 Task: Add a timeline in the project ArtisanTech for the epic 'Business process automation (BPA)' from 2023/02/16 to 2024/11/24. Add a timeline in the project ArtisanTech for the epic 'Enterprise content management (ECM) system development' from 2023/06/08 to 2024/07/15. Add a timeline in the project ArtisanTech for the epic 'Agile methodology adoption' from 2023/03/28 to 2024/12/03
Action: Mouse moved to (251, 69)
Screenshot: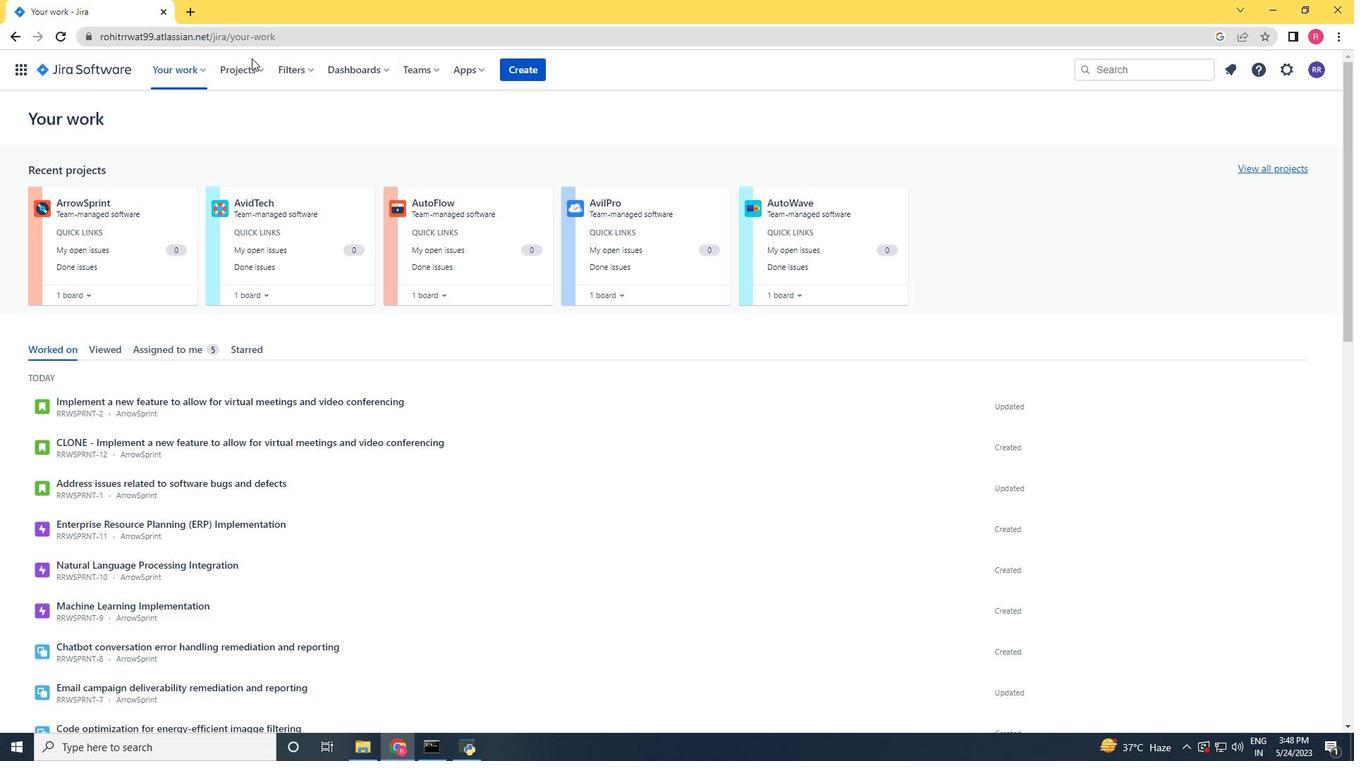 
Action: Mouse pressed left at (251, 69)
Screenshot: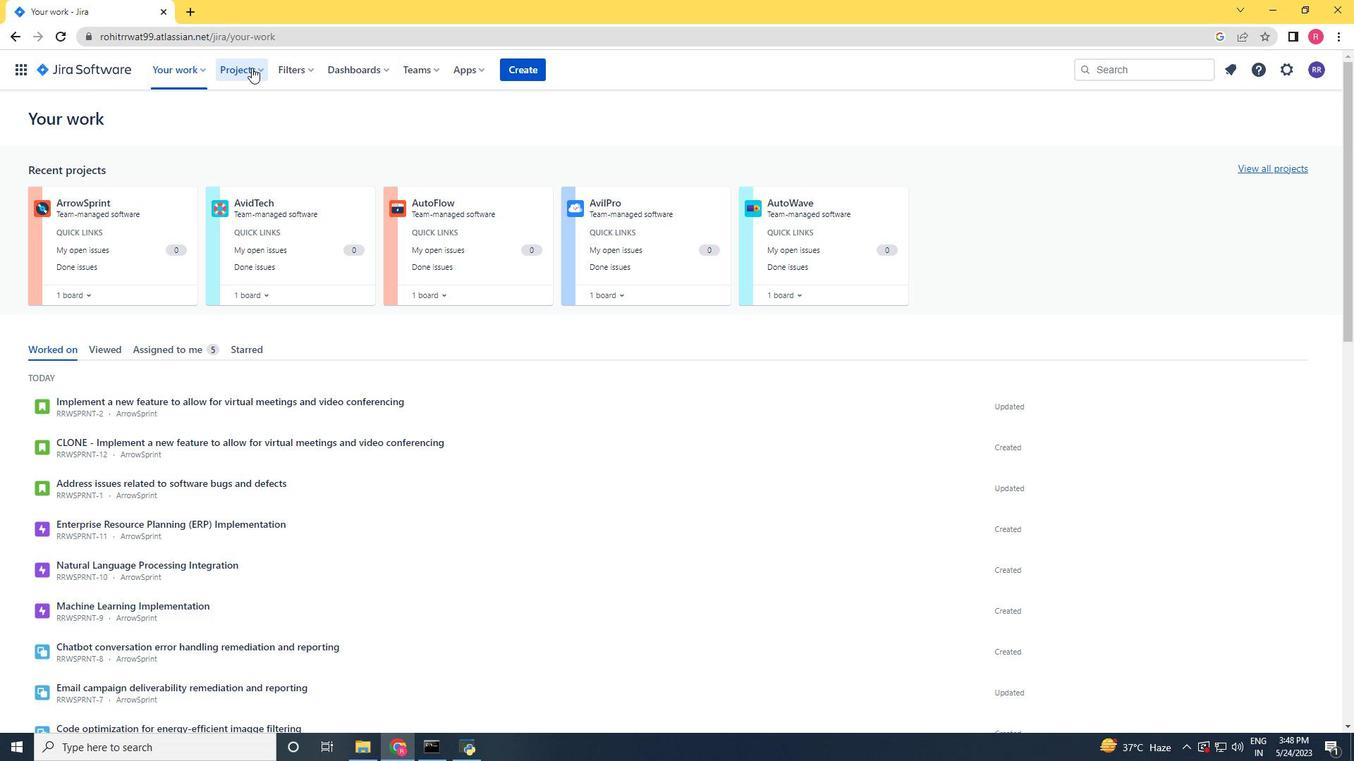 
Action: Mouse moved to (257, 126)
Screenshot: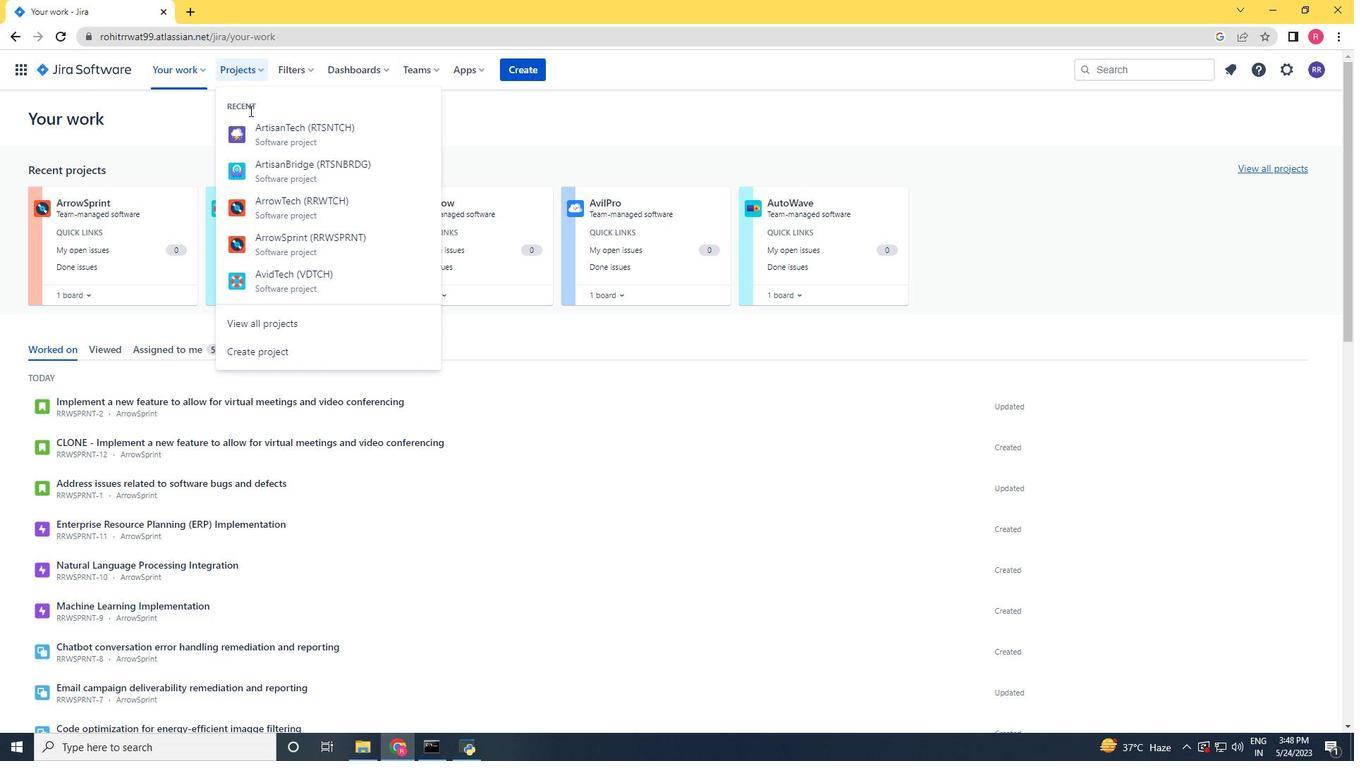 
Action: Mouse pressed left at (257, 126)
Screenshot: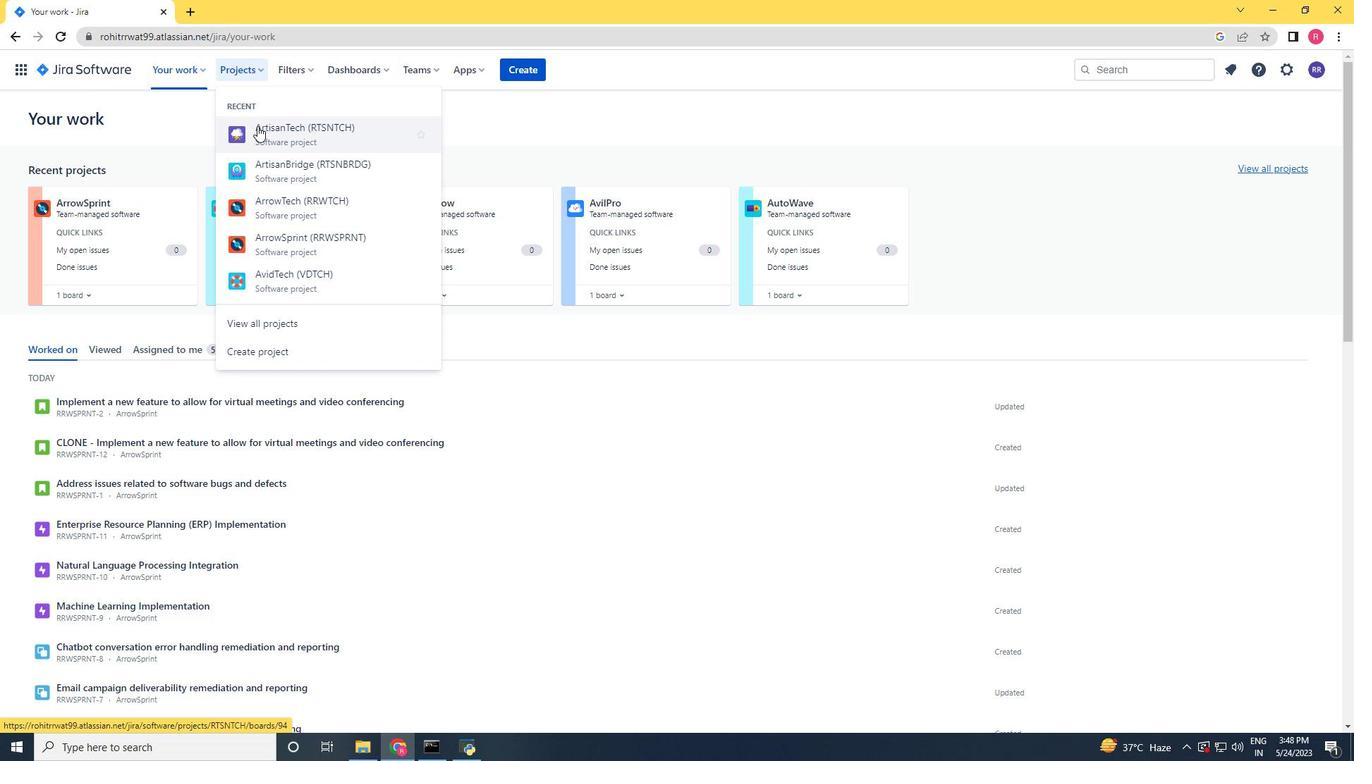 
Action: Mouse moved to (113, 213)
Screenshot: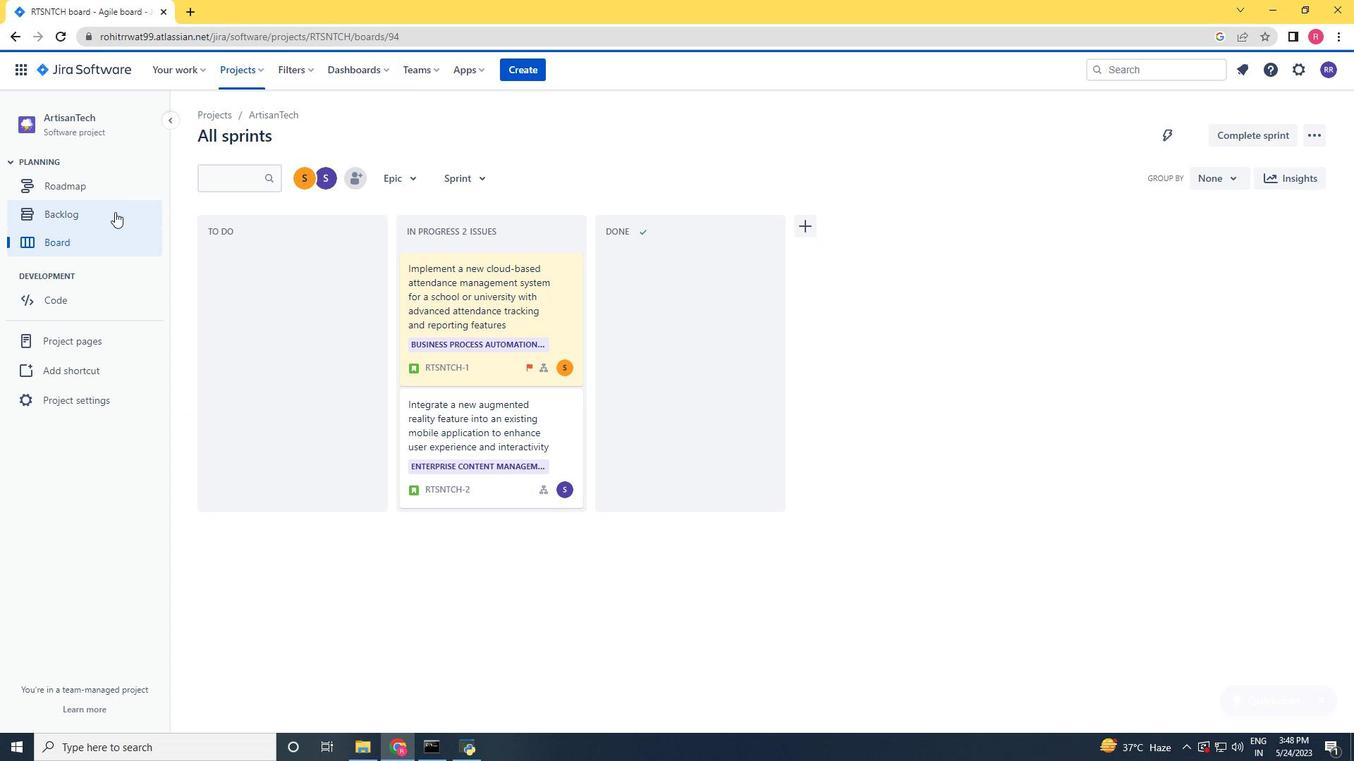 
Action: Mouse pressed left at (113, 213)
Screenshot: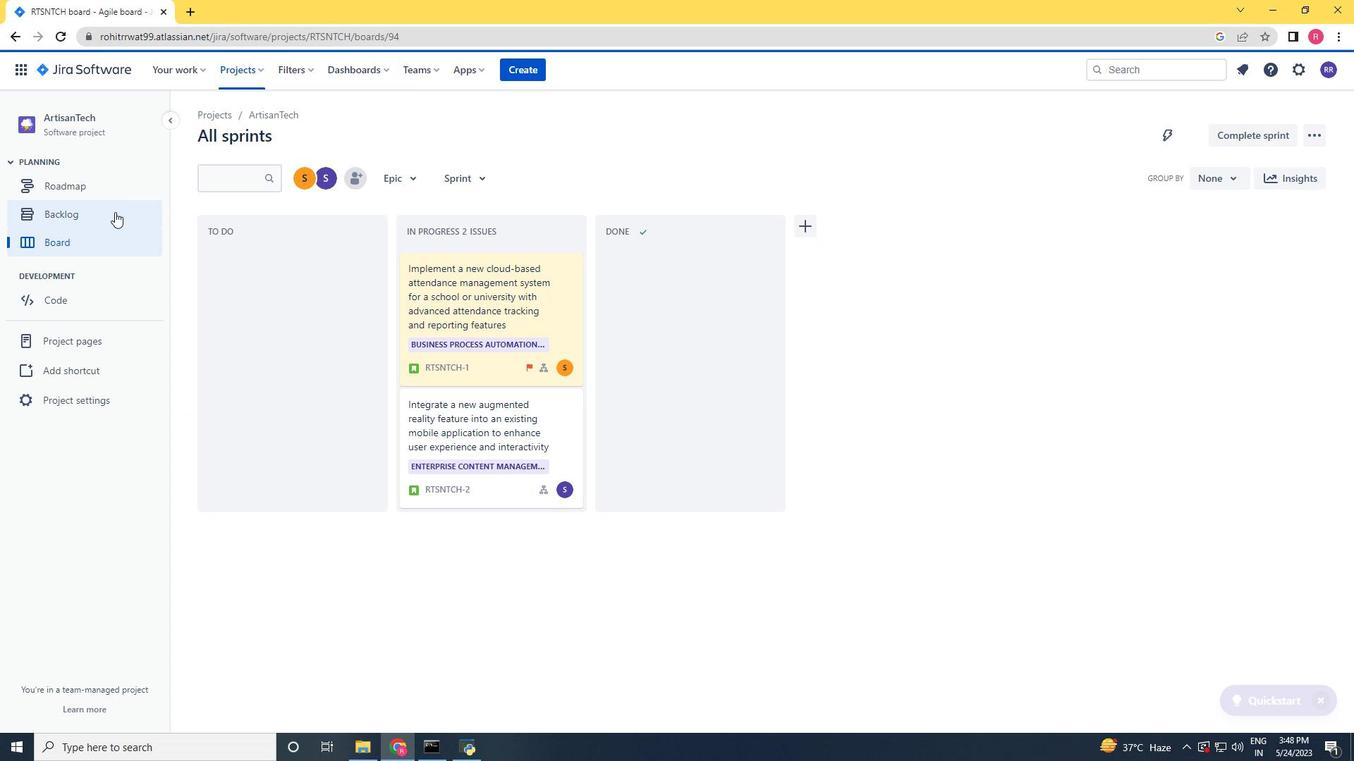 
Action: Mouse moved to (212, 284)
Screenshot: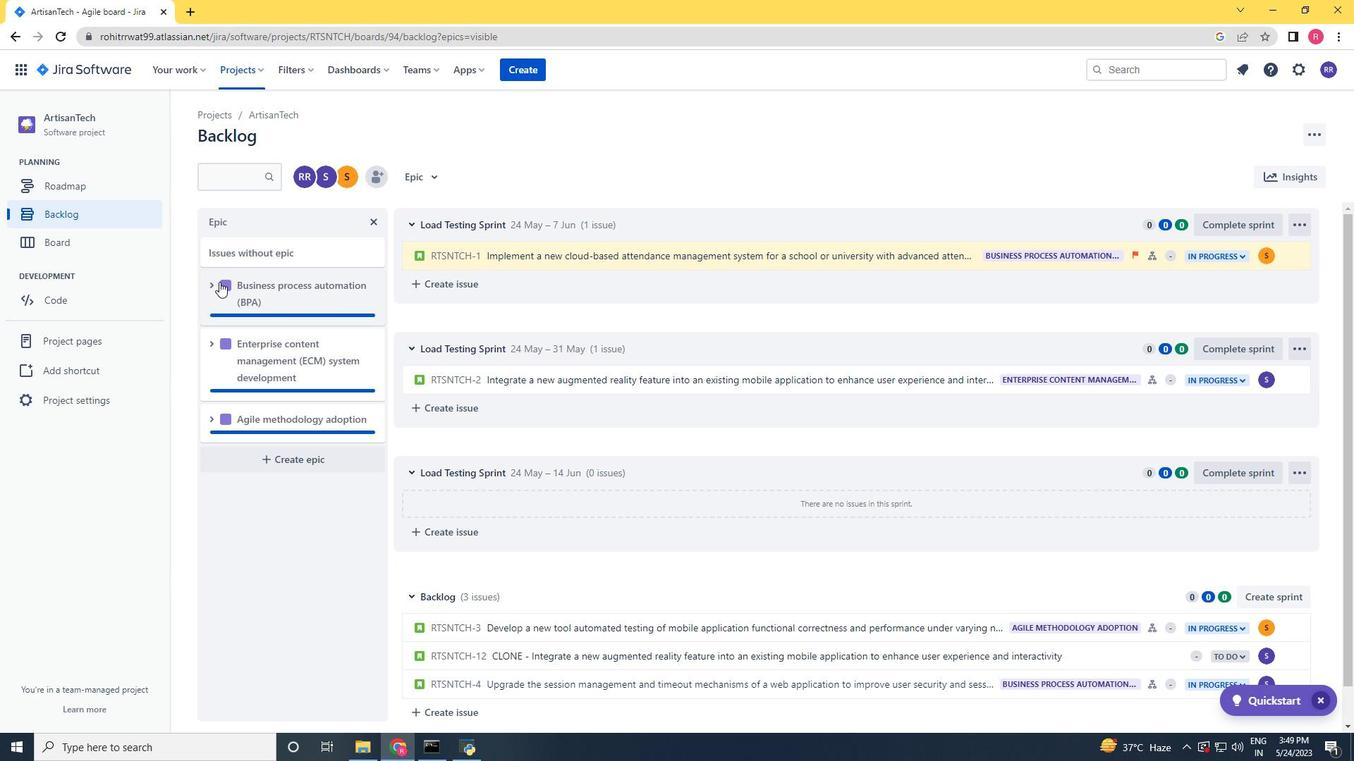 
Action: Mouse pressed left at (212, 284)
Screenshot: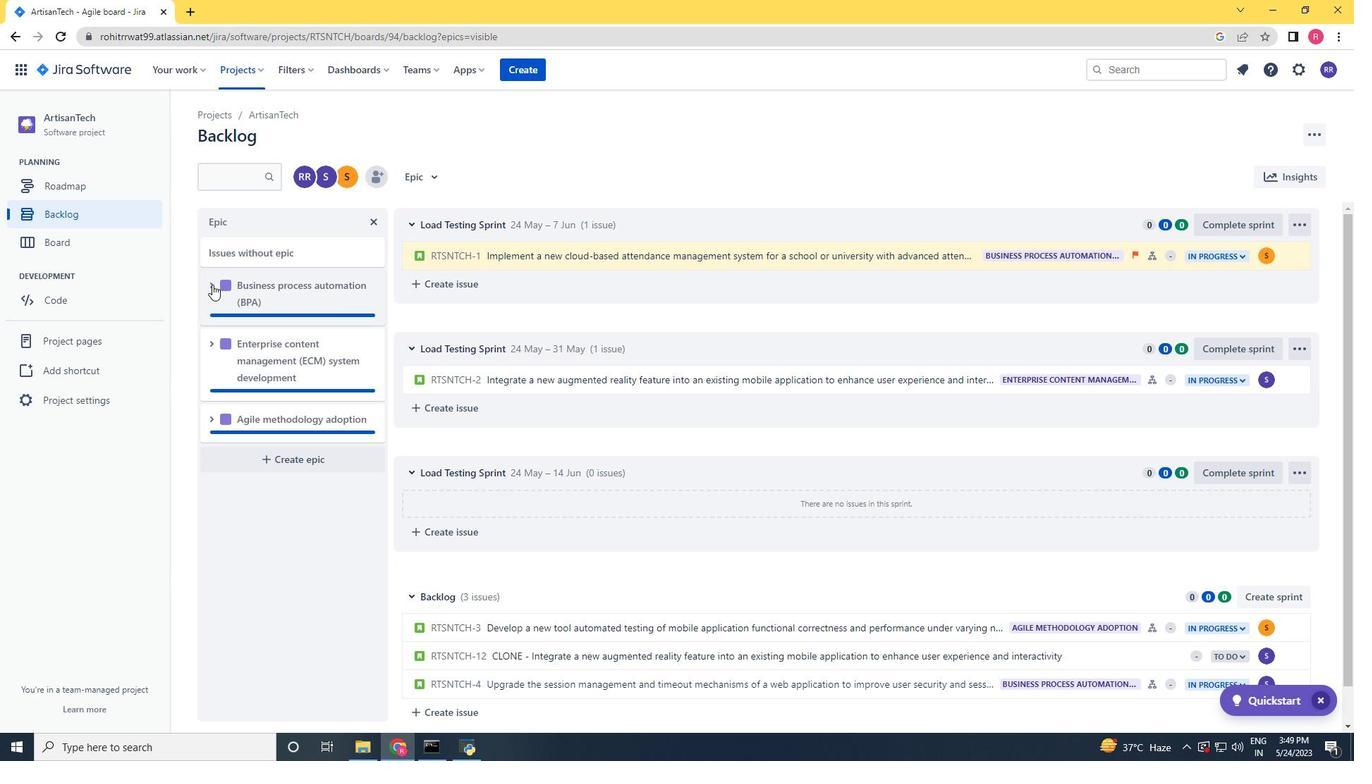 
Action: Mouse moved to (275, 397)
Screenshot: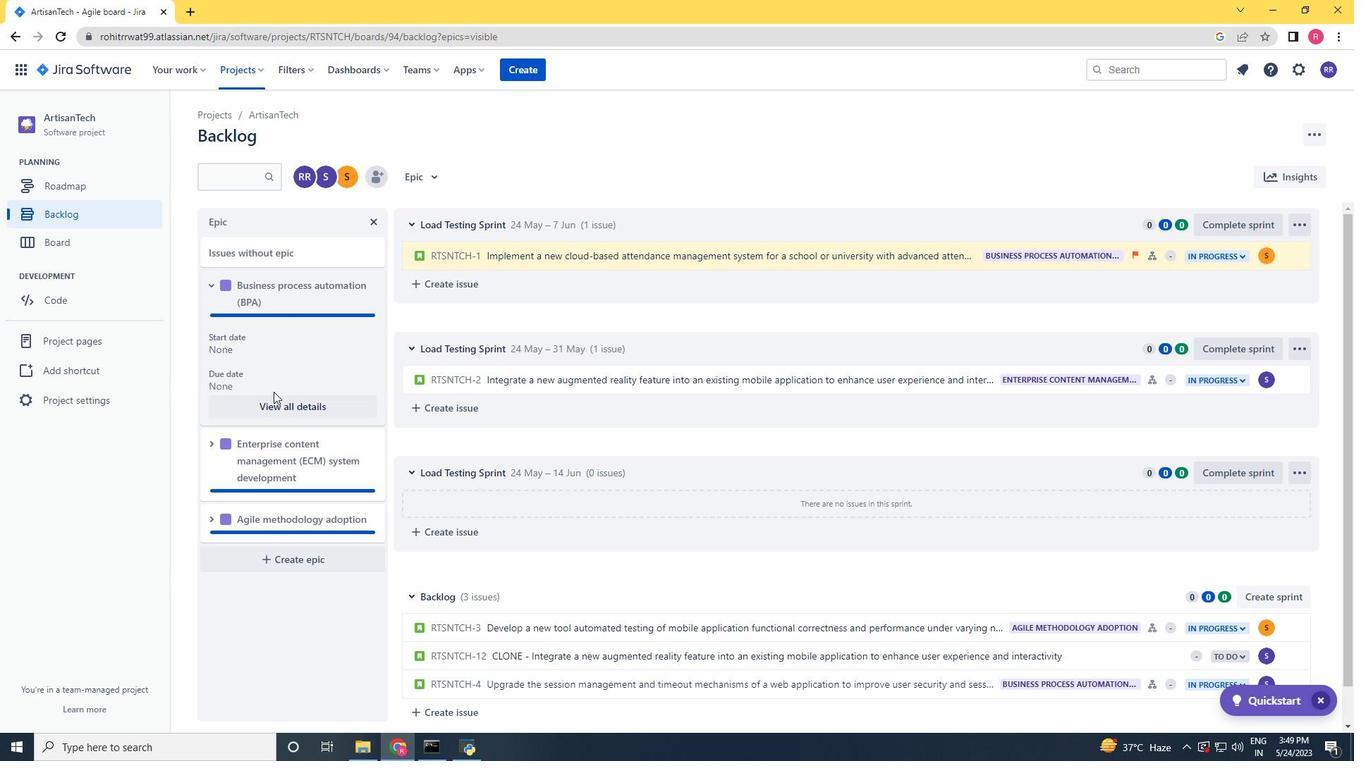 
Action: Mouse pressed left at (275, 397)
Screenshot: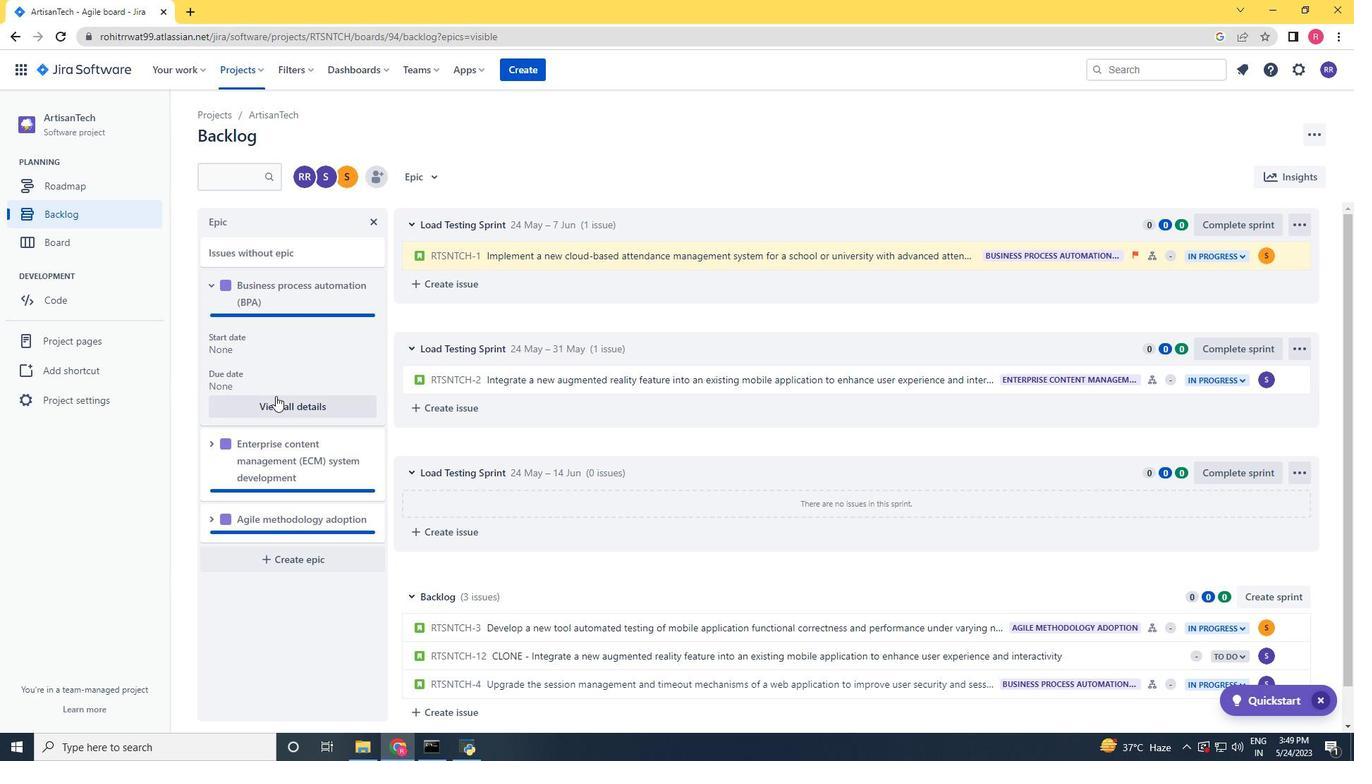 
Action: Mouse moved to (1227, 628)
Screenshot: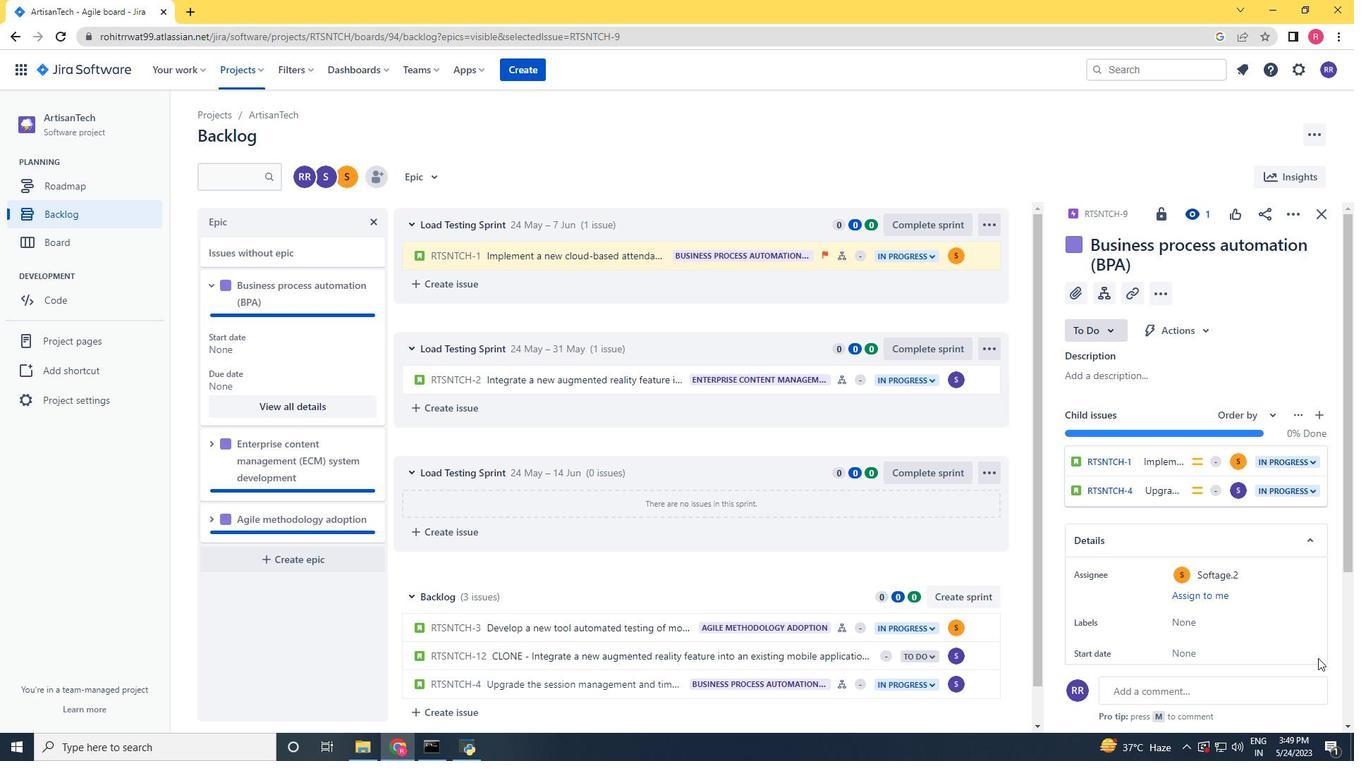 
Action: Mouse scrolled (1227, 627) with delta (0, 0)
Screenshot: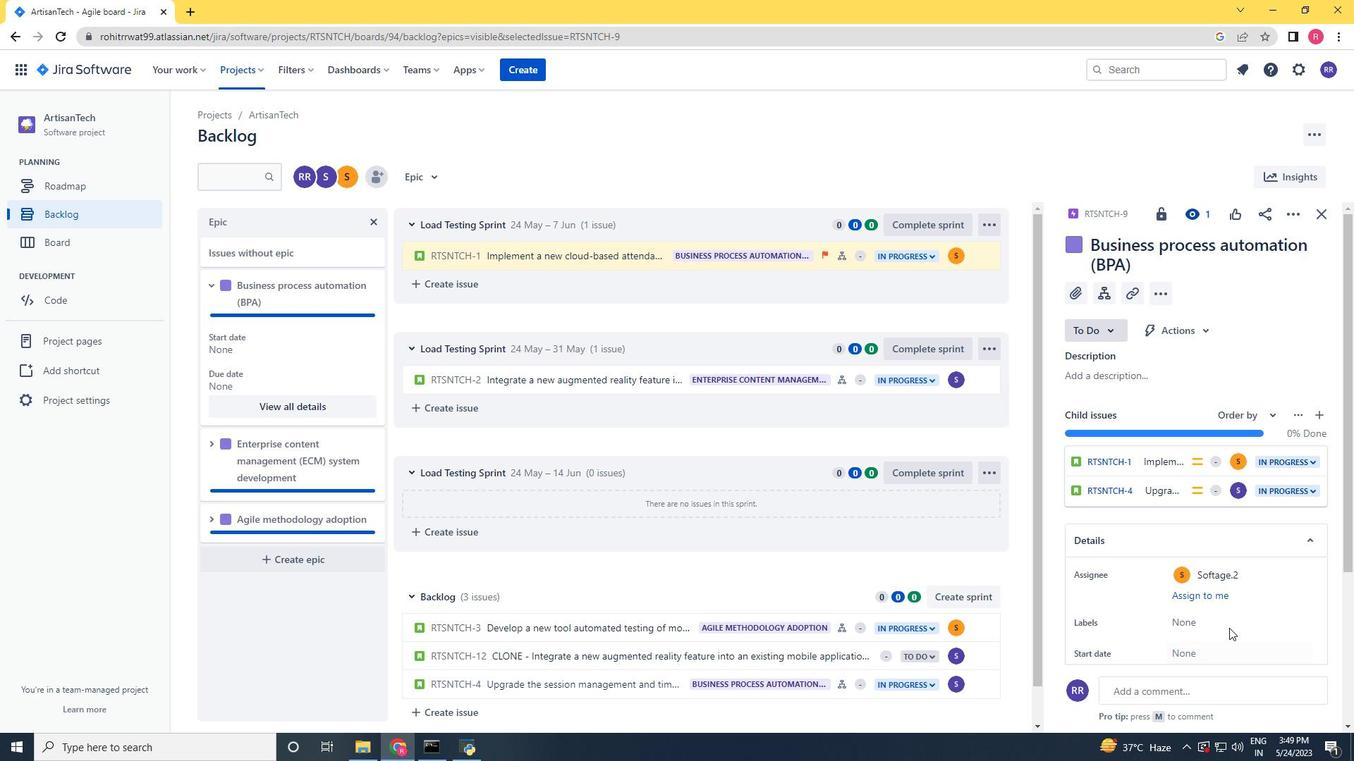 
Action: Mouse scrolled (1227, 627) with delta (0, 0)
Screenshot: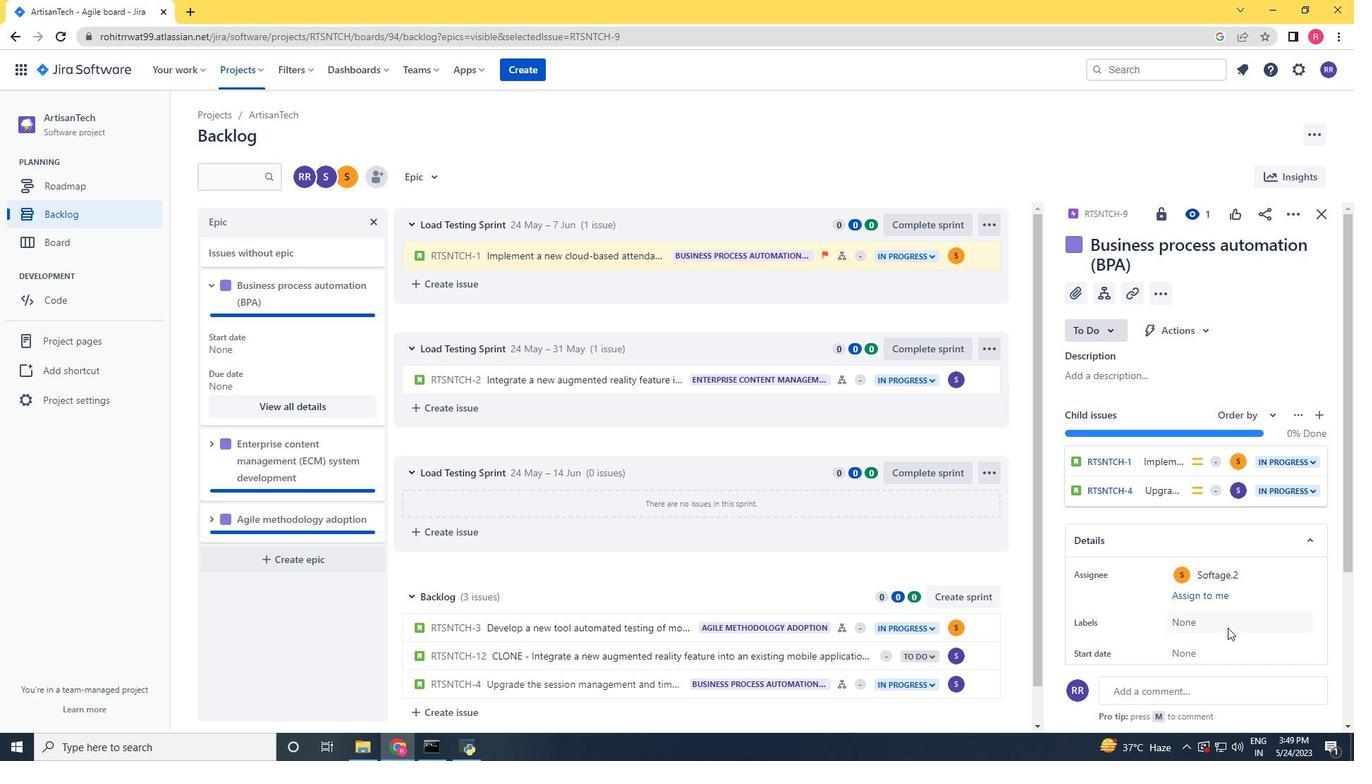 
Action: Mouse moved to (1189, 505)
Screenshot: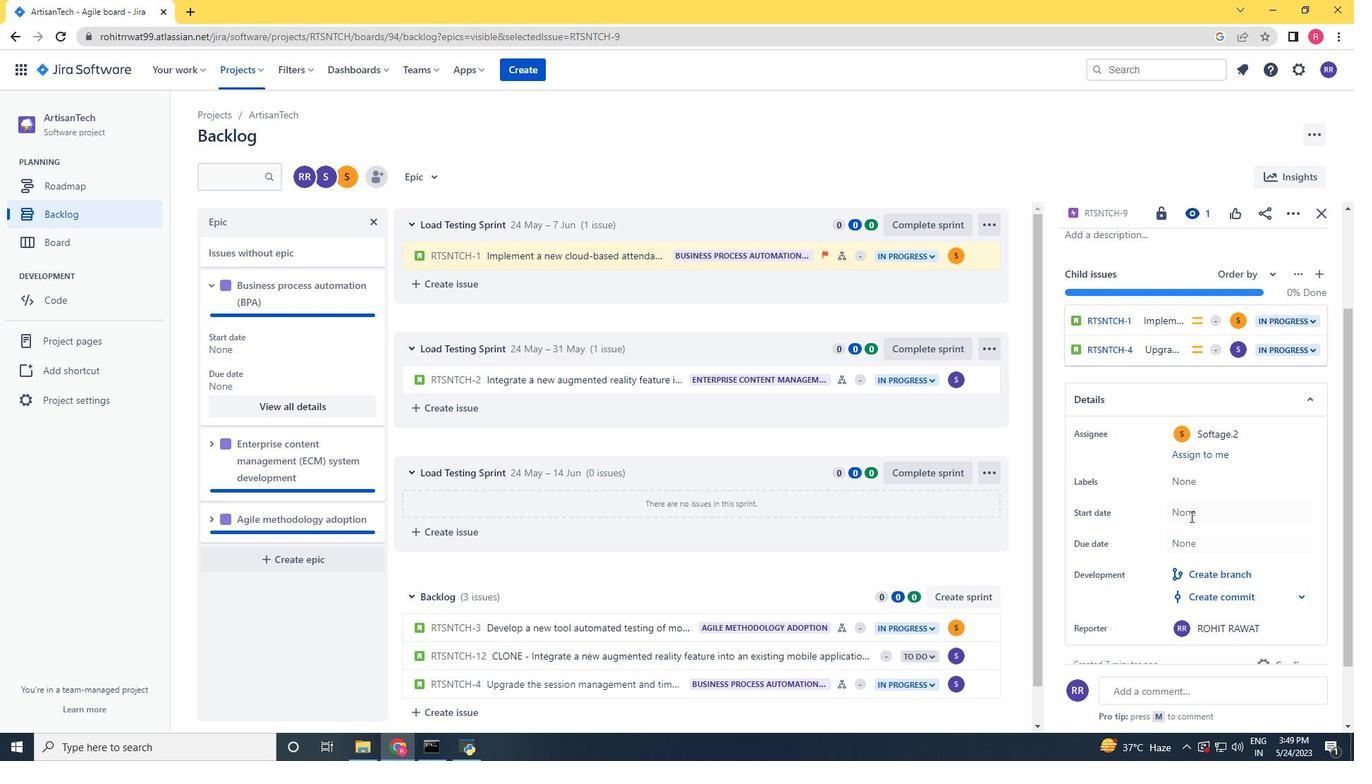 
Action: Mouse pressed left at (1189, 505)
Screenshot: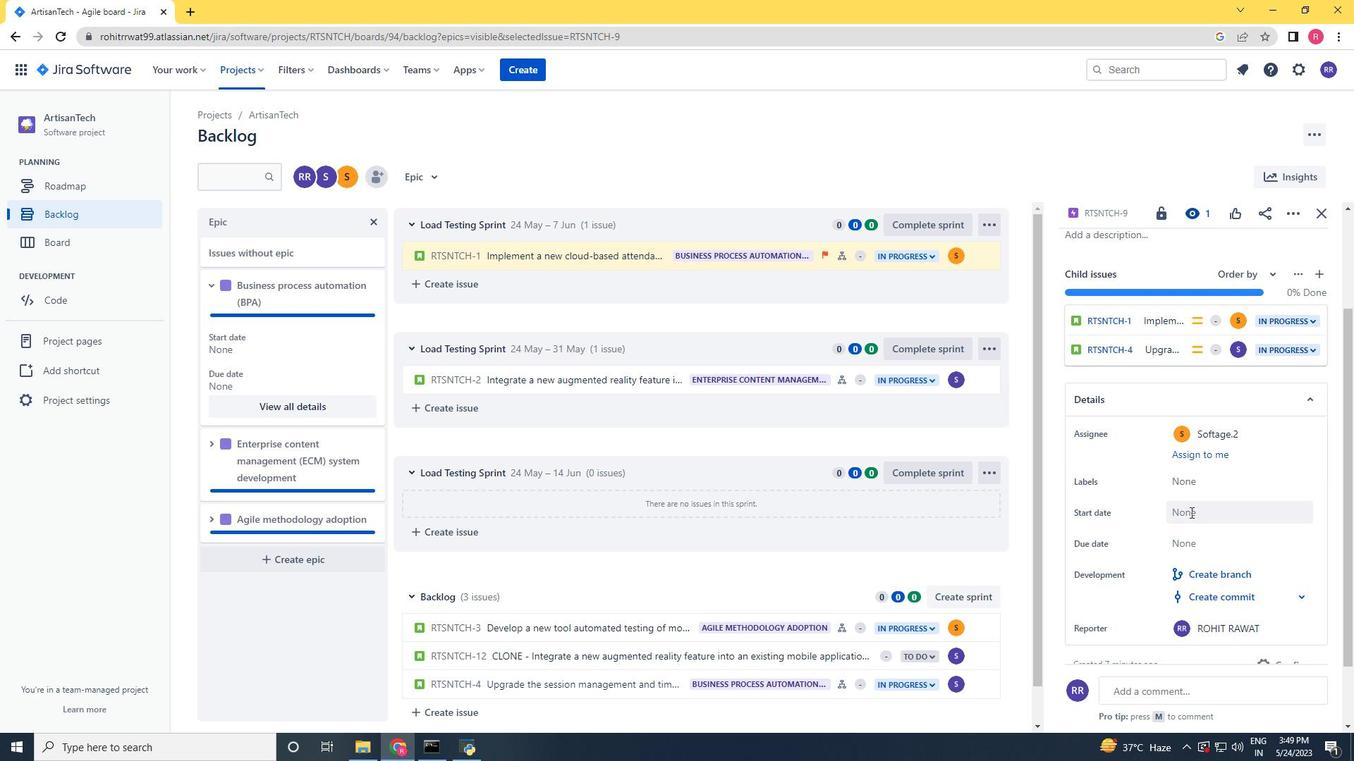 
Action: Mouse moved to (1136, 315)
Screenshot: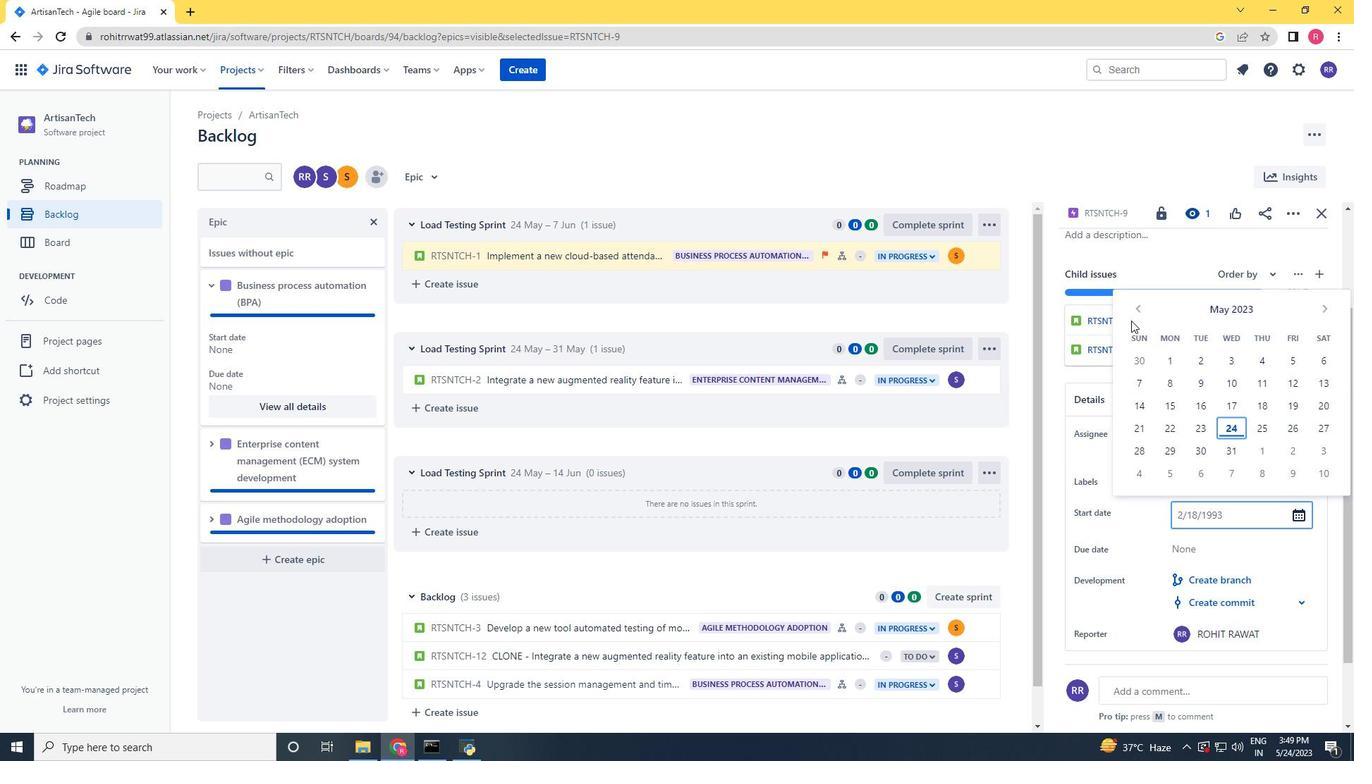 
Action: Mouse pressed left at (1136, 315)
Screenshot: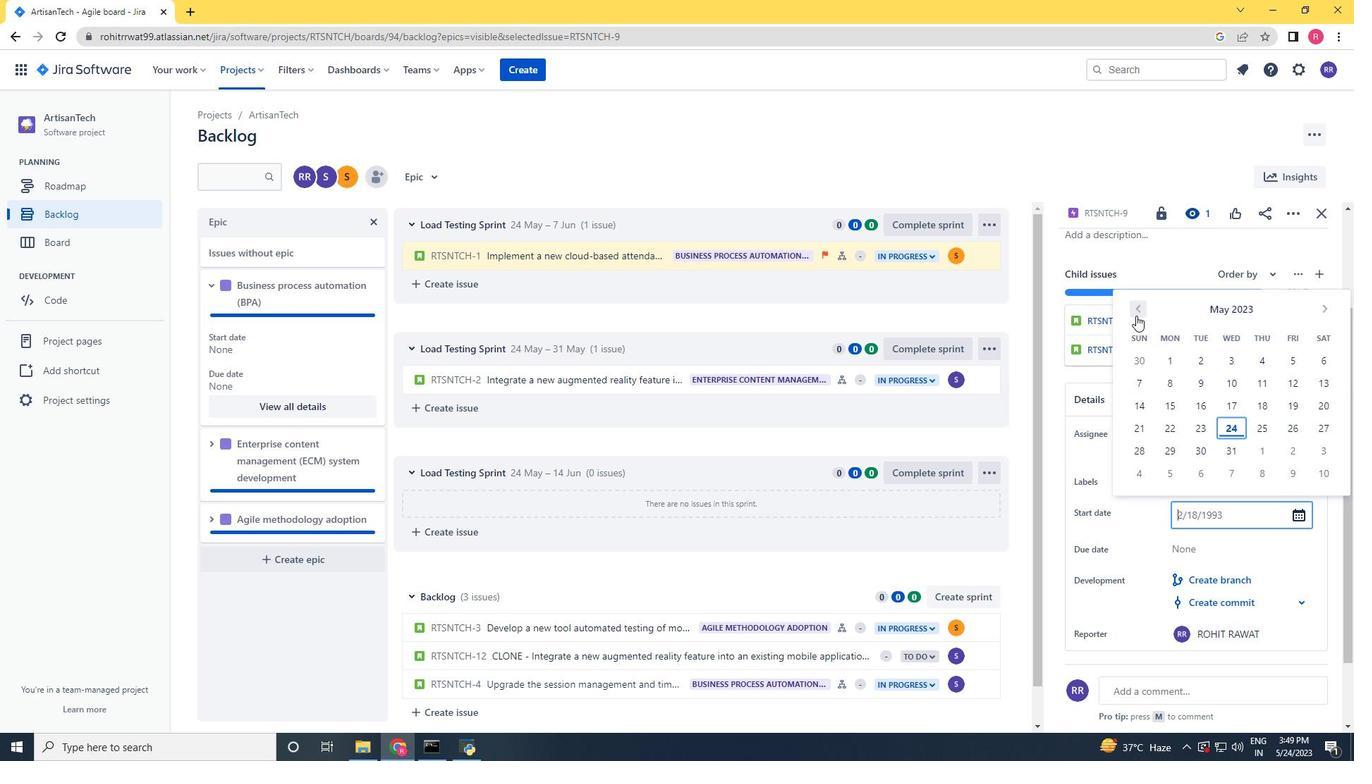 
Action: Mouse pressed left at (1136, 315)
Screenshot: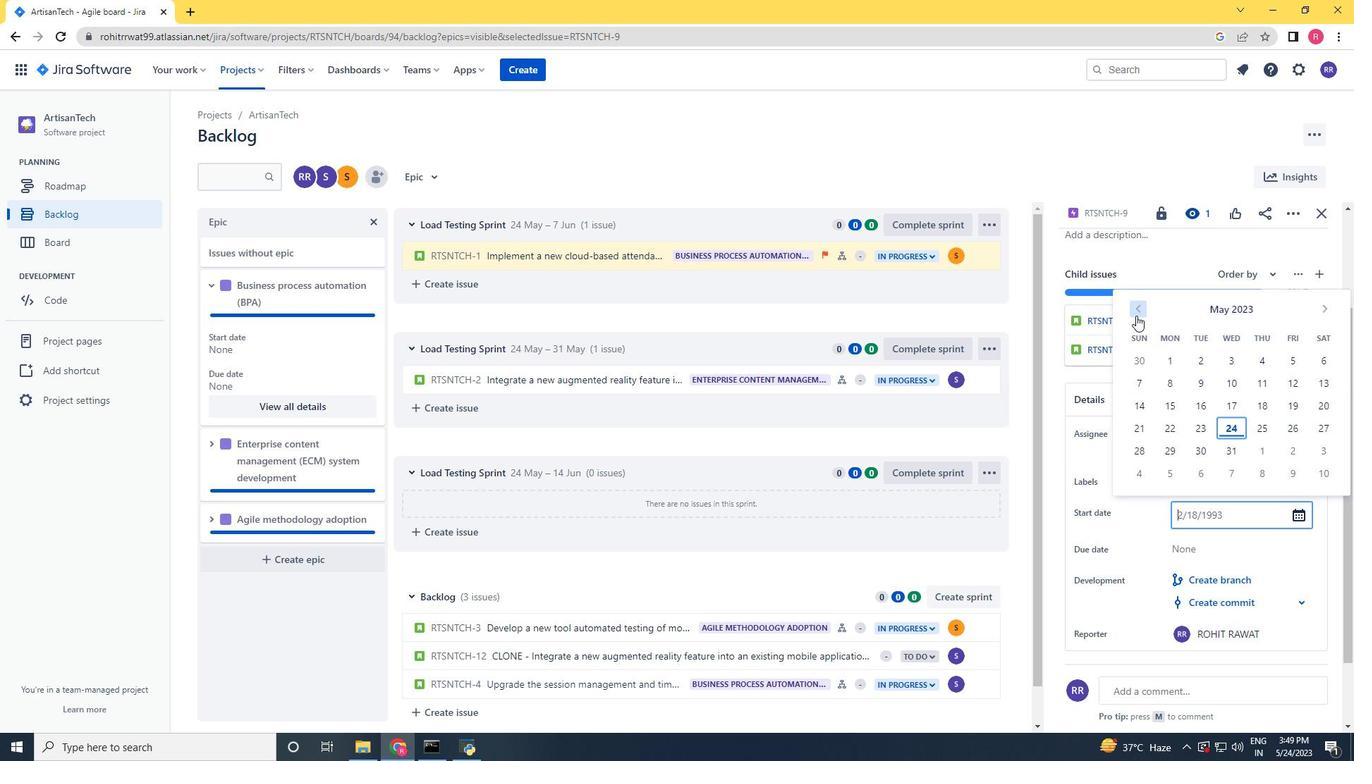
Action: Mouse pressed left at (1136, 315)
Screenshot: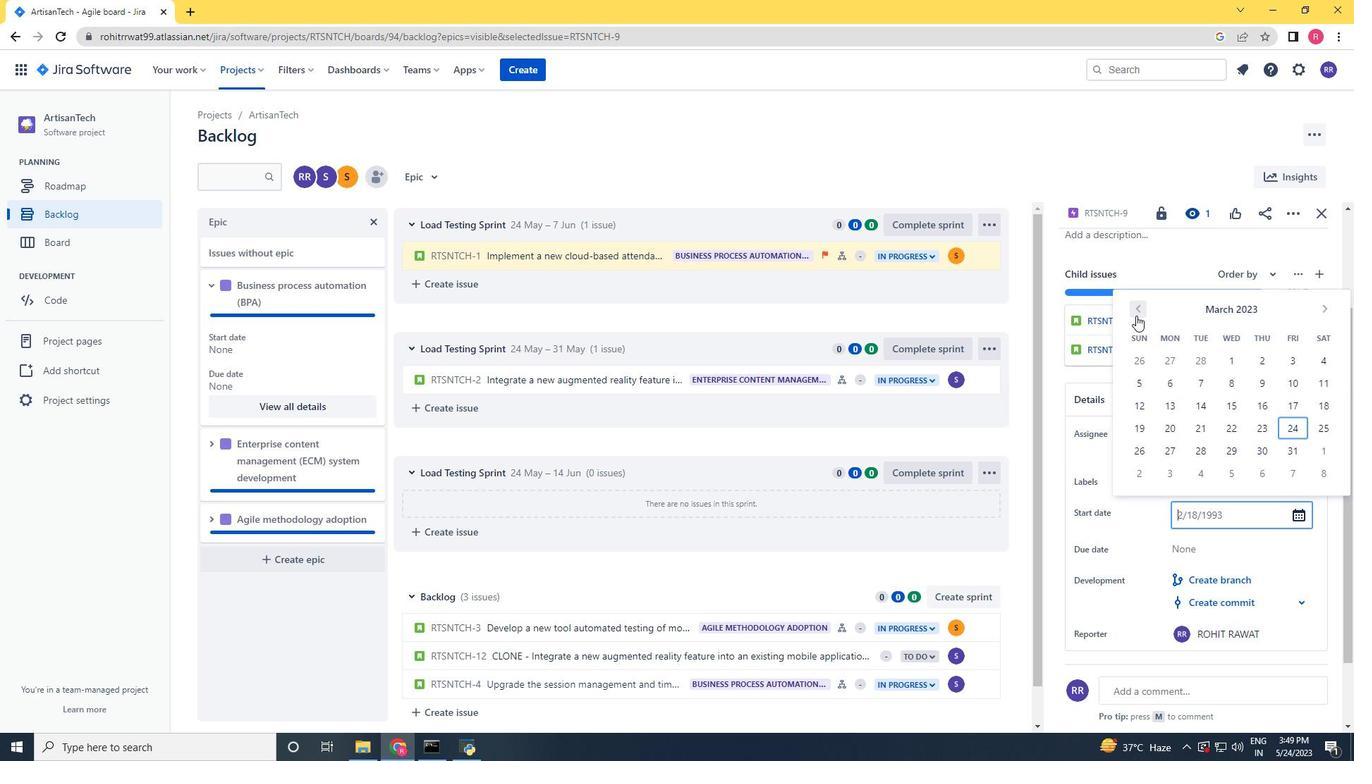 
Action: Mouse moved to (1268, 403)
Screenshot: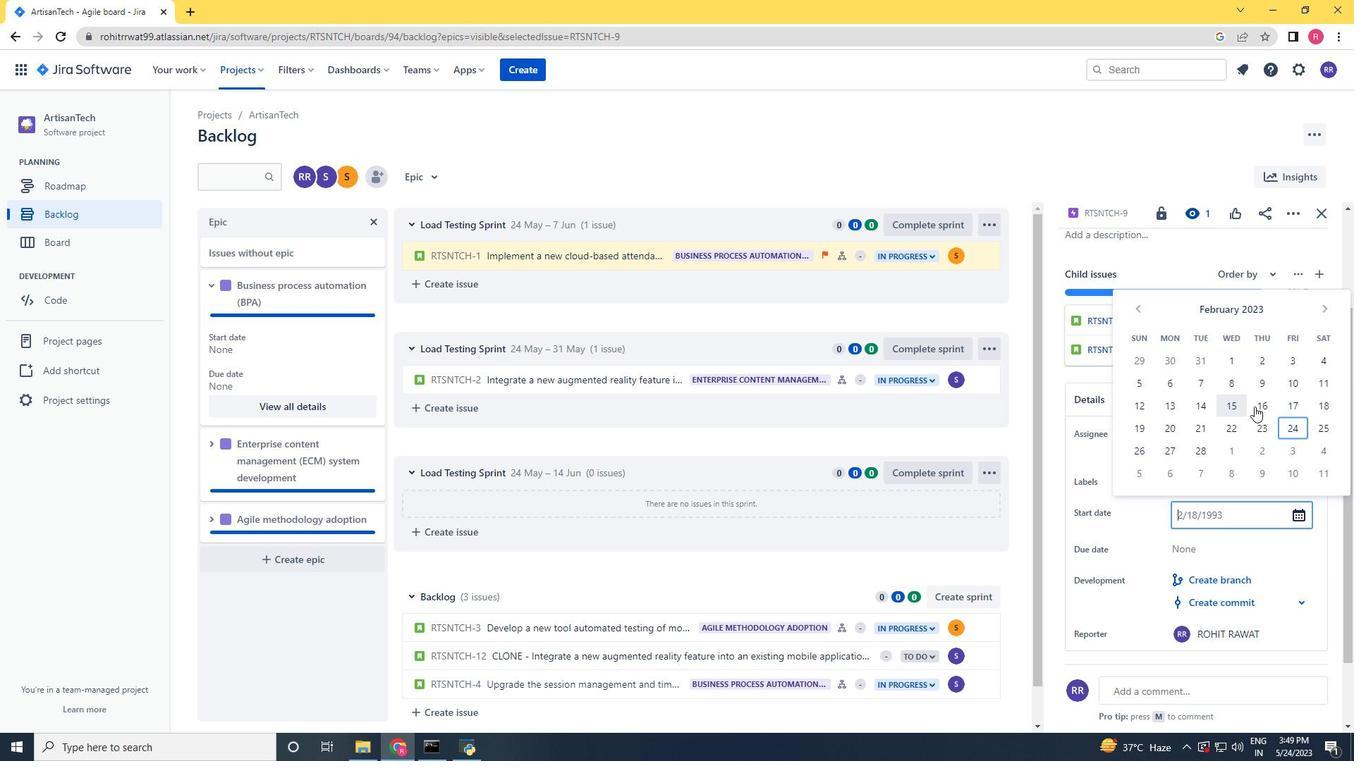 
Action: Mouse pressed left at (1268, 403)
Screenshot: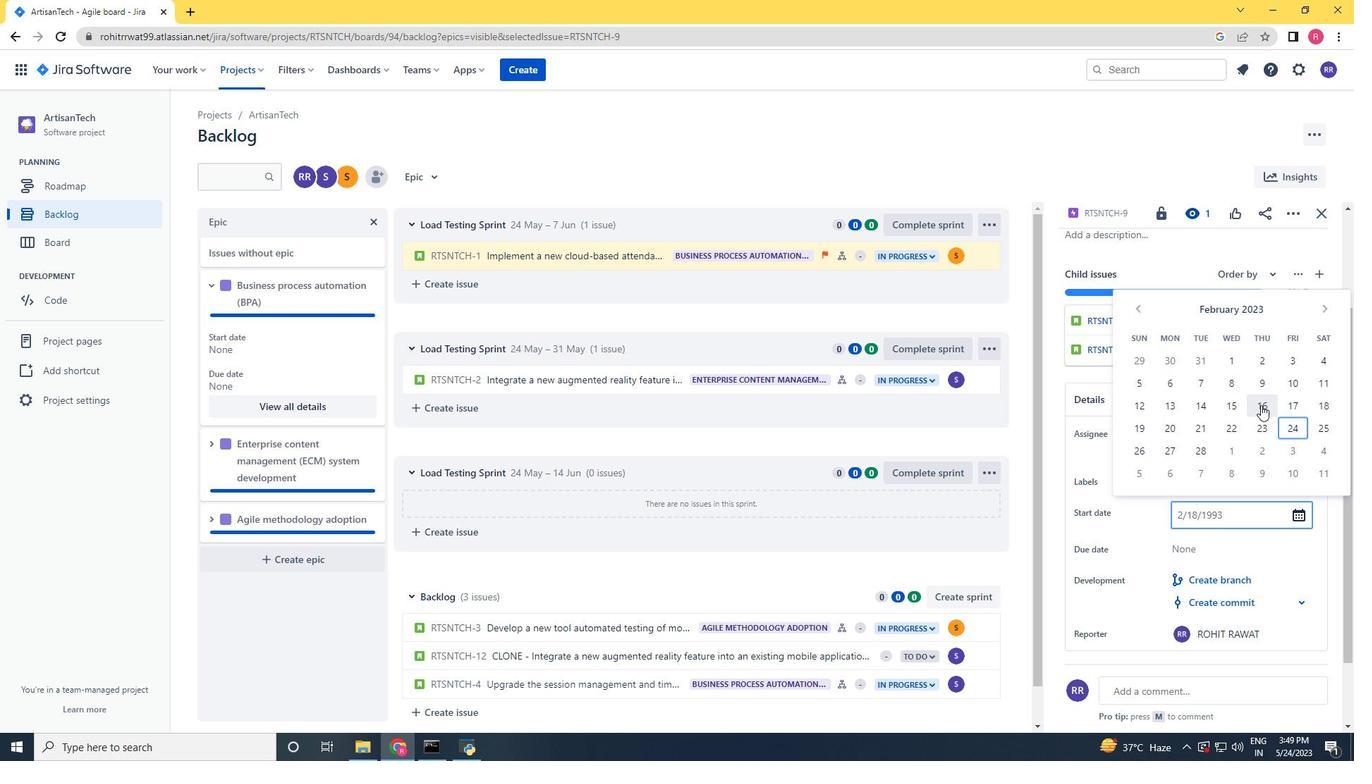 
Action: Mouse moved to (1206, 549)
Screenshot: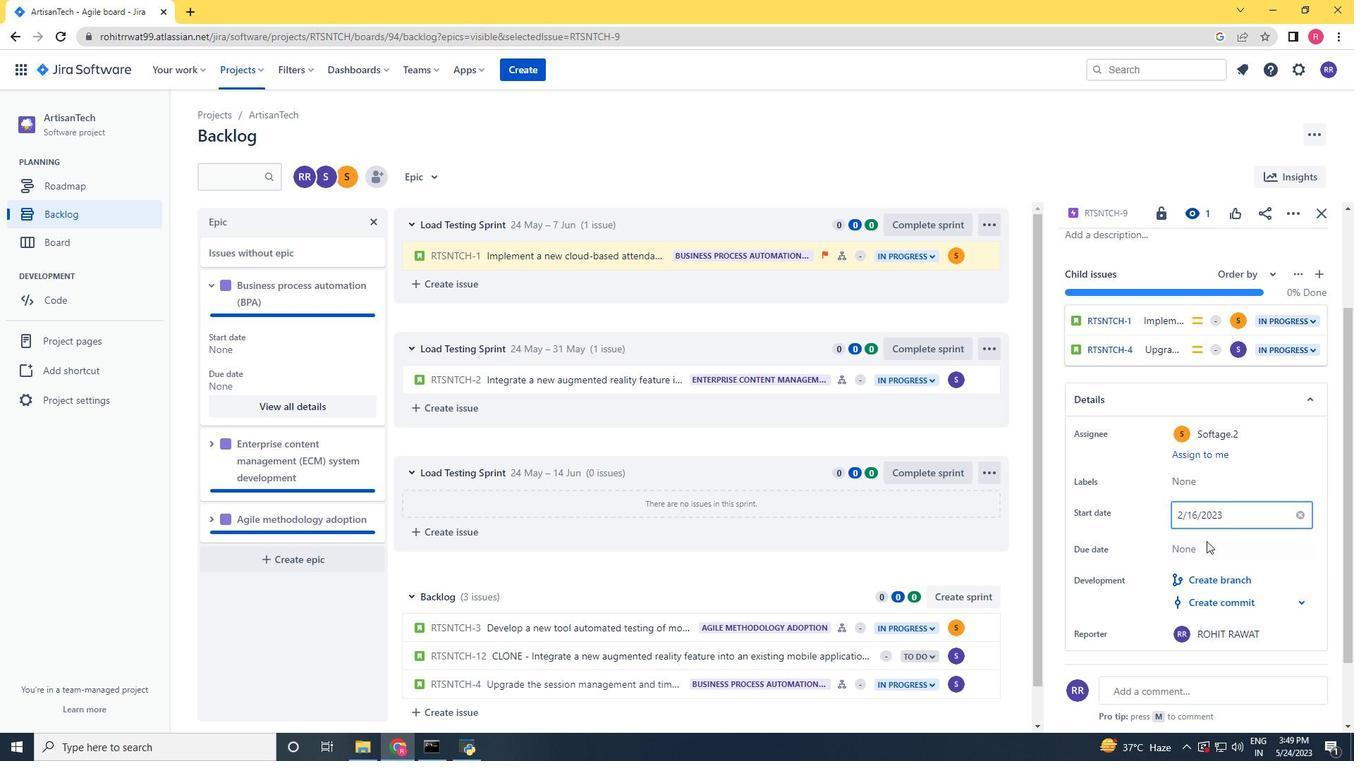 
Action: Mouse pressed left at (1206, 549)
Screenshot: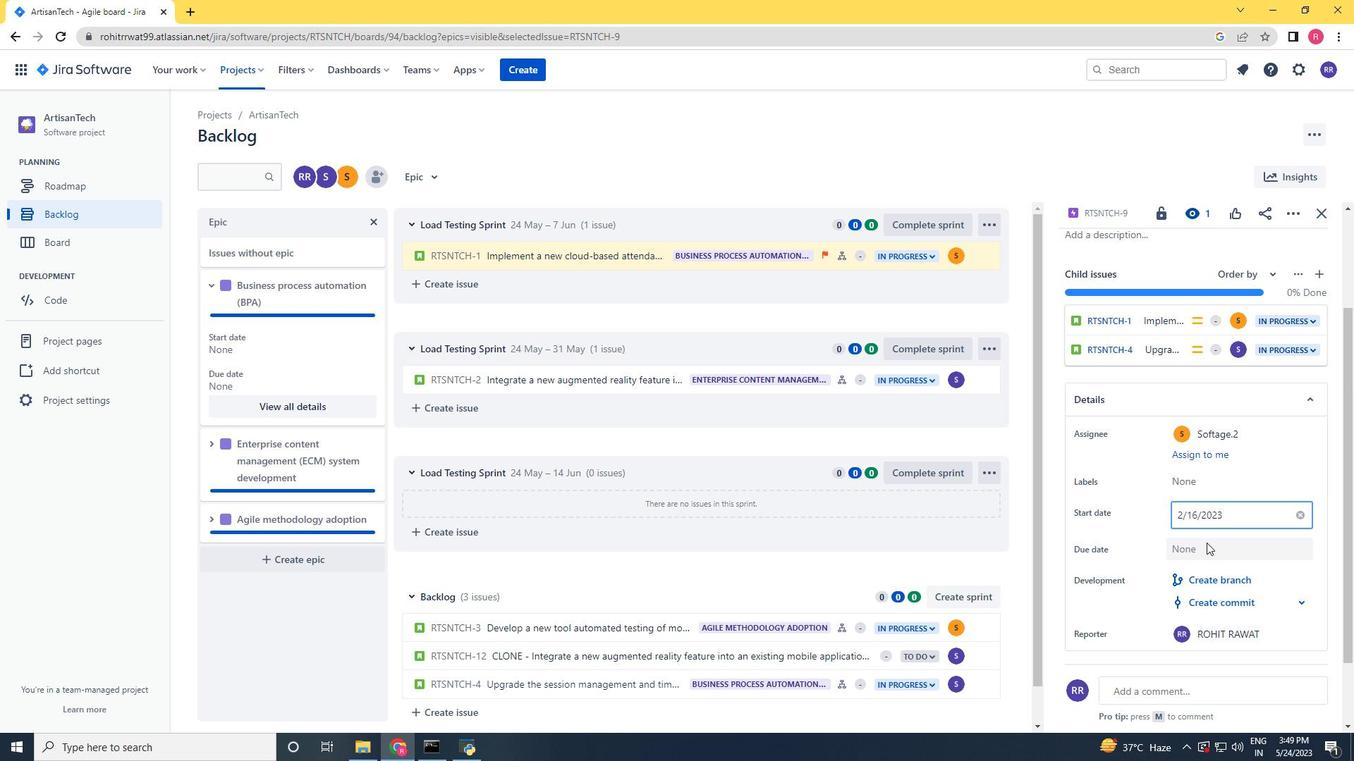 
Action: Mouse moved to (1326, 351)
Screenshot: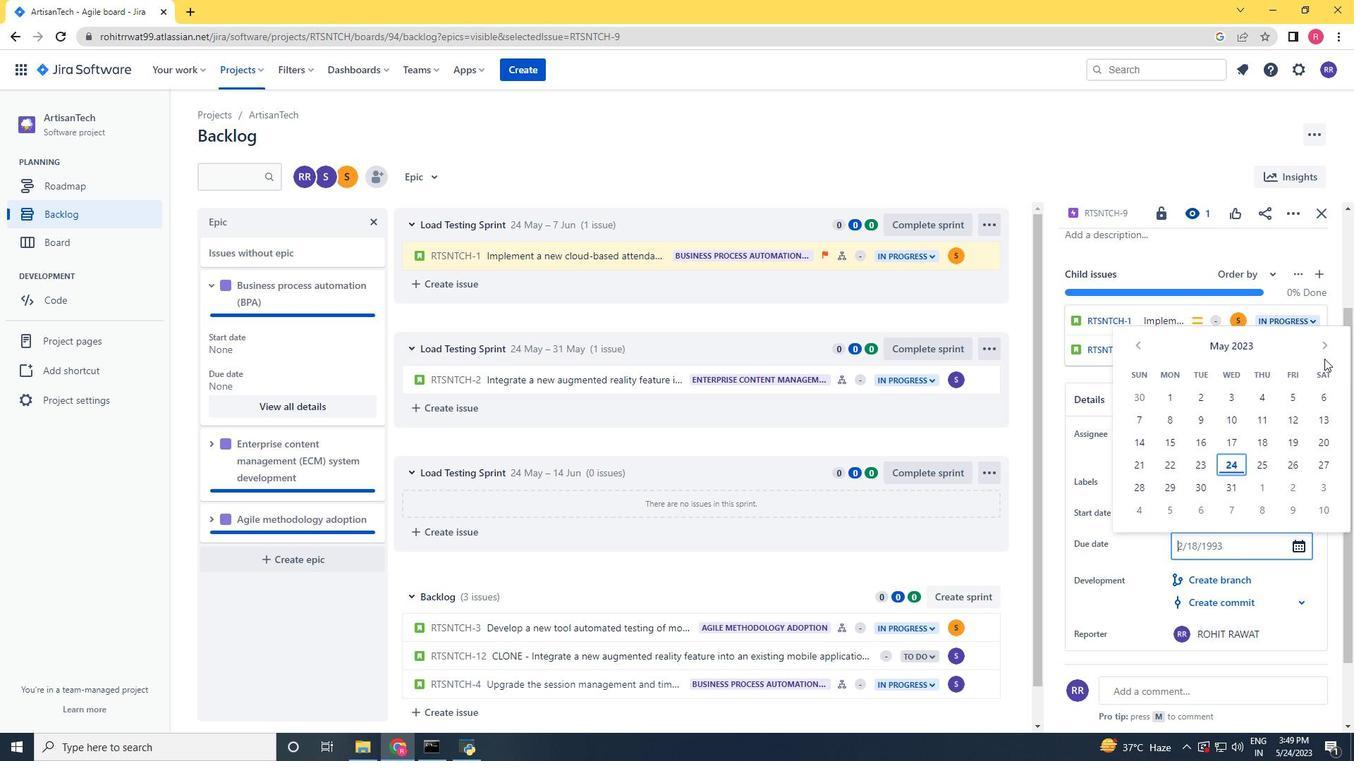 
Action: Mouse pressed left at (1326, 351)
Screenshot: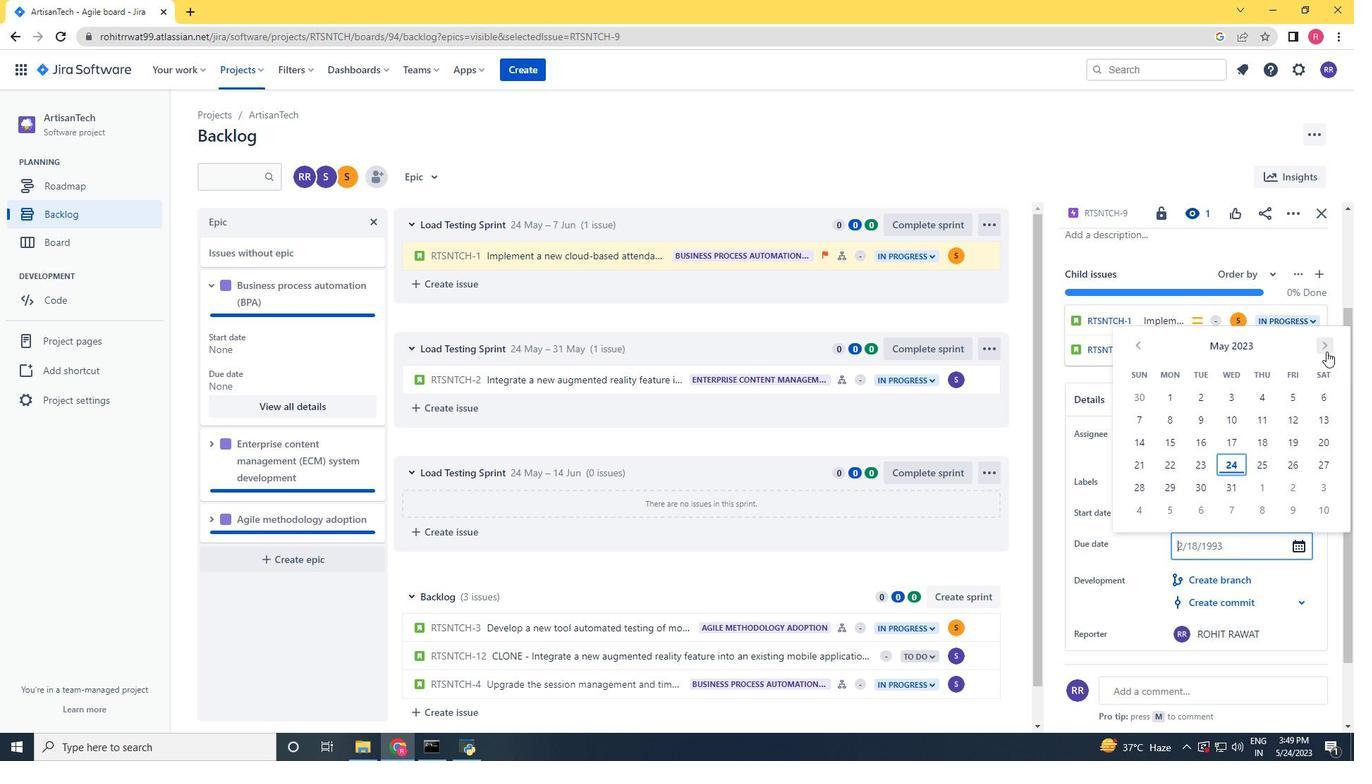 
Action: Mouse pressed left at (1326, 351)
Screenshot: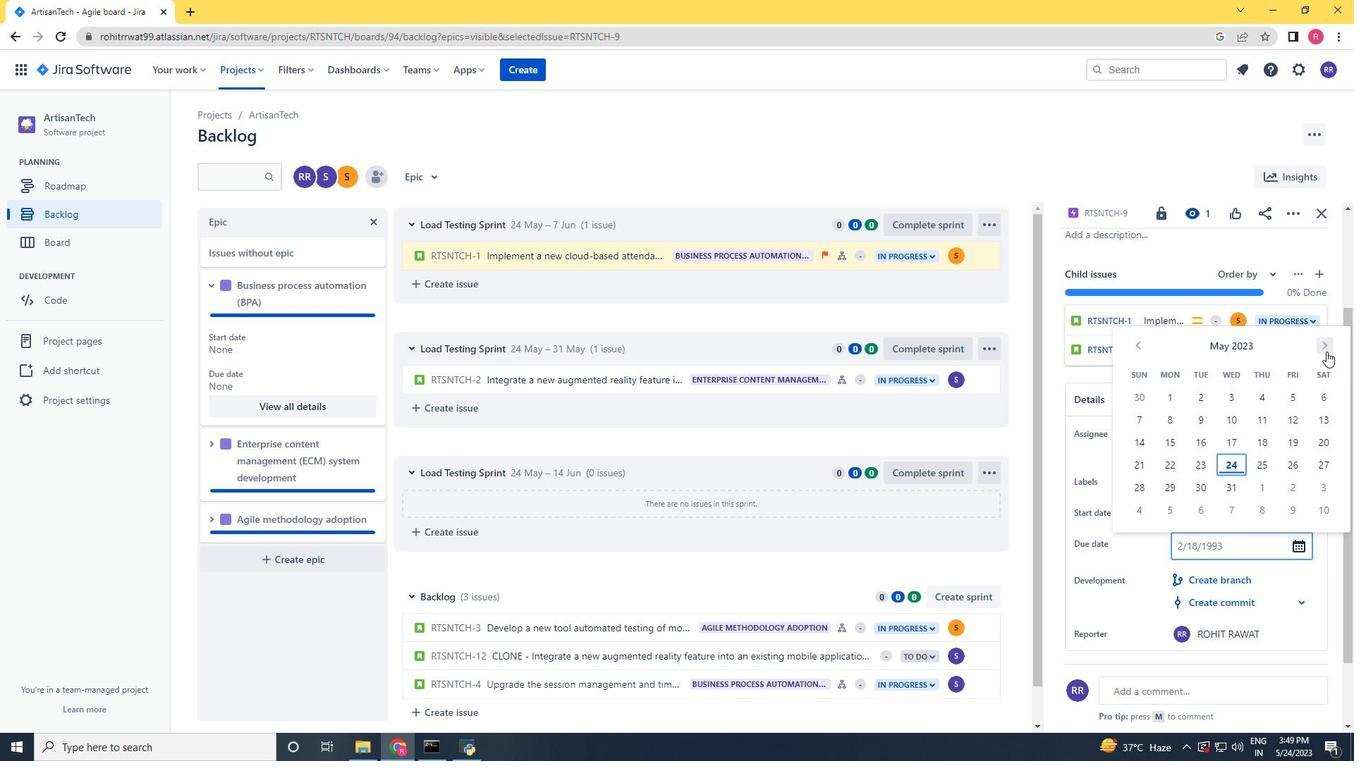 
Action: Mouse pressed left at (1326, 351)
Screenshot: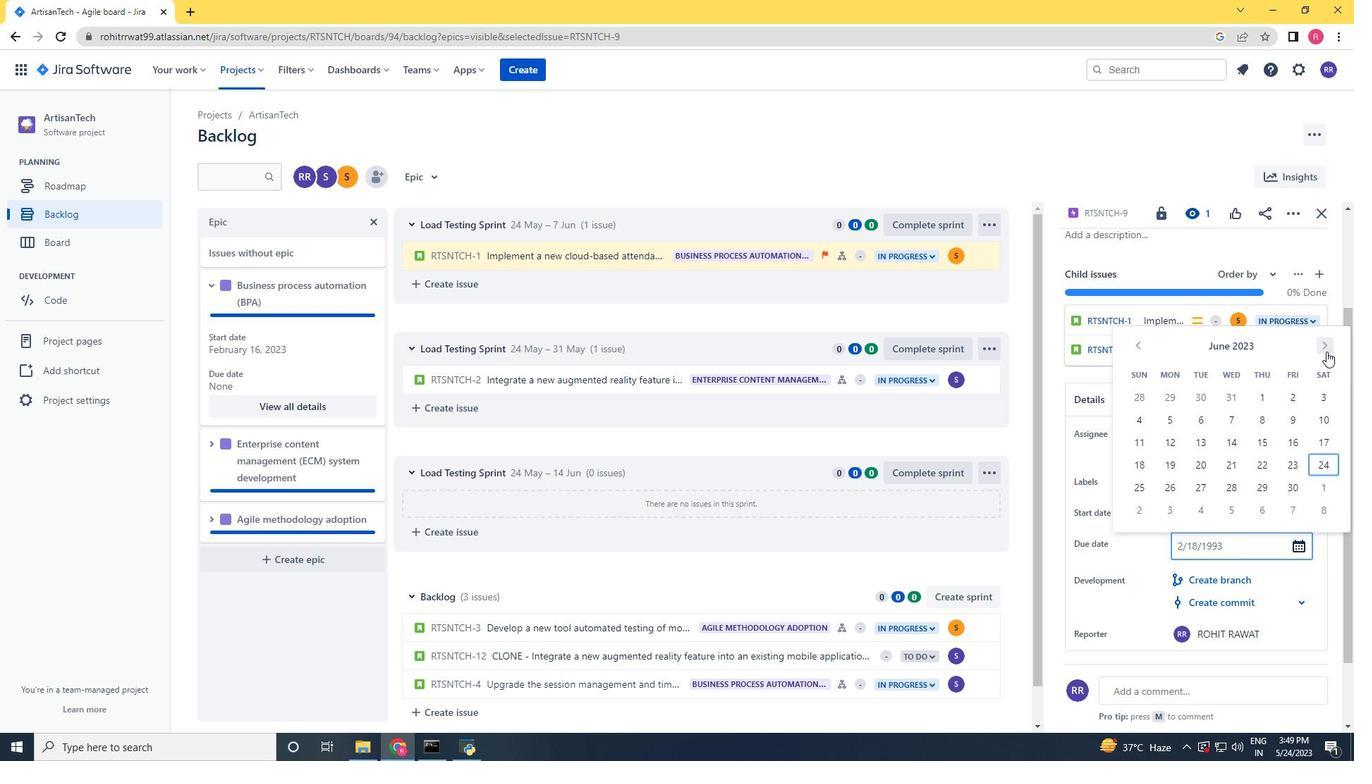 
Action: Mouse pressed left at (1326, 351)
Screenshot: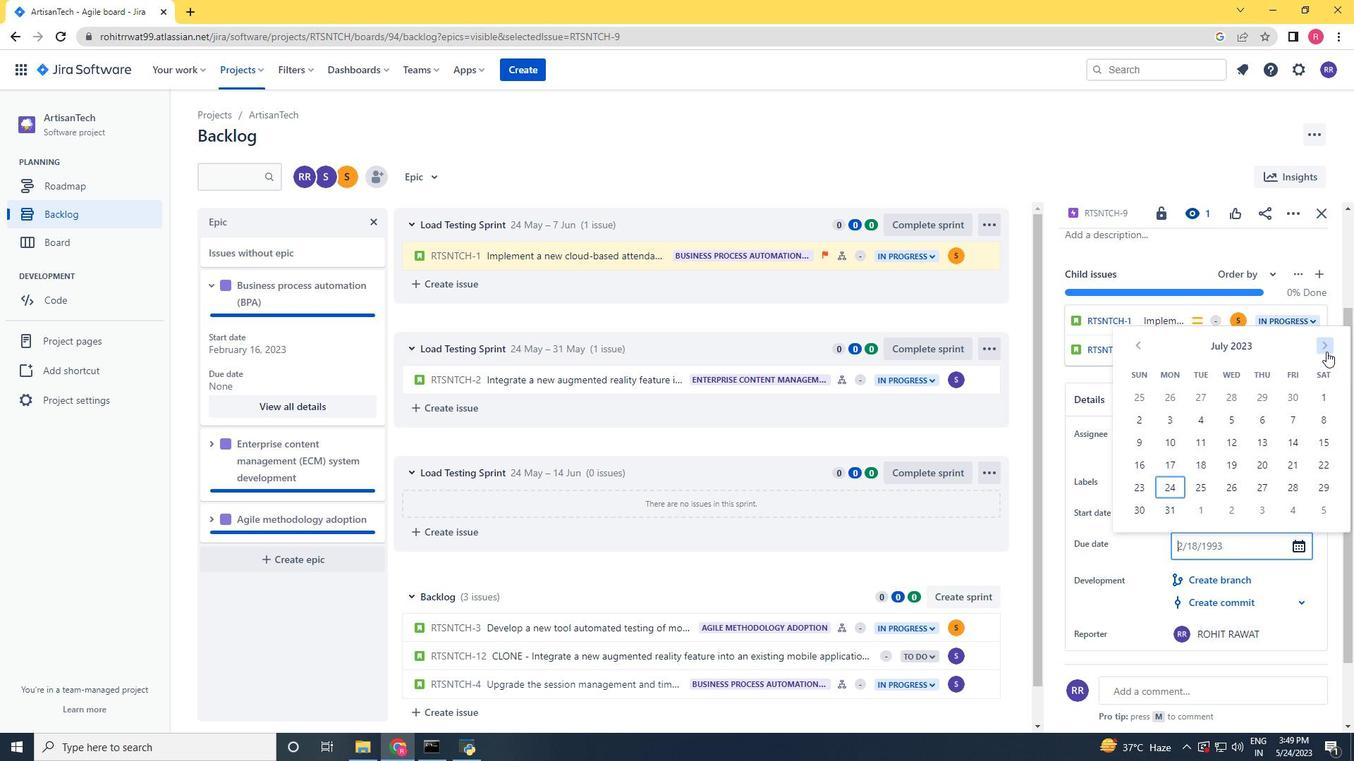 
Action: Mouse pressed left at (1326, 351)
Screenshot: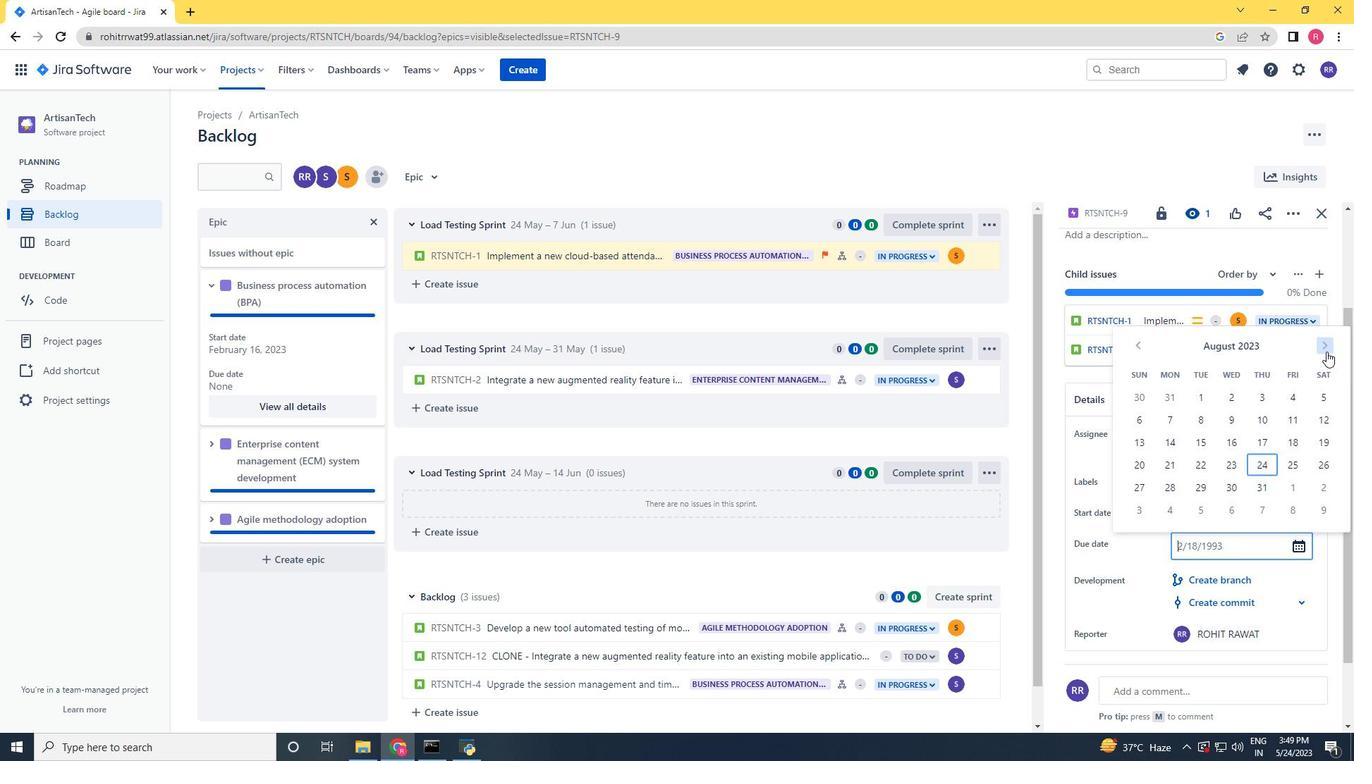 
Action: Mouse pressed left at (1326, 351)
Screenshot: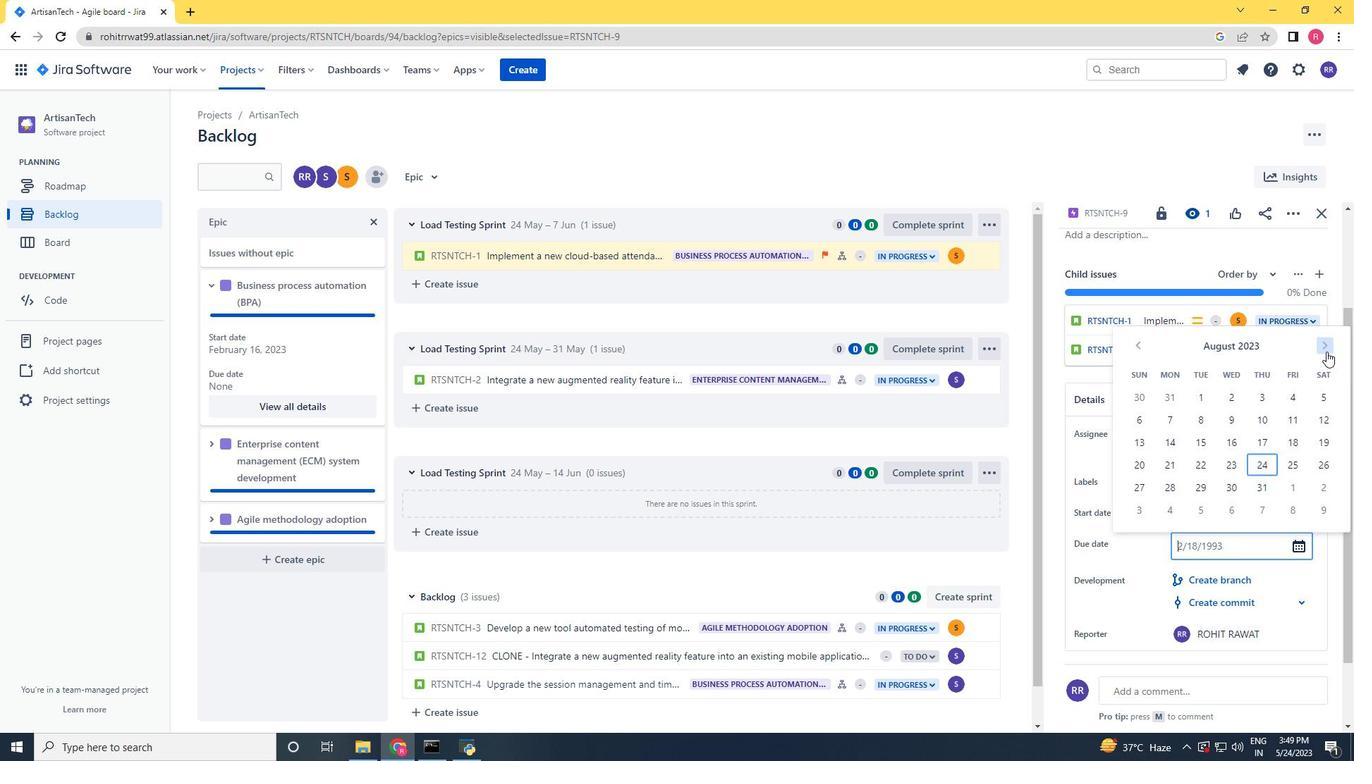 
Action: Mouse pressed left at (1326, 351)
Screenshot: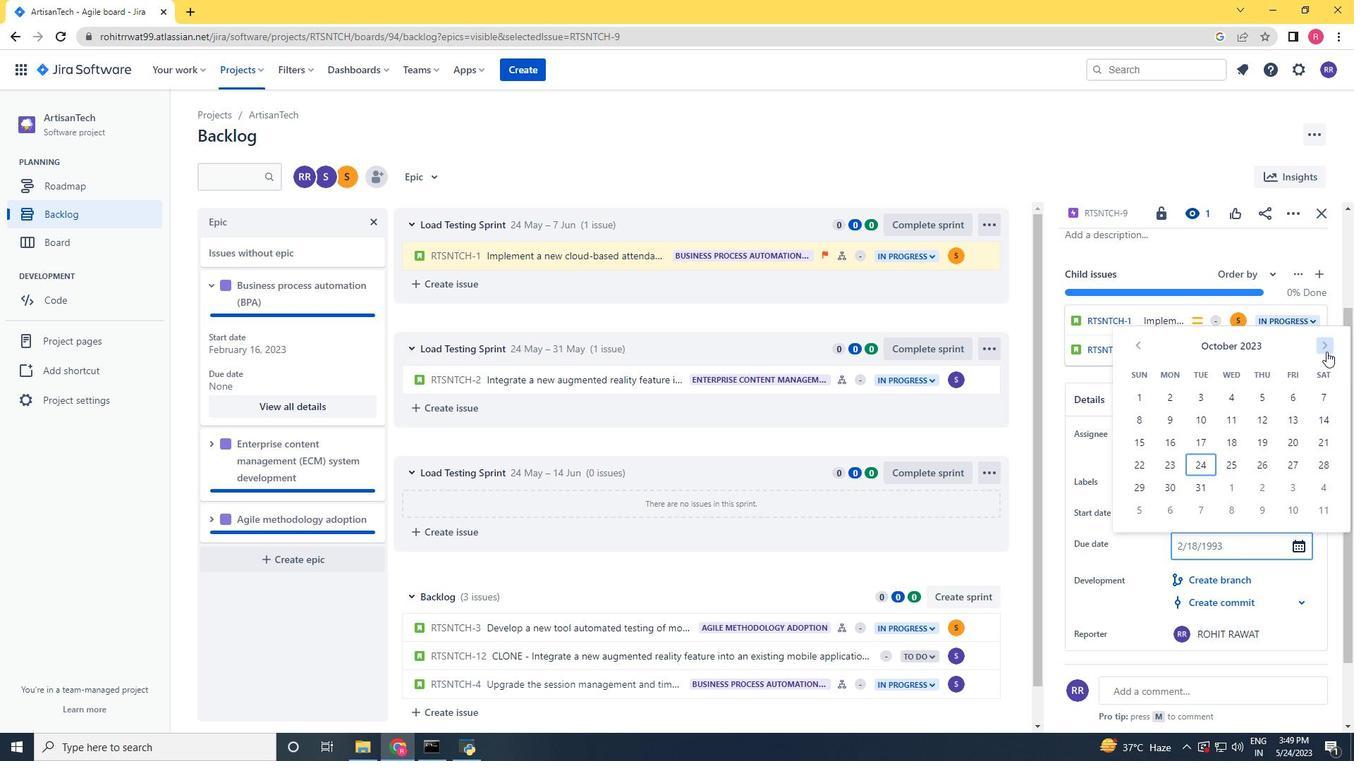 
Action: Mouse pressed left at (1326, 351)
Screenshot: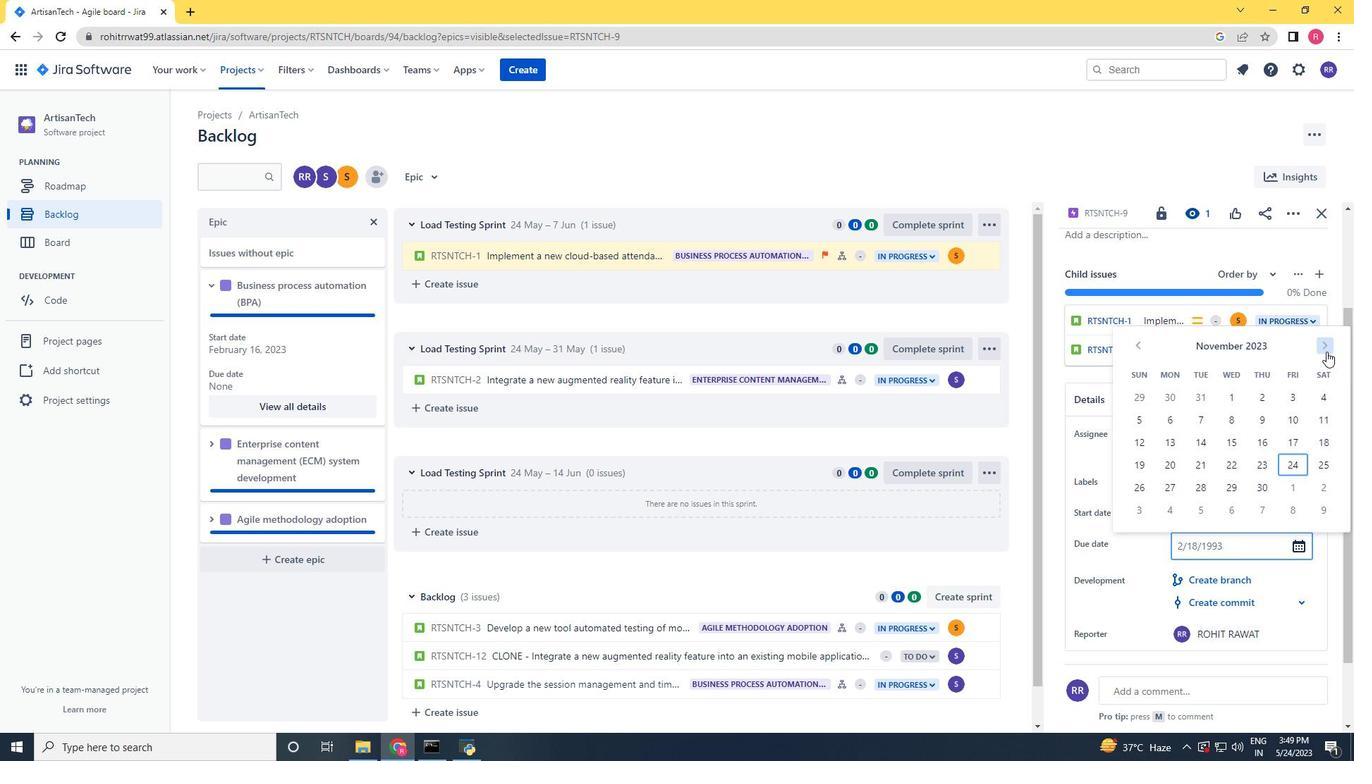 
Action: Mouse pressed left at (1326, 351)
Screenshot: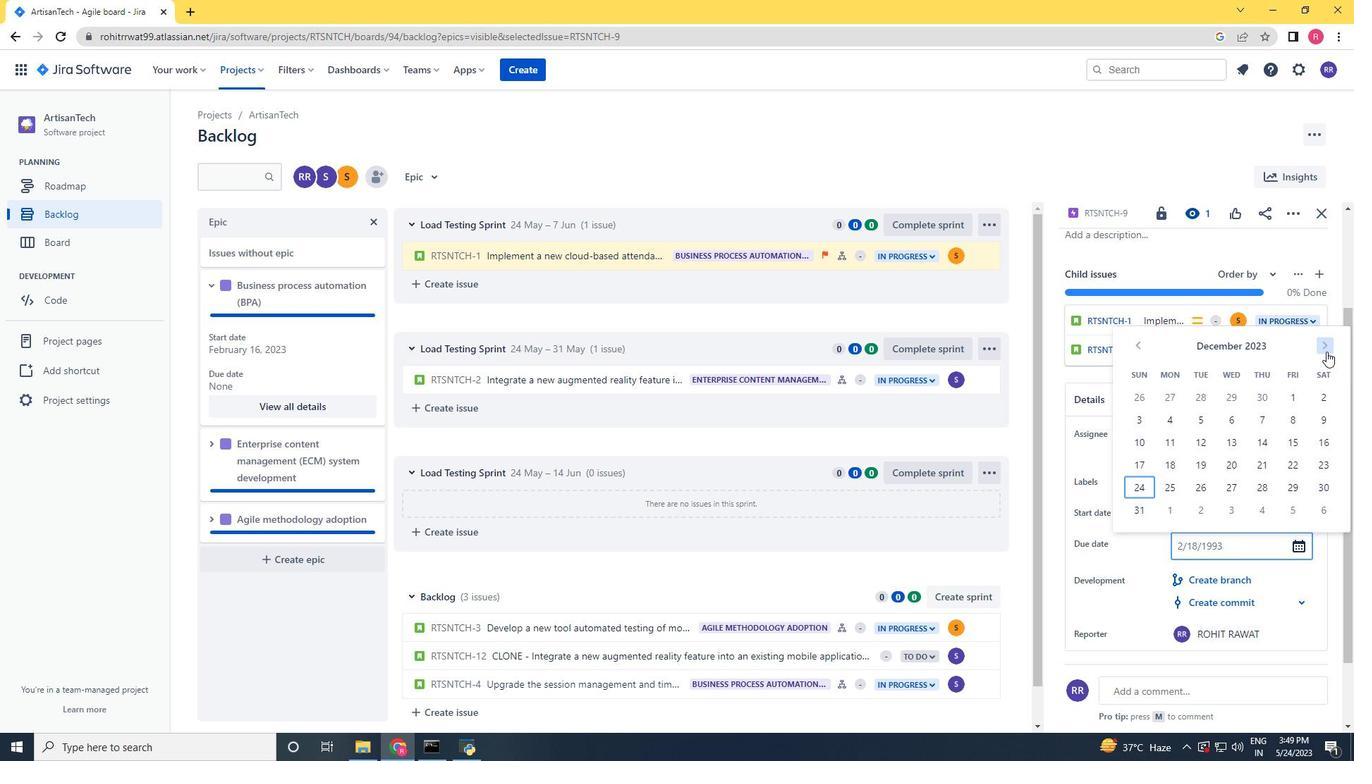 
Action: Mouse pressed left at (1326, 351)
Screenshot: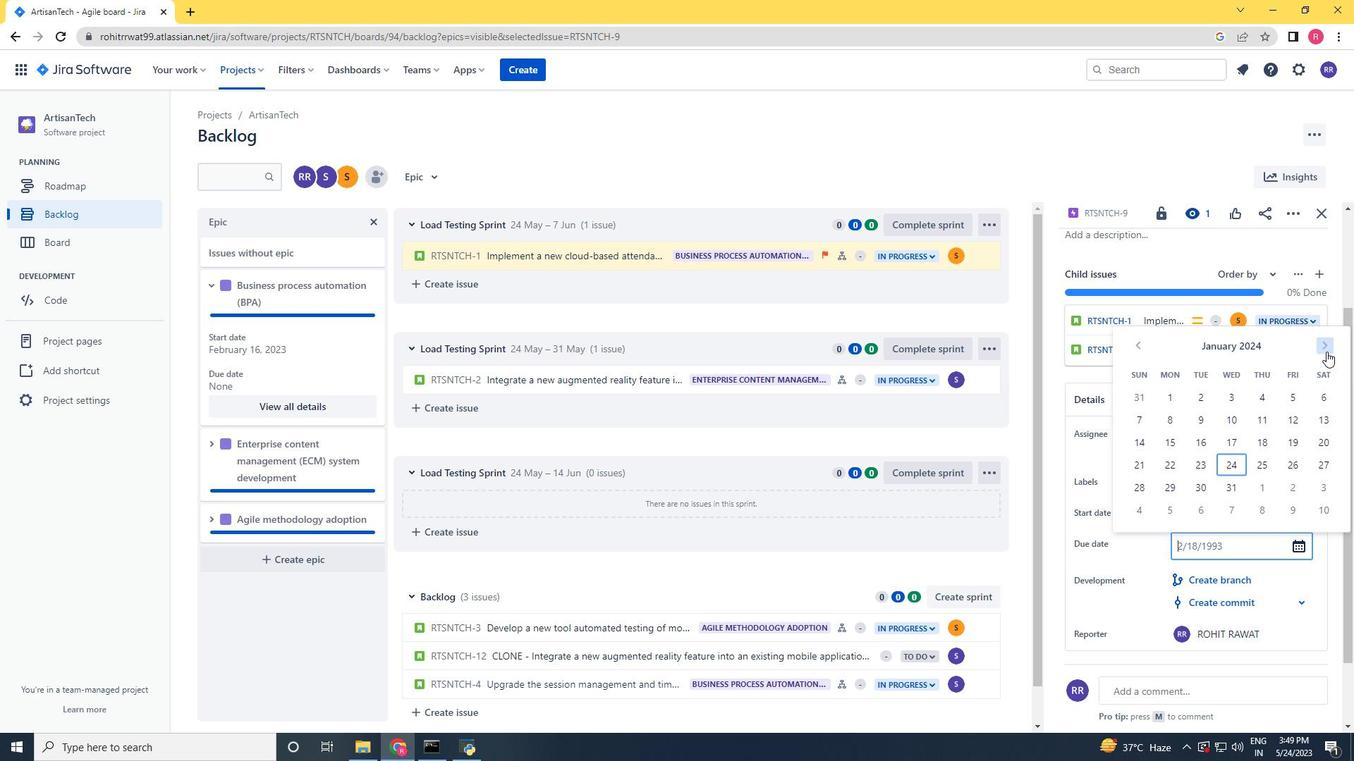 
Action: Mouse pressed left at (1326, 351)
Screenshot: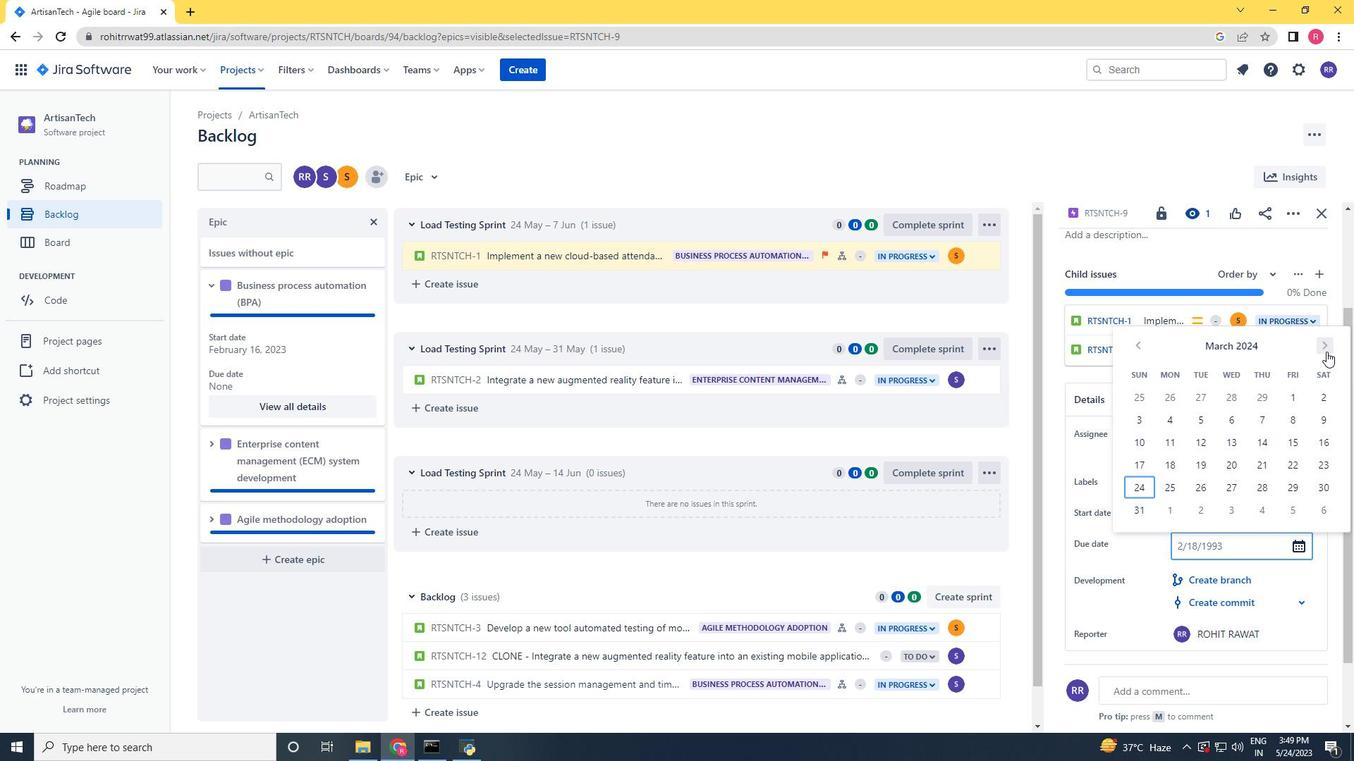 
Action: Mouse pressed left at (1326, 351)
Screenshot: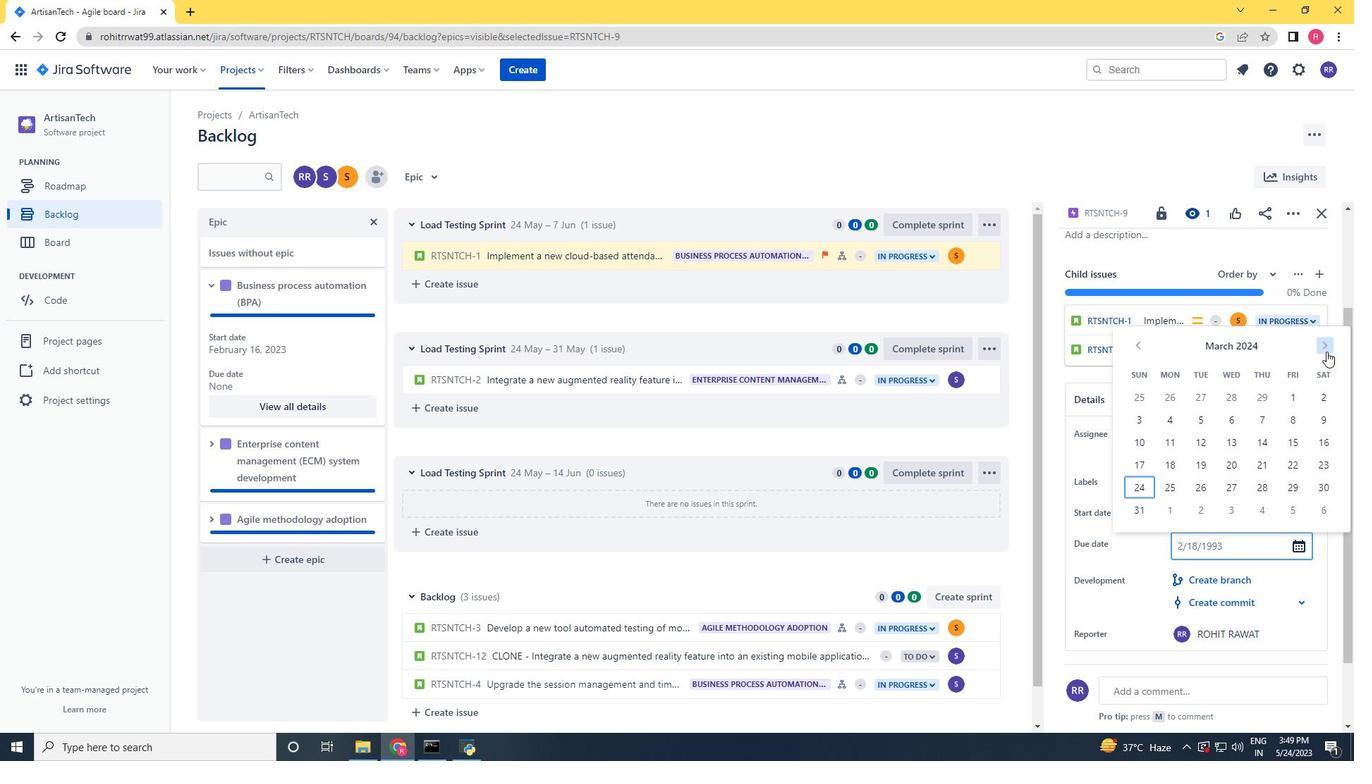 
Action: Mouse pressed left at (1326, 351)
Screenshot: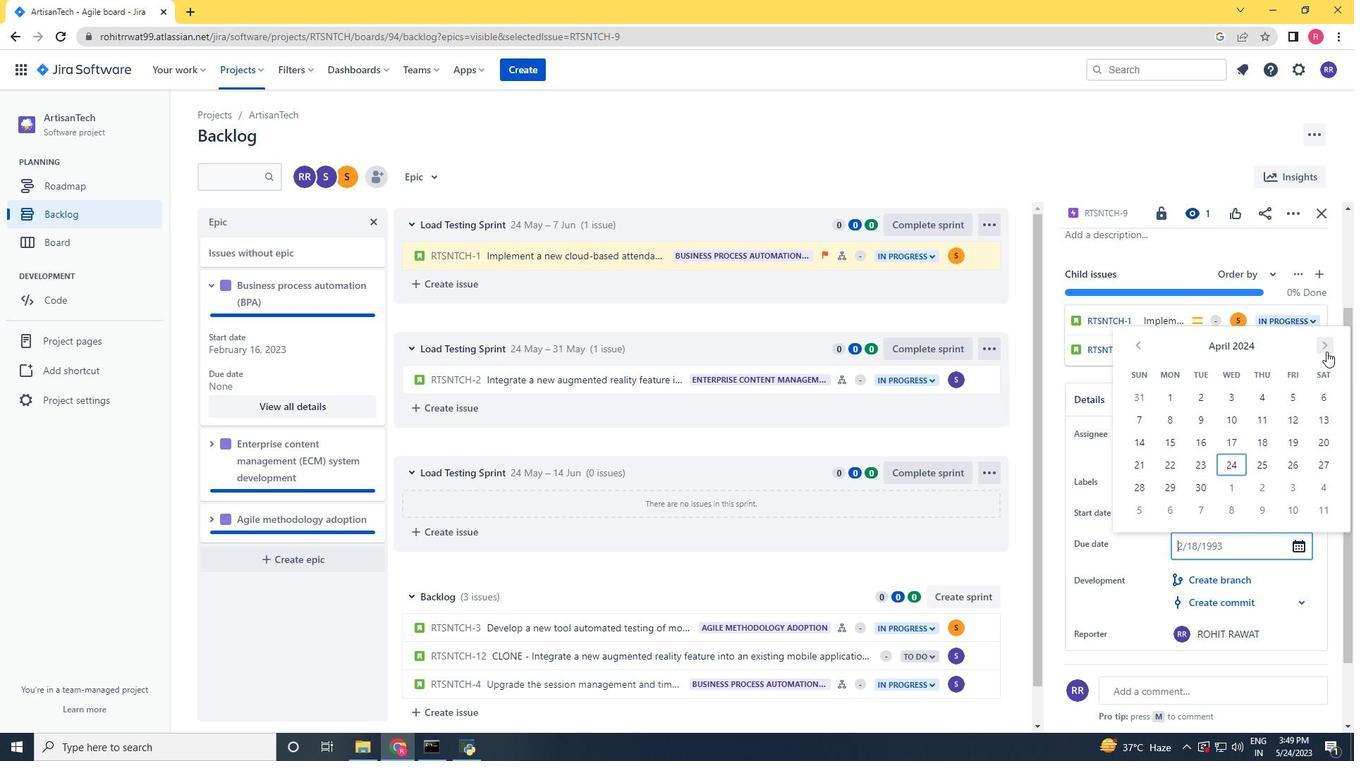 
Action: Mouse pressed left at (1326, 351)
Screenshot: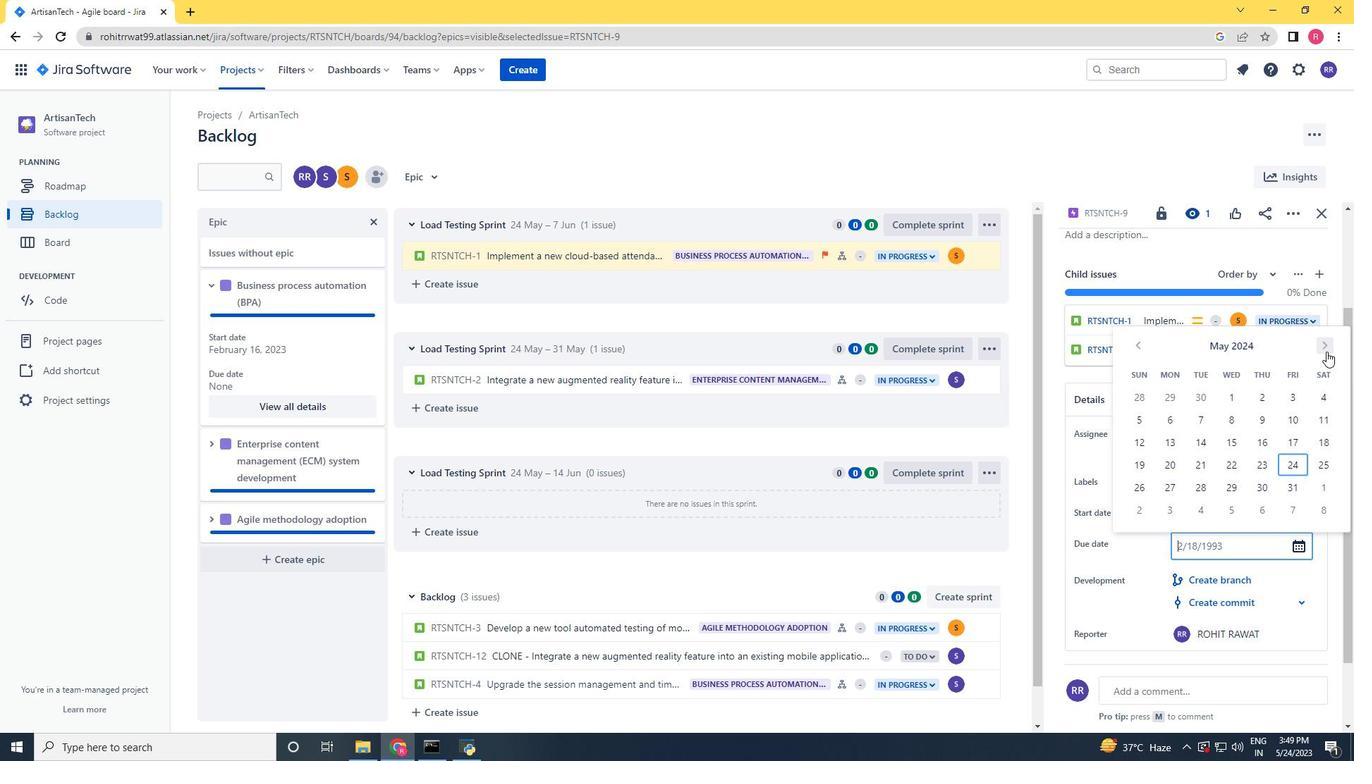 
Action: Mouse pressed left at (1326, 351)
Screenshot: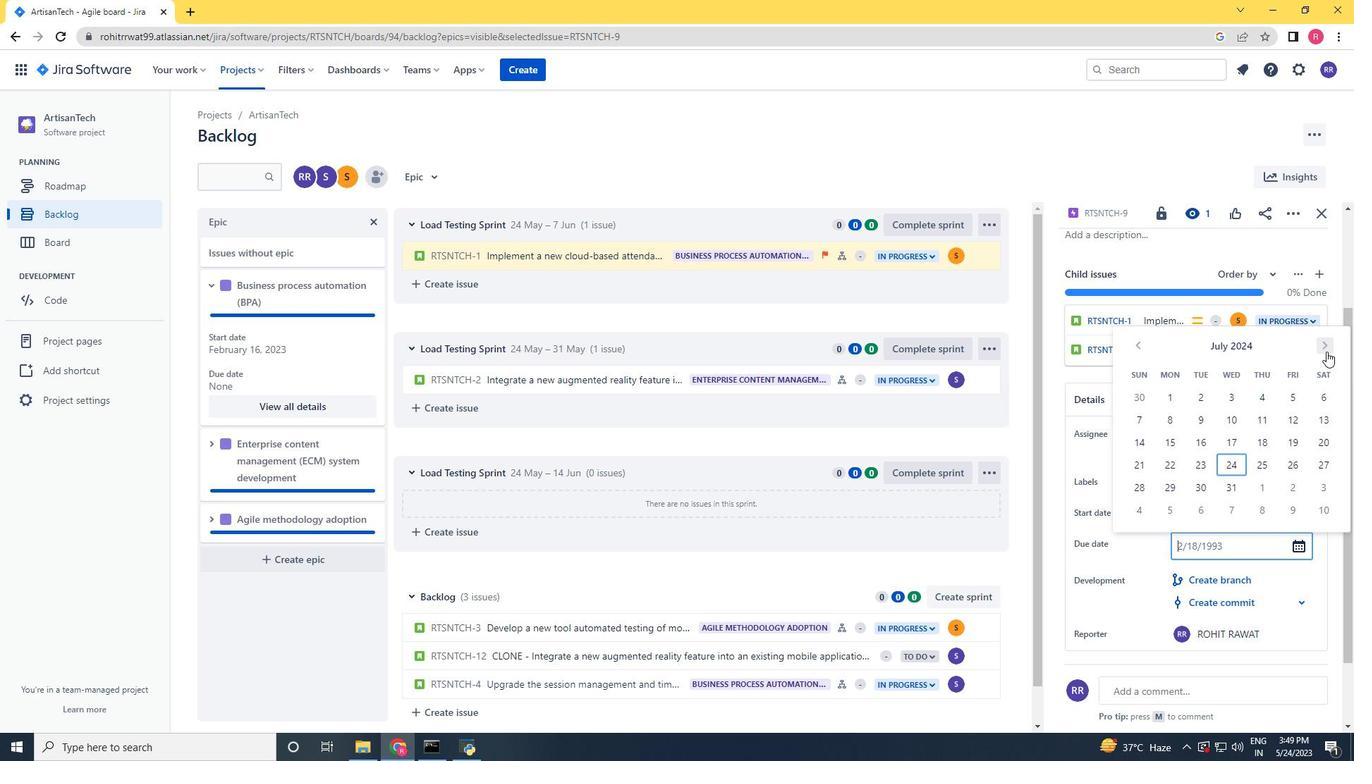 
Action: Mouse pressed left at (1326, 351)
Screenshot: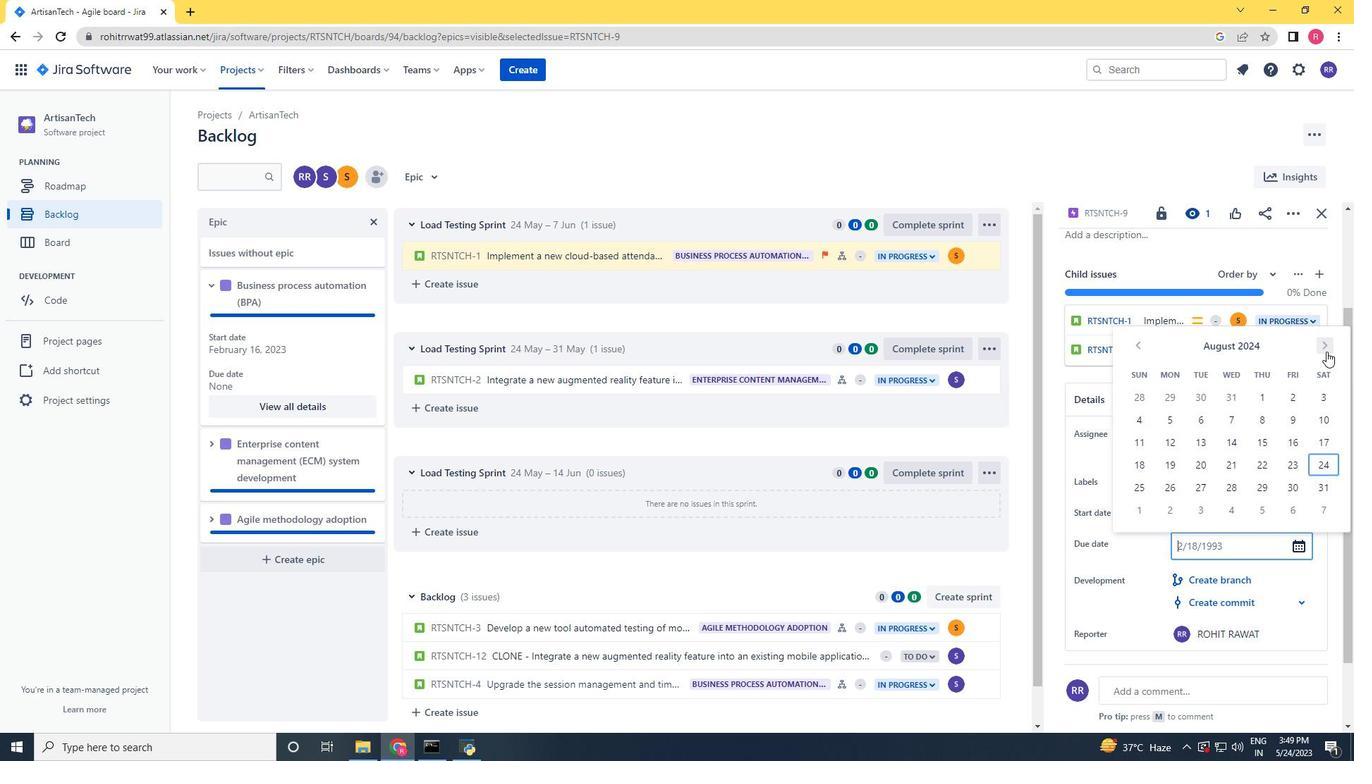 
Action: Mouse pressed left at (1326, 351)
Screenshot: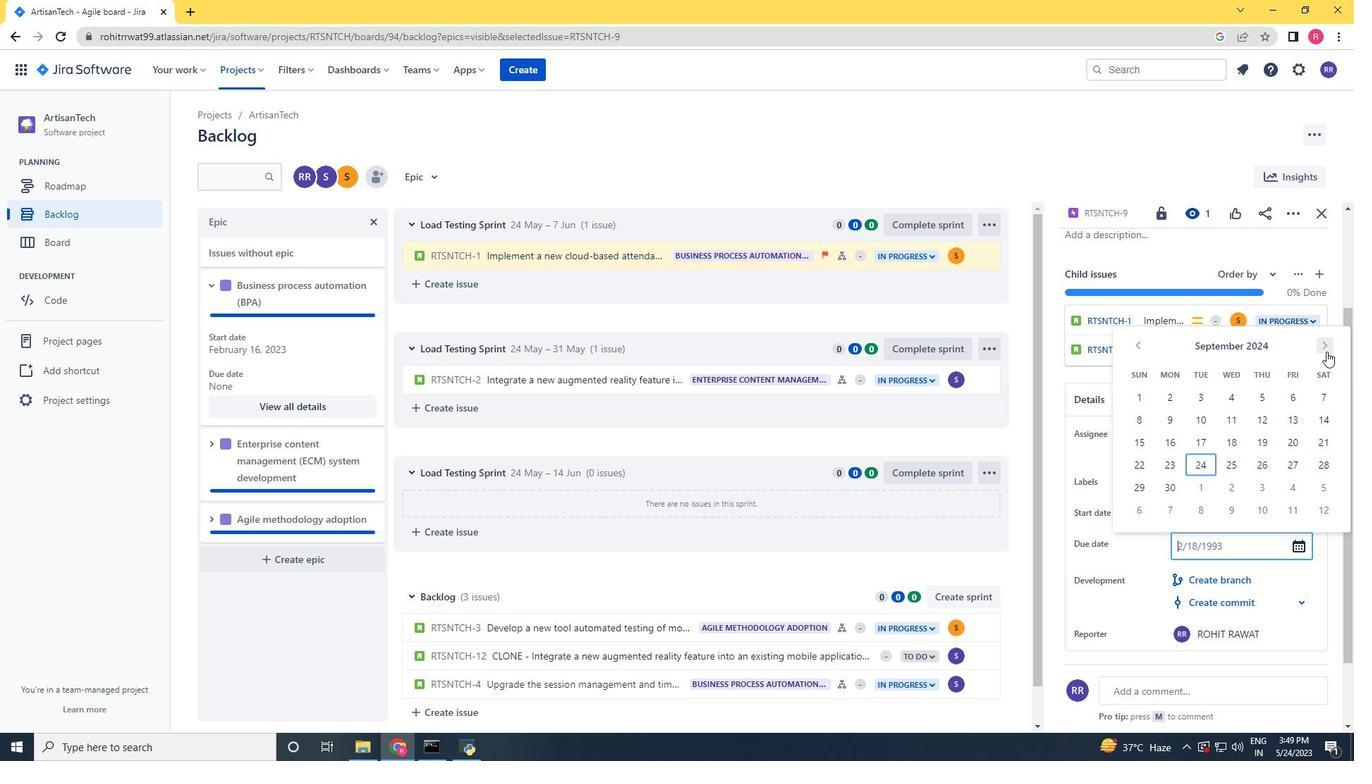 
Action: Mouse pressed left at (1326, 351)
Screenshot: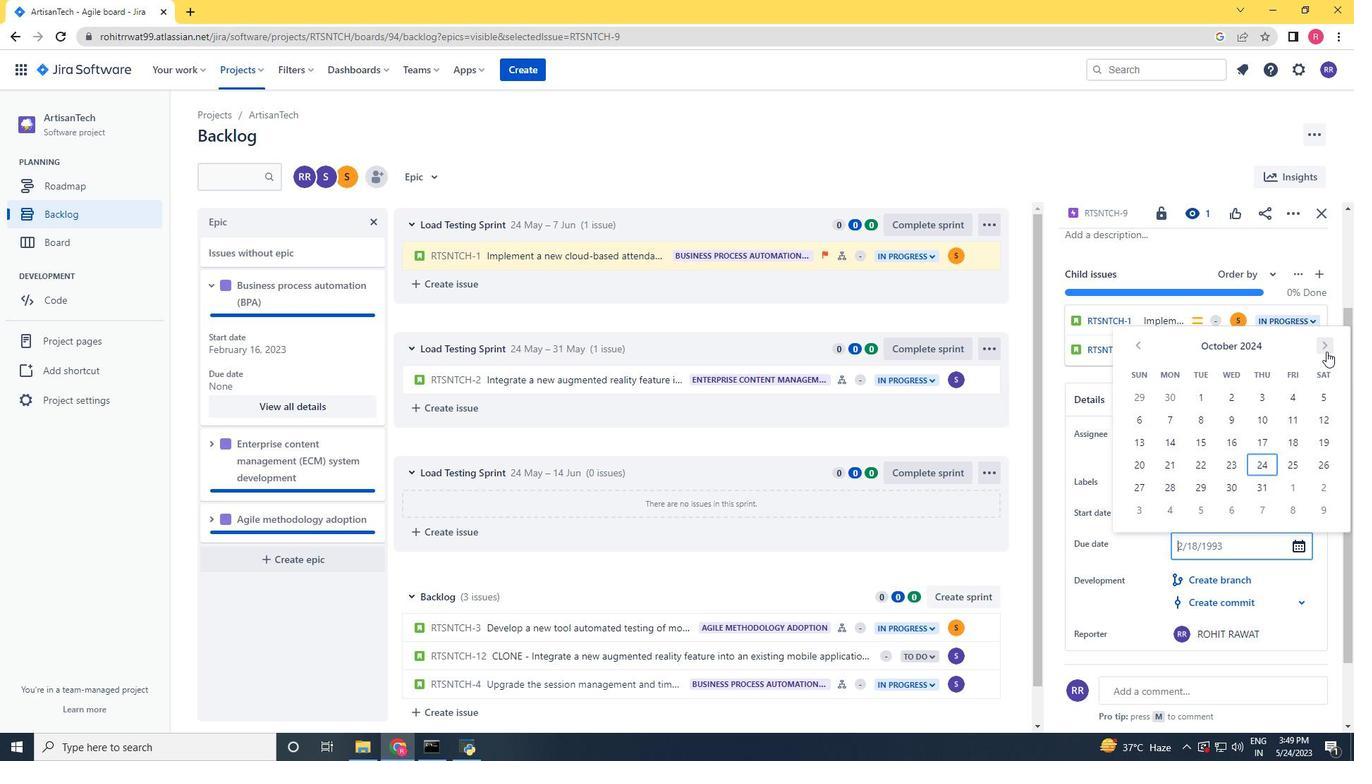 
Action: Mouse moved to (1136, 485)
Screenshot: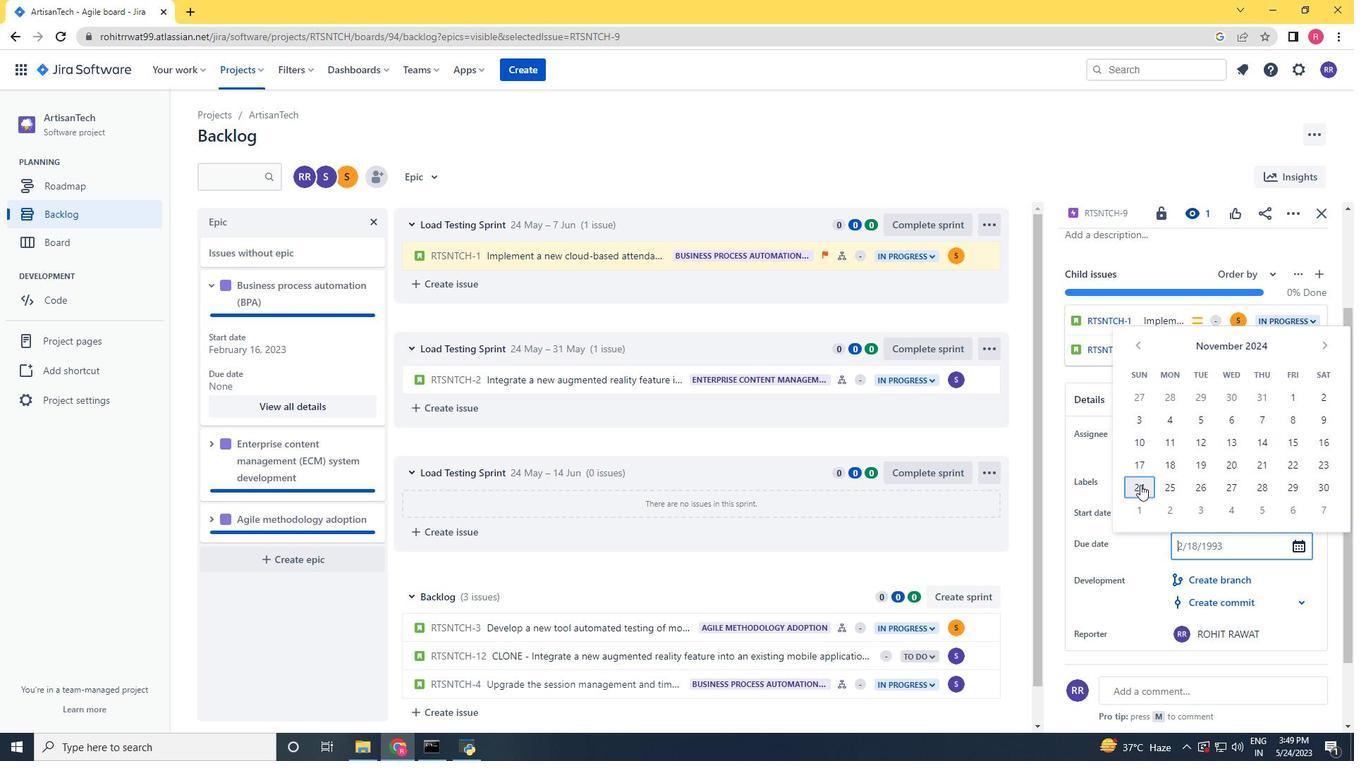 
Action: Mouse pressed left at (1136, 485)
Screenshot: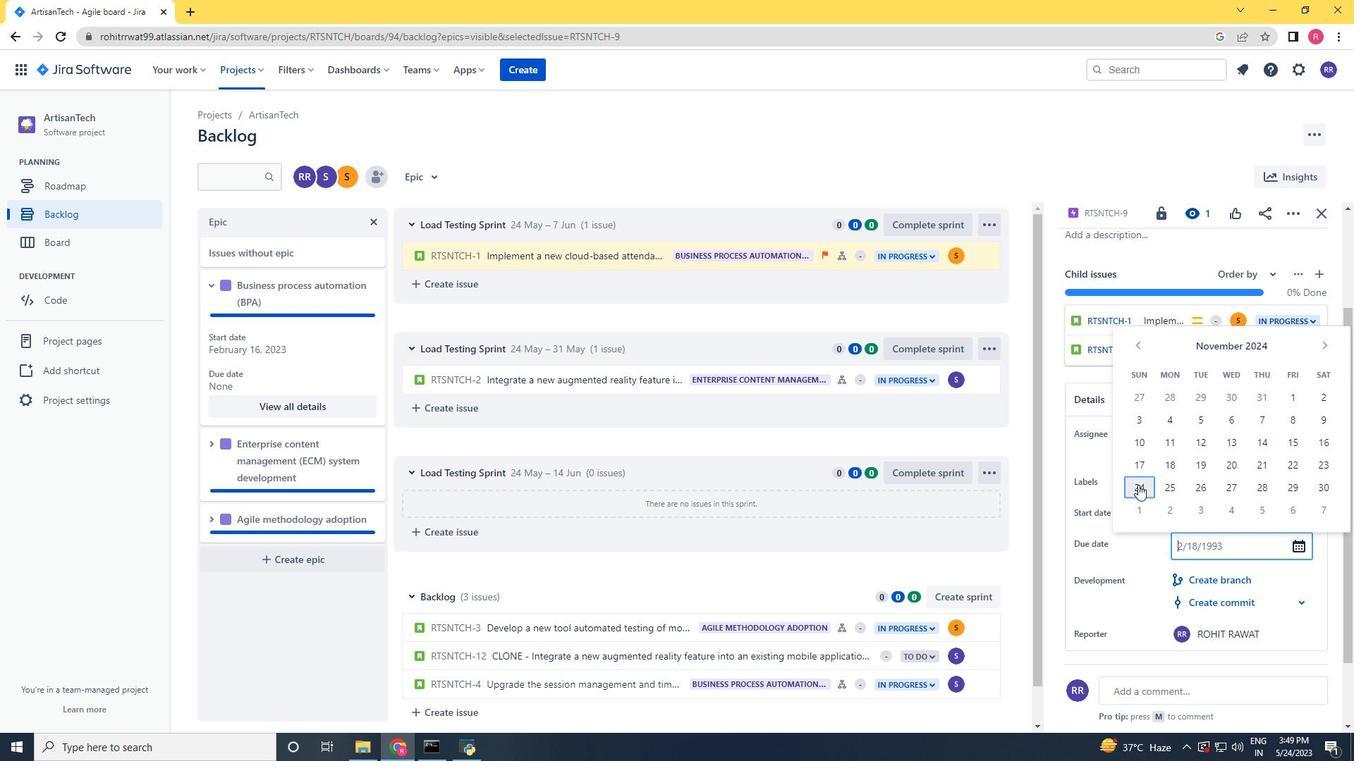 
Action: Mouse moved to (1224, 643)
Screenshot: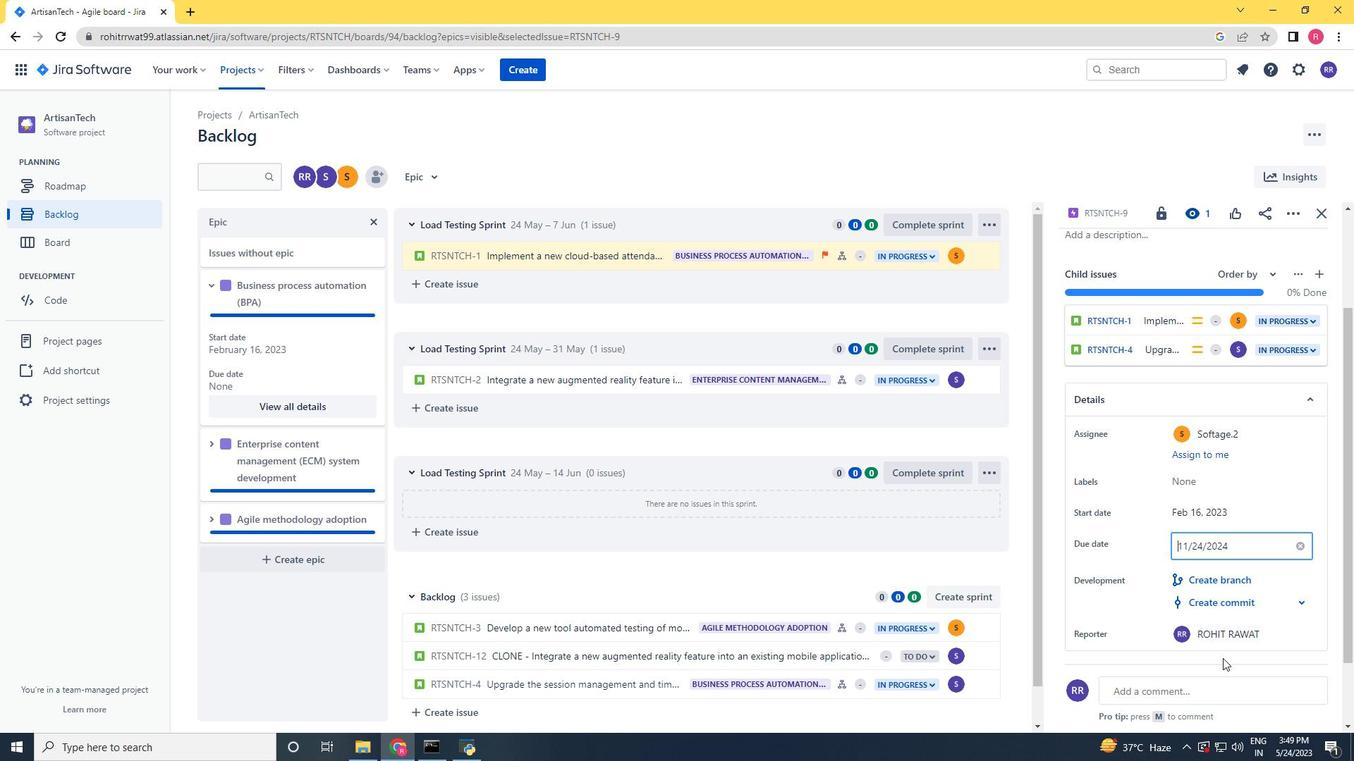 
Action: Mouse scrolled (1224, 643) with delta (0, 0)
Screenshot: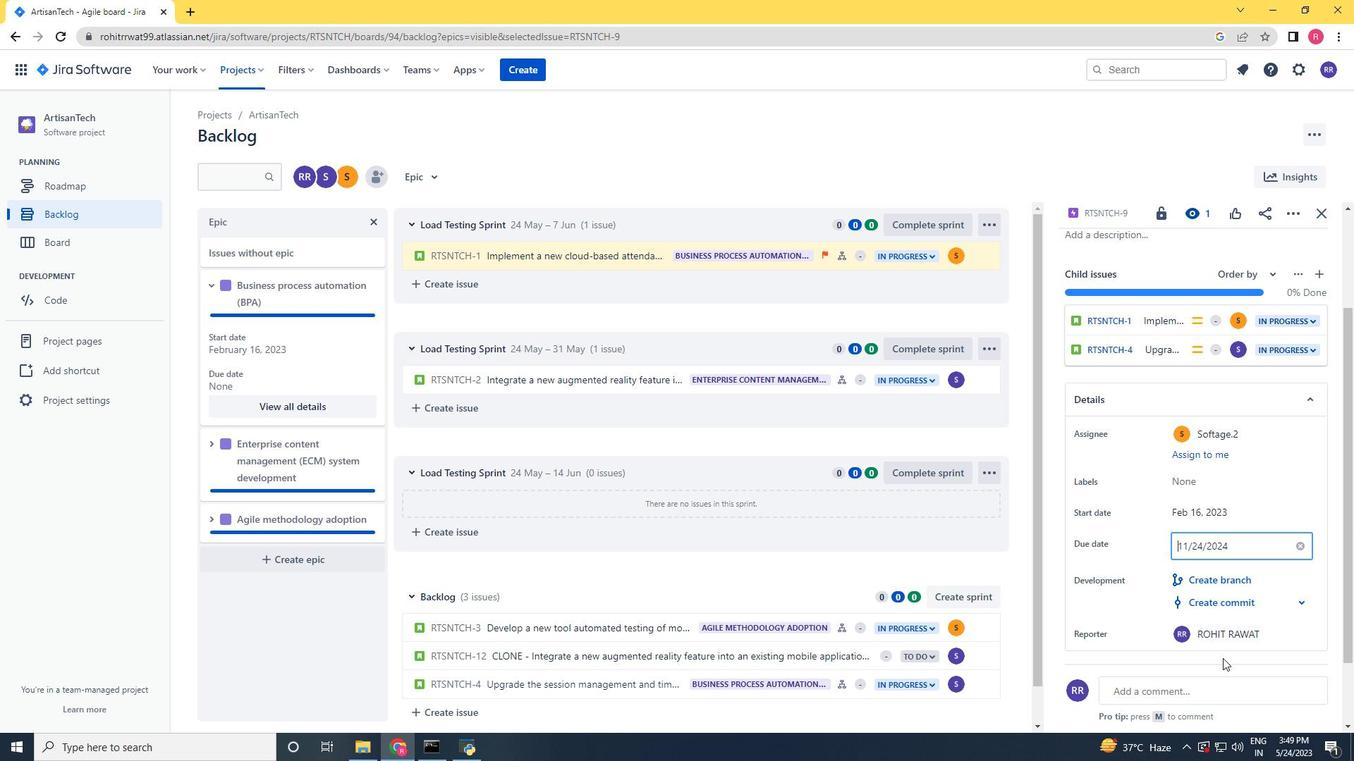 
Action: Mouse scrolled (1224, 643) with delta (0, 0)
Screenshot: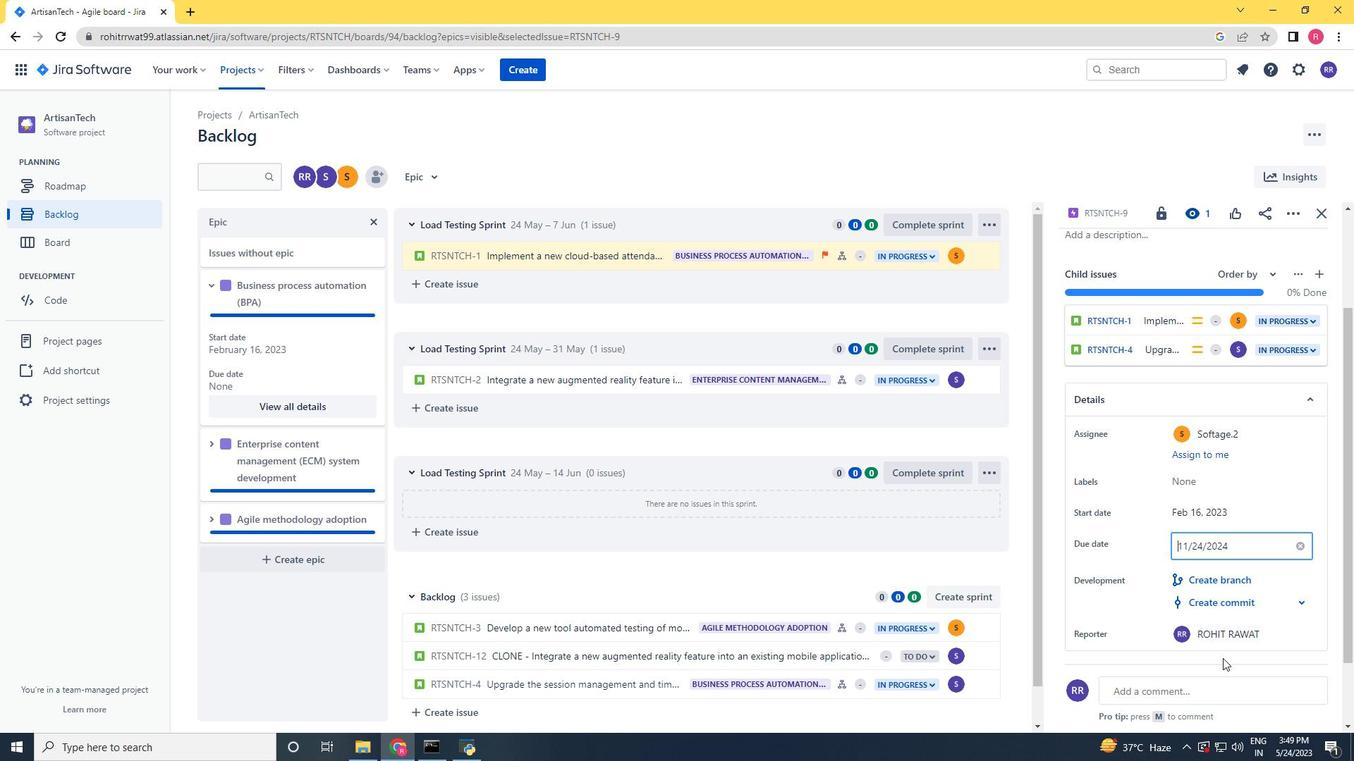 
Action: Mouse moved to (1220, 594)
Screenshot: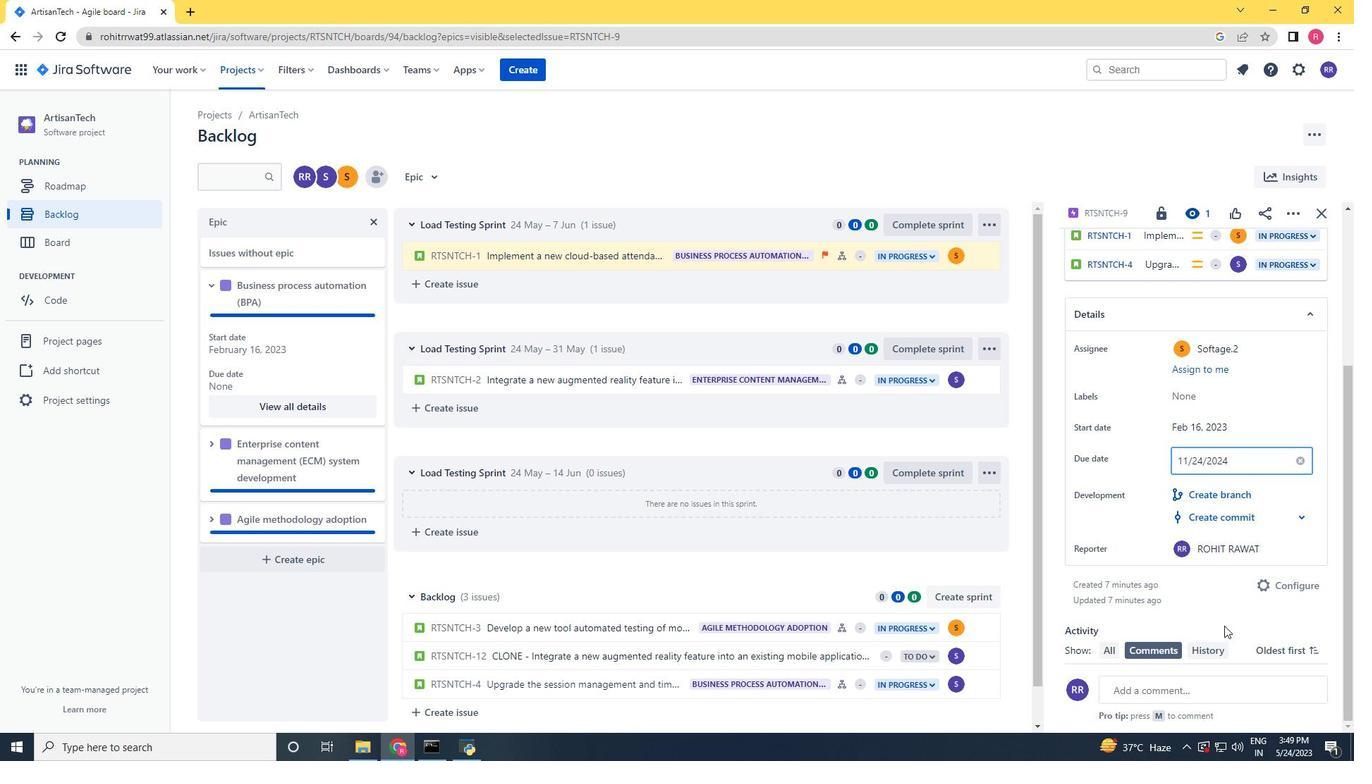 
Action: Mouse pressed left at (1220, 594)
Screenshot: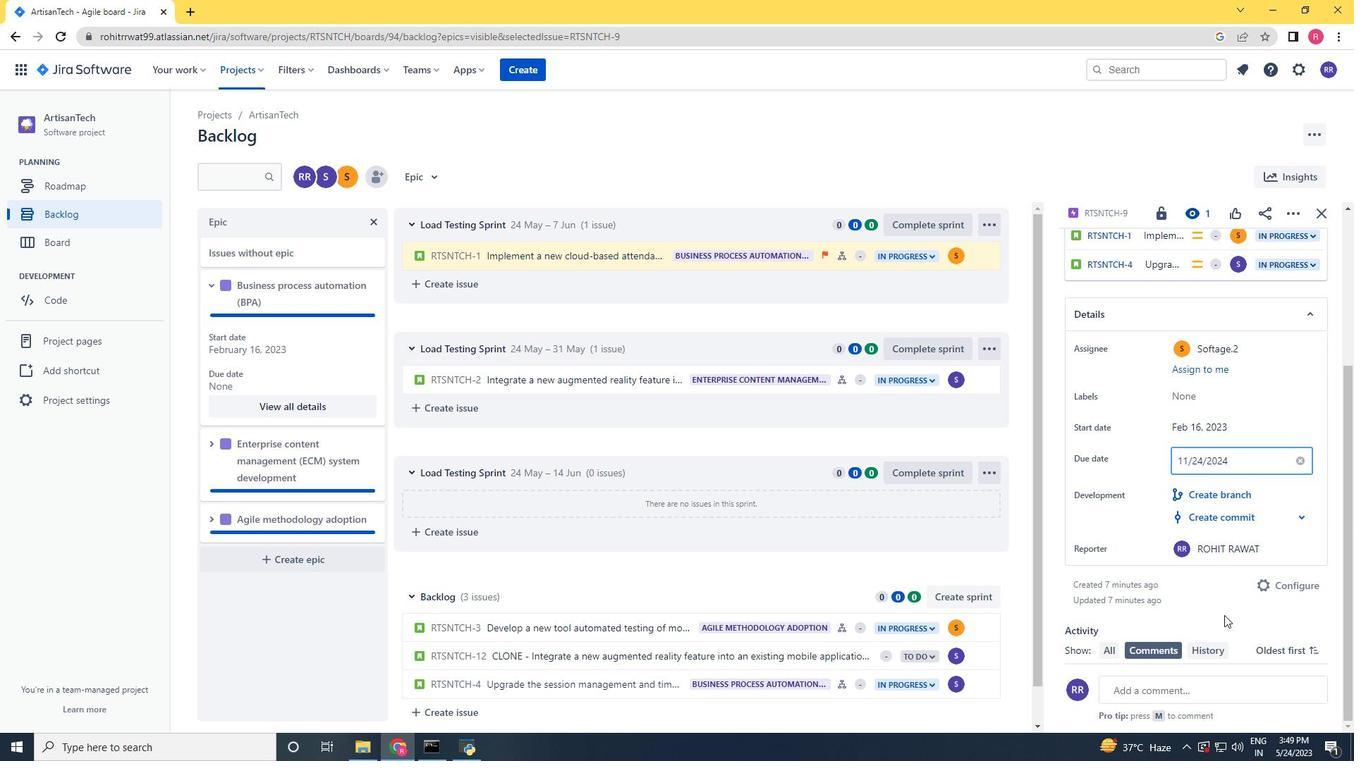 
Action: Mouse scrolled (1220, 595) with delta (0, 0)
Screenshot: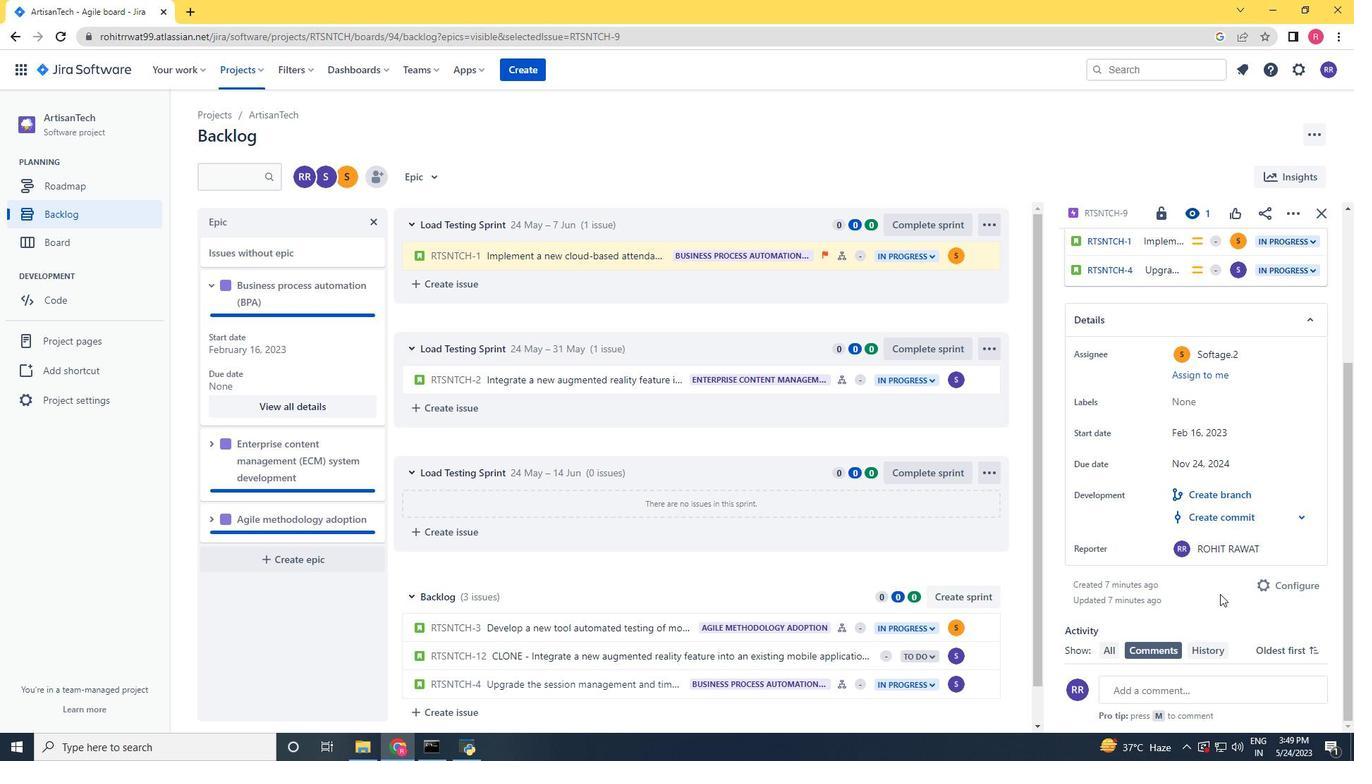 
Action: Mouse scrolled (1220, 595) with delta (0, 0)
Screenshot: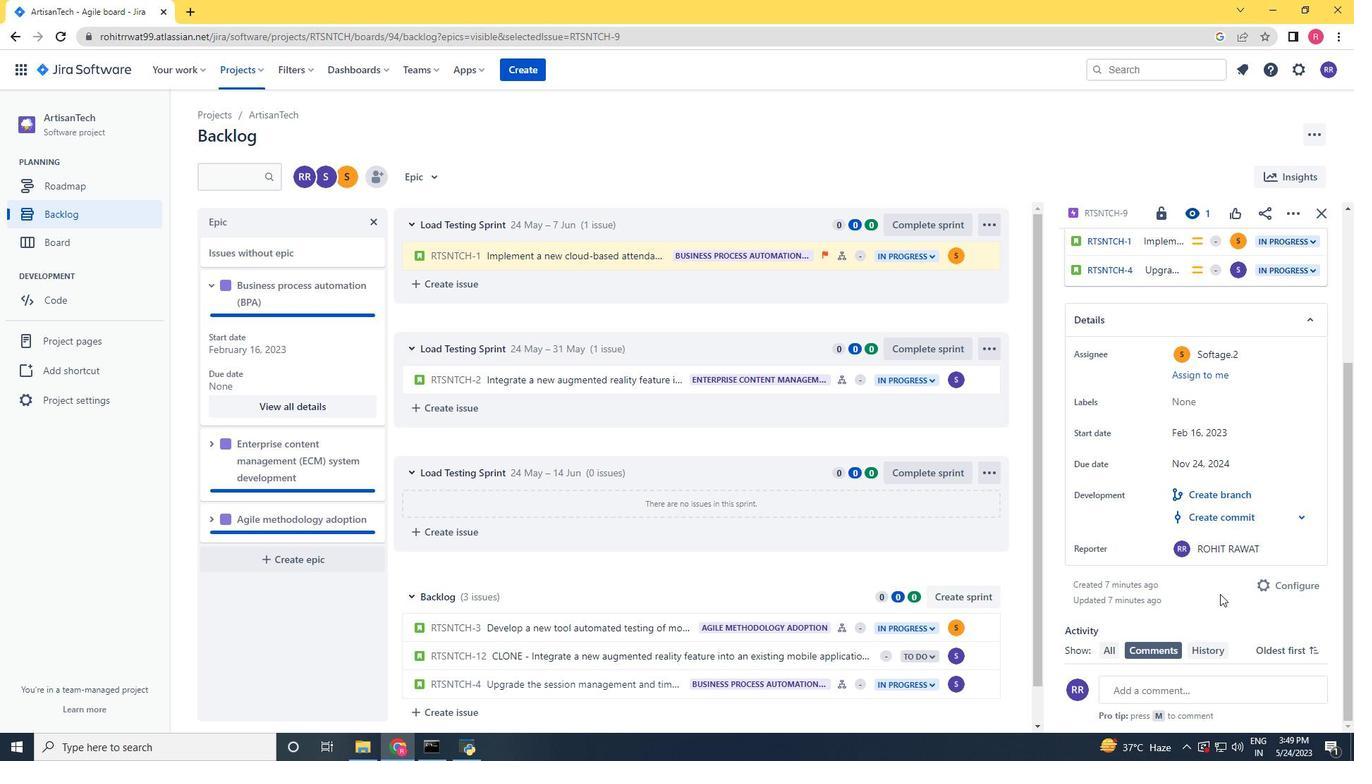 
Action: Mouse scrolled (1220, 595) with delta (0, 0)
Screenshot: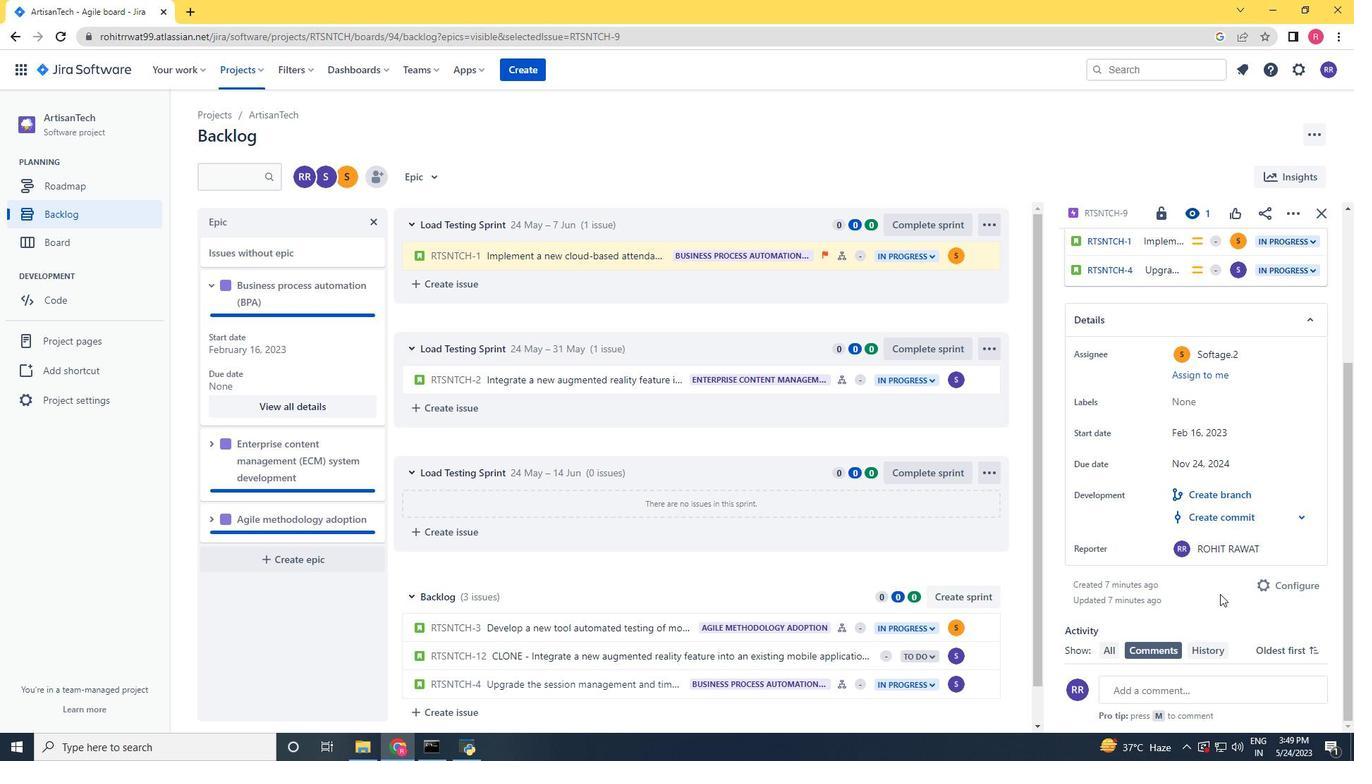 
Action: Mouse scrolled (1220, 595) with delta (0, 0)
Screenshot: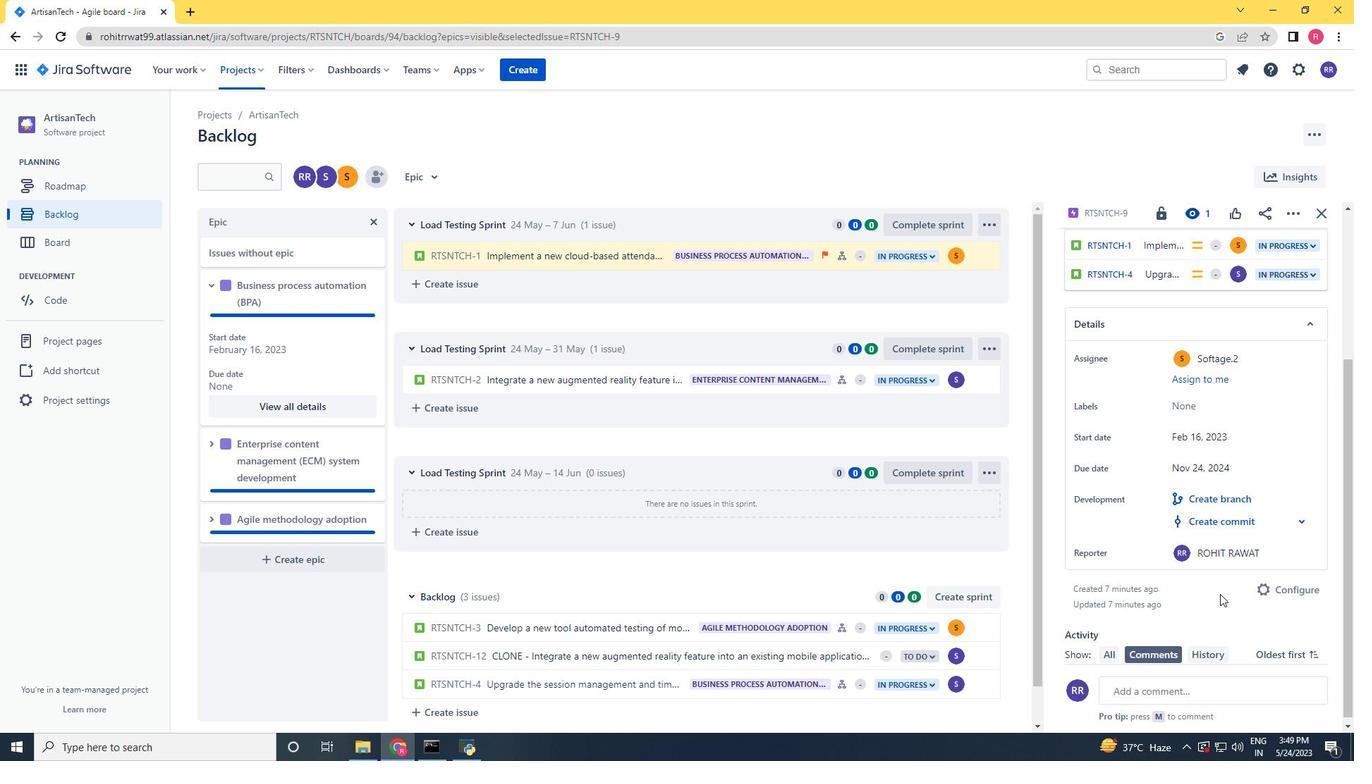 
Action: Mouse scrolled (1220, 593) with delta (0, 0)
Screenshot: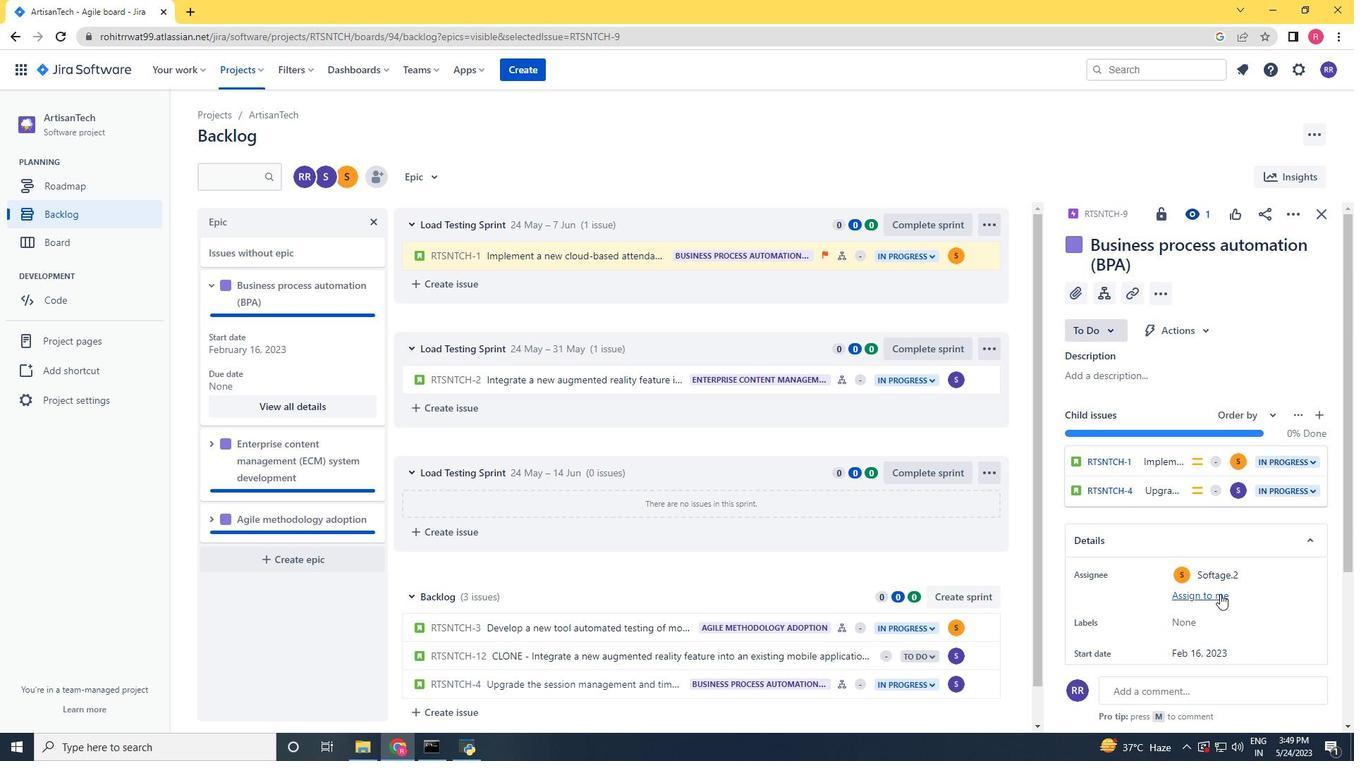 
Action: Mouse scrolled (1220, 593) with delta (0, 0)
Screenshot: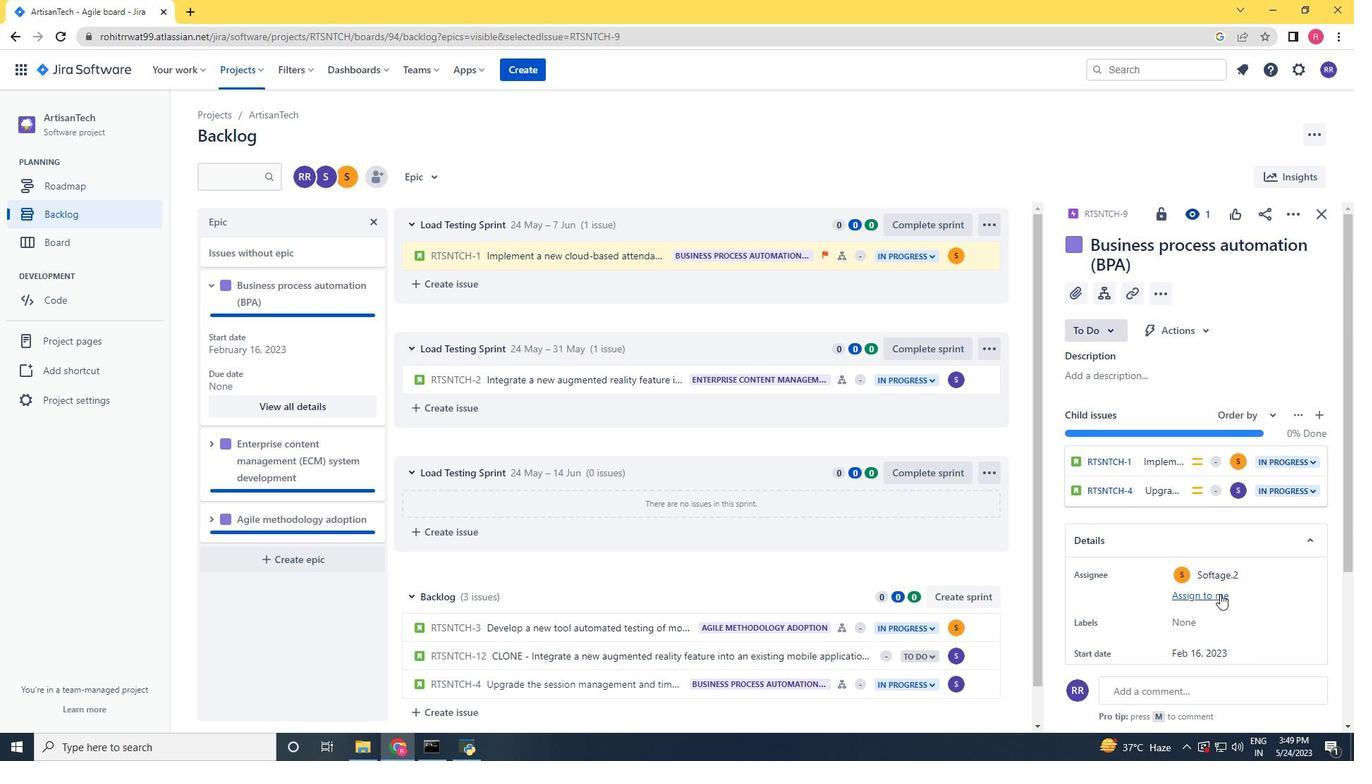 
Action: Mouse scrolled (1220, 595) with delta (0, 0)
Screenshot: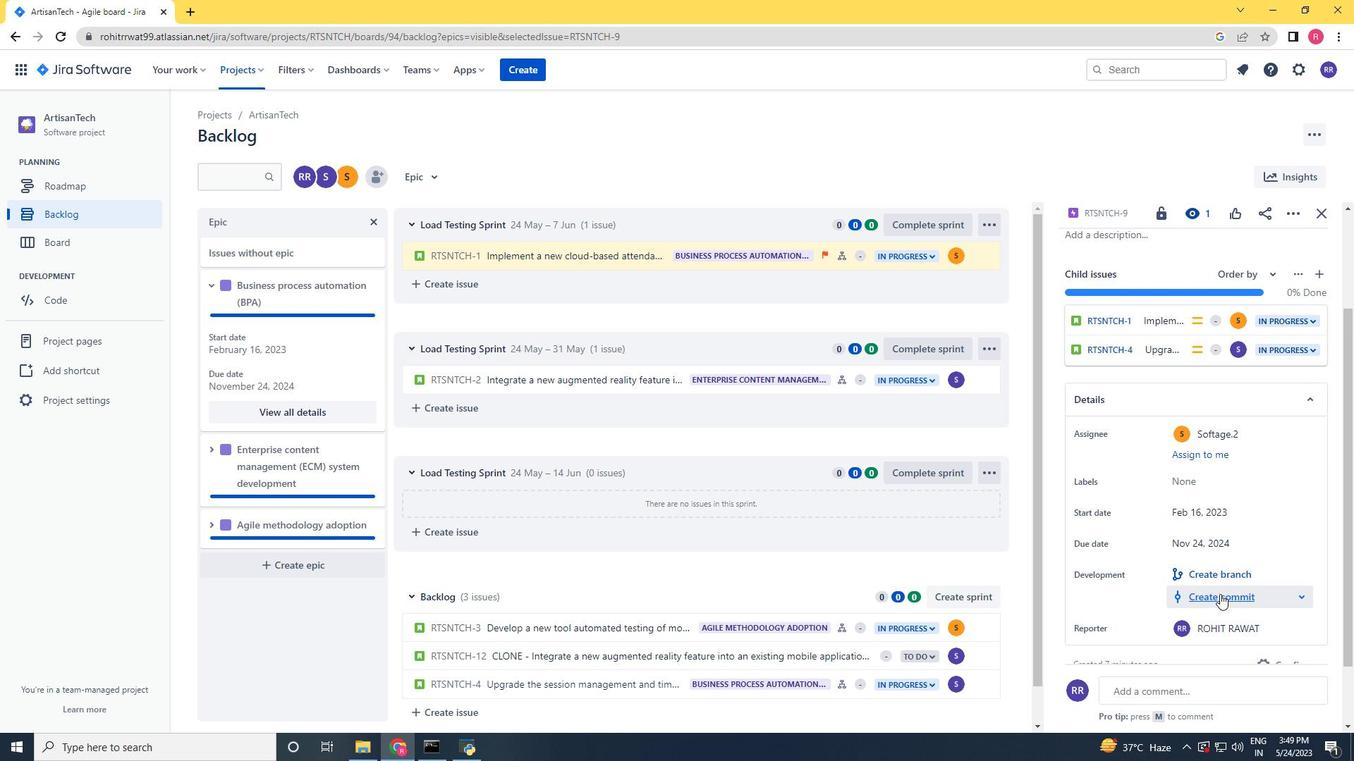 
Action: Mouse scrolled (1220, 595) with delta (0, 0)
Screenshot: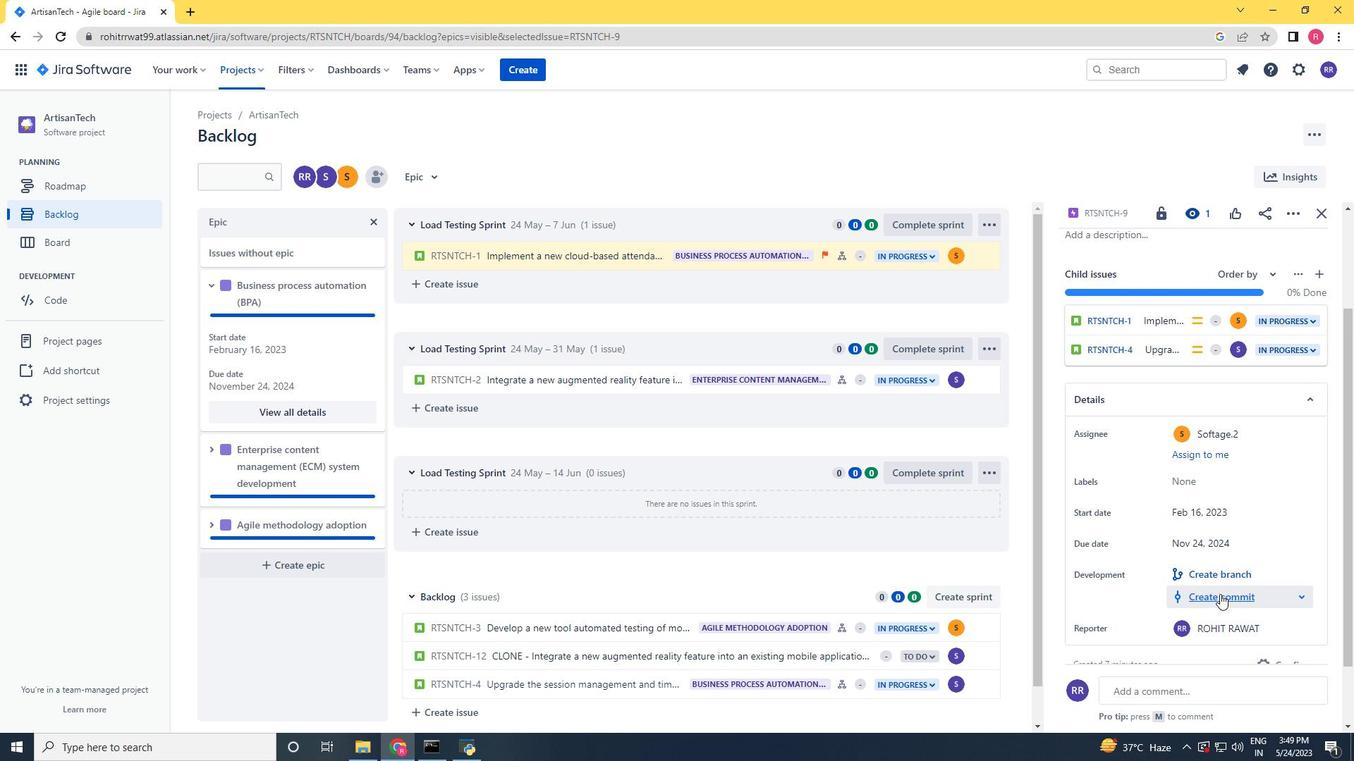 
Action: Mouse scrolled (1220, 595) with delta (0, 0)
Screenshot: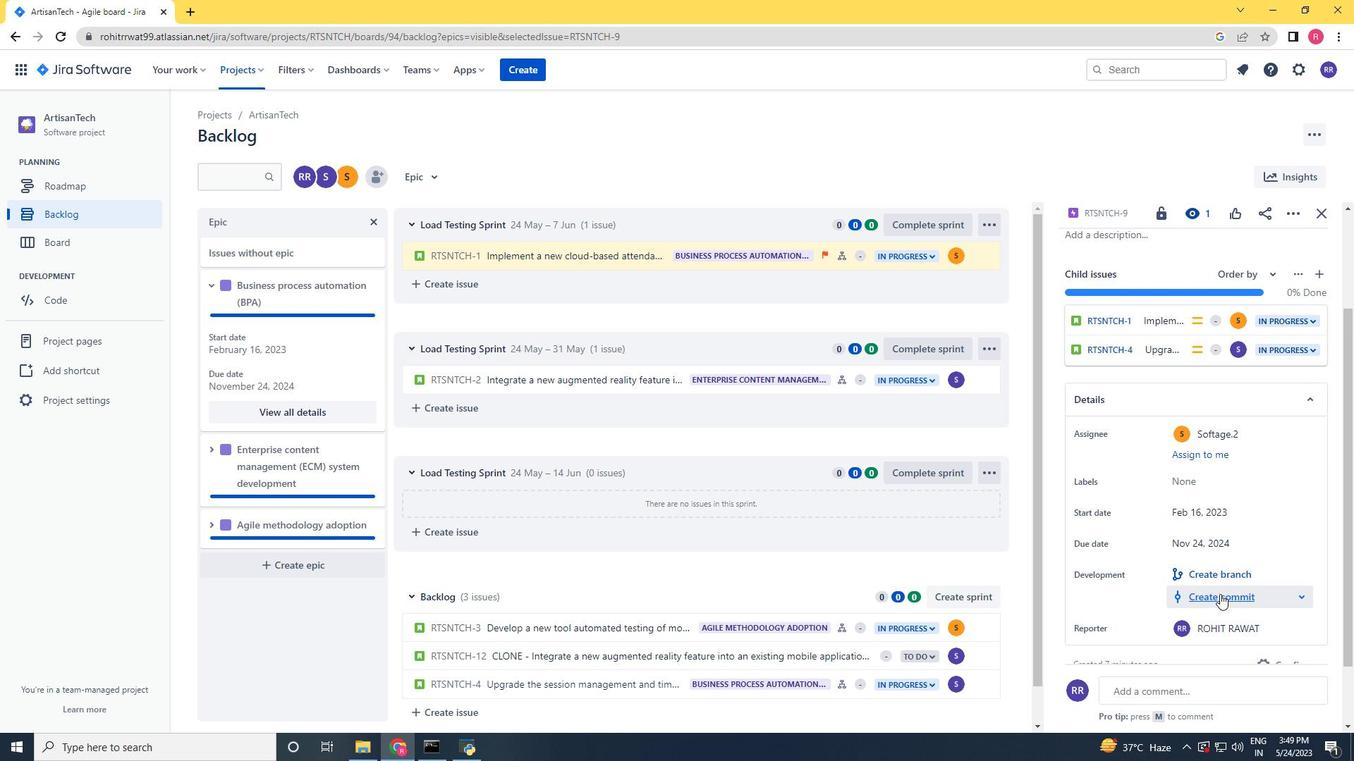 
Action: Mouse scrolled (1220, 595) with delta (0, 0)
Screenshot: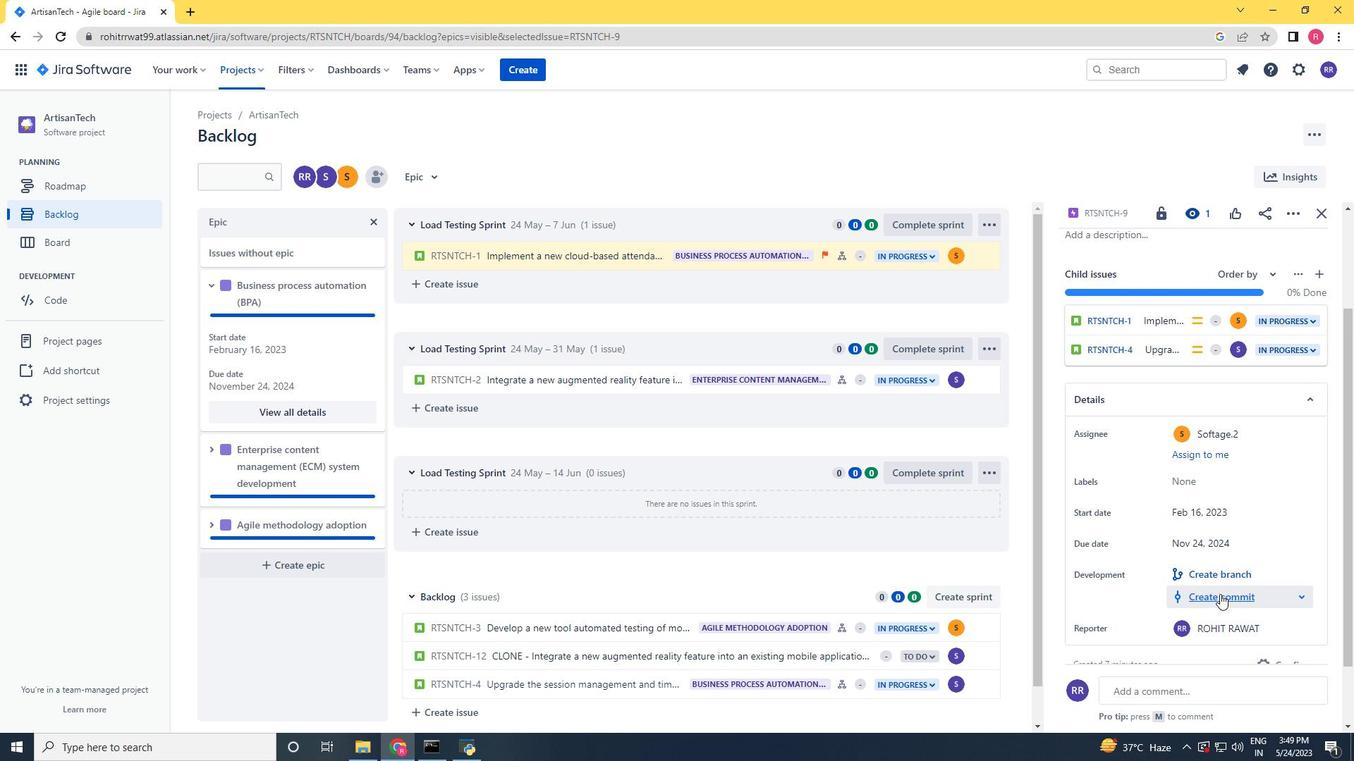 
Action: Mouse scrolled (1220, 595) with delta (0, 0)
Screenshot: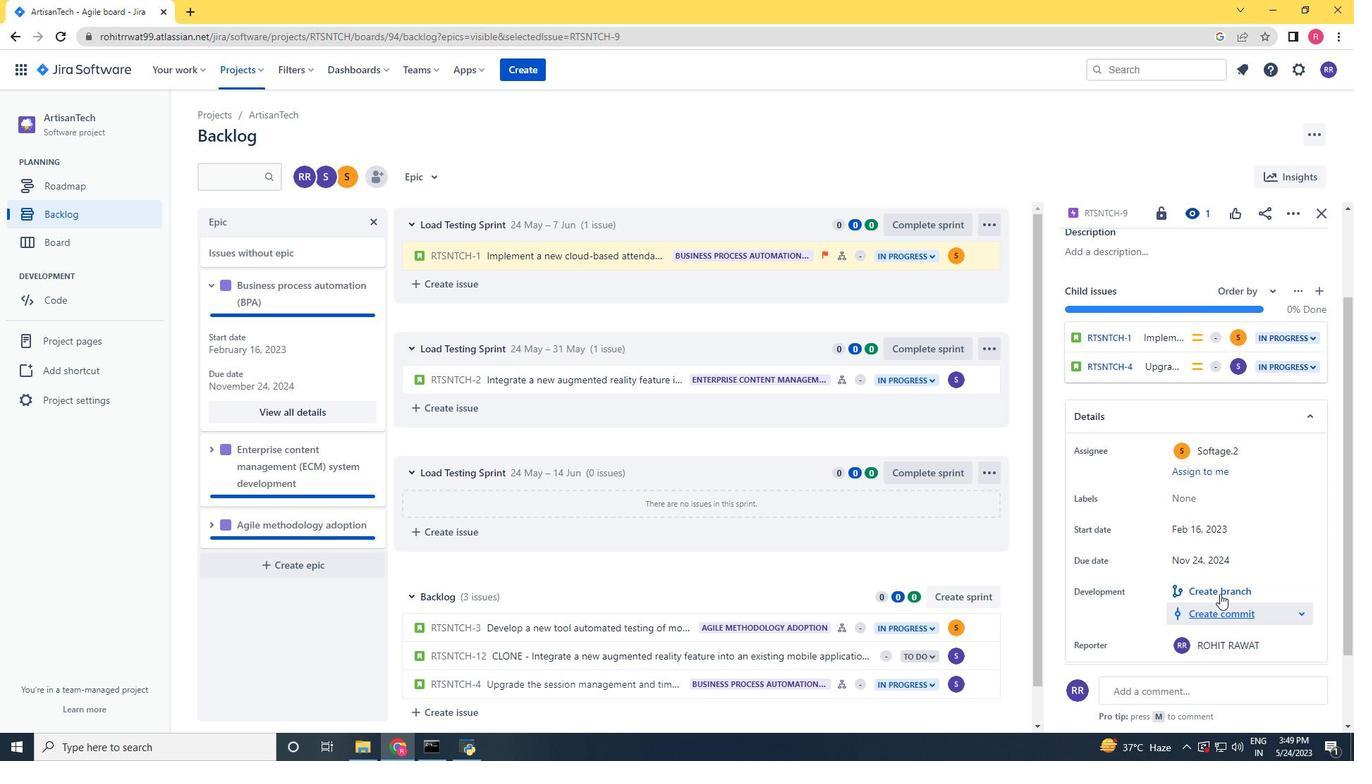 
Action: Mouse moved to (211, 447)
Screenshot: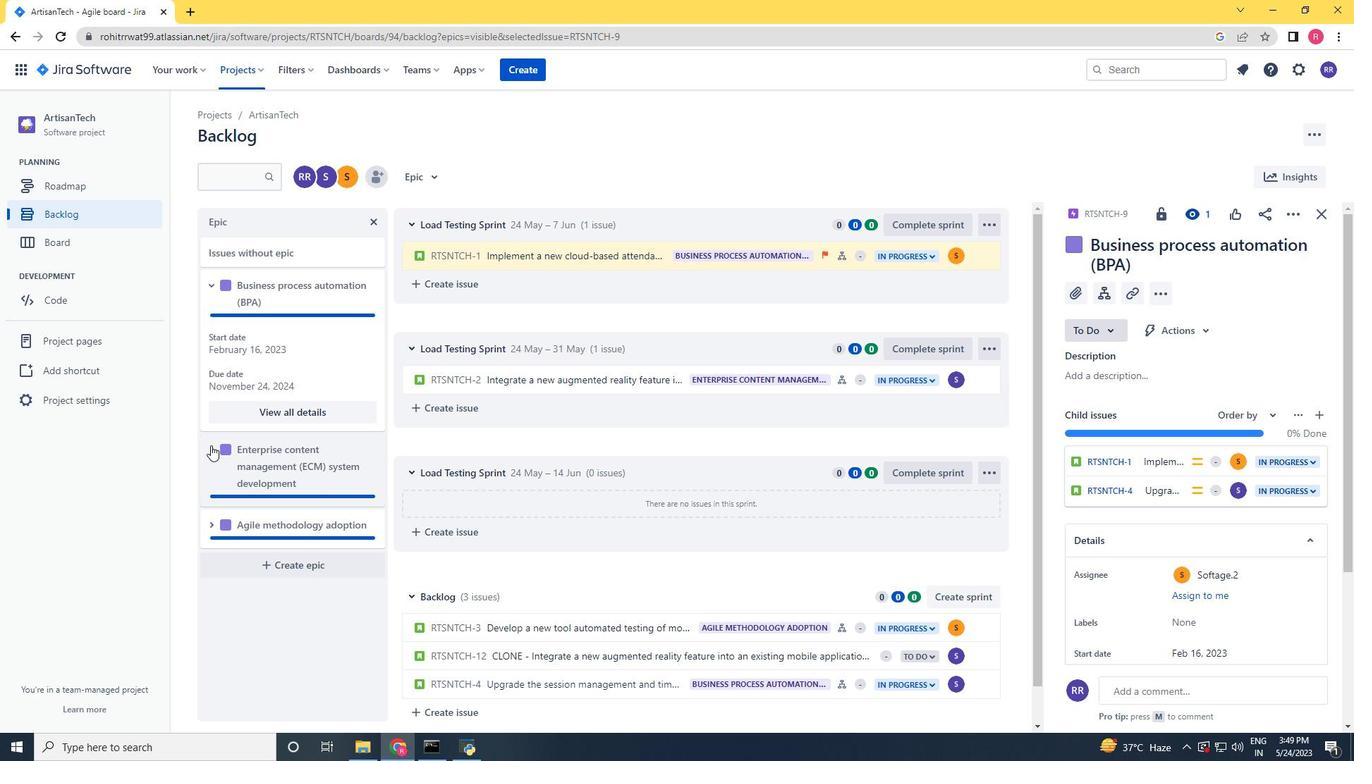 
Action: Mouse pressed left at (211, 447)
Screenshot: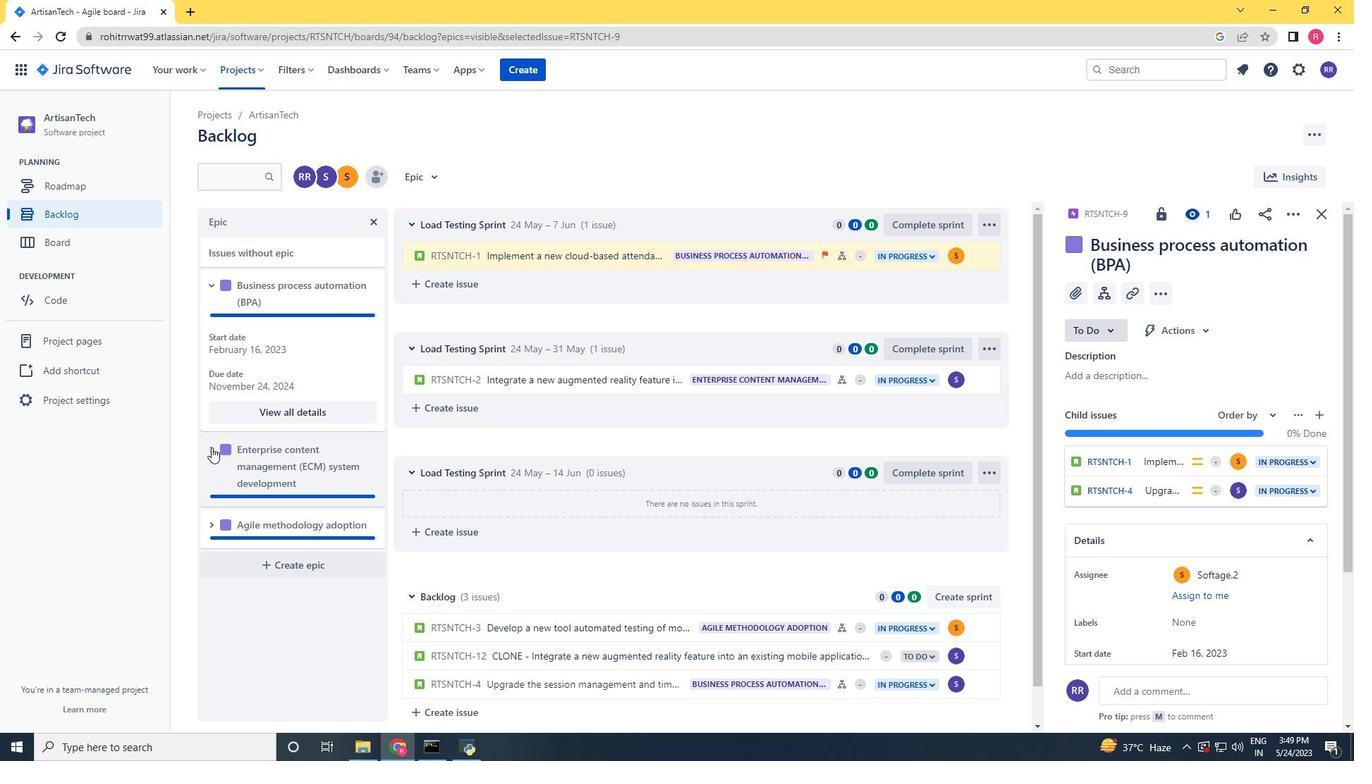 
Action: Mouse scrolled (211, 447) with delta (0, 0)
Screenshot: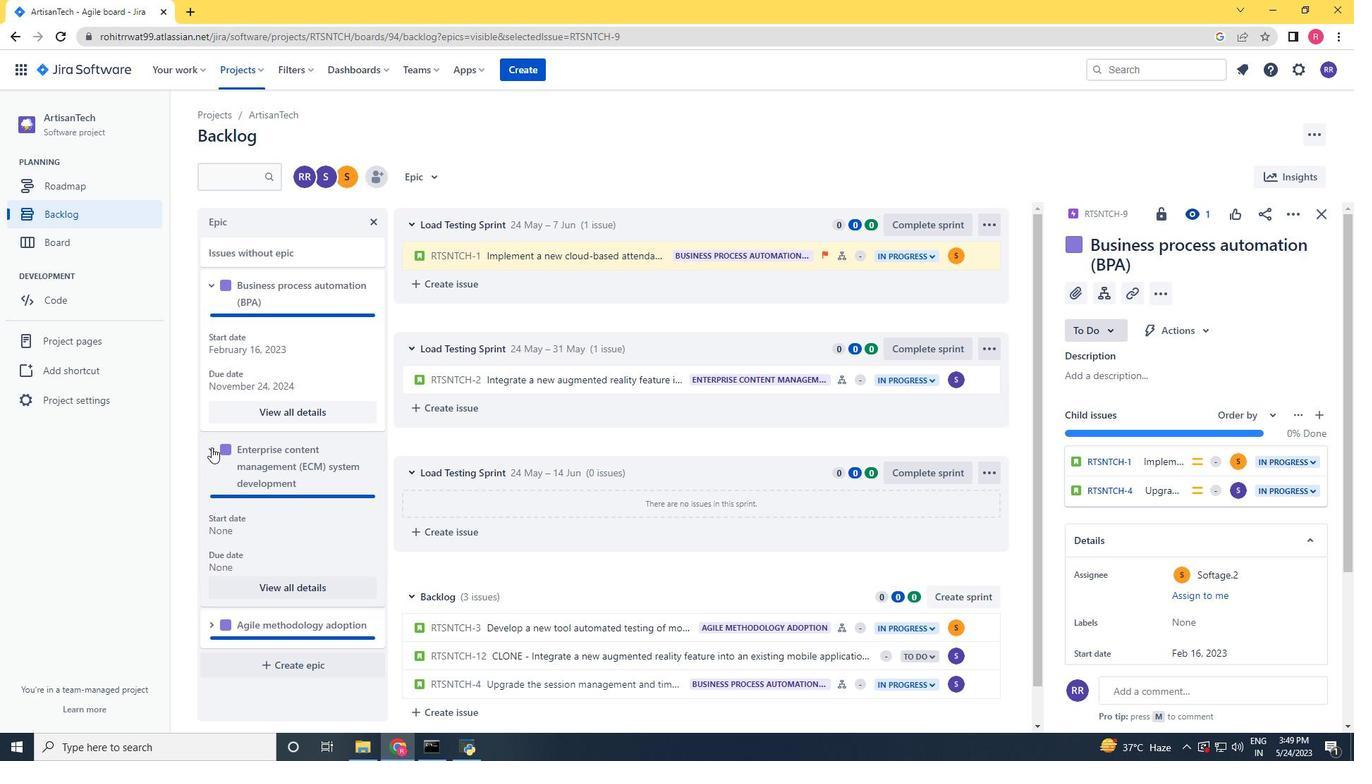 
Action: Mouse scrolled (211, 447) with delta (0, 0)
Screenshot: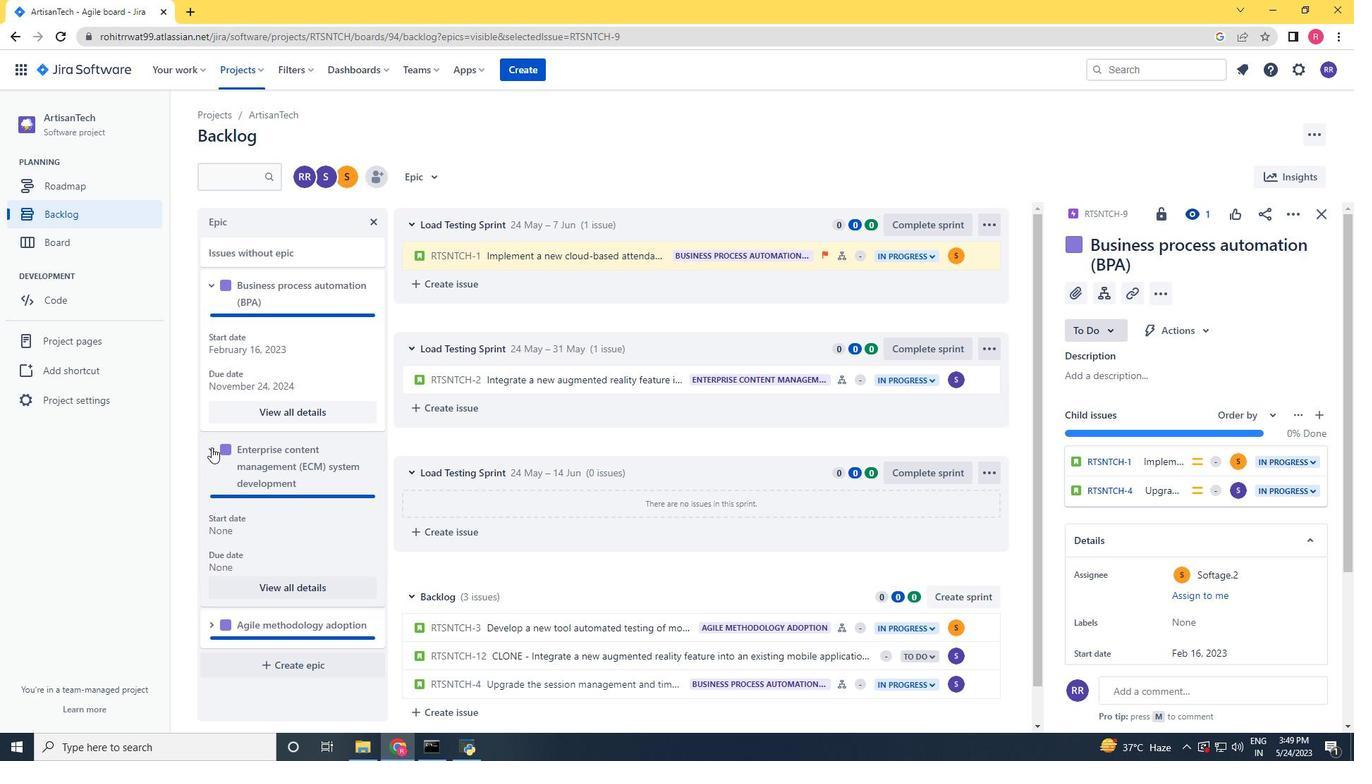 
Action: Mouse scrolled (211, 447) with delta (0, 0)
Screenshot: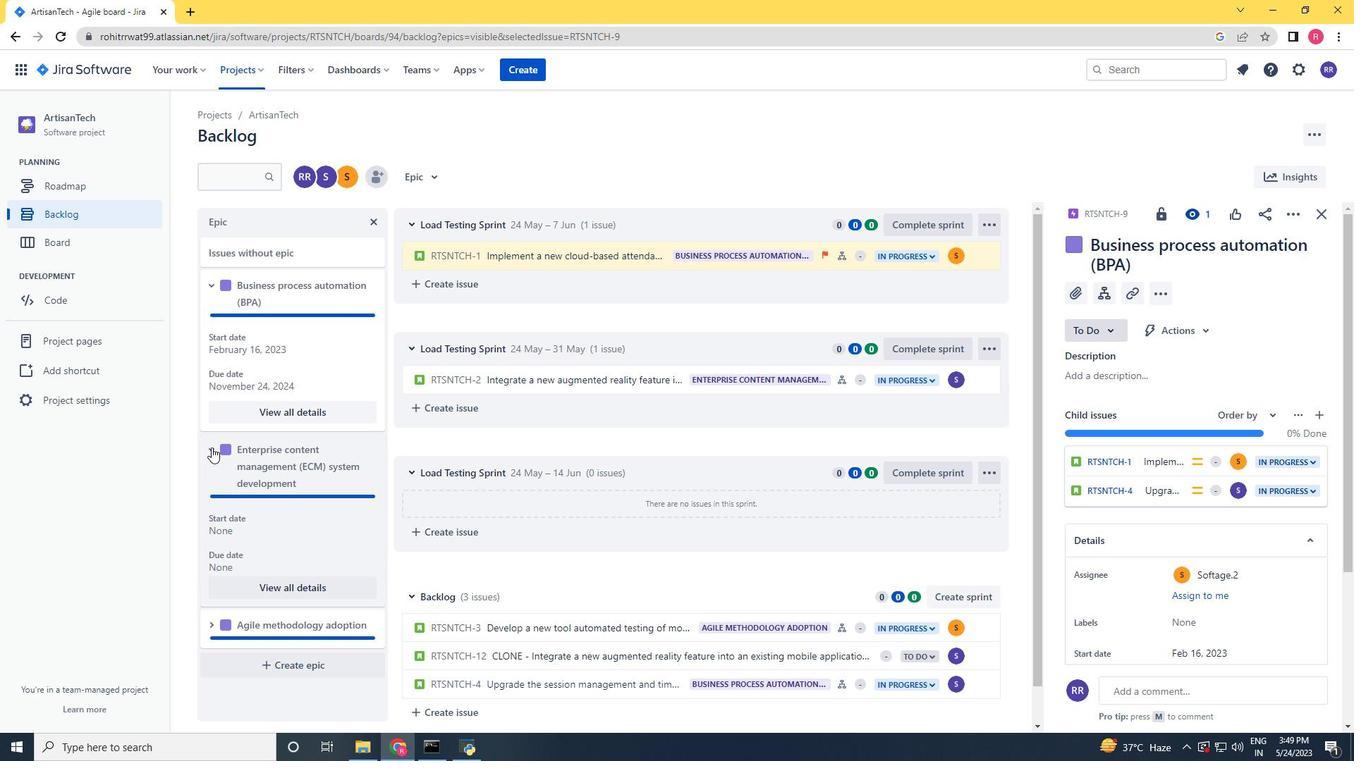 
Action: Mouse scrolled (211, 447) with delta (0, 0)
Screenshot: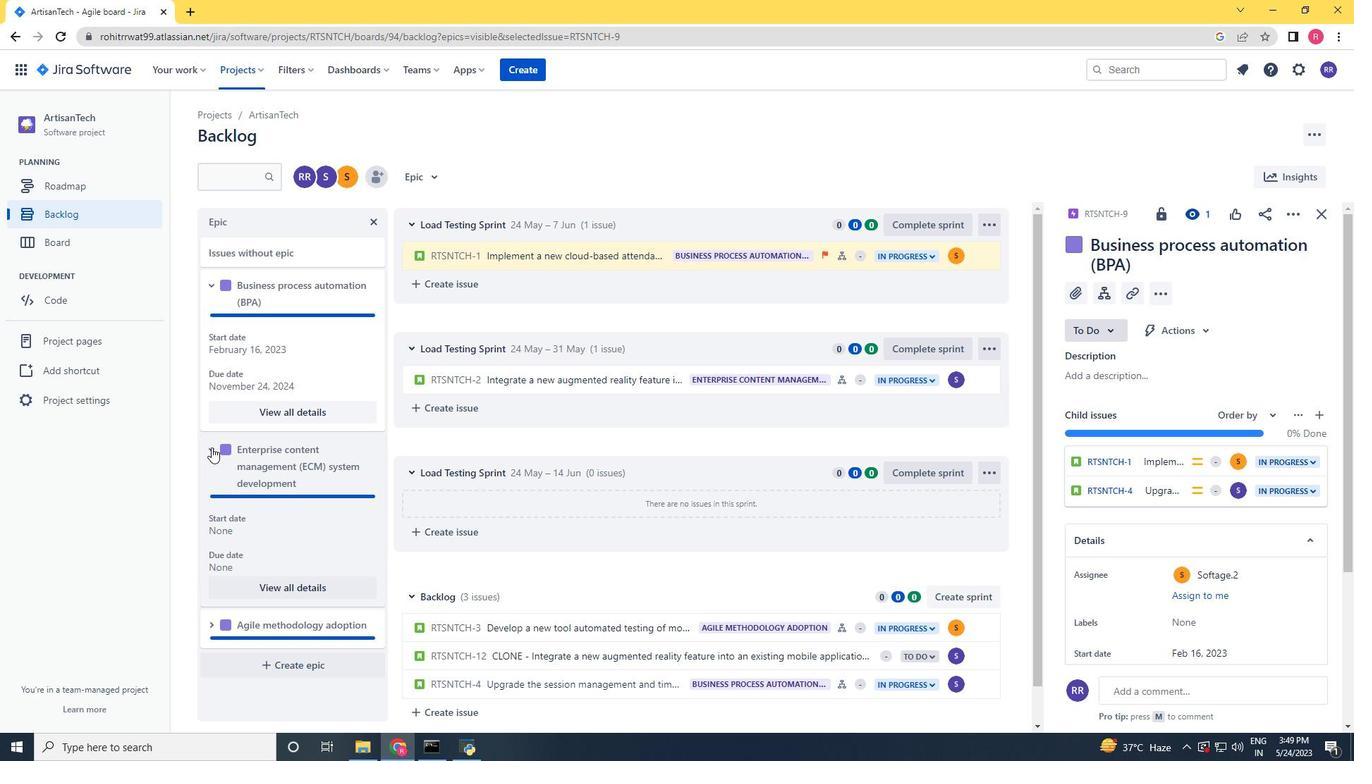 
Action: Mouse moved to (278, 588)
Screenshot: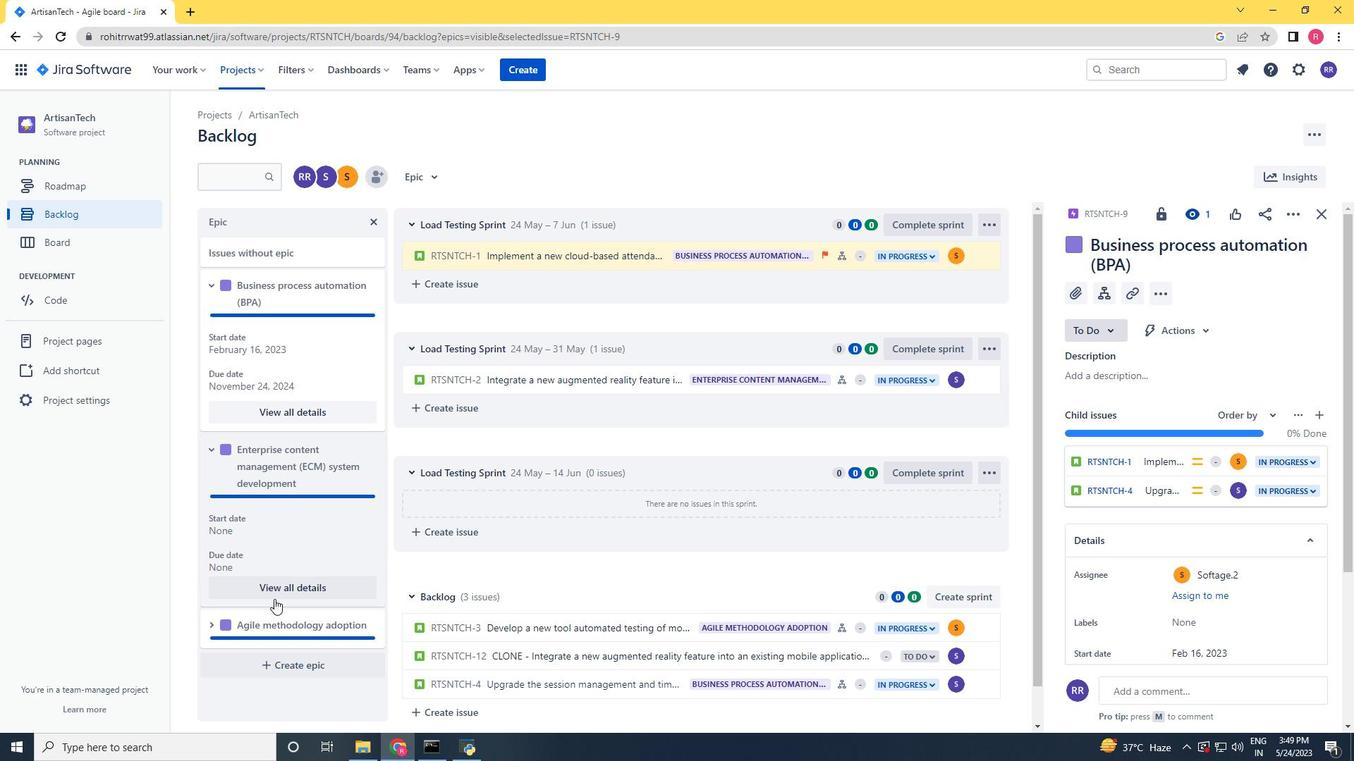 
Action: Mouse pressed left at (278, 588)
Screenshot: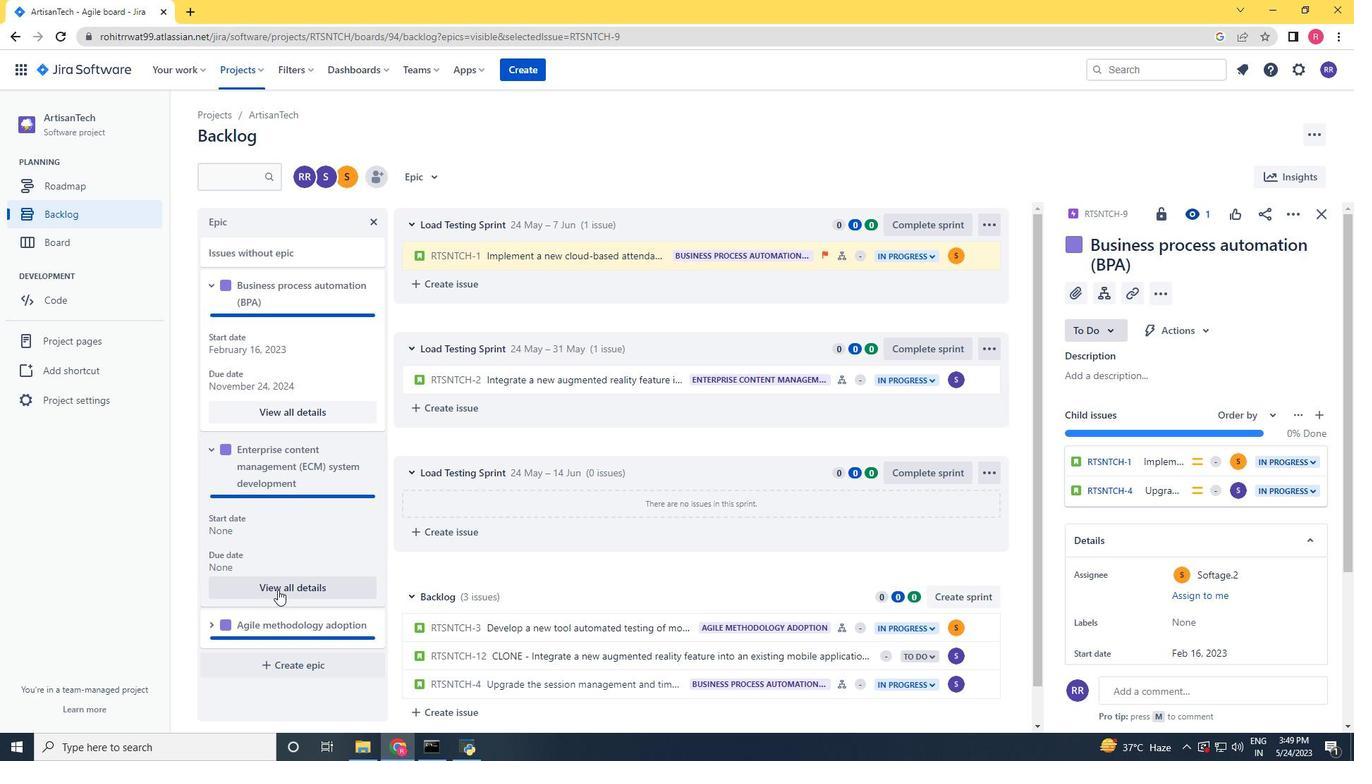 
Action: Mouse moved to (1187, 477)
Screenshot: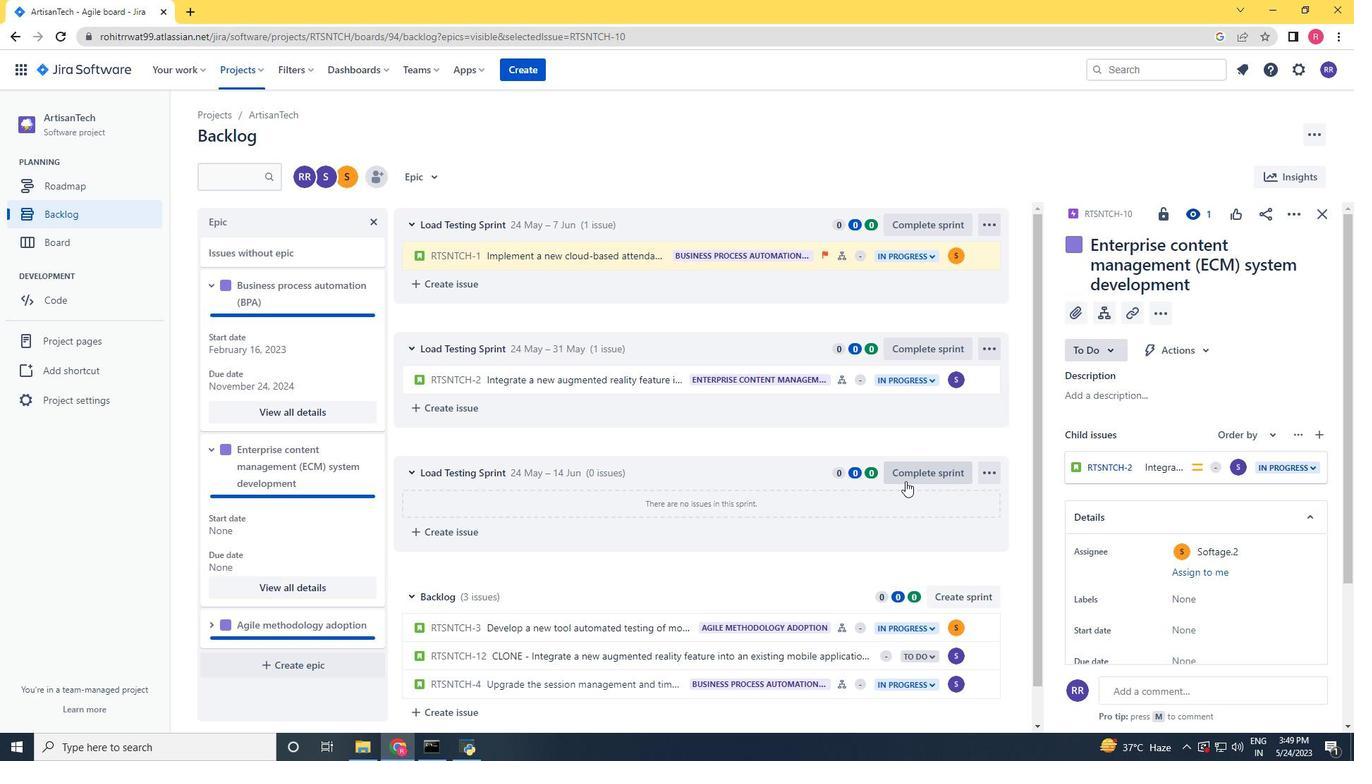 
Action: Mouse scrolled (1187, 476) with delta (0, 0)
Screenshot: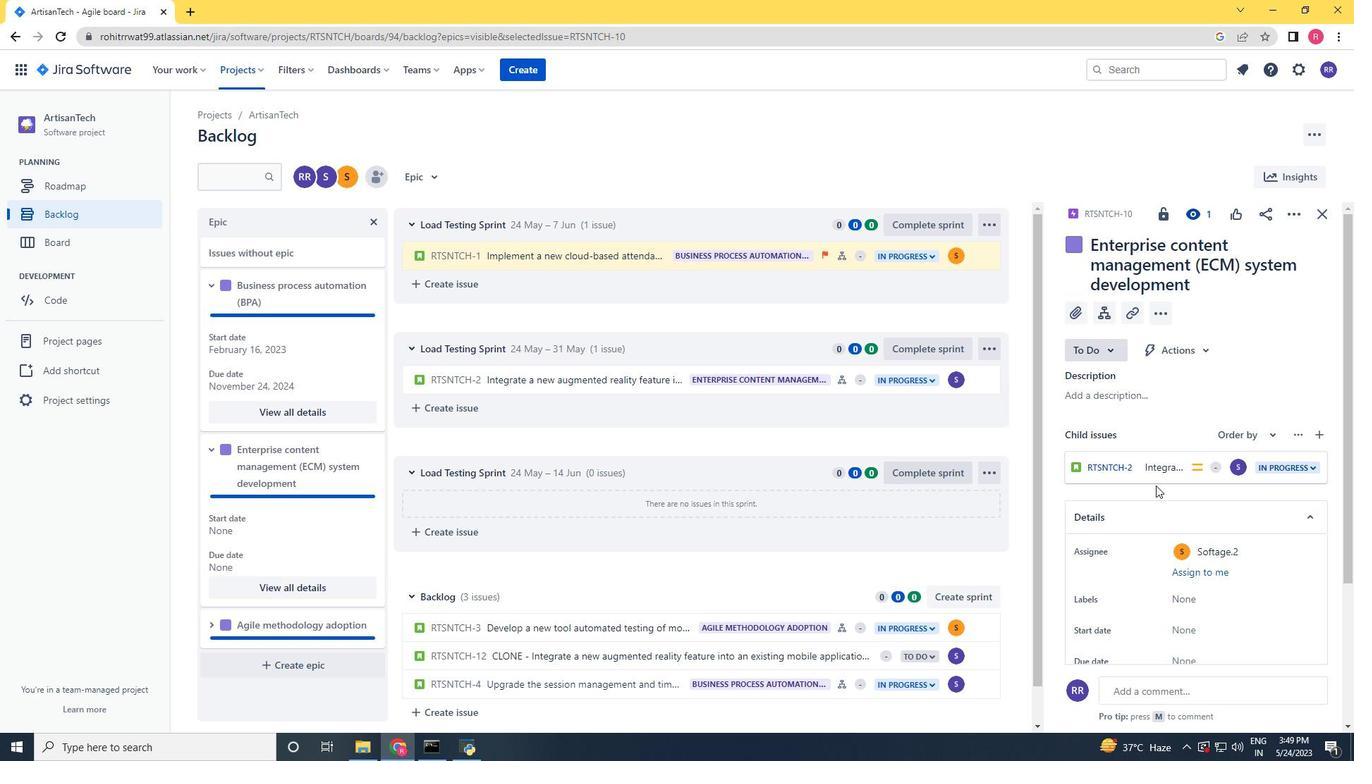 
Action: Mouse scrolled (1187, 476) with delta (0, 0)
Screenshot: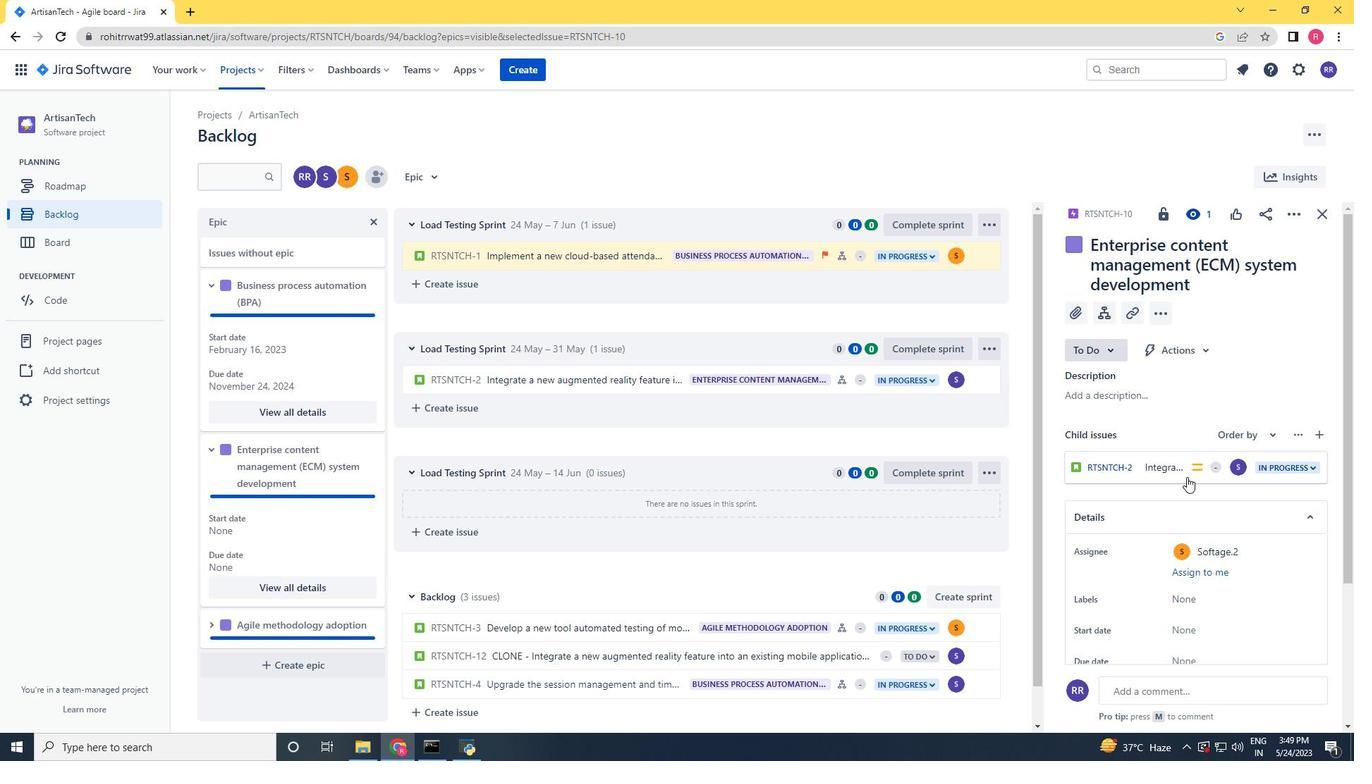 
Action: Mouse scrolled (1187, 476) with delta (0, 0)
Screenshot: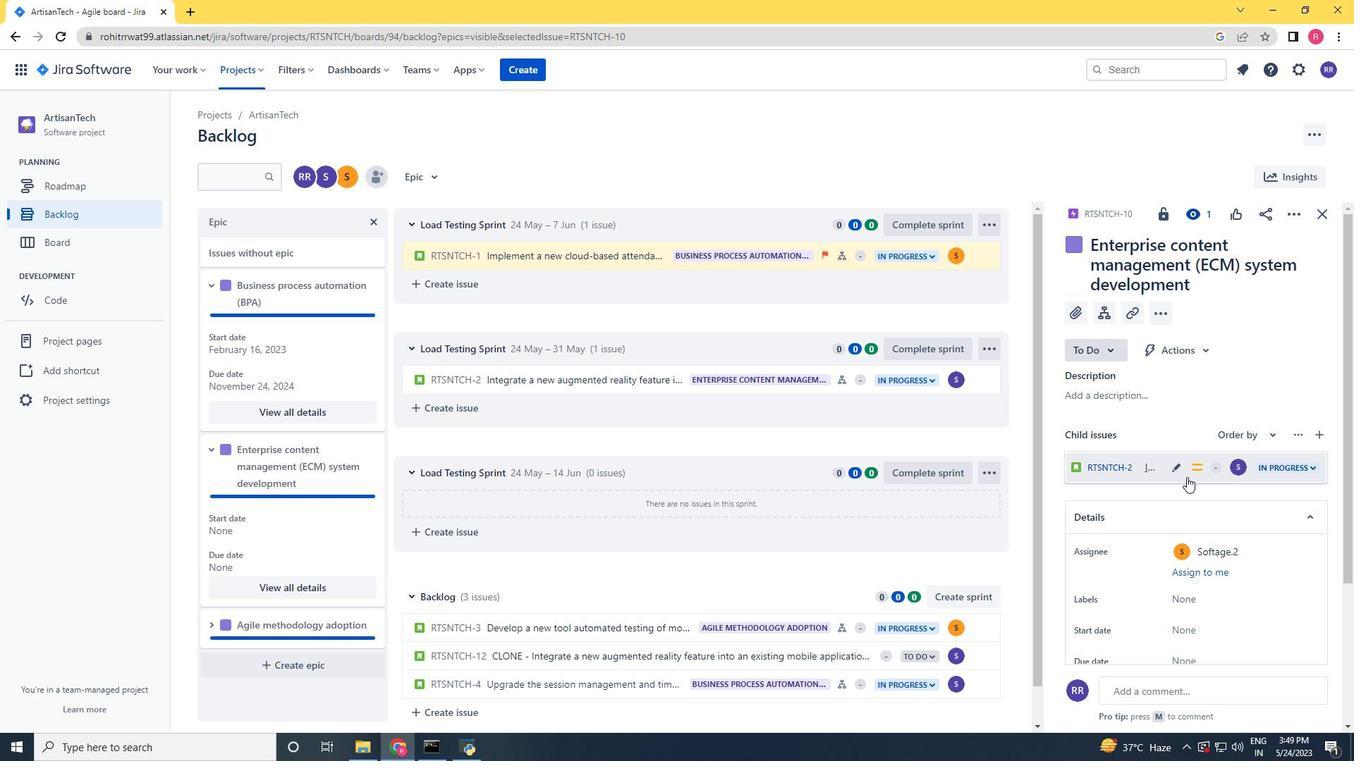 
Action: Mouse moved to (1194, 437)
Screenshot: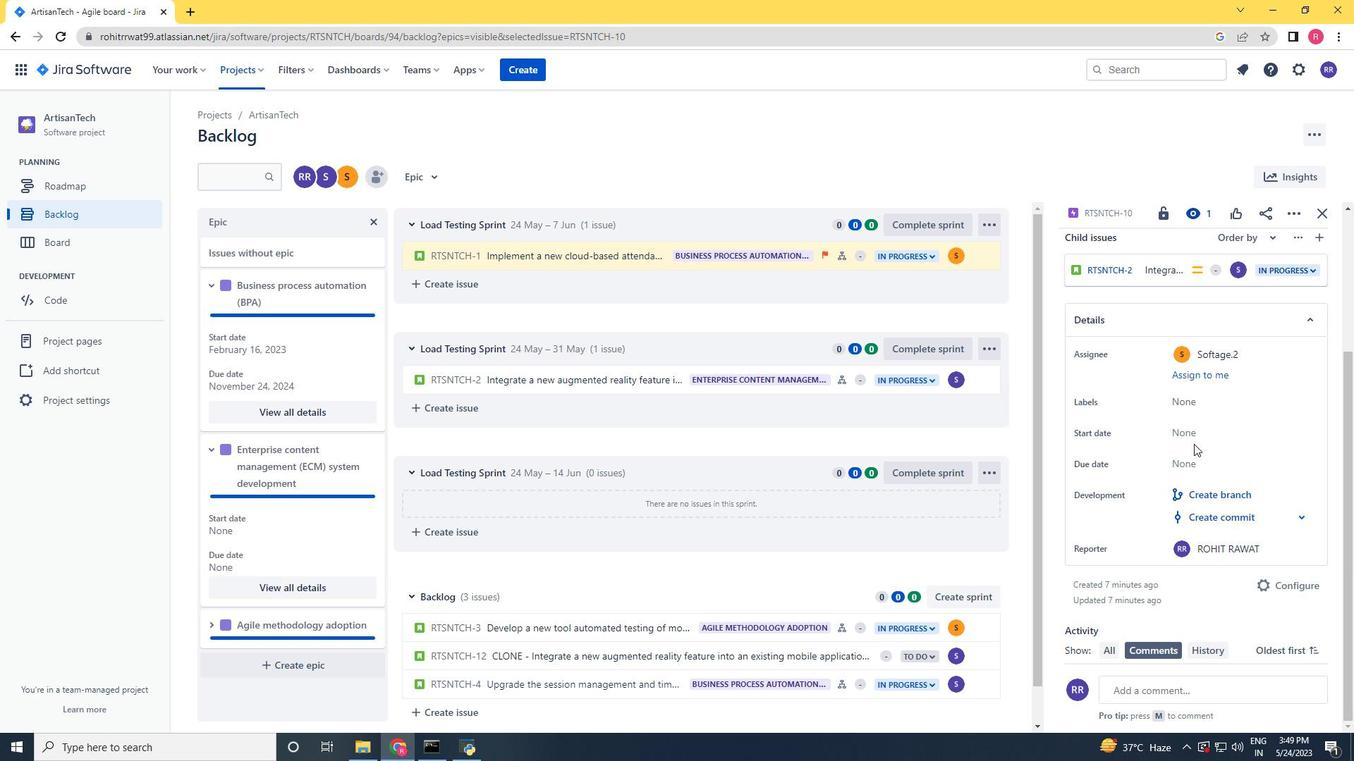 
Action: Mouse pressed left at (1194, 437)
Screenshot: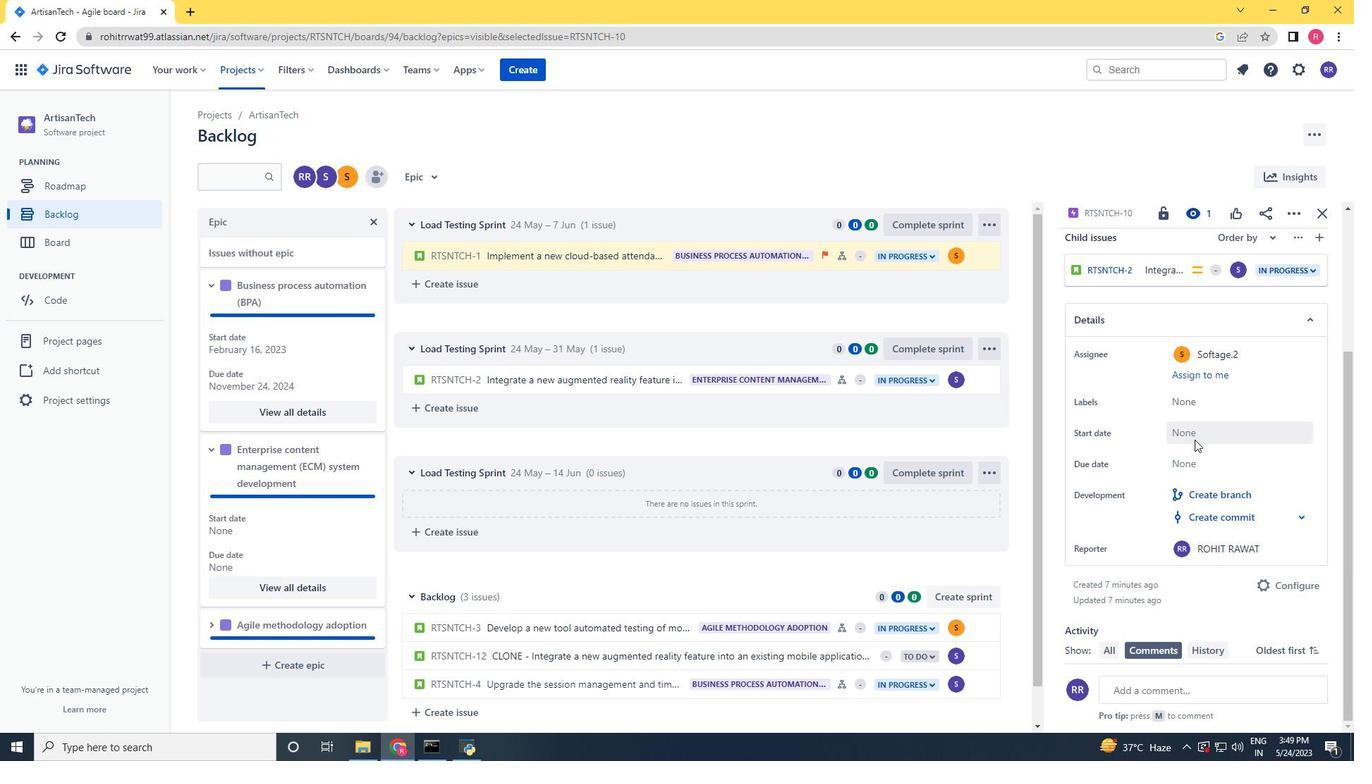 
Action: Mouse moved to (1318, 481)
Screenshot: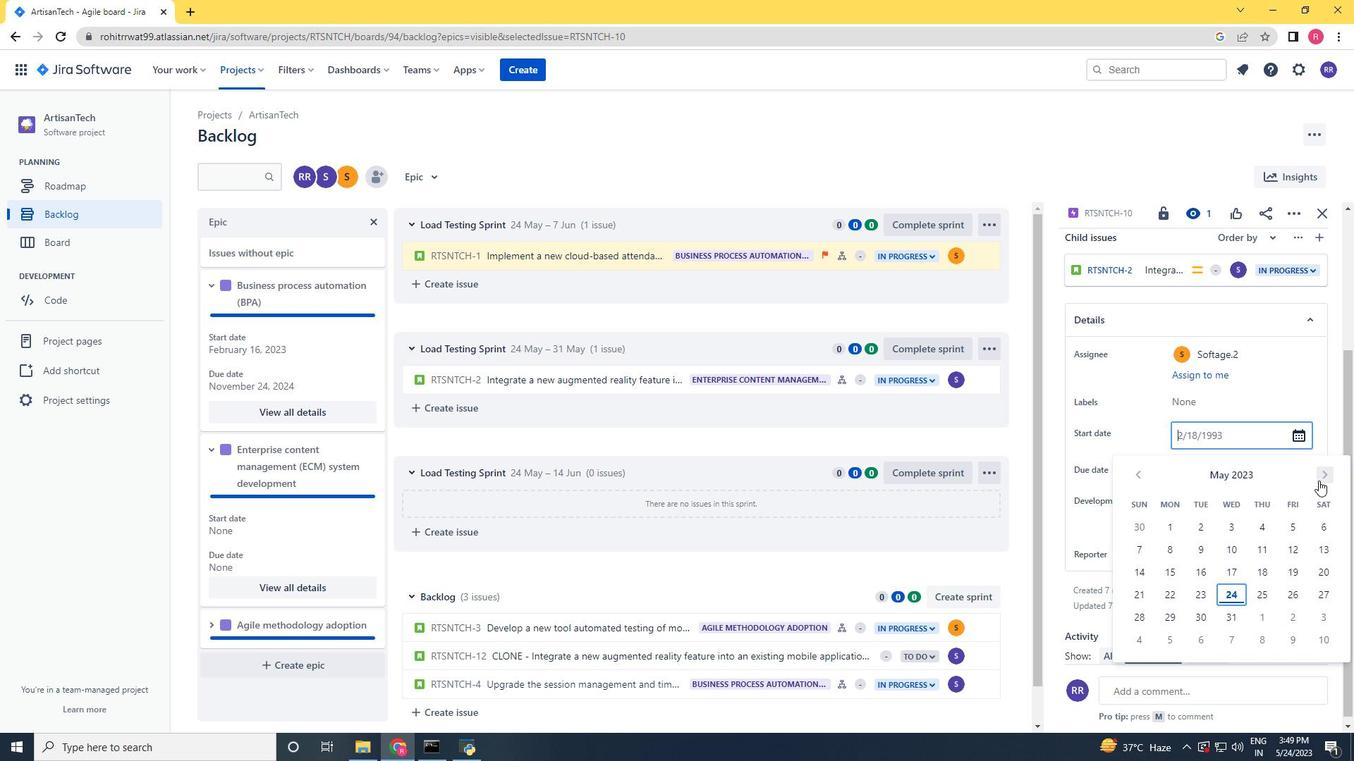 
Action: Mouse pressed left at (1318, 481)
Screenshot: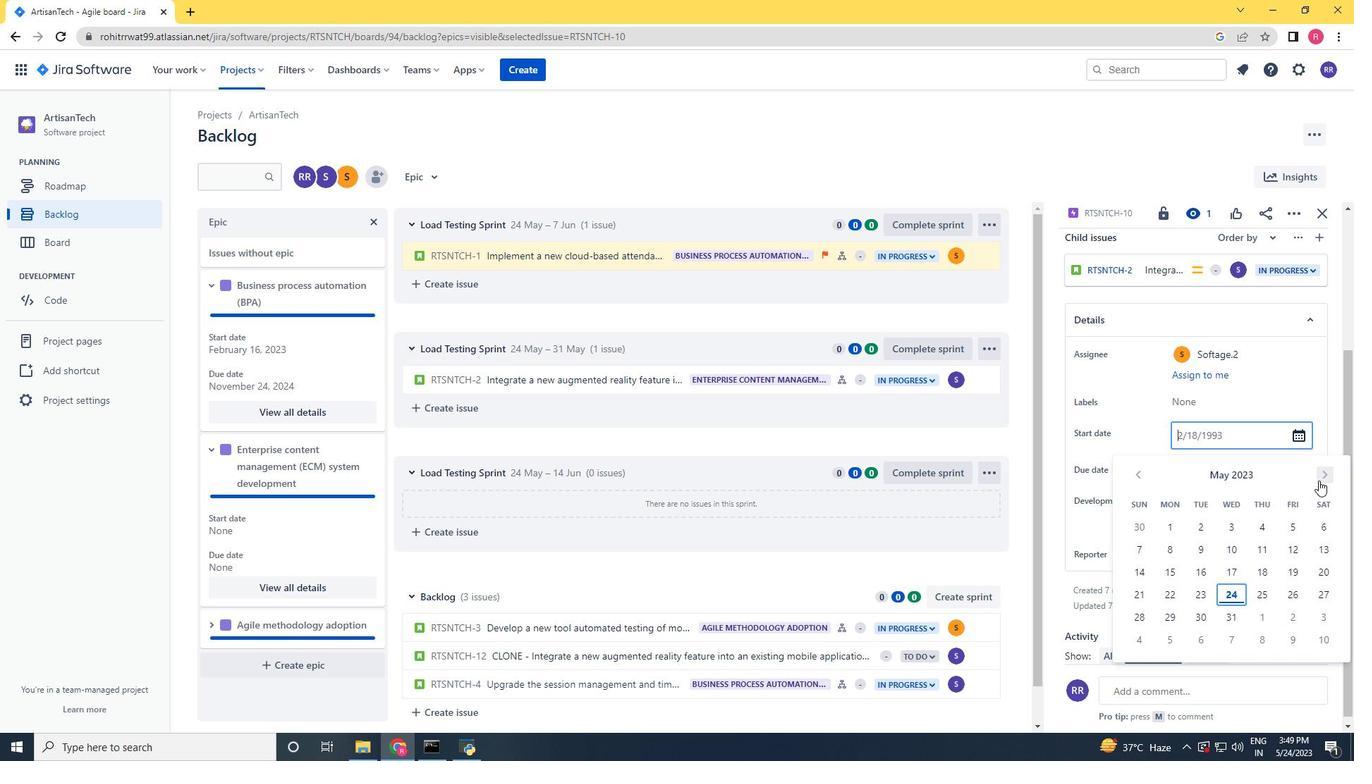 
Action: Mouse moved to (1259, 547)
Screenshot: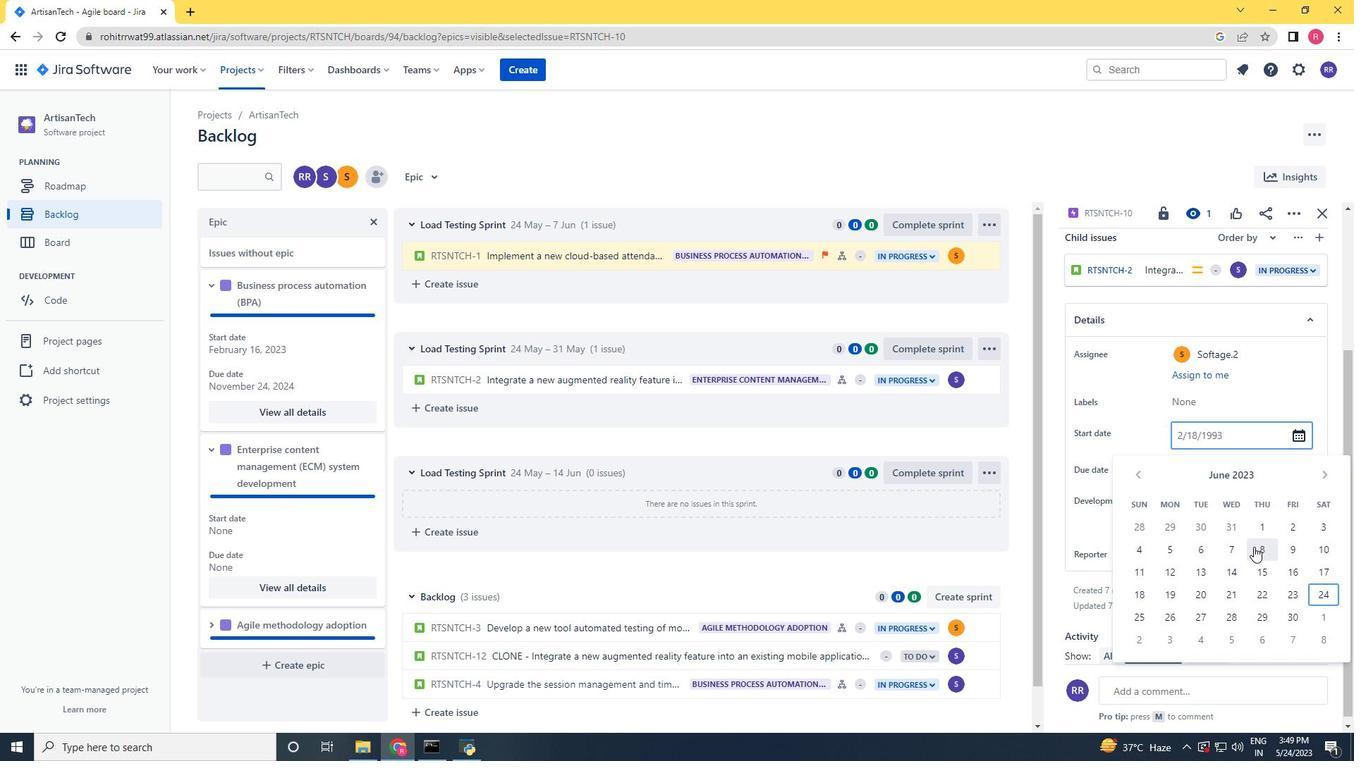 
Action: Mouse pressed left at (1259, 547)
Screenshot: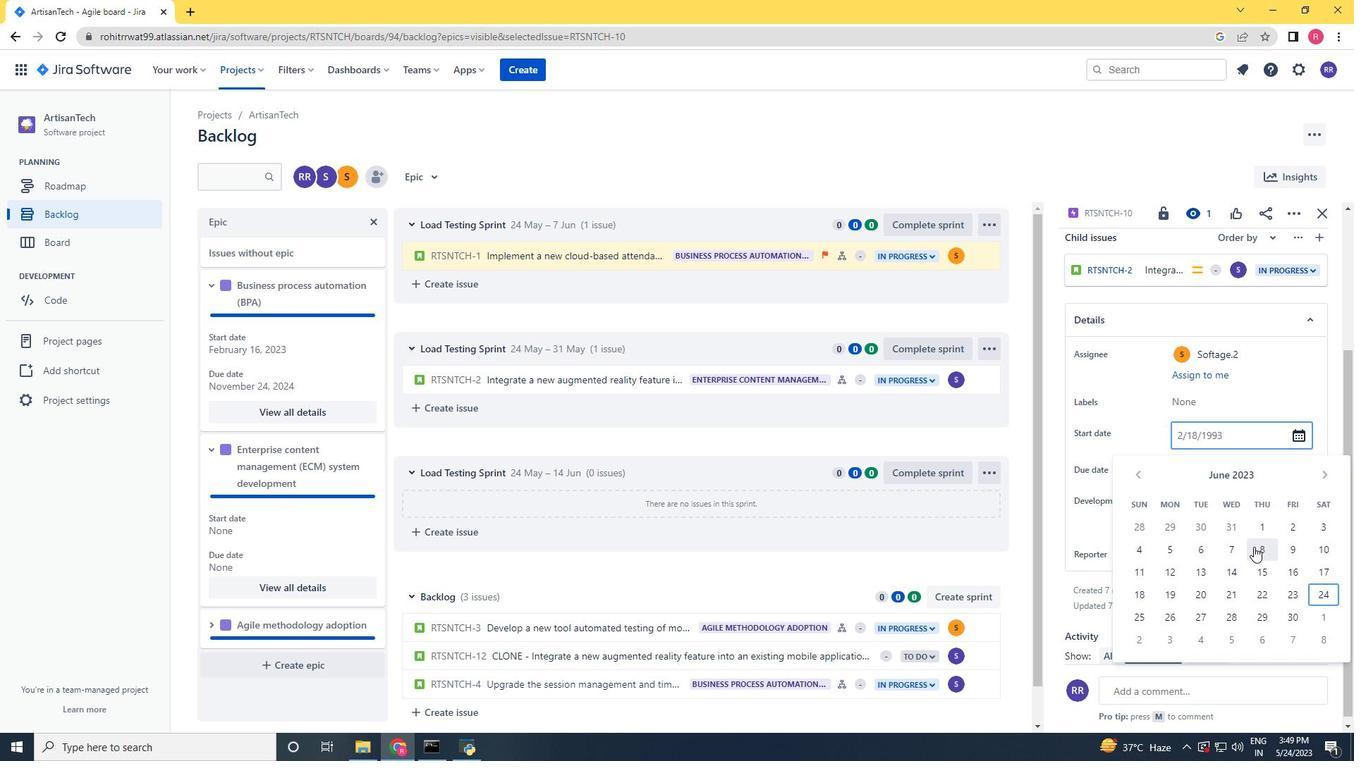 
Action: Mouse moved to (1189, 465)
Screenshot: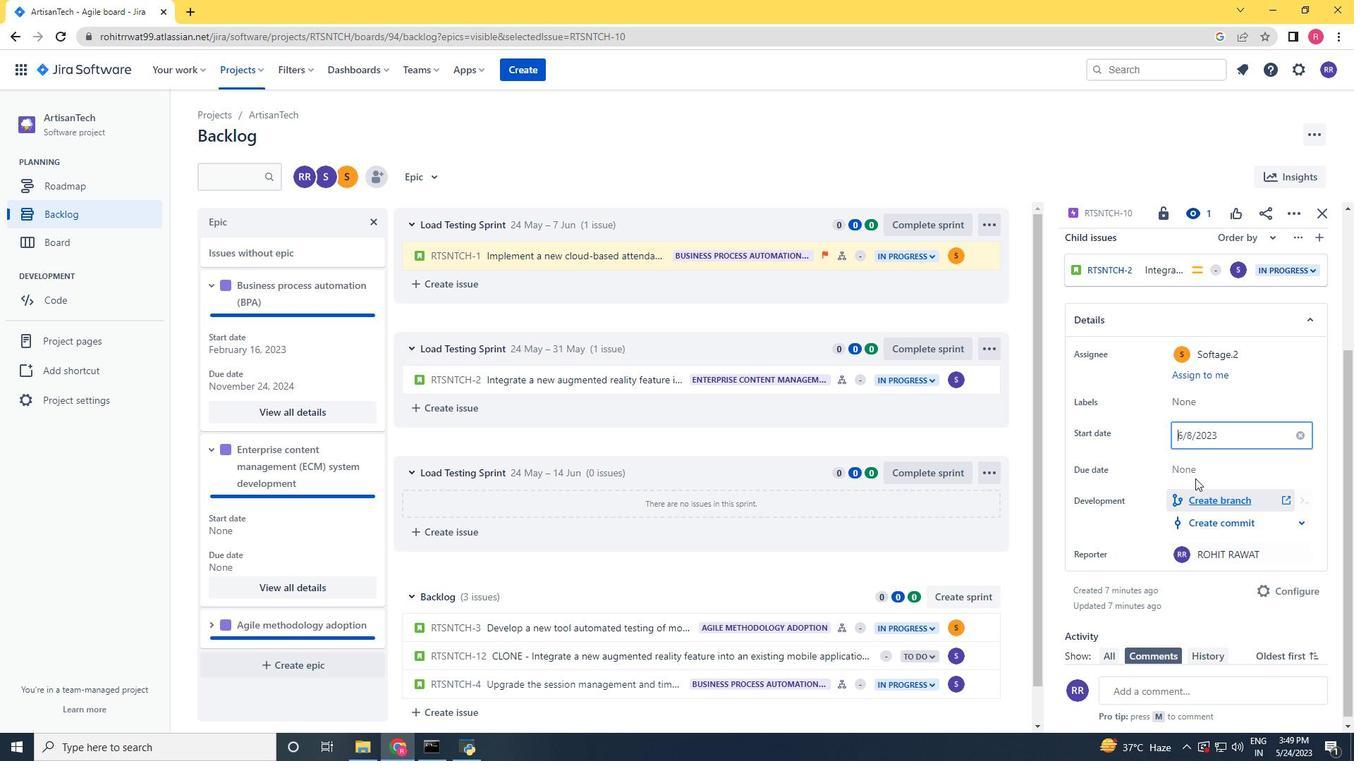 
Action: Mouse pressed left at (1189, 465)
Screenshot: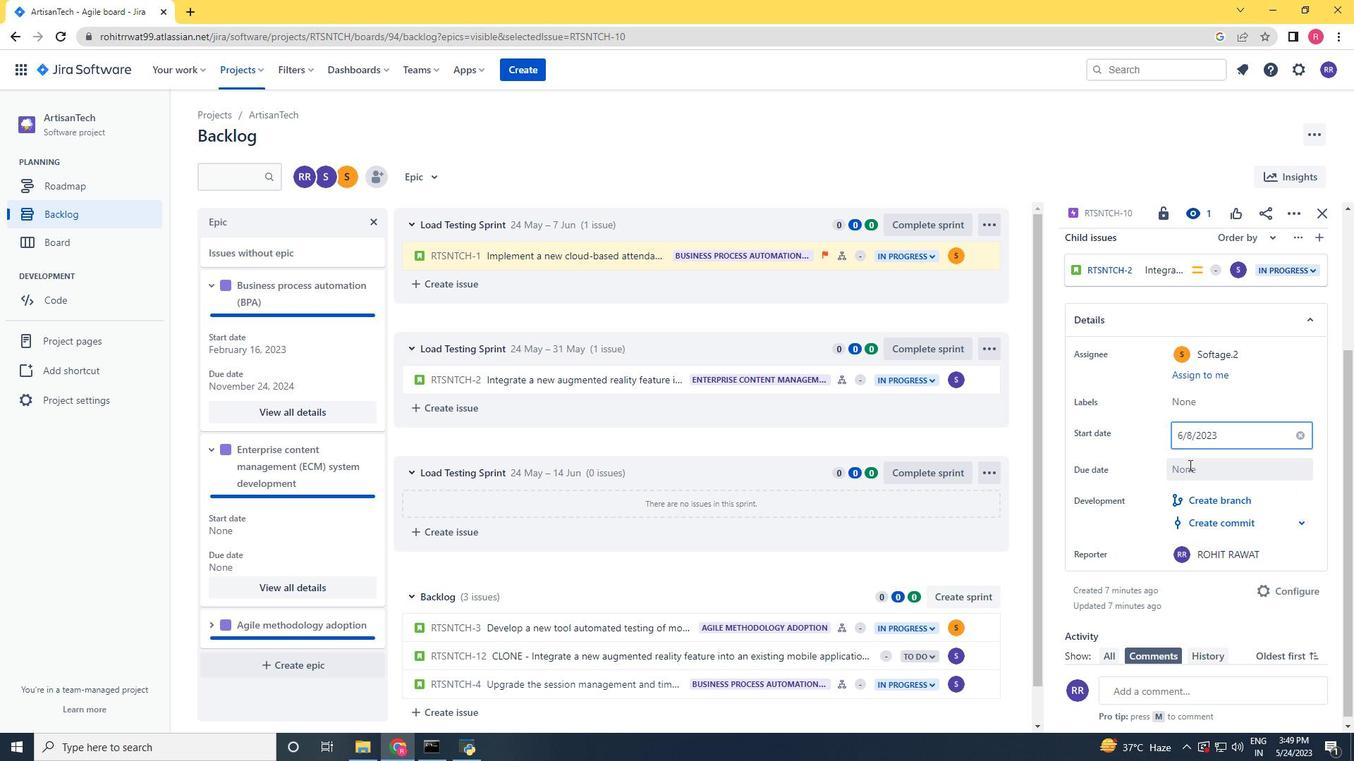 
Action: Mouse moved to (1323, 511)
Screenshot: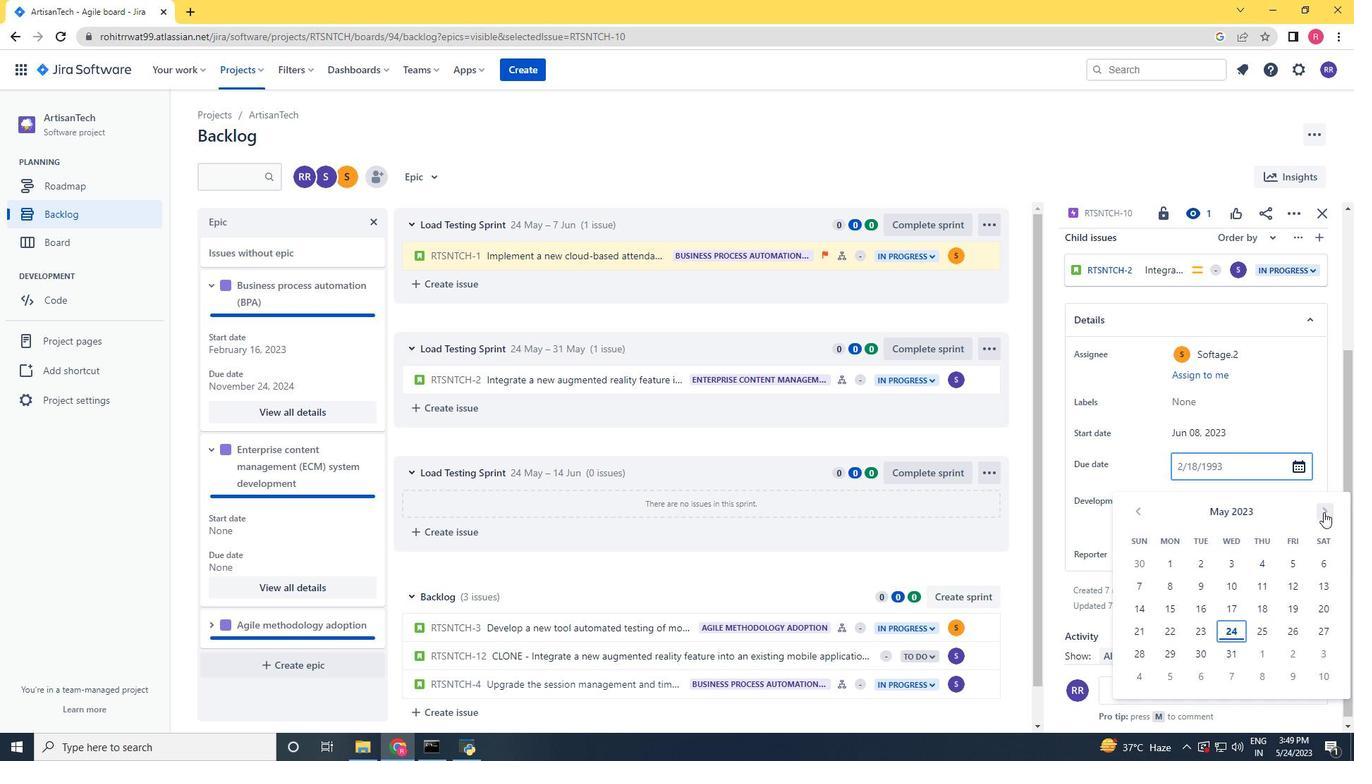 
Action: Mouse pressed left at (1323, 511)
Screenshot: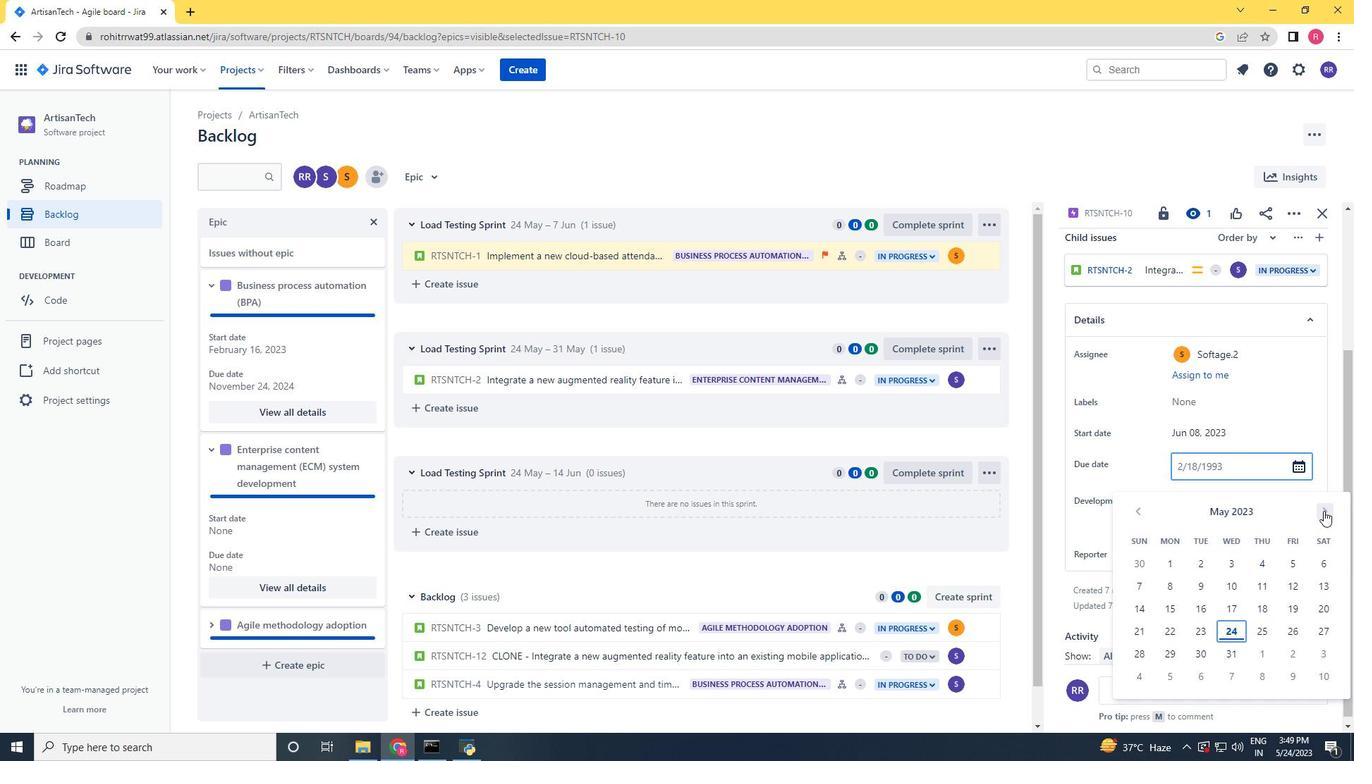 
Action: Mouse pressed left at (1323, 511)
Screenshot: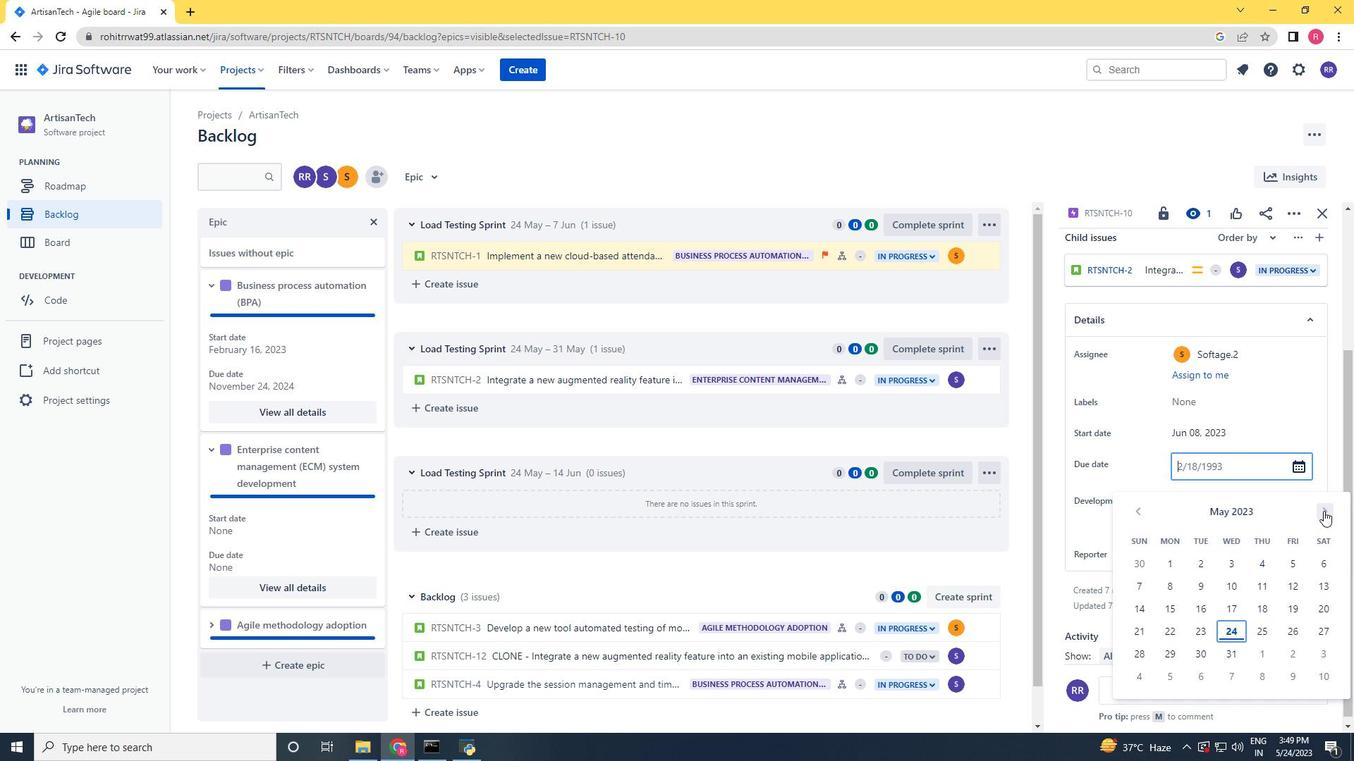 
Action: Mouse pressed left at (1323, 511)
Screenshot: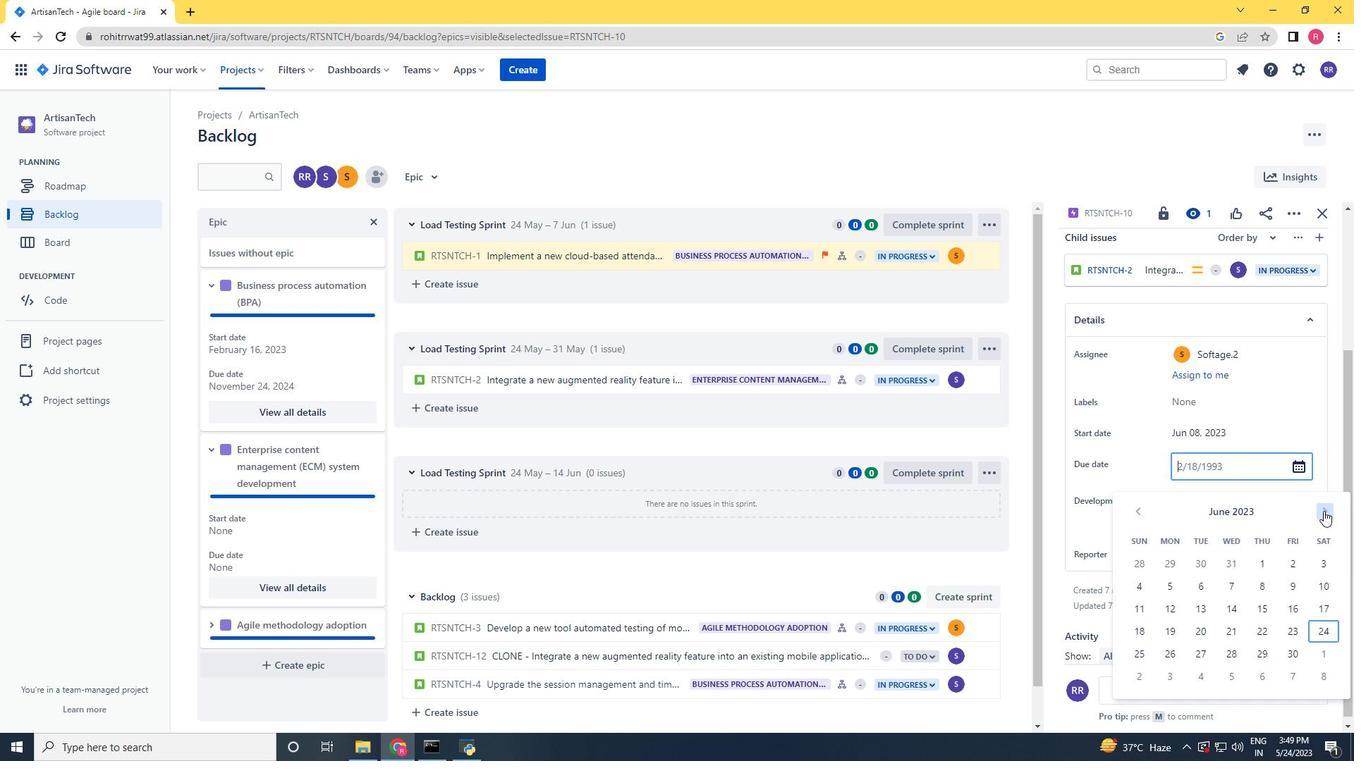 
Action: Mouse pressed left at (1323, 511)
Screenshot: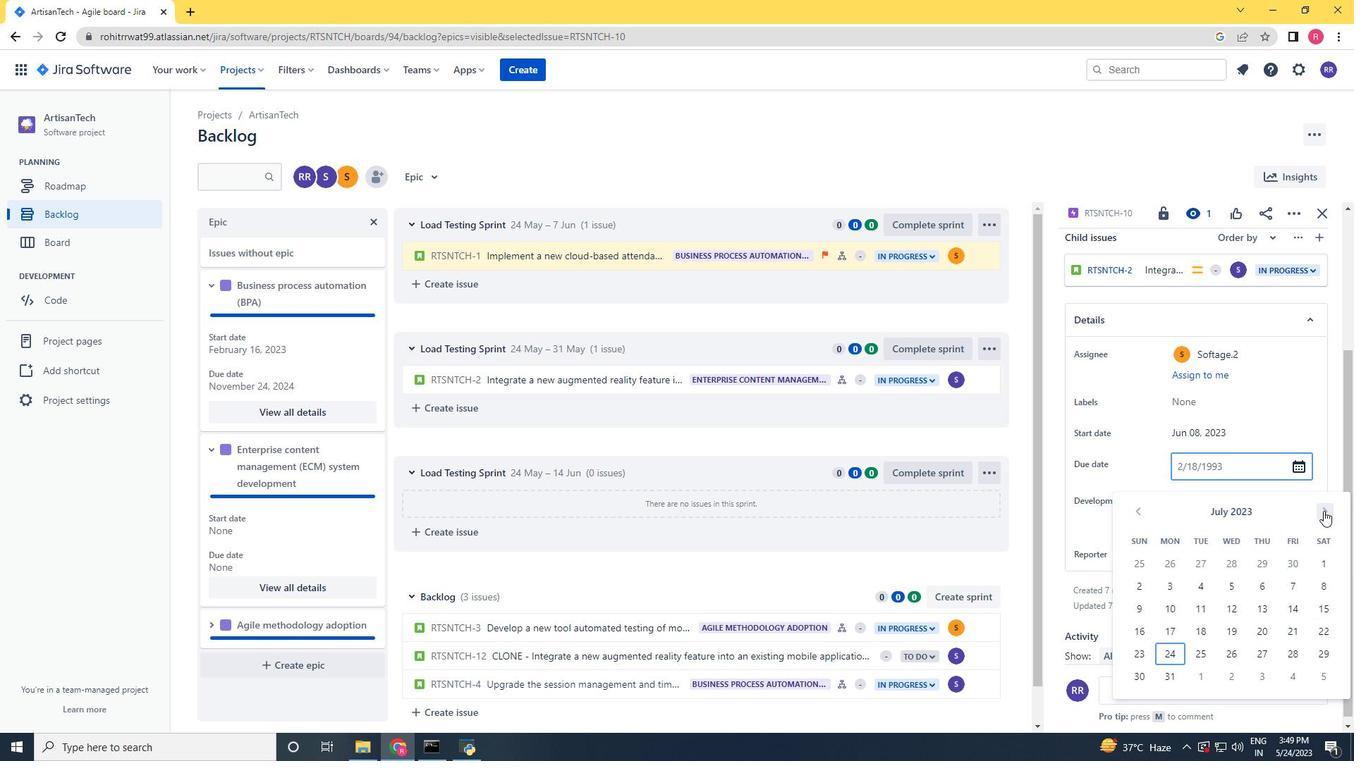 
Action: Mouse pressed left at (1323, 511)
Screenshot: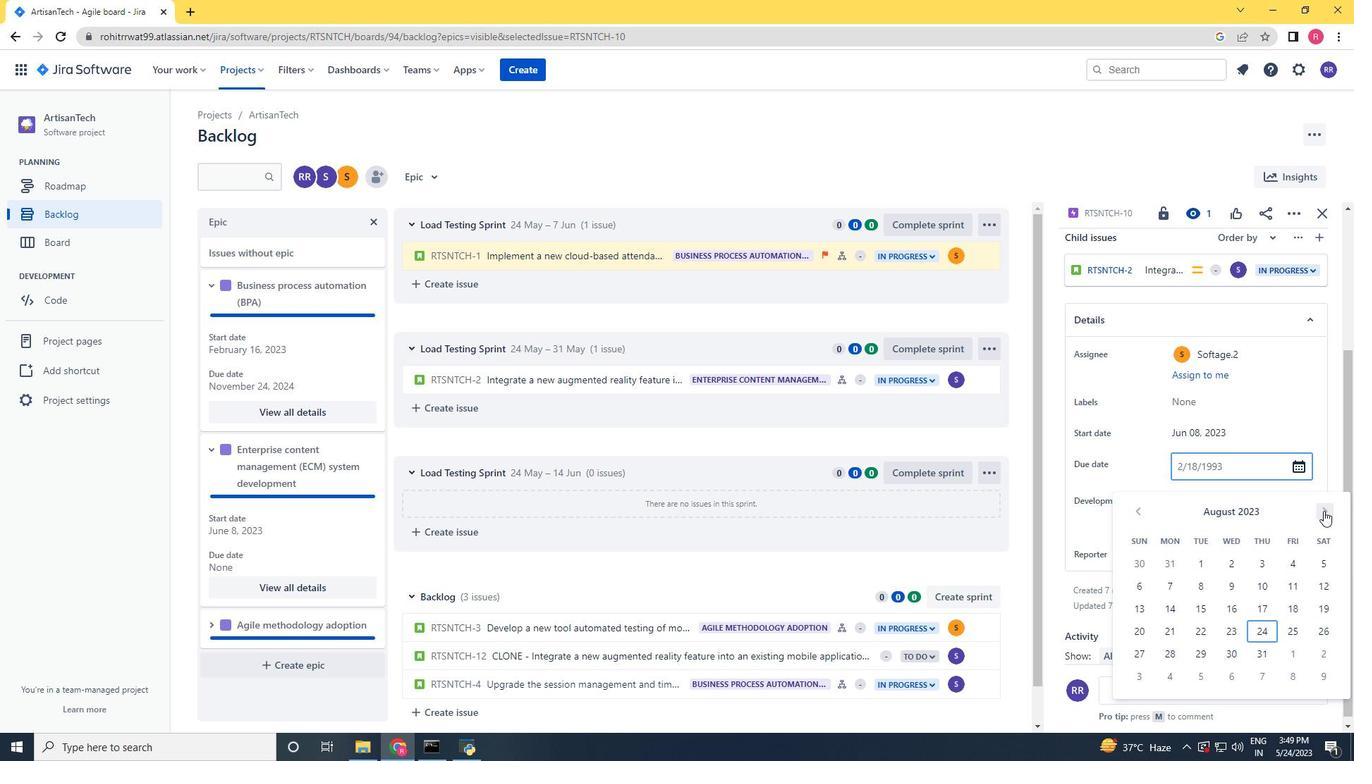 
Action: Mouse pressed left at (1323, 511)
Screenshot: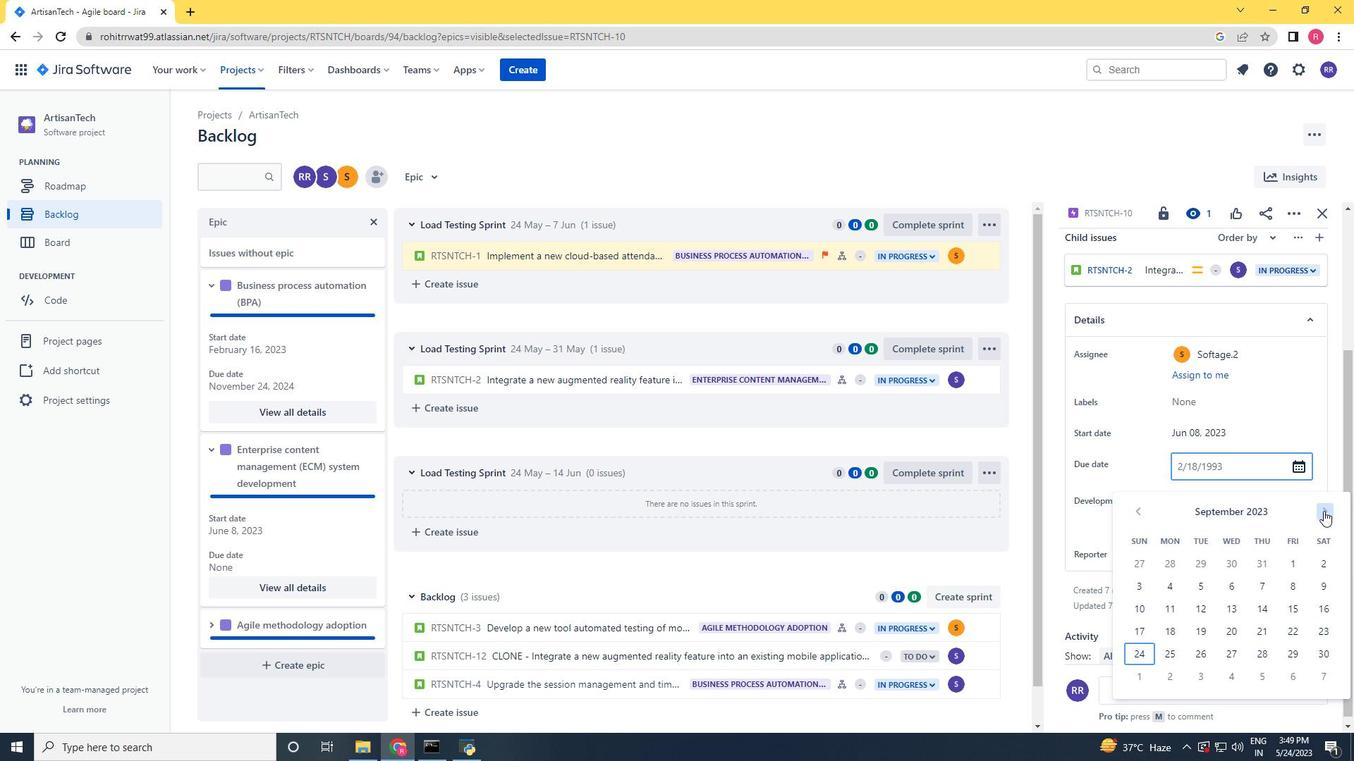 
Action: Mouse pressed left at (1323, 511)
Screenshot: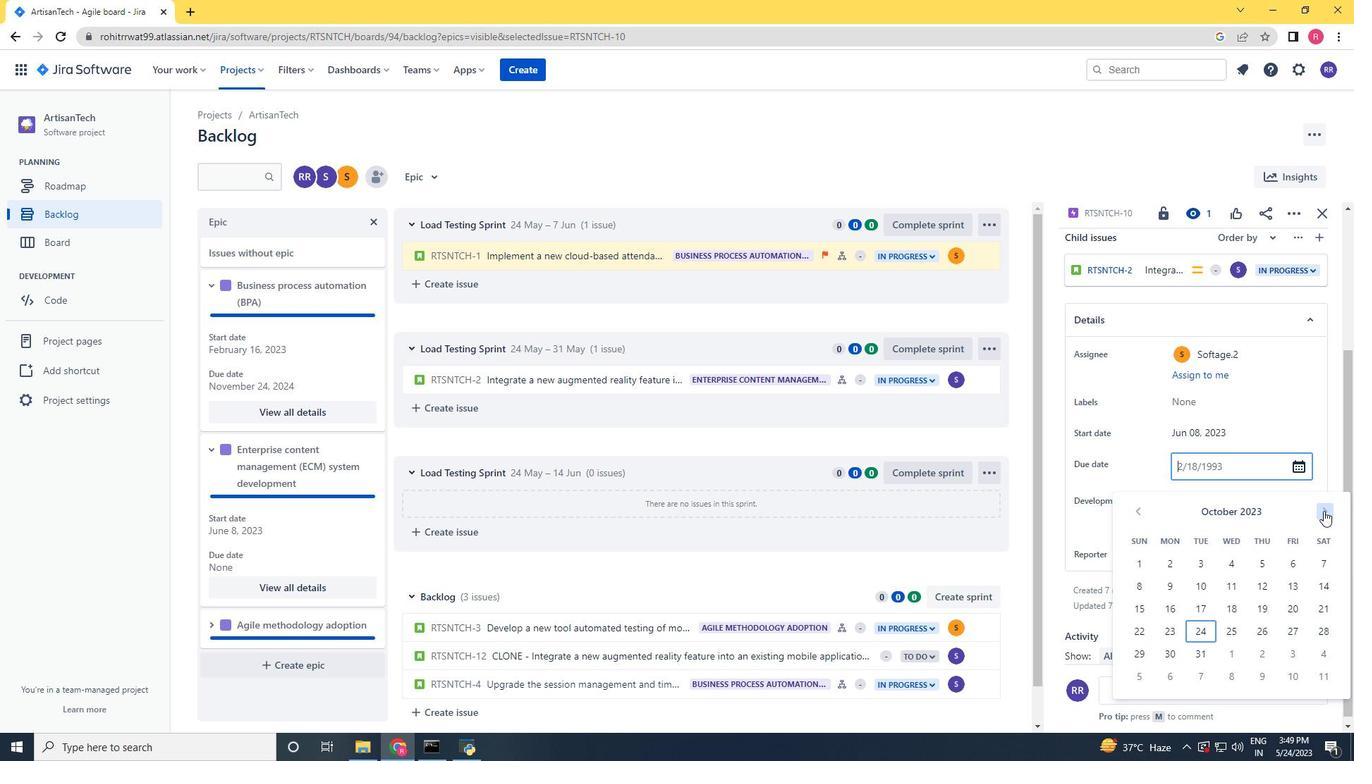 
Action: Mouse pressed left at (1323, 511)
Screenshot: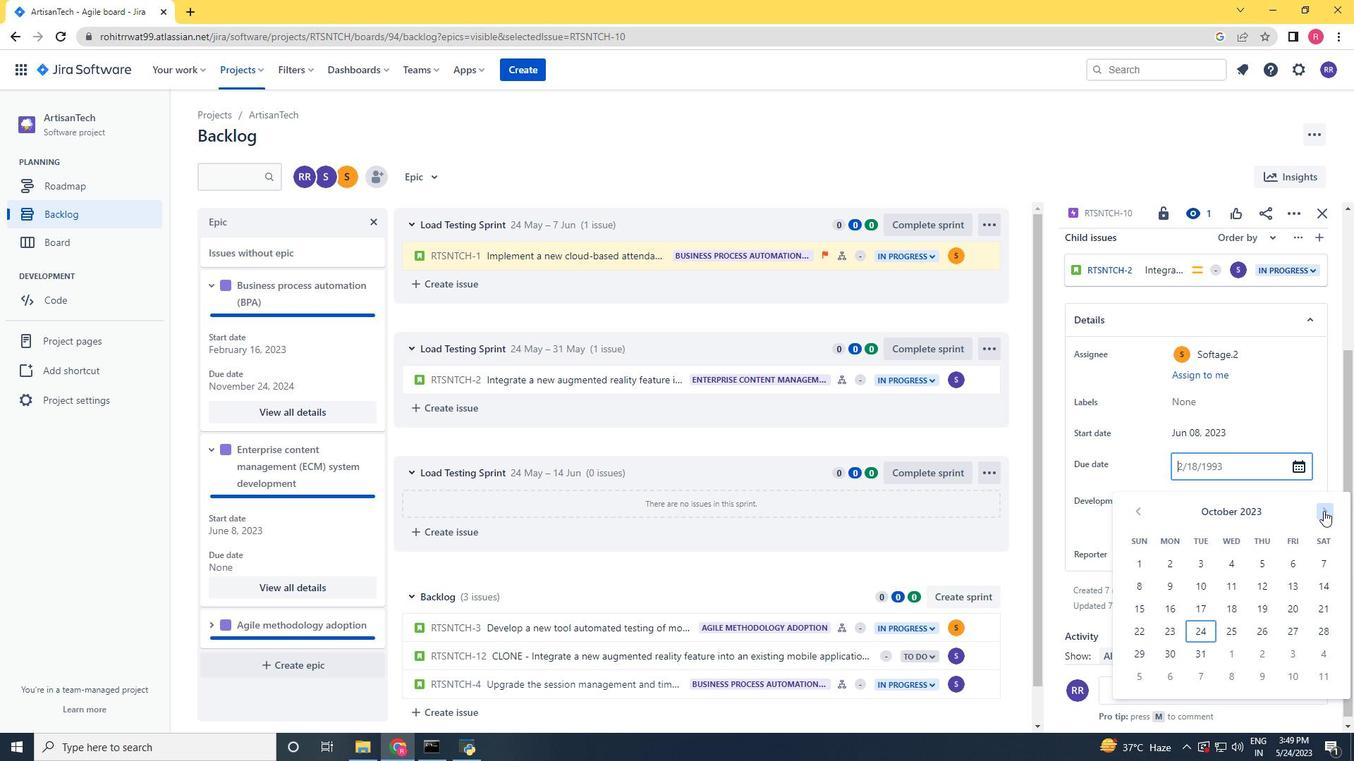 
Action: Mouse pressed left at (1323, 511)
Screenshot: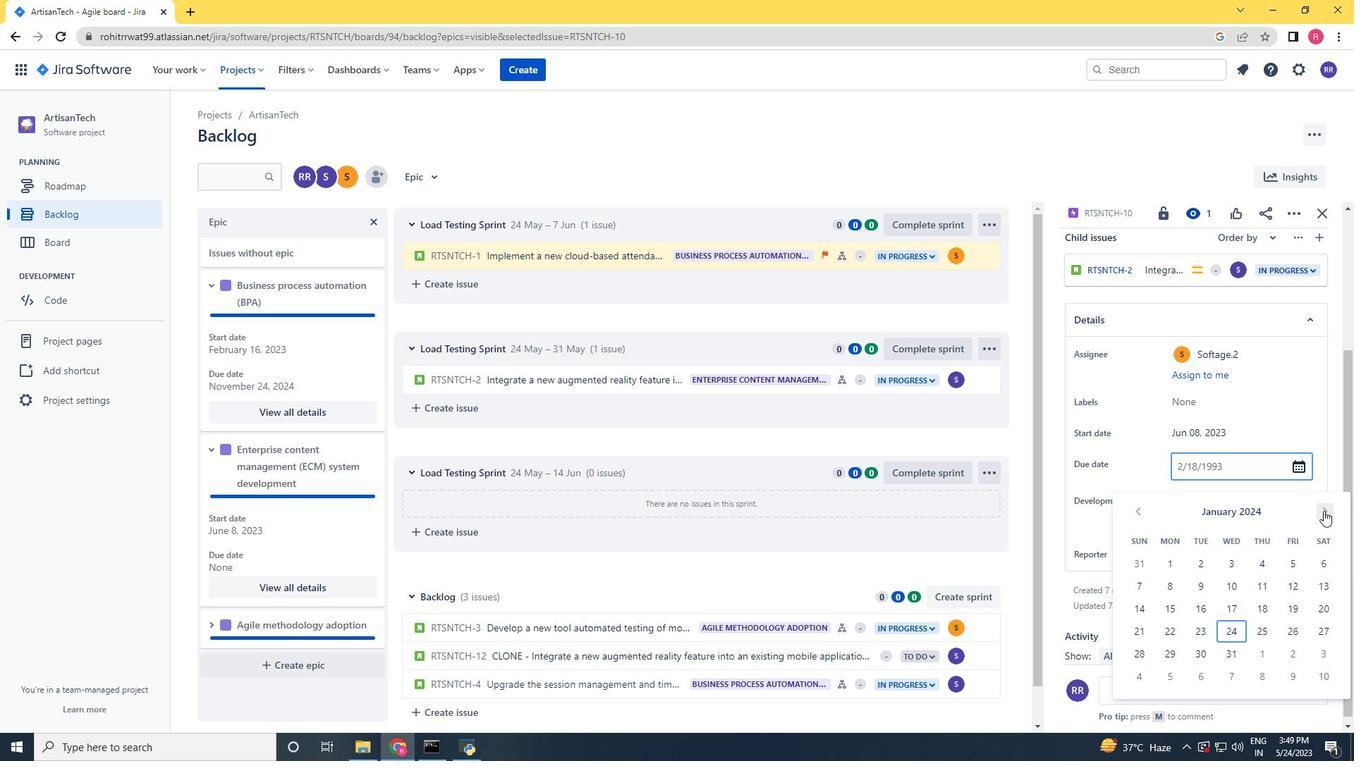 
Action: Mouse pressed left at (1323, 511)
Screenshot: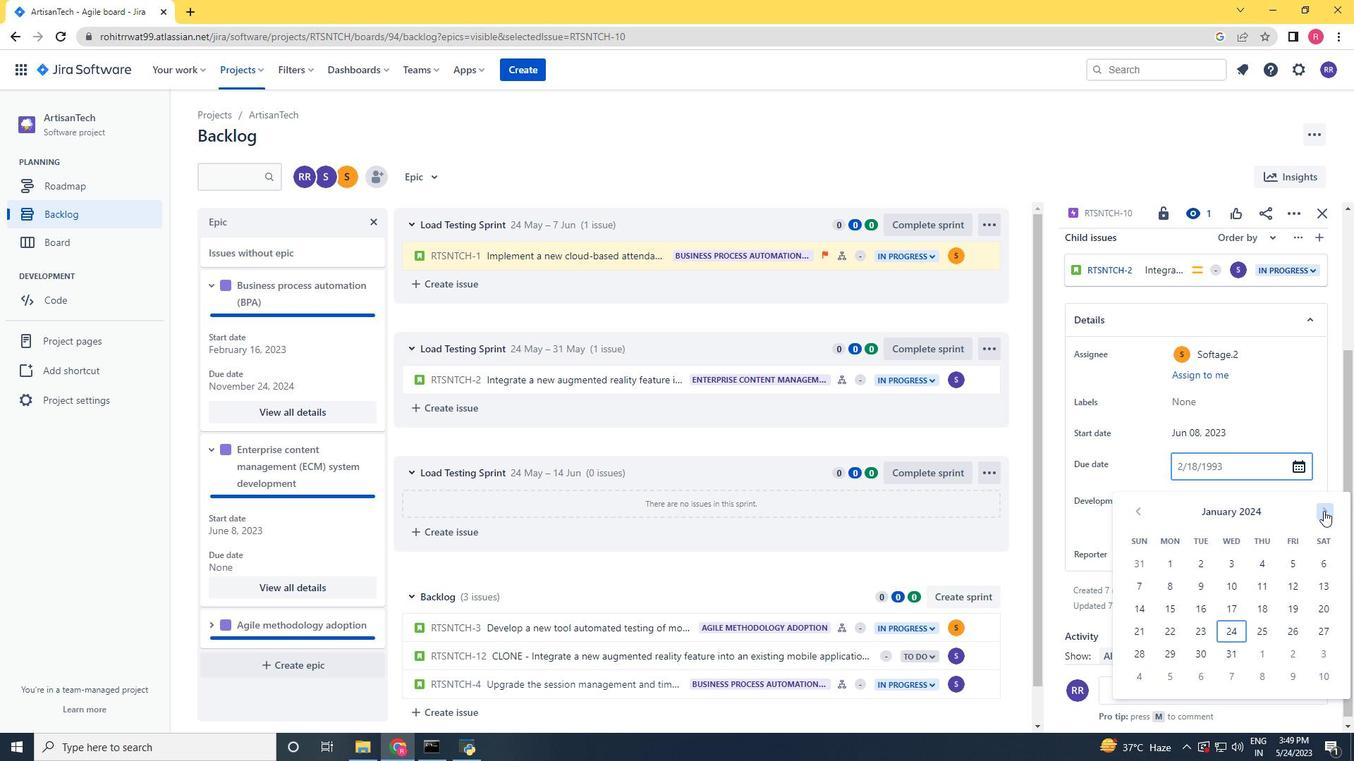 
Action: Mouse pressed left at (1323, 511)
Screenshot: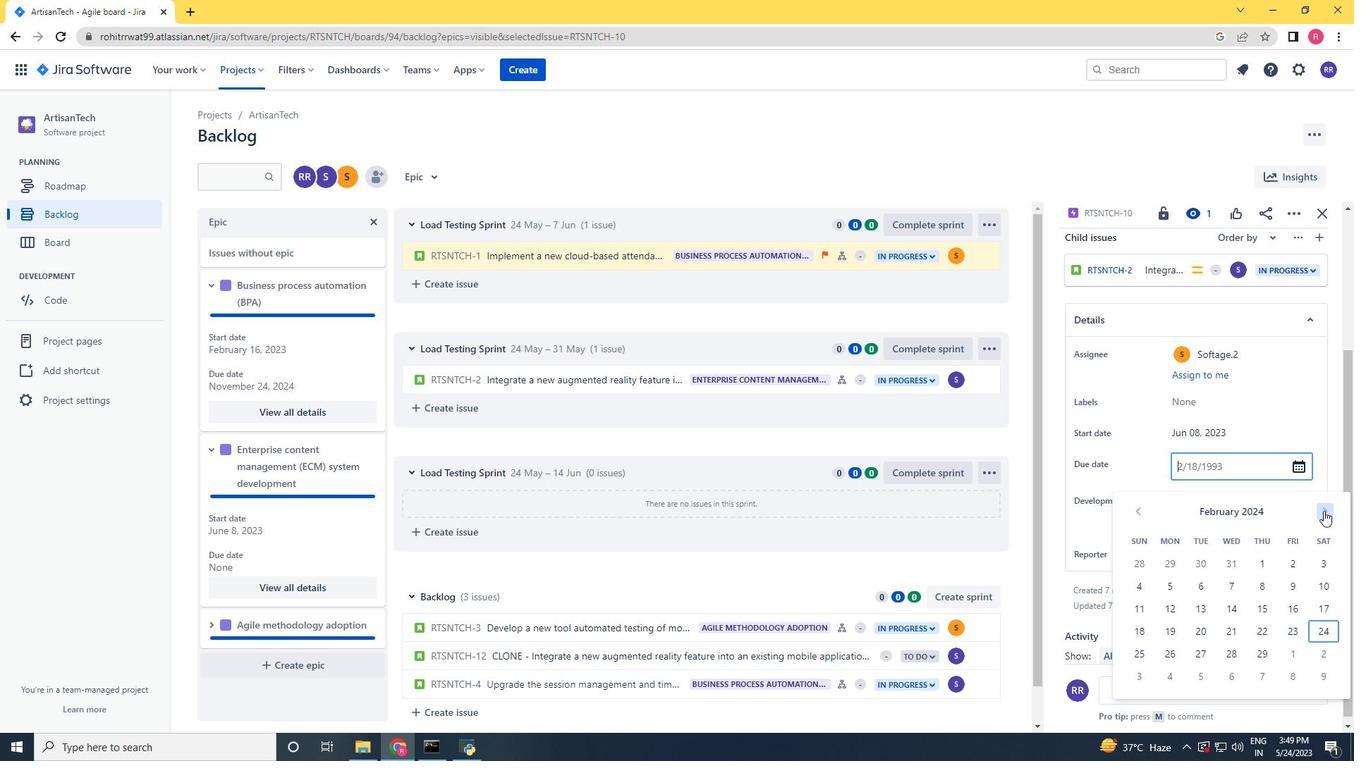 
Action: Mouse moved to (1323, 511)
Screenshot: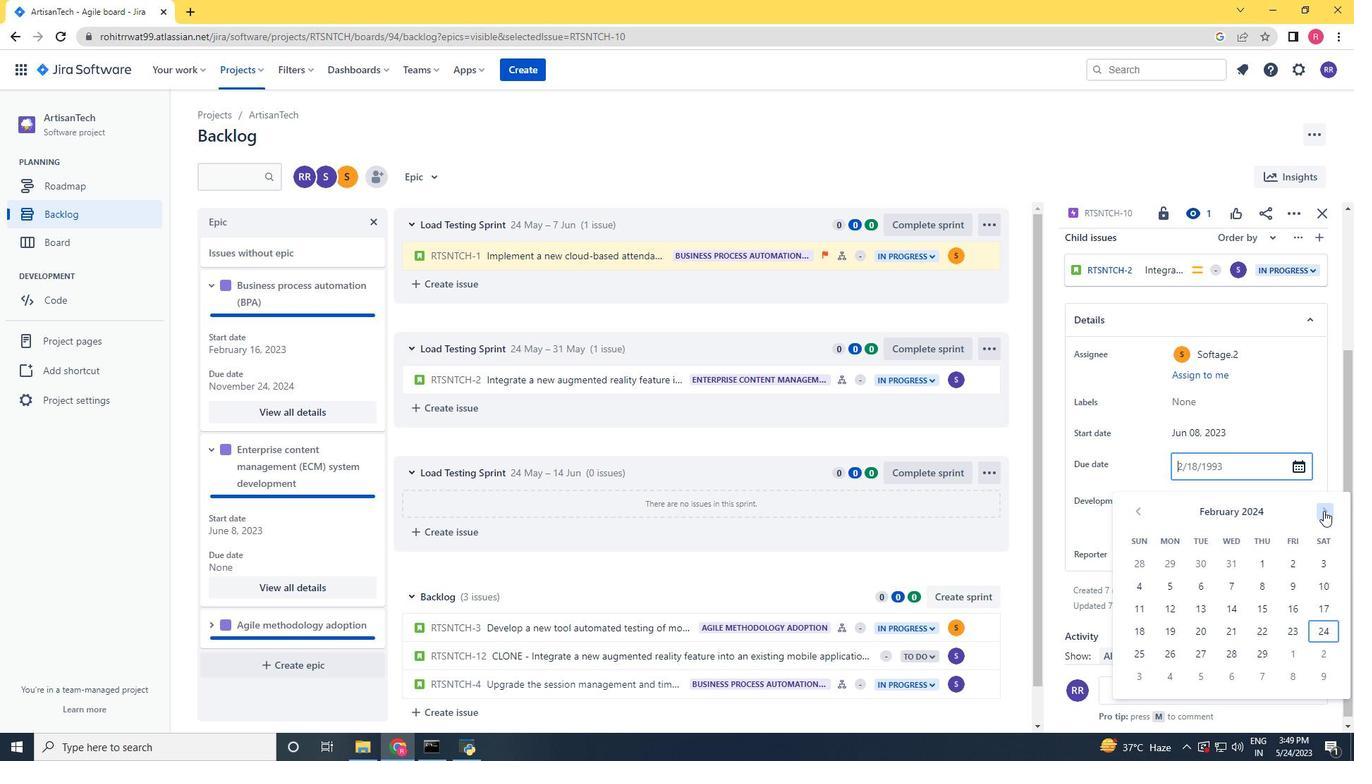 
Action: Mouse pressed left at (1323, 511)
Screenshot: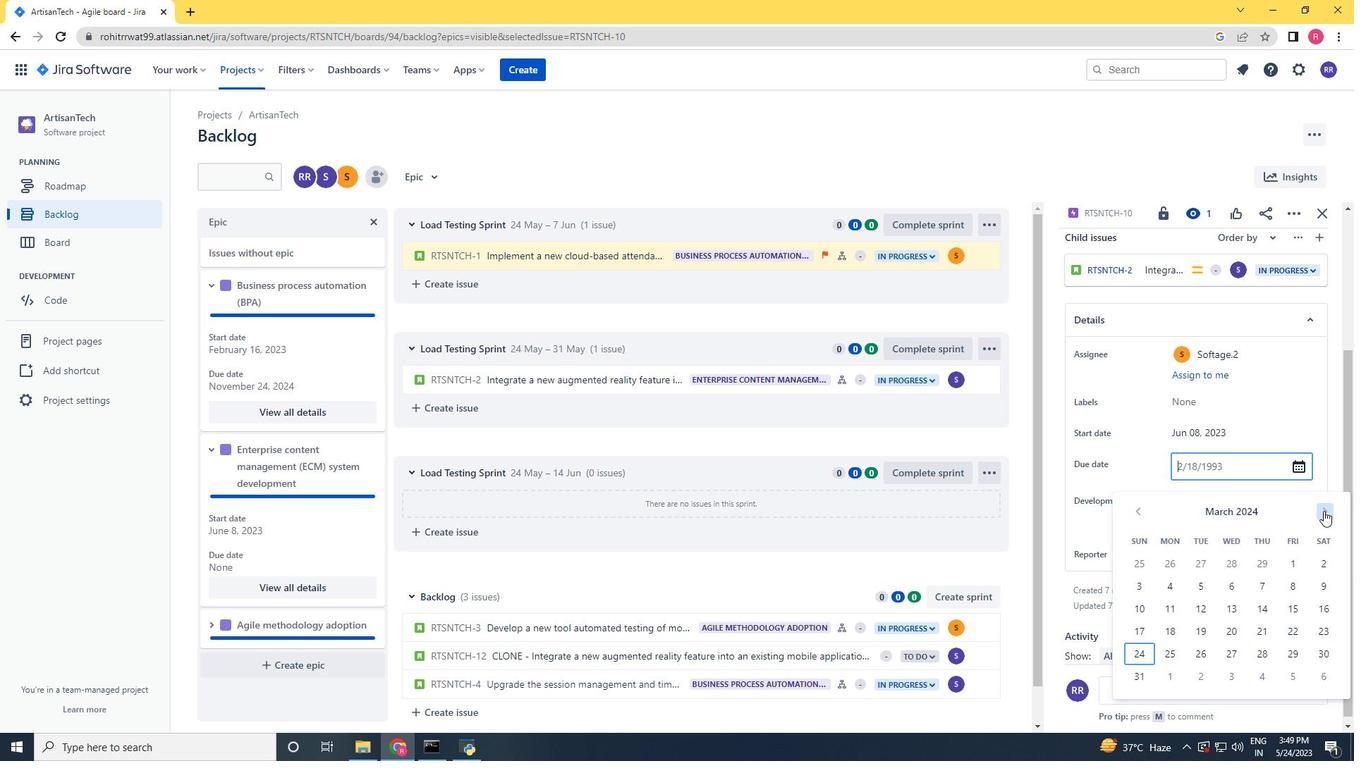 
Action: Mouse pressed left at (1323, 511)
Screenshot: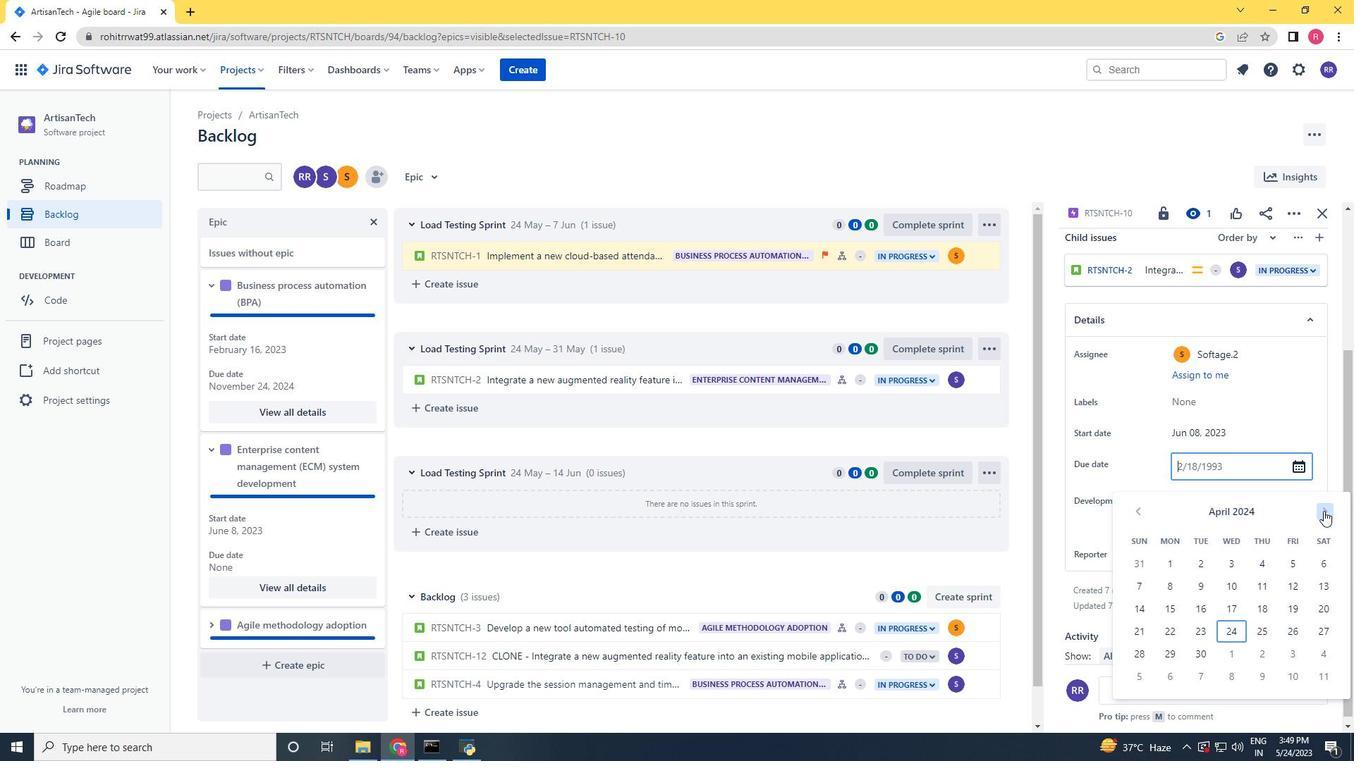
Action: Mouse pressed left at (1323, 511)
Screenshot: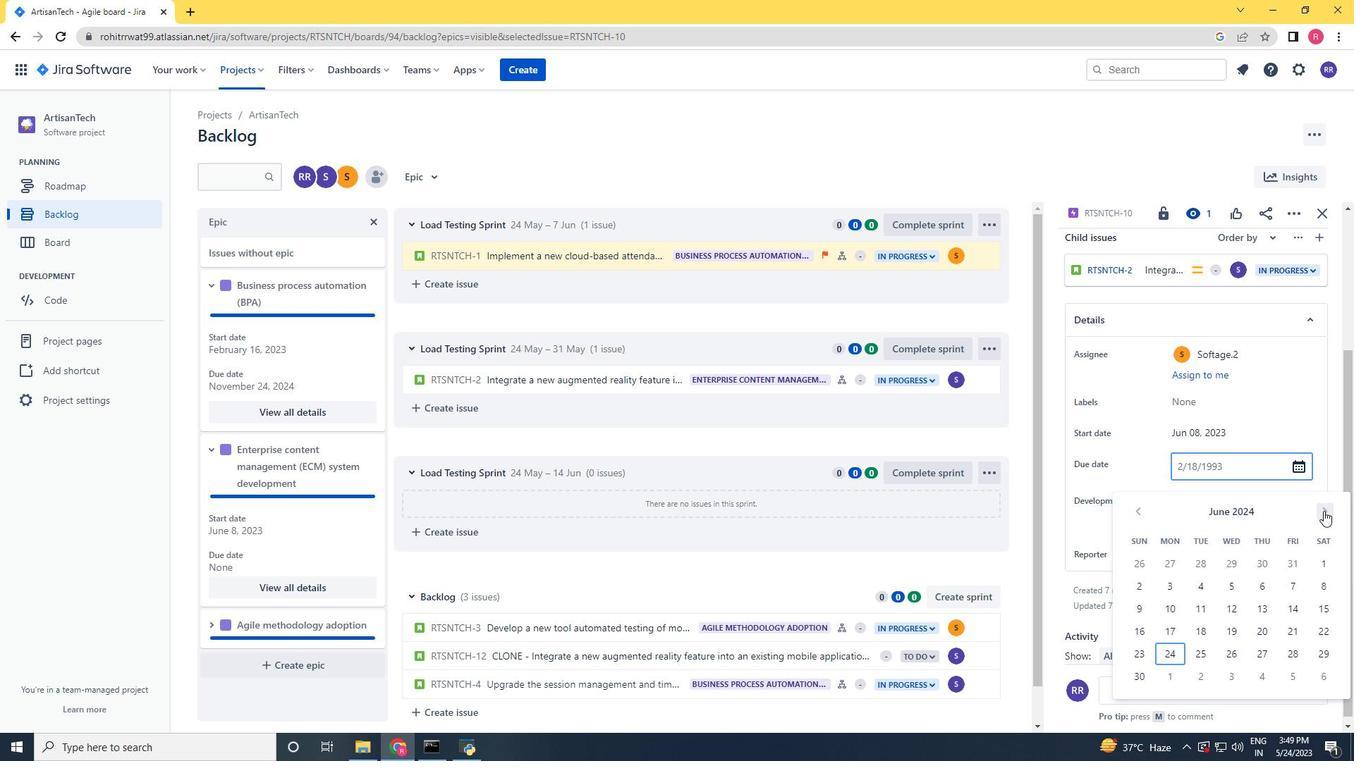 
Action: Mouse moved to (1165, 613)
Screenshot: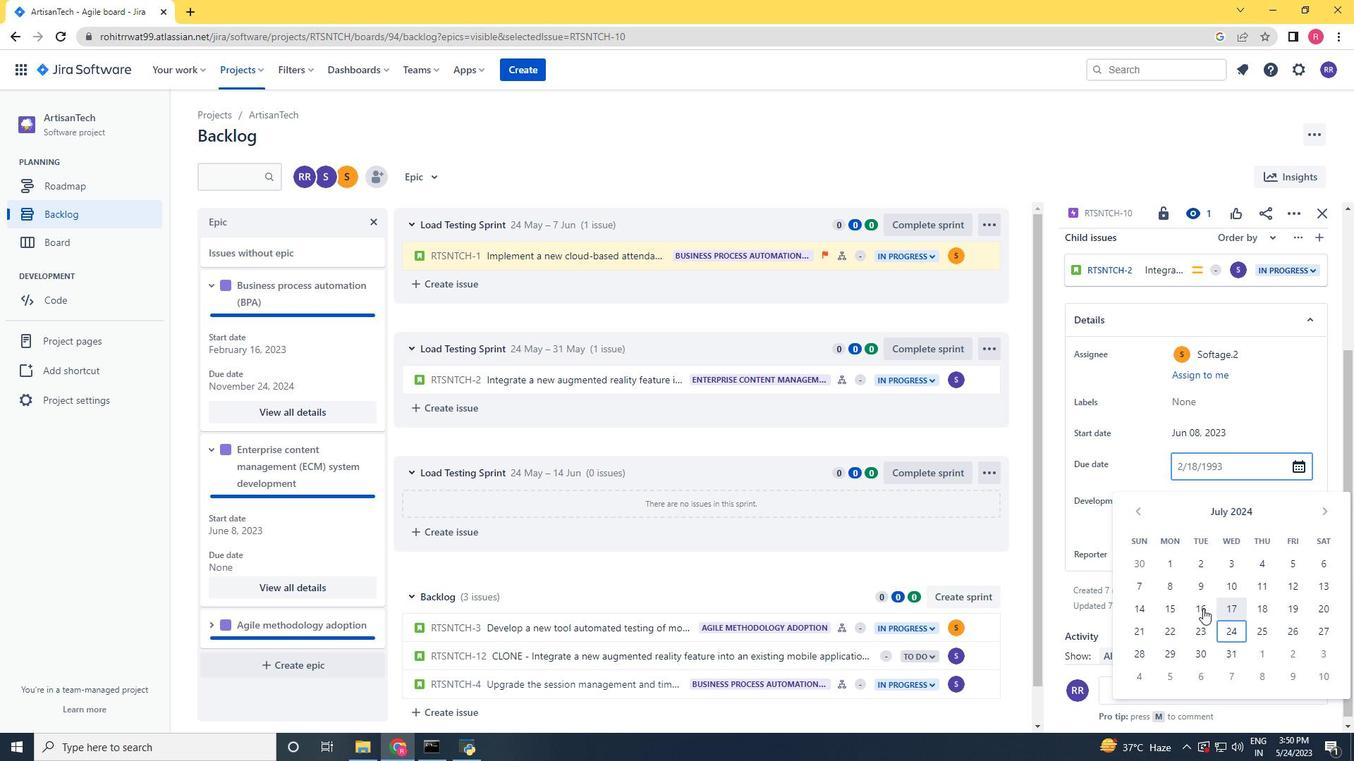 
Action: Mouse pressed left at (1165, 613)
Screenshot: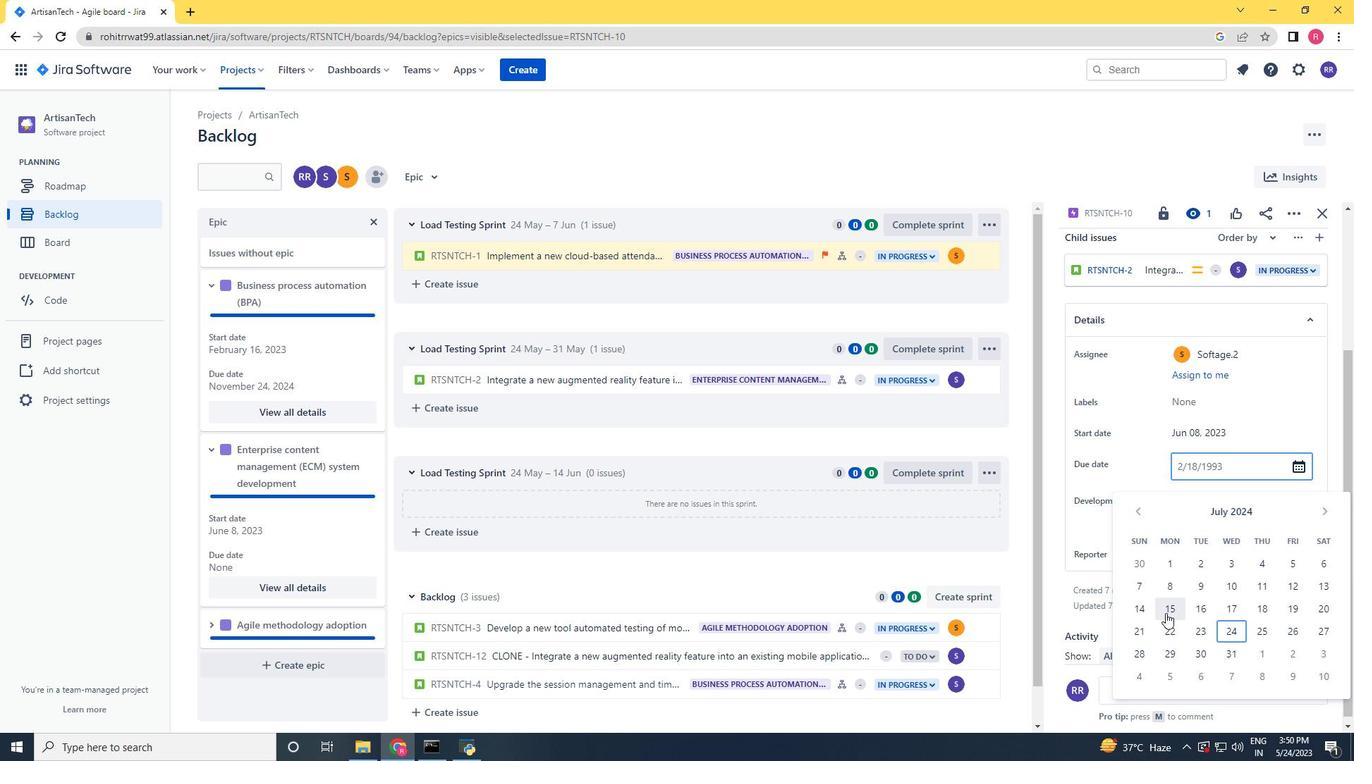 
Action: Mouse moved to (1192, 600)
Screenshot: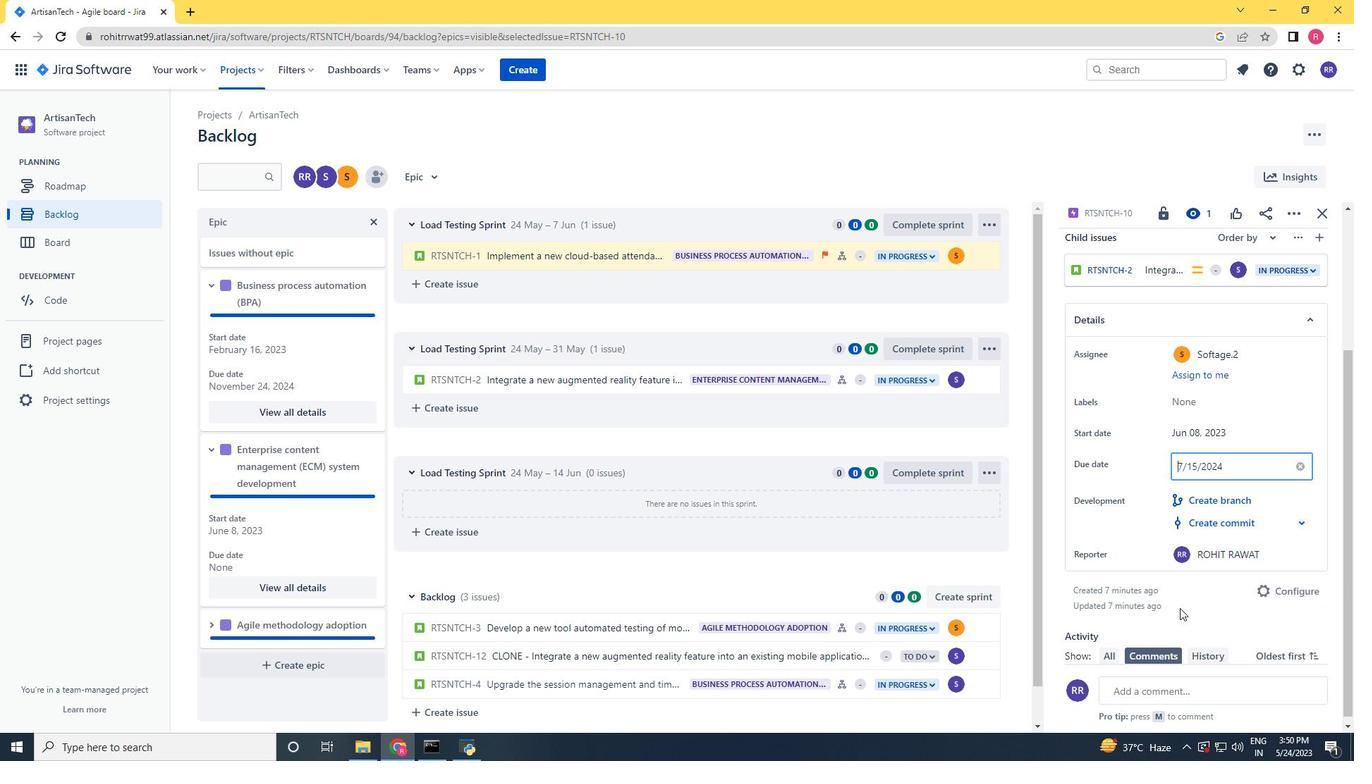 
Action: Mouse scrolled (1192, 599) with delta (0, 0)
Screenshot: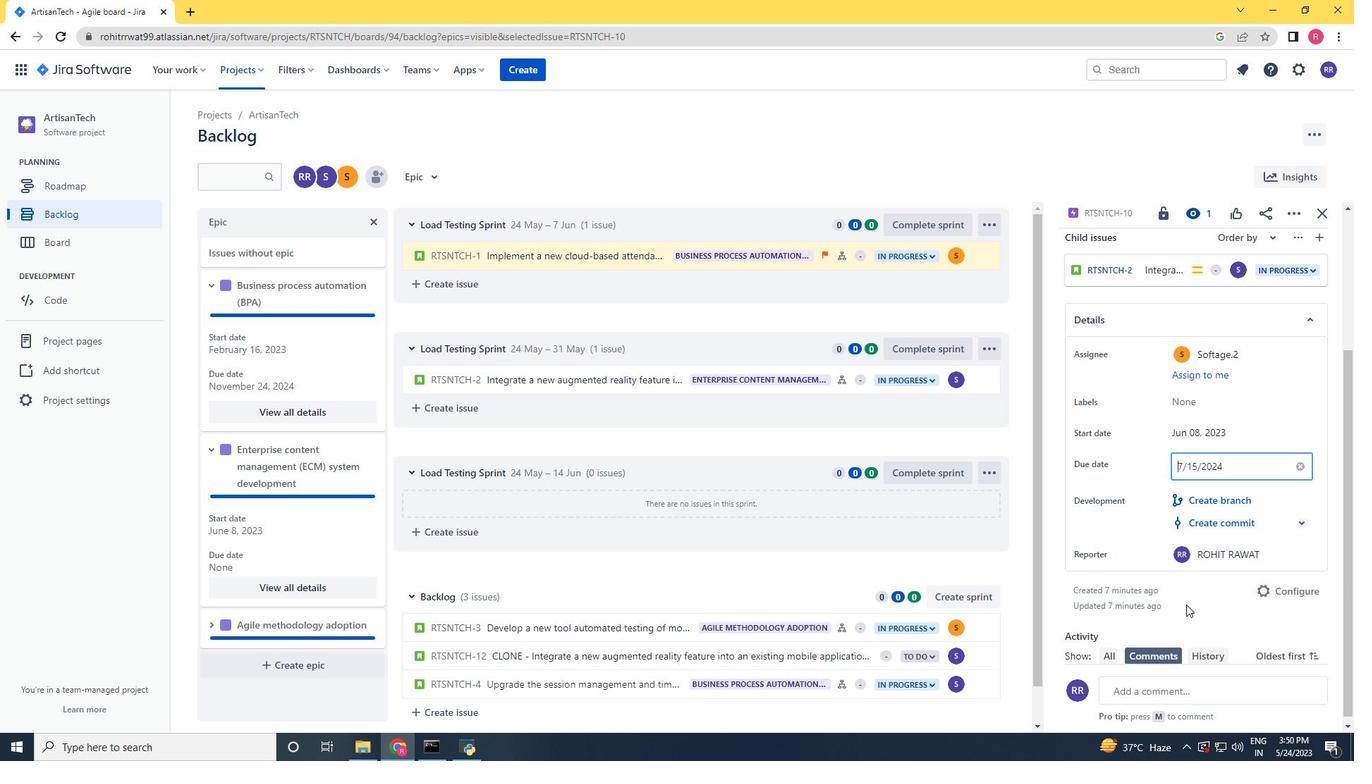 
Action: Mouse moved to (1196, 596)
Screenshot: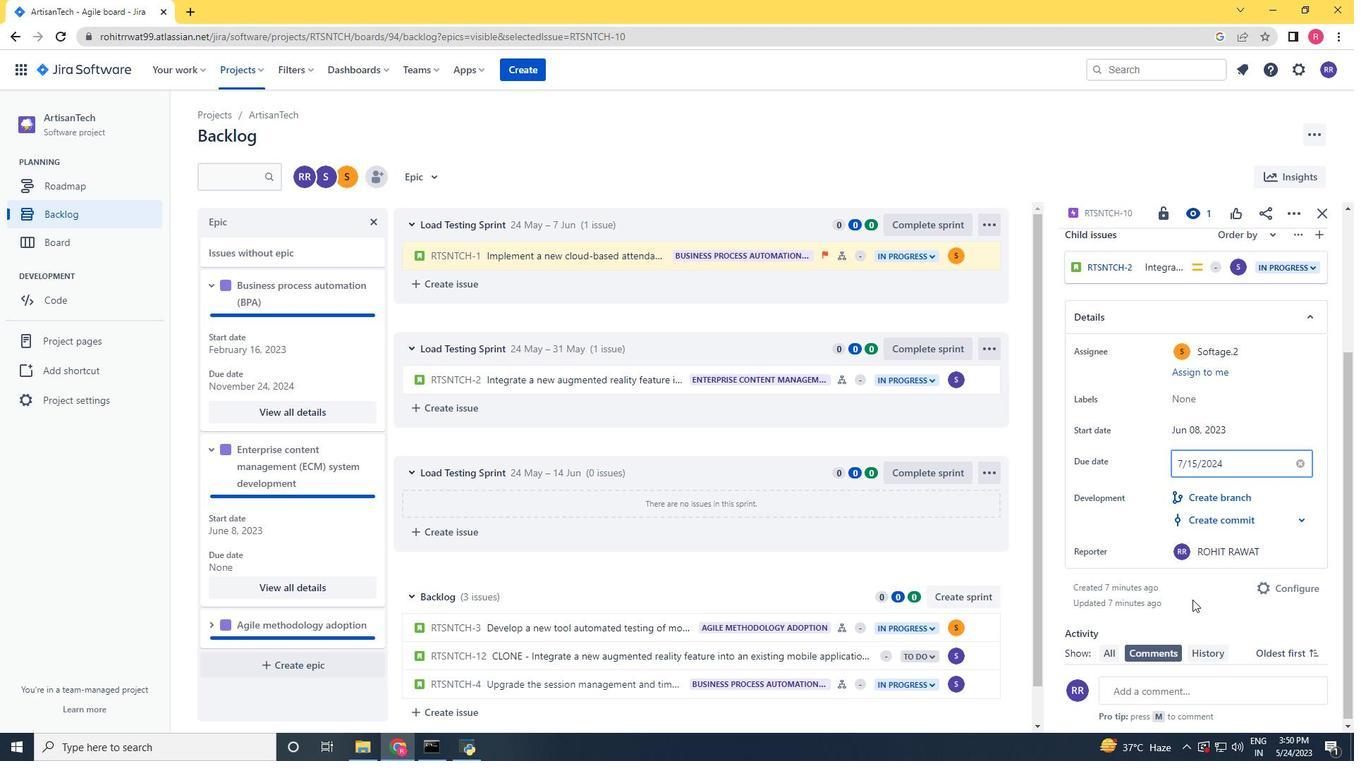 
Action: Mouse pressed left at (1196, 596)
Screenshot: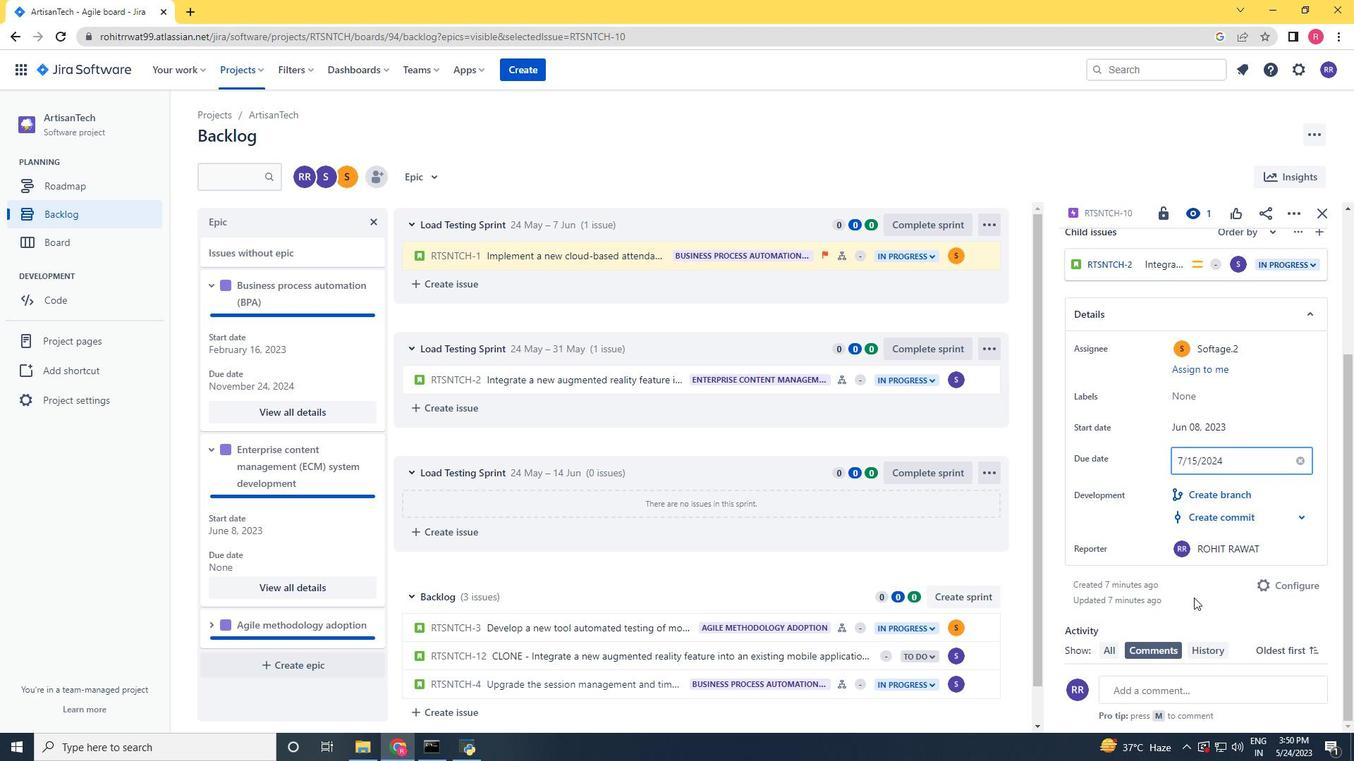 
Action: Mouse moved to (241, 595)
Screenshot: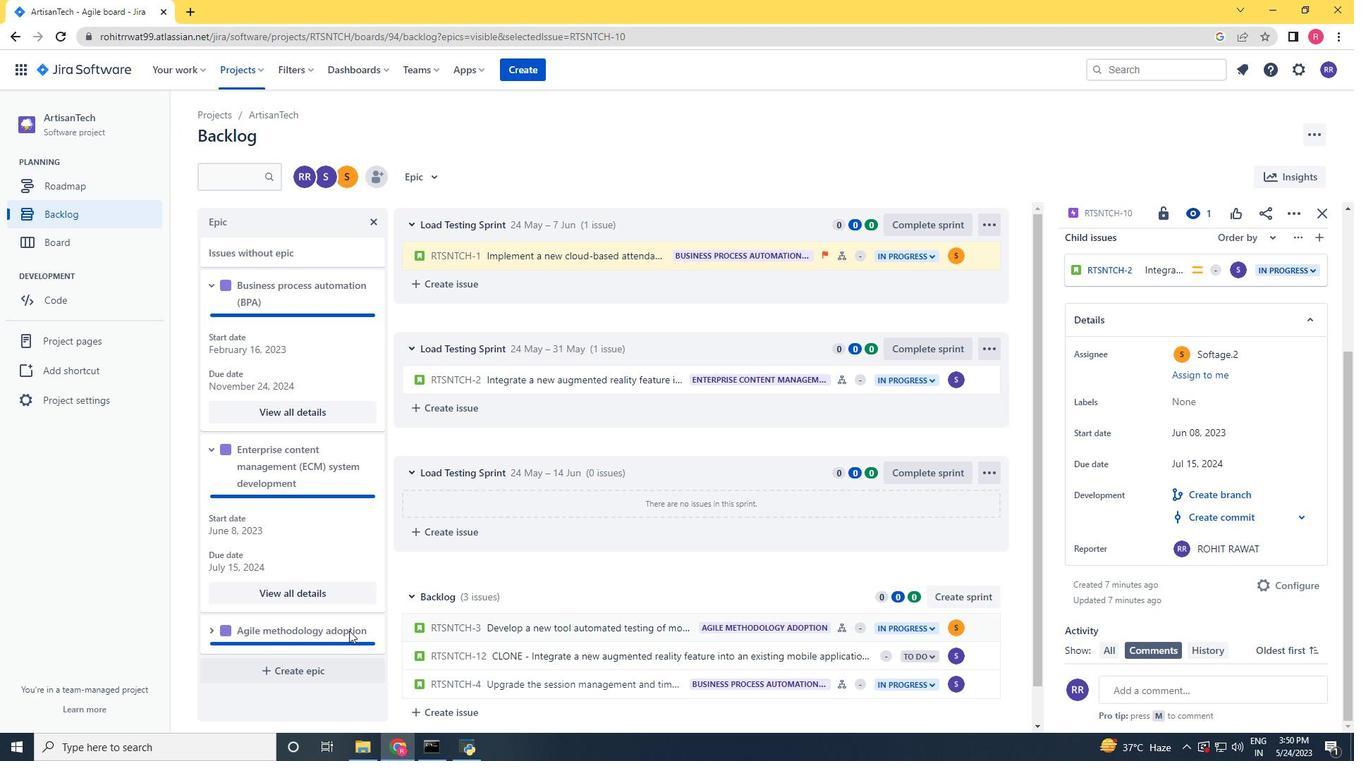 
Action: Mouse scrolled (241, 594) with delta (0, 0)
Screenshot: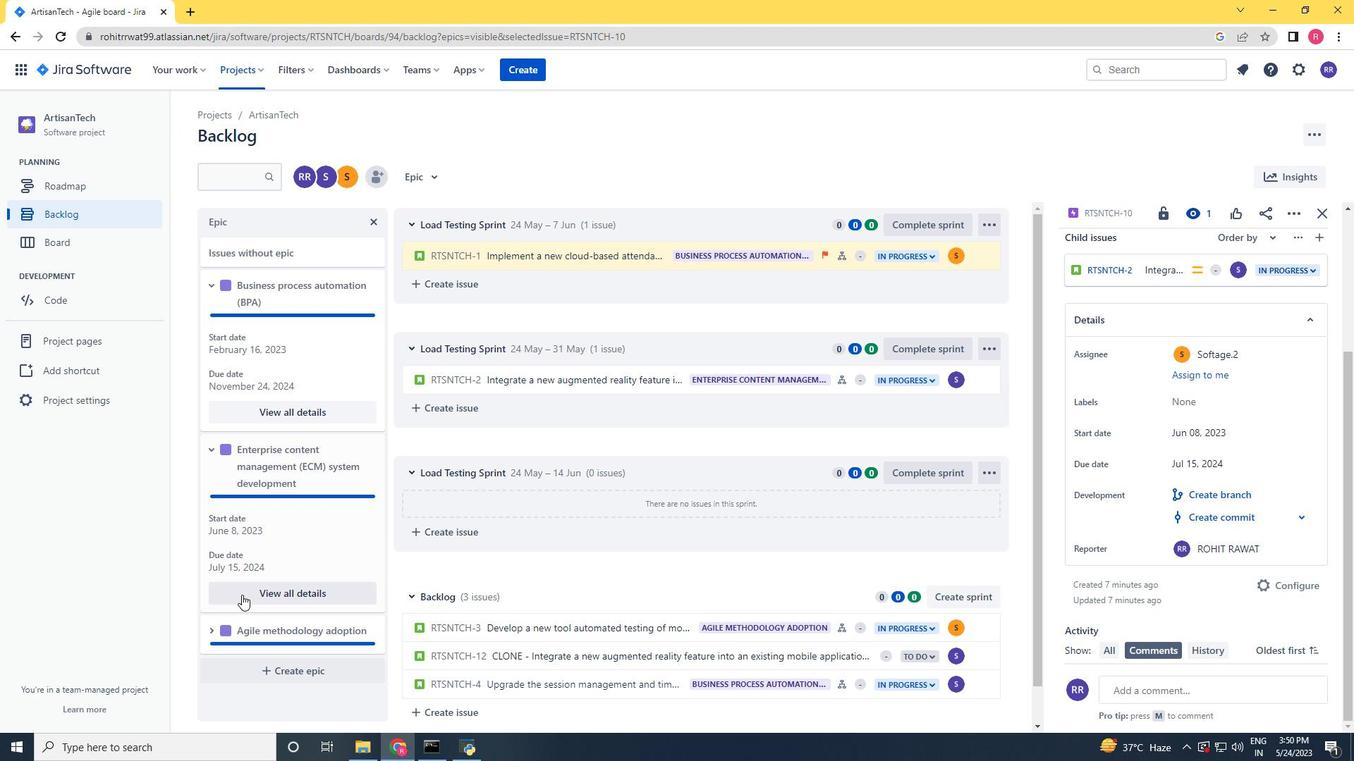 
Action: Mouse scrolled (241, 594) with delta (0, 0)
Screenshot: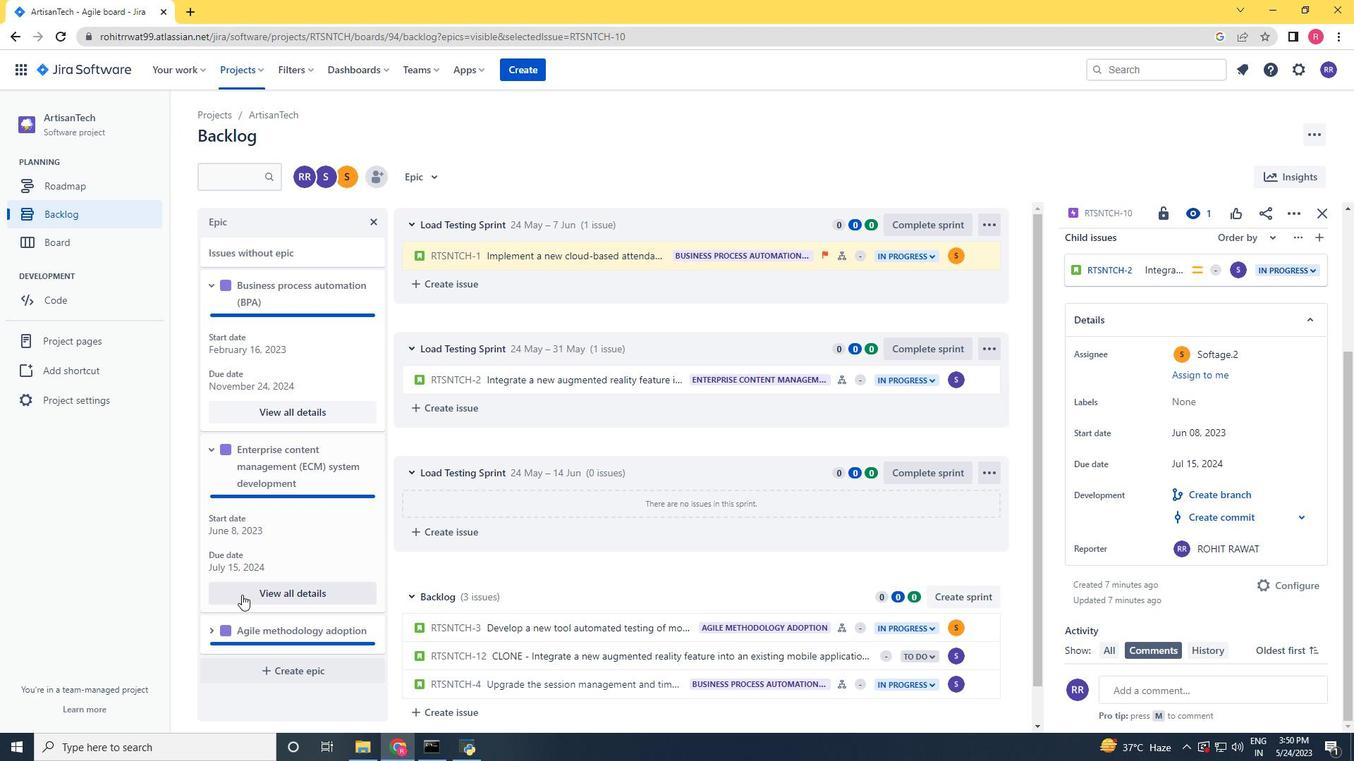 
Action: Mouse moved to (213, 631)
Screenshot: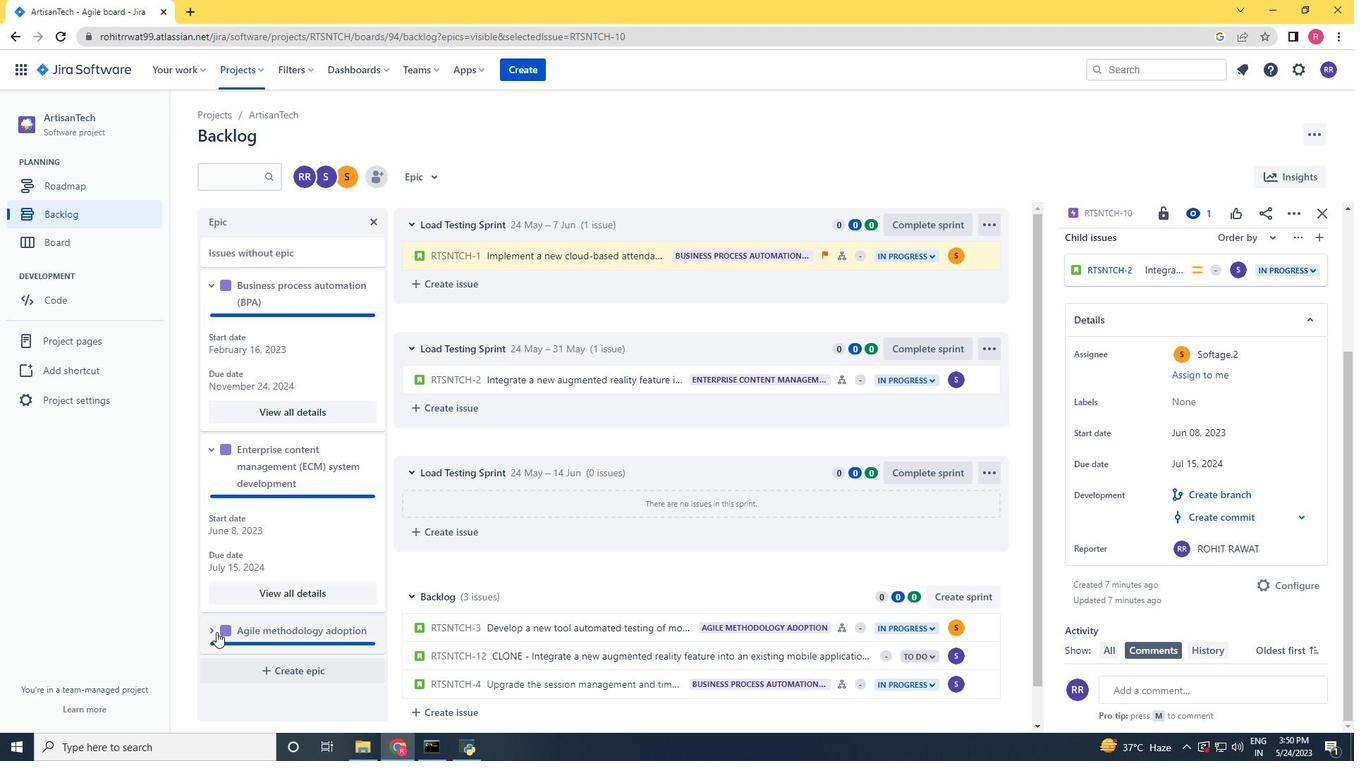 
Action: Mouse pressed left at (213, 631)
Screenshot: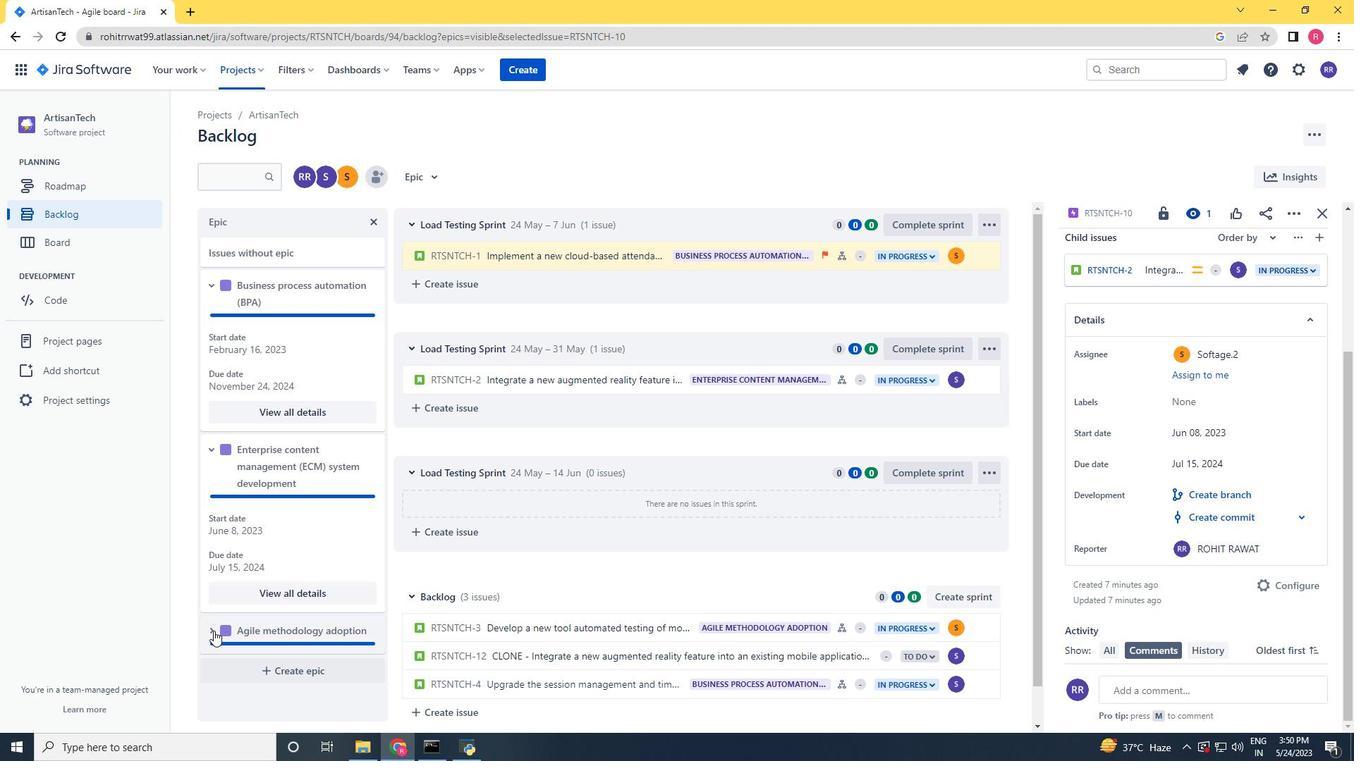 
Action: Mouse moved to (213, 627)
Screenshot: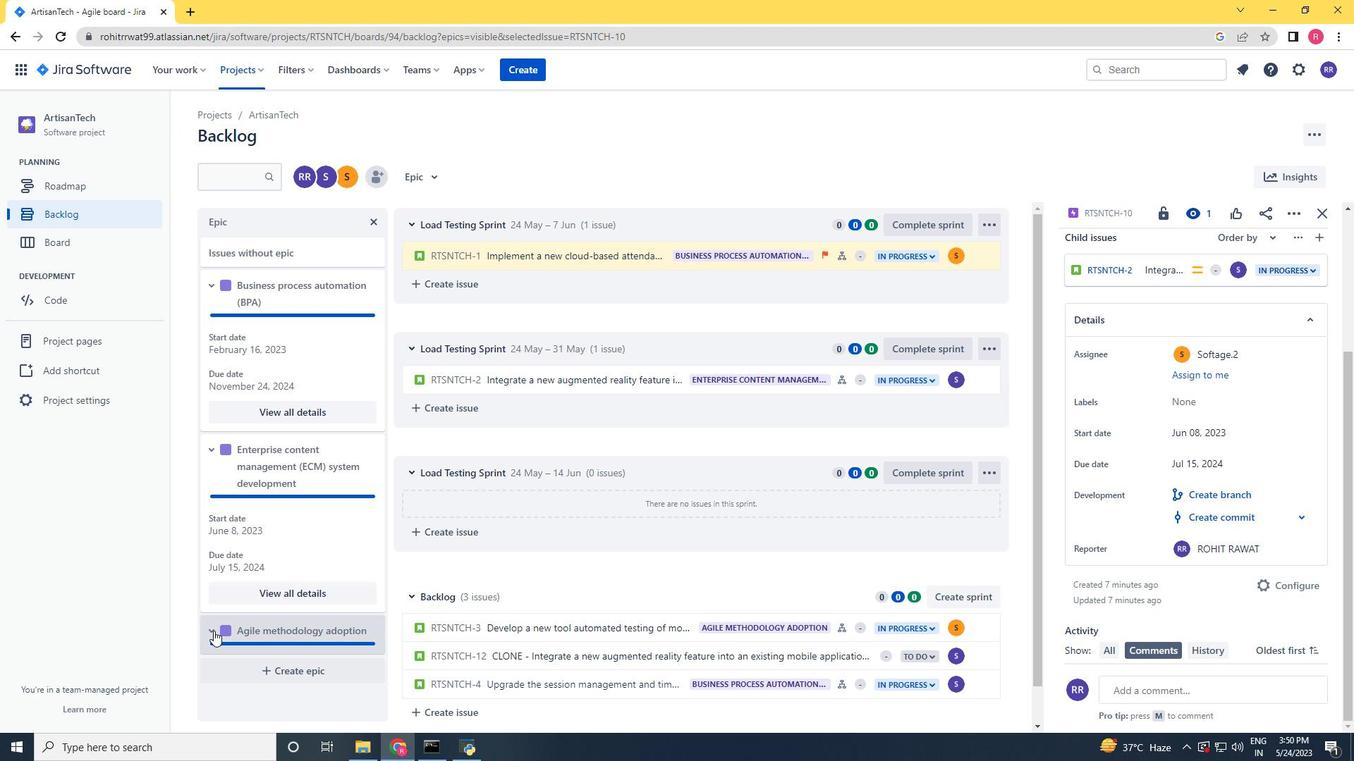 
Action: Mouse scrolled (213, 627) with delta (0, 0)
Screenshot: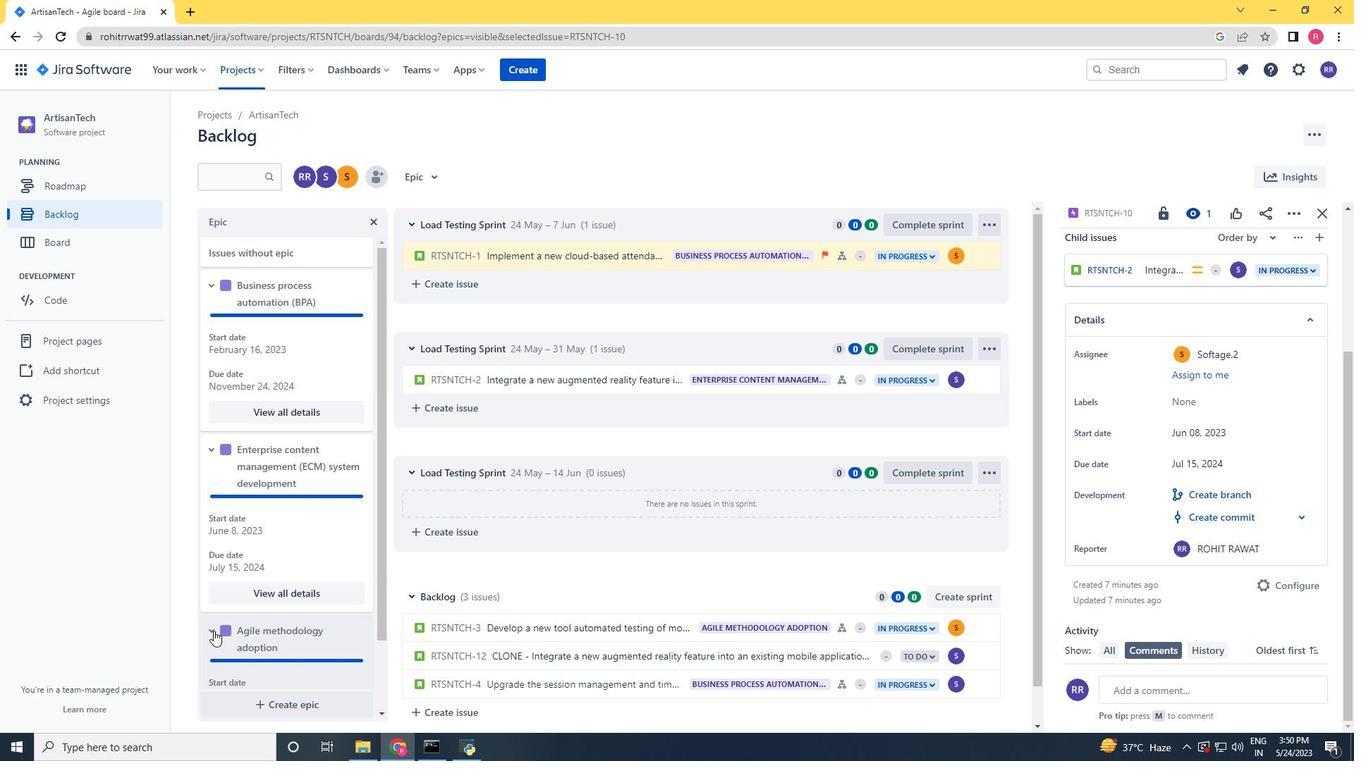 
Action: Mouse scrolled (213, 627) with delta (0, 0)
Screenshot: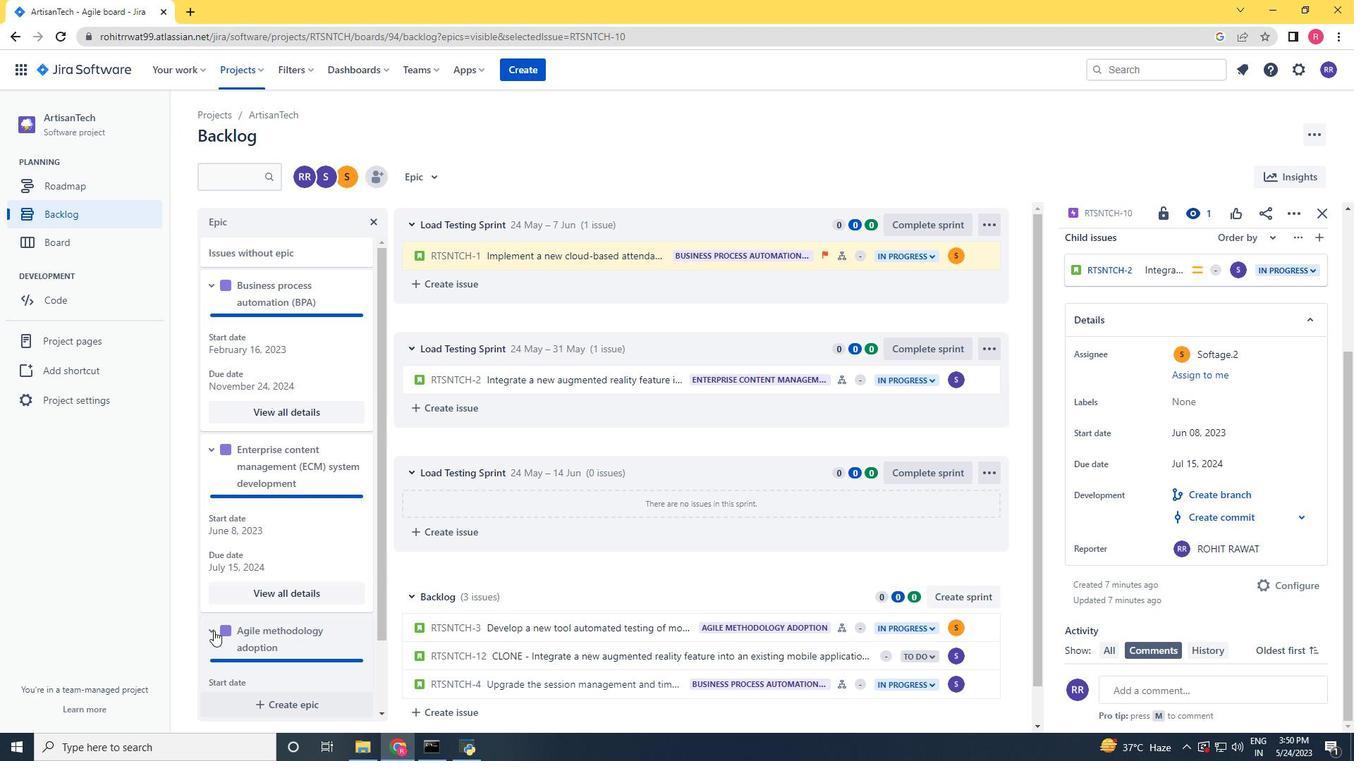 
Action: Mouse scrolled (213, 627) with delta (0, 0)
Screenshot: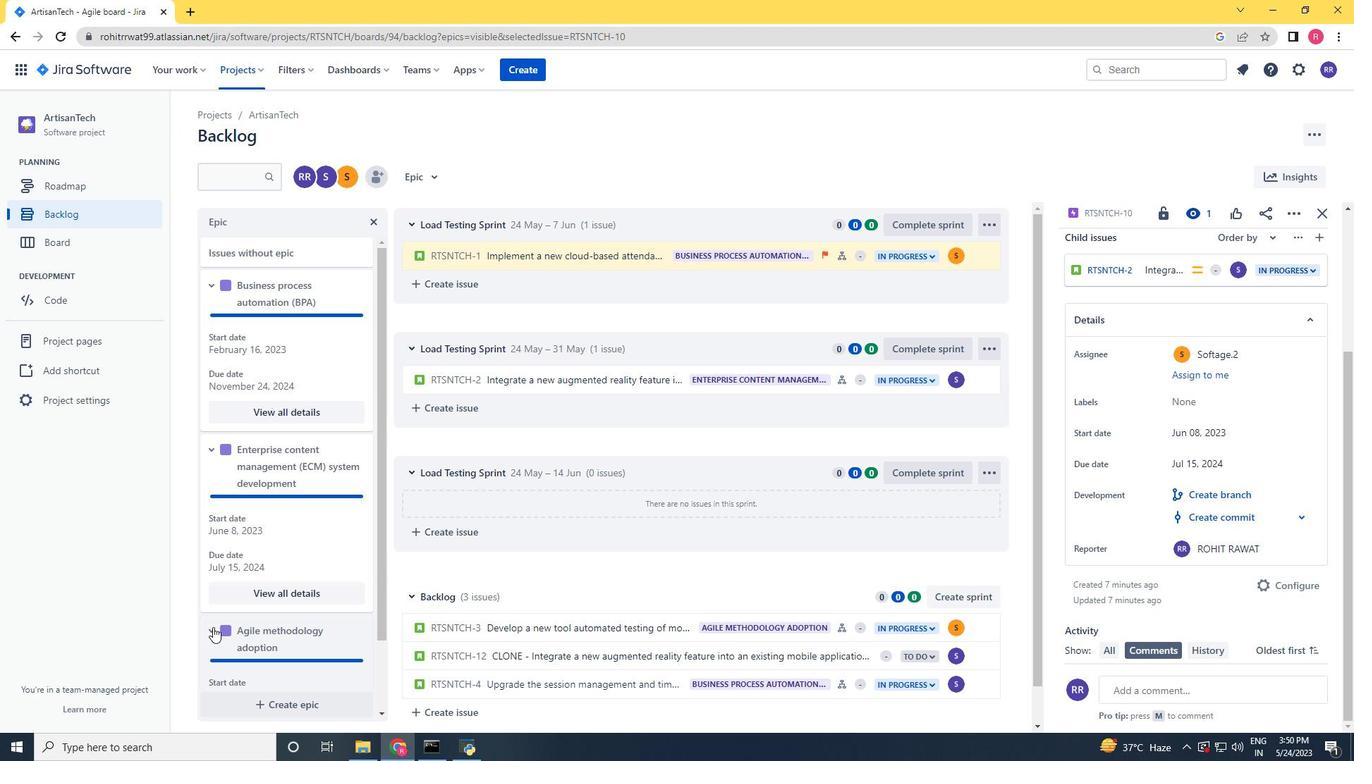 
Action: Mouse scrolled (213, 627) with delta (0, 0)
Screenshot: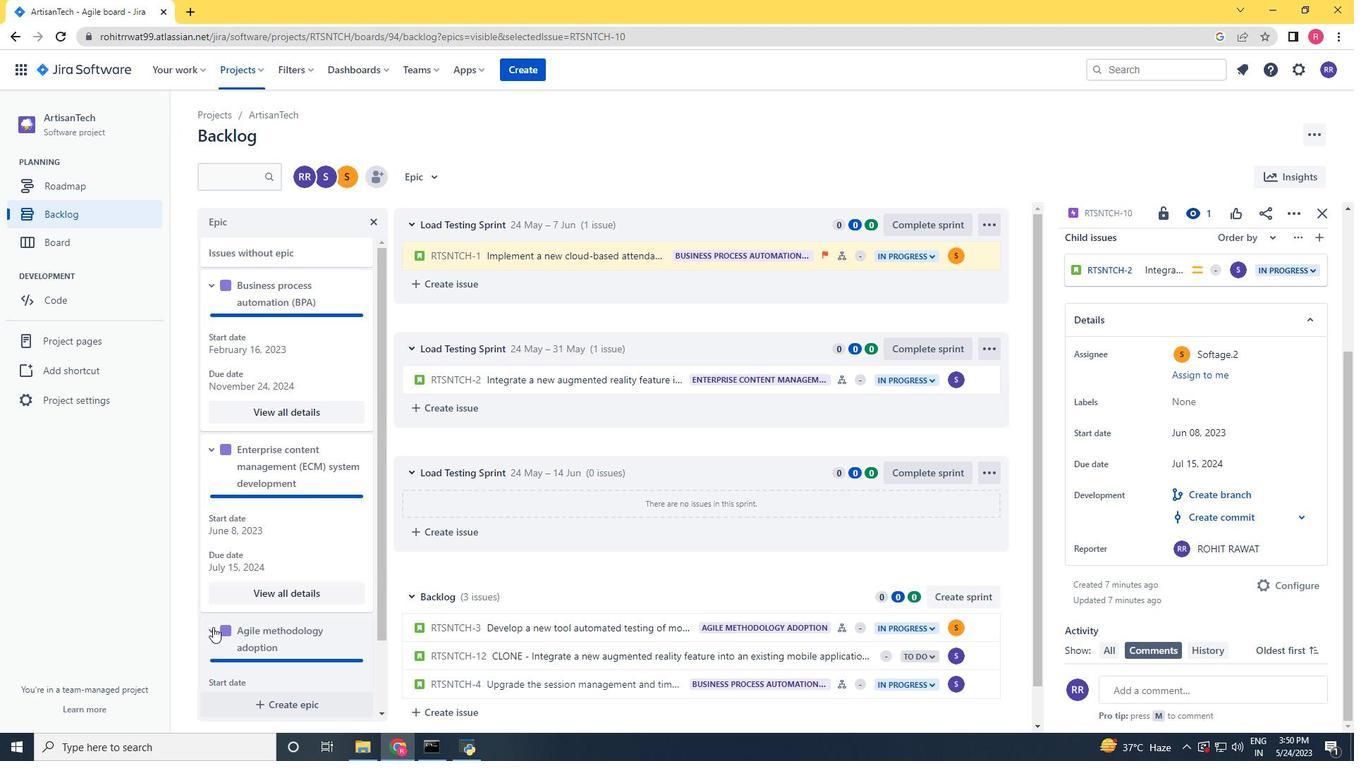 
Action: Mouse moved to (300, 672)
Screenshot: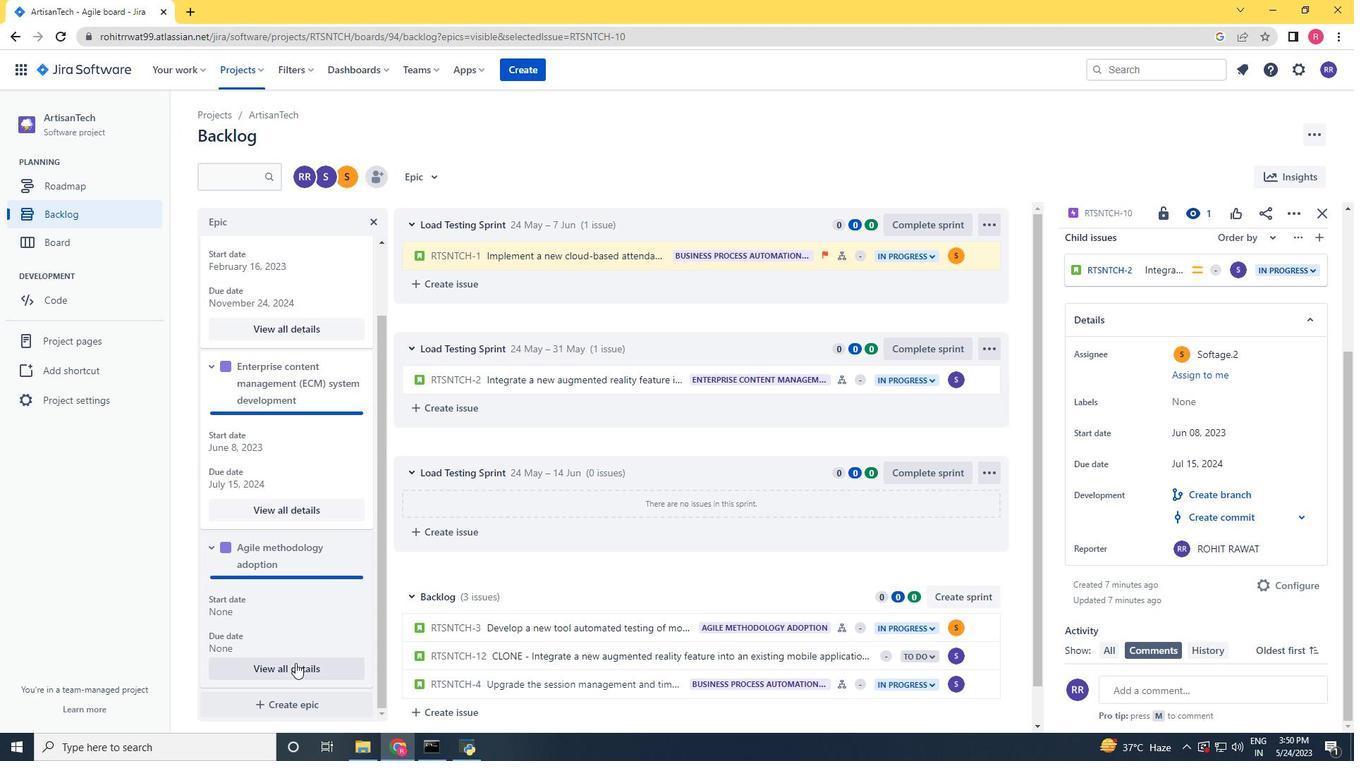 
Action: Mouse pressed left at (300, 672)
Screenshot: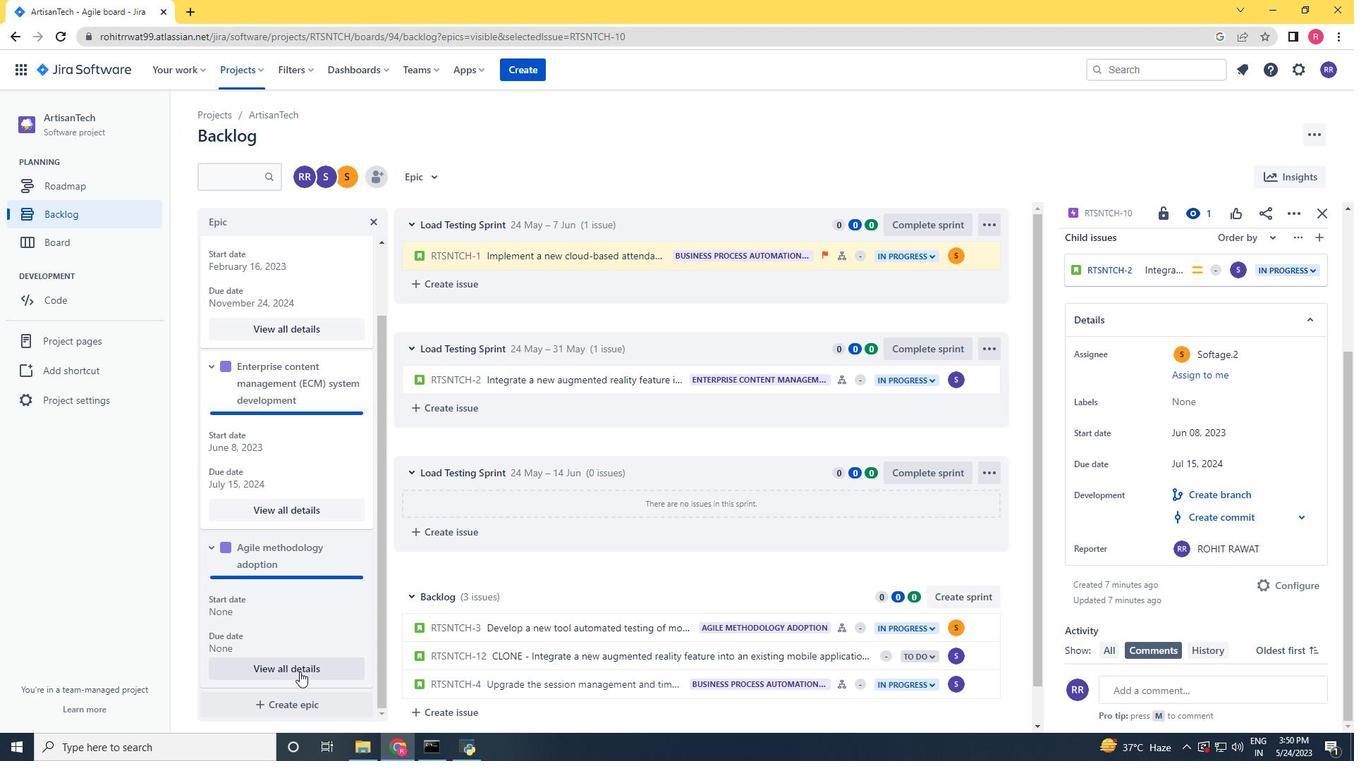
Action: Mouse moved to (1103, 517)
Screenshot: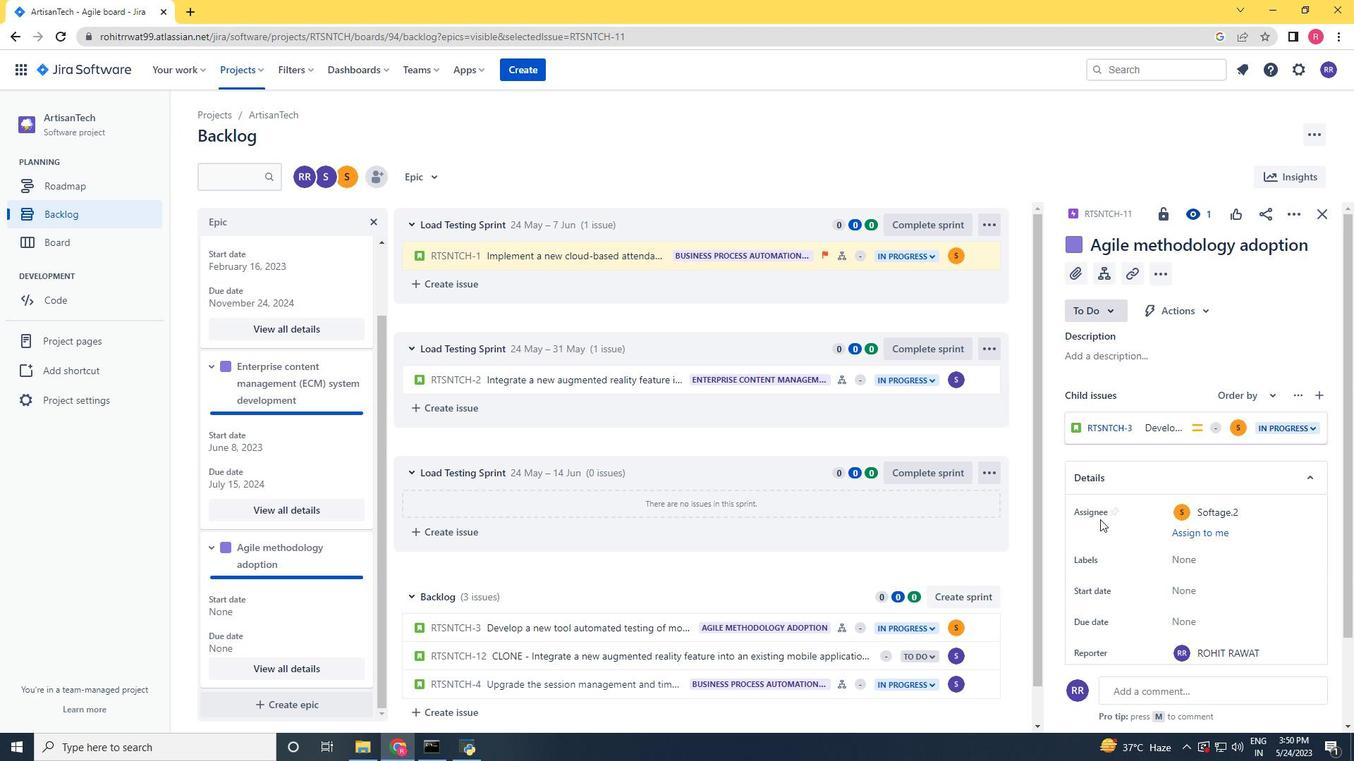 
Action: Mouse scrolled (1103, 517) with delta (0, 0)
Screenshot: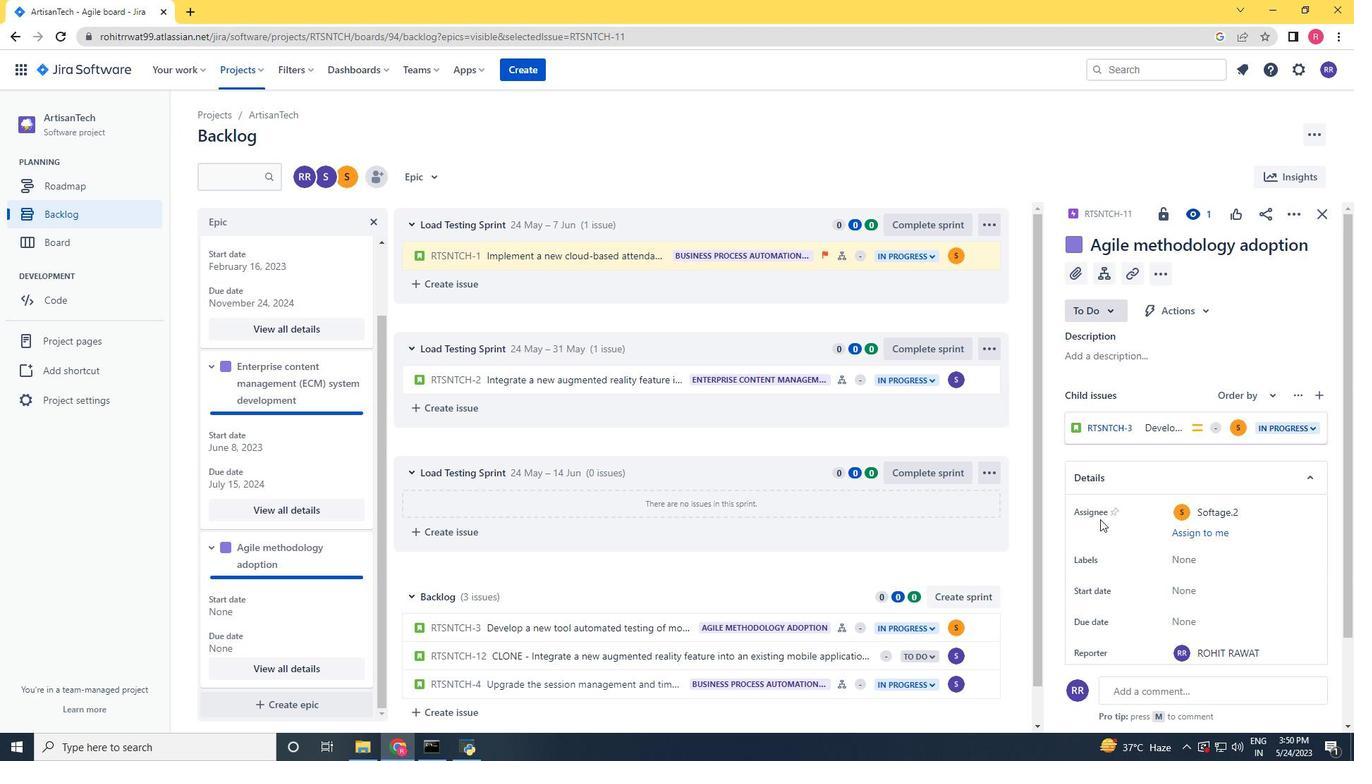 
Action: Mouse scrolled (1103, 517) with delta (0, 0)
Screenshot: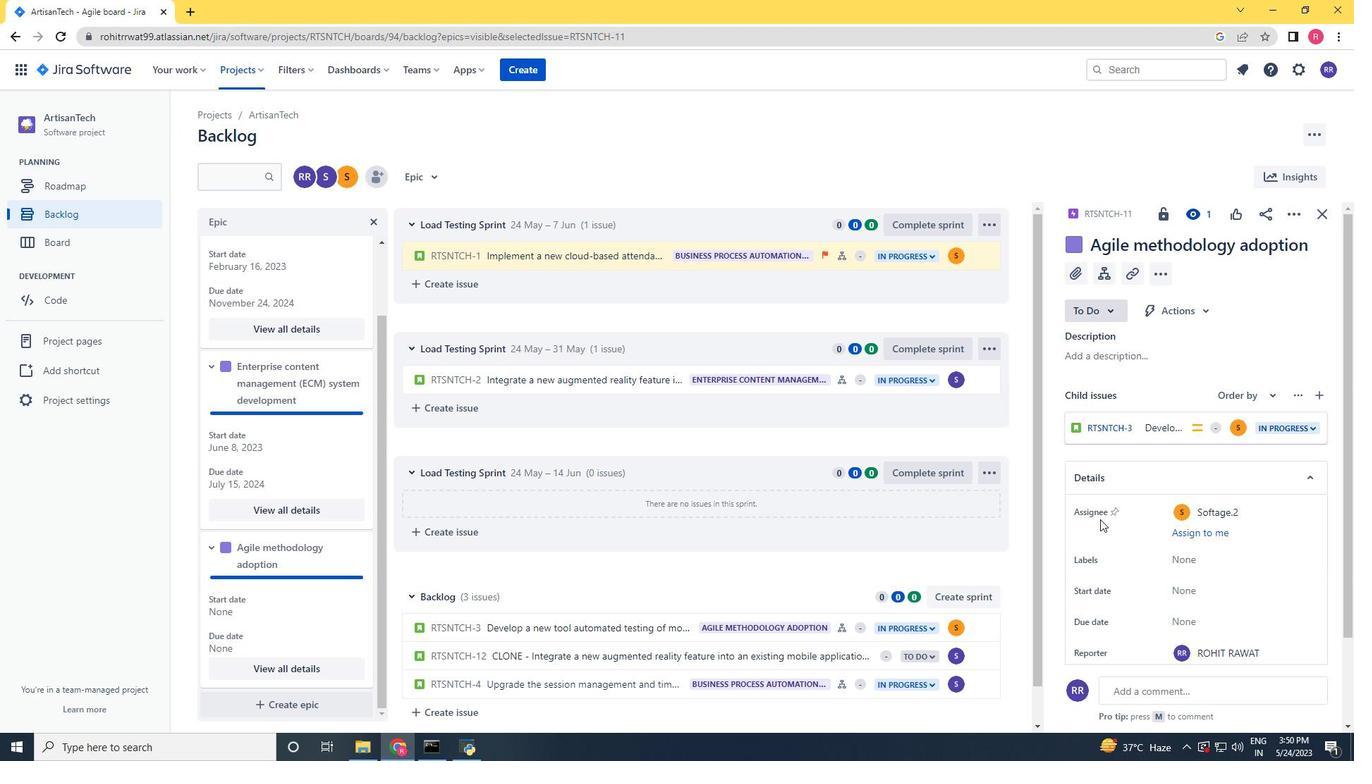 
Action: Mouse moved to (1213, 459)
Screenshot: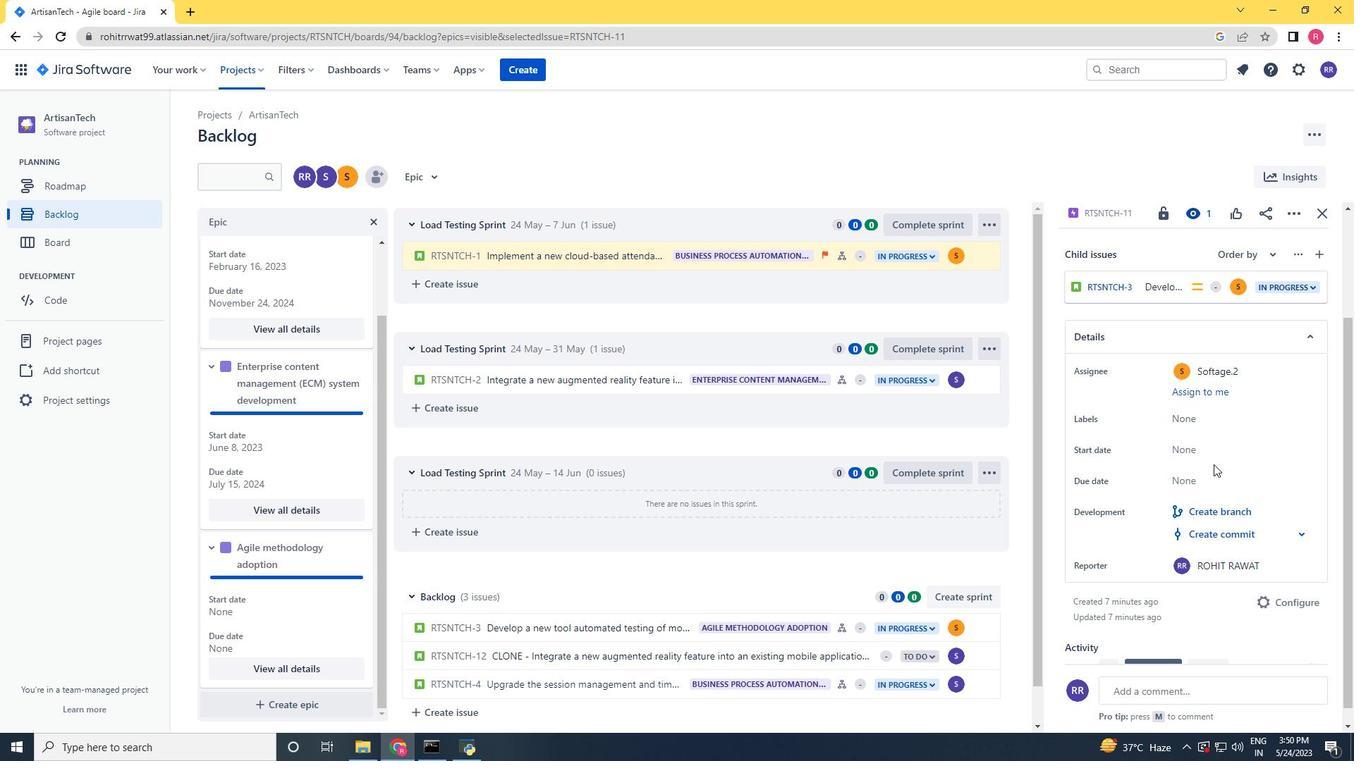 
Action: Mouse pressed left at (1213, 459)
Screenshot: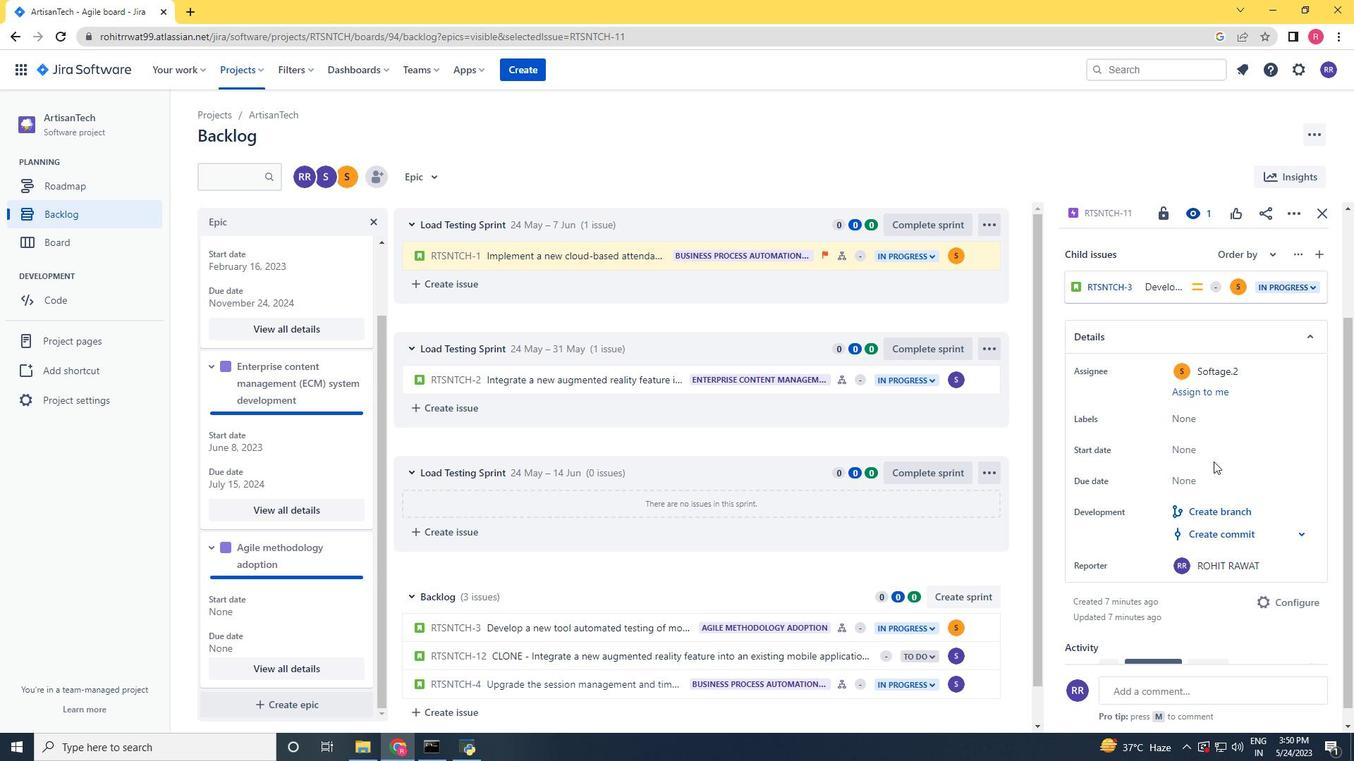 
Action: Mouse moved to (1134, 494)
Screenshot: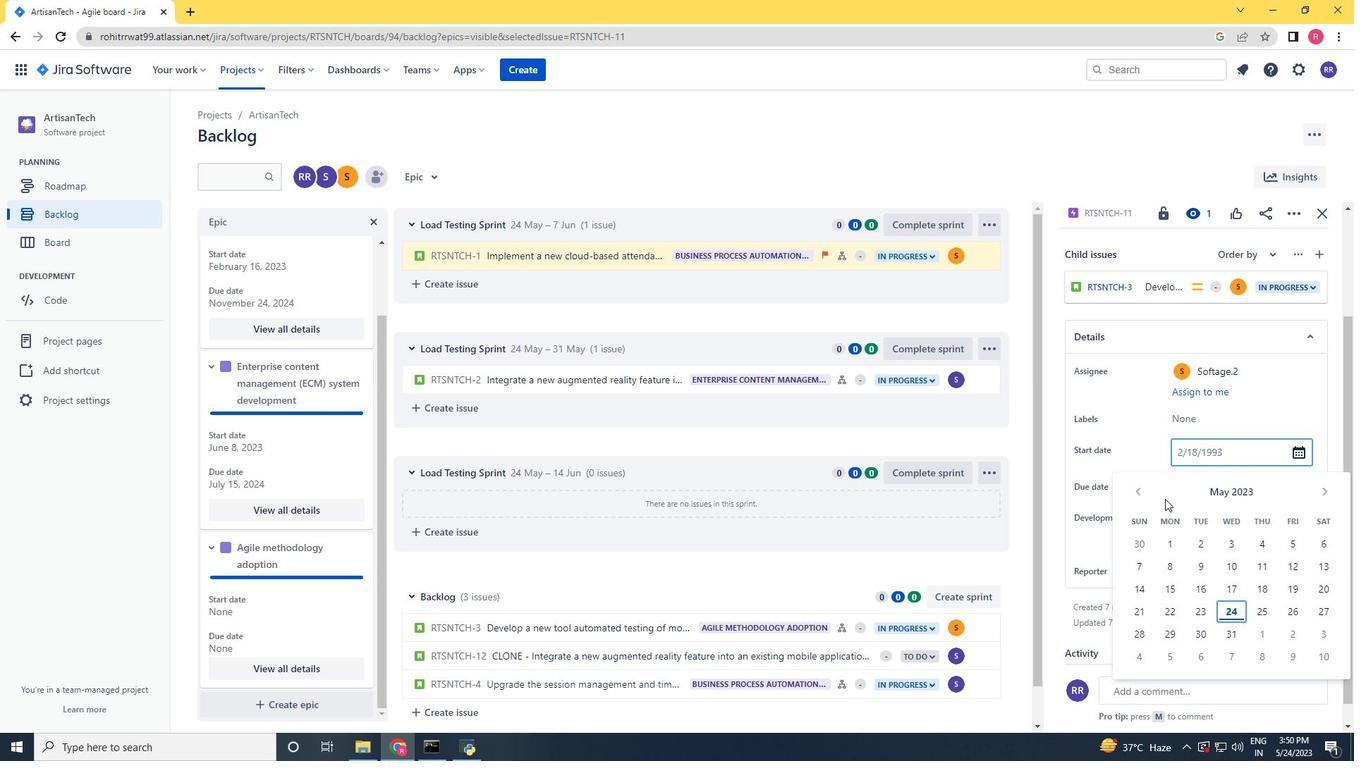 
Action: Mouse pressed left at (1134, 494)
Screenshot: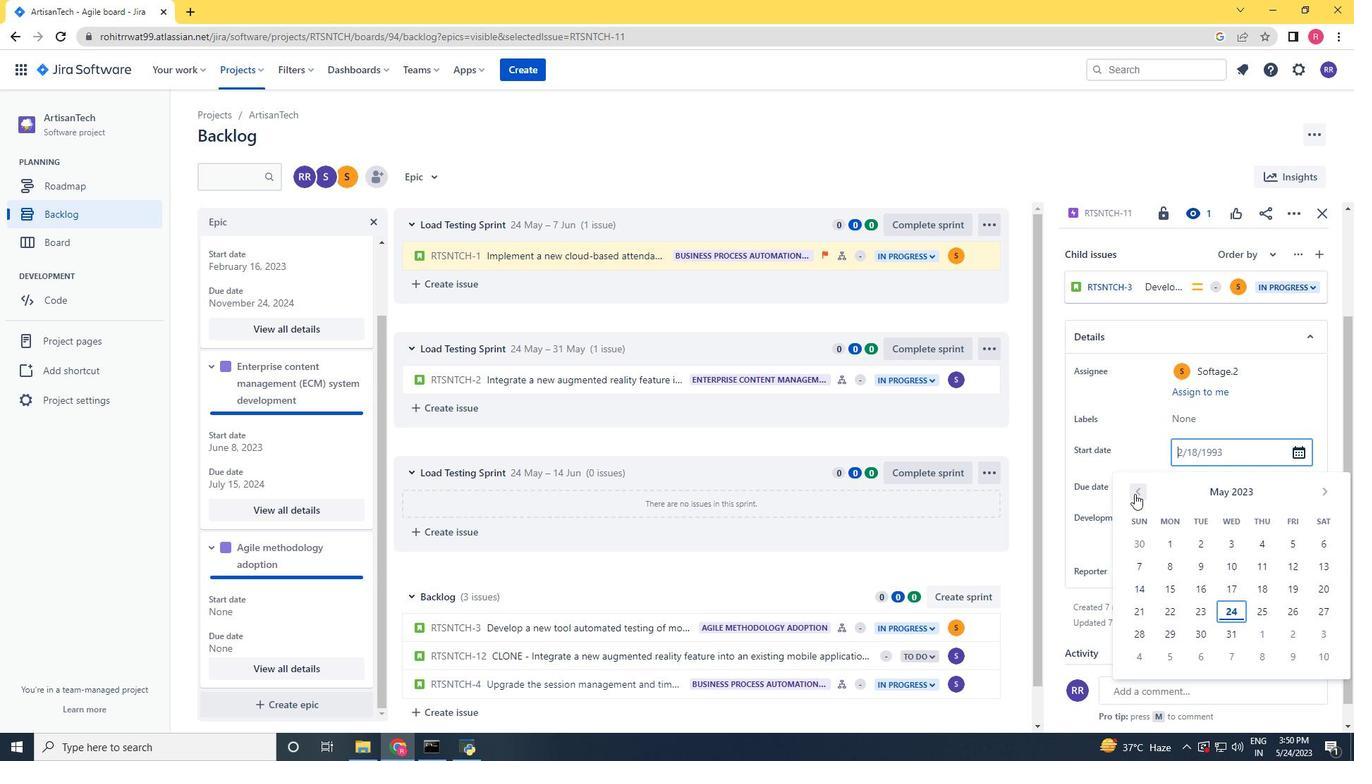 
Action: Mouse pressed left at (1134, 494)
Screenshot: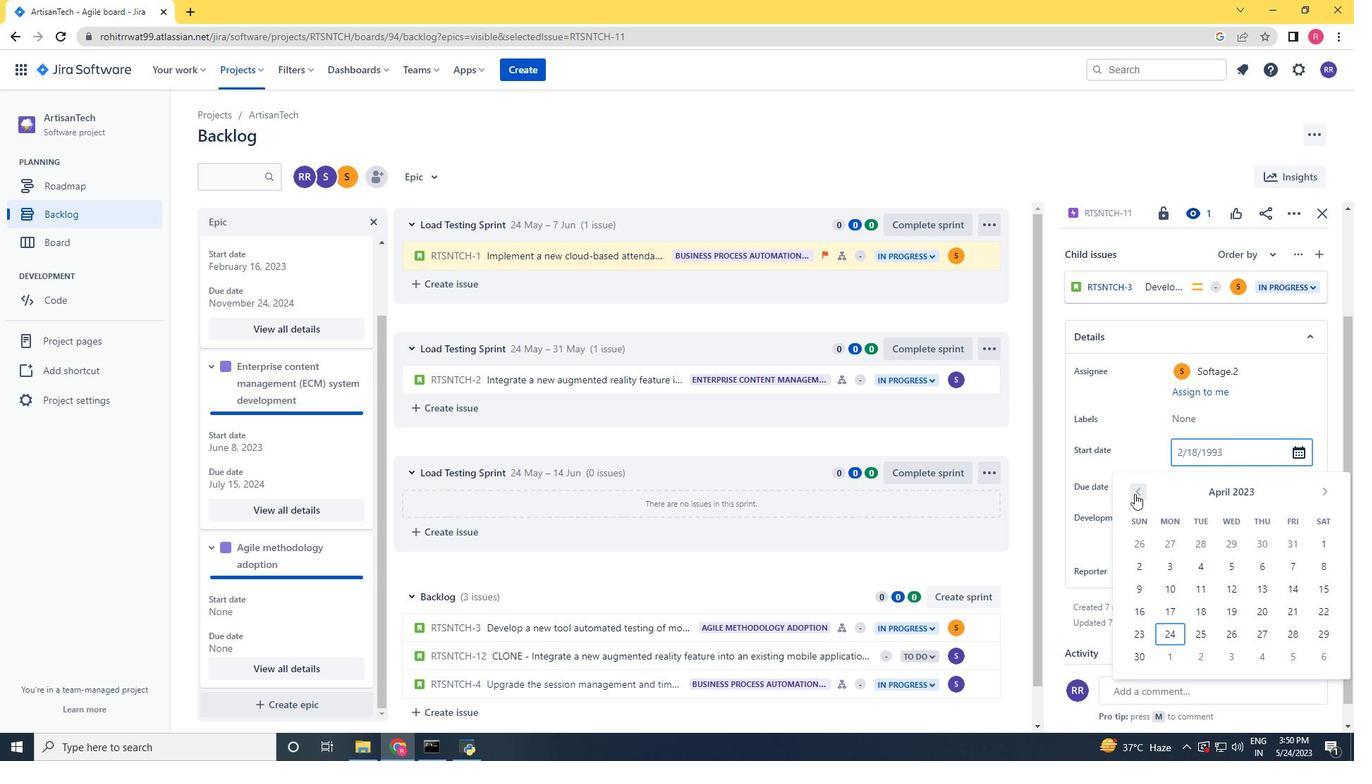 
Action: Mouse moved to (1201, 635)
Screenshot: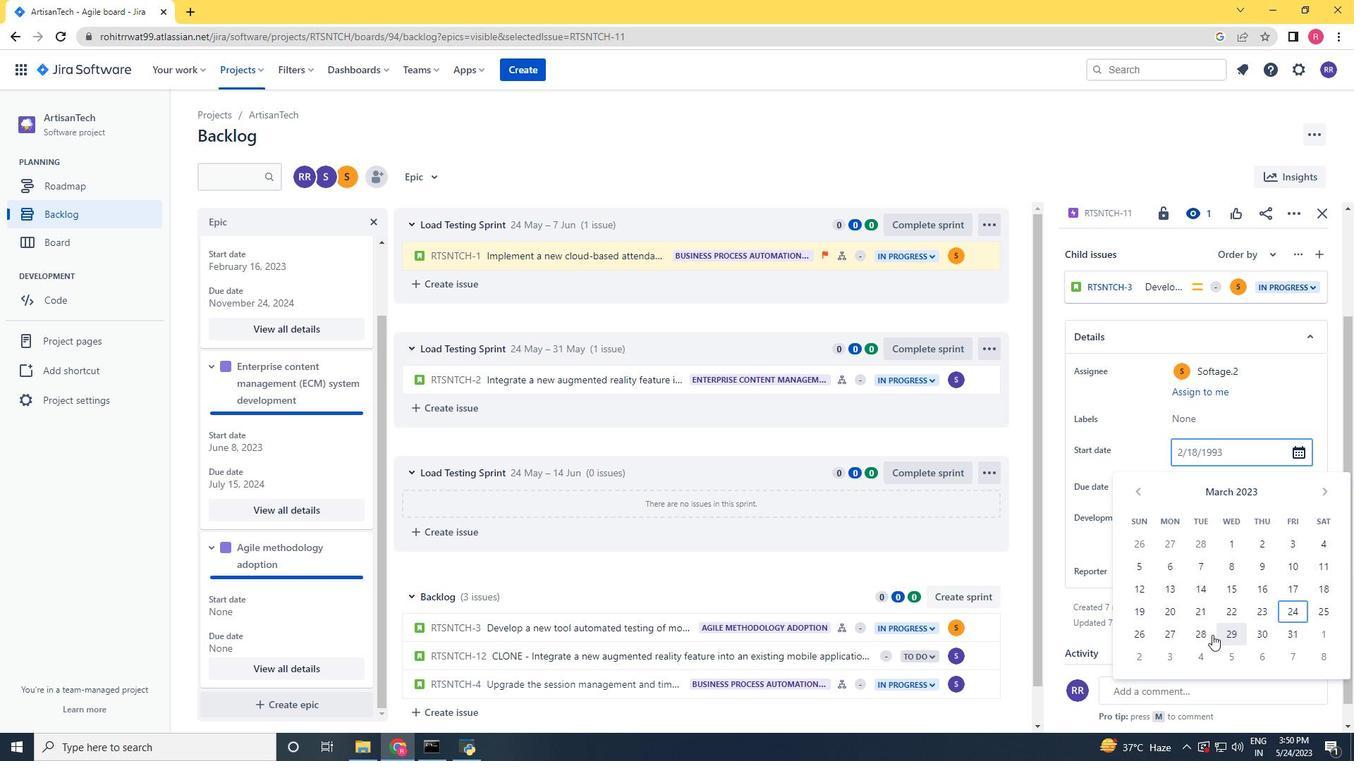 
Action: Mouse pressed left at (1201, 635)
Screenshot: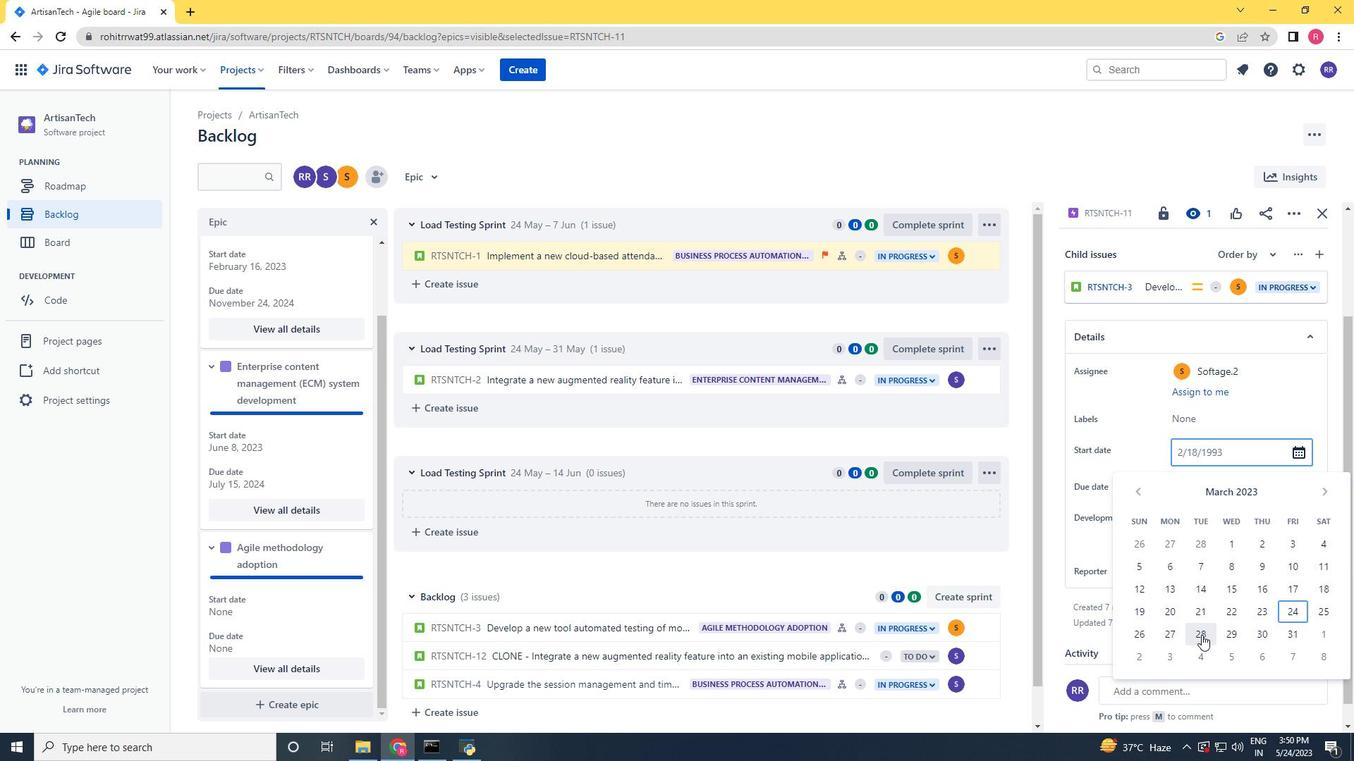 
Action: Mouse moved to (1215, 483)
Screenshot: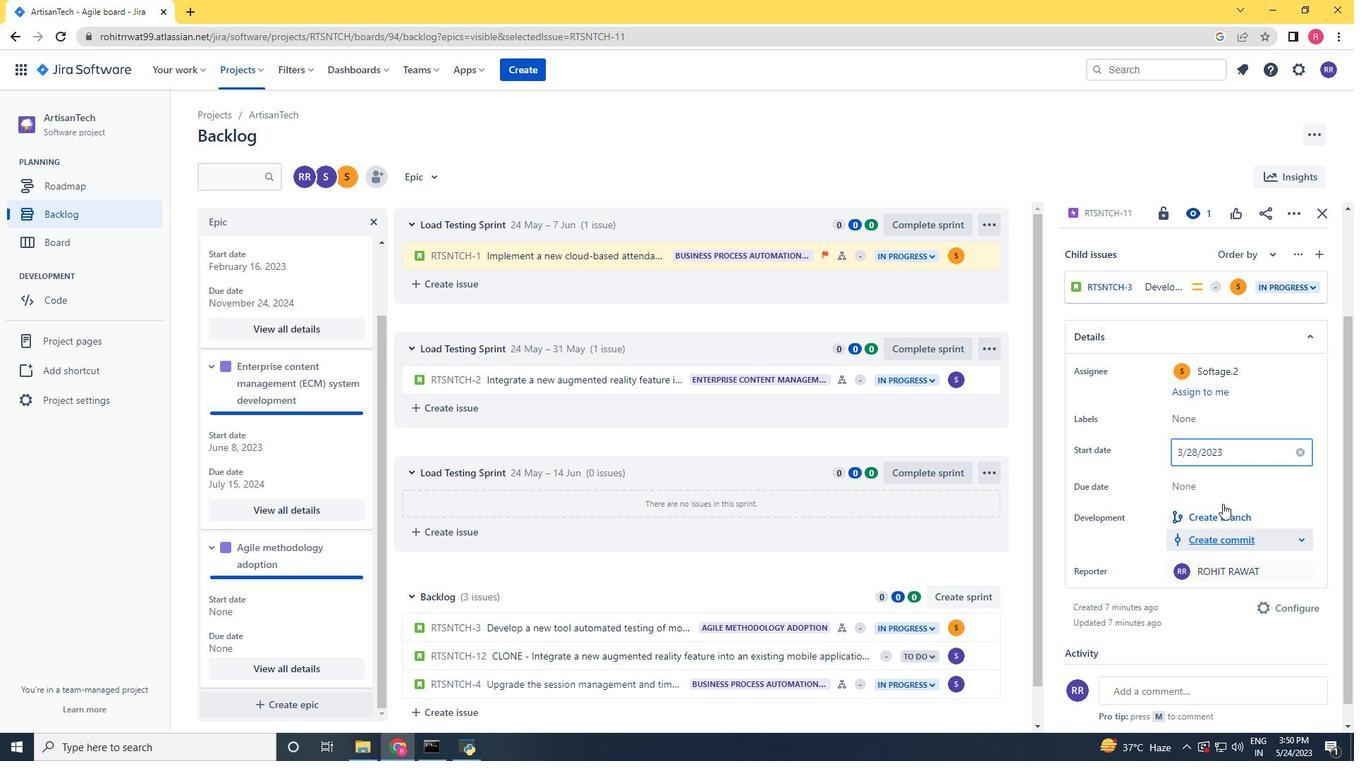 
Action: Mouse pressed left at (1215, 483)
Screenshot: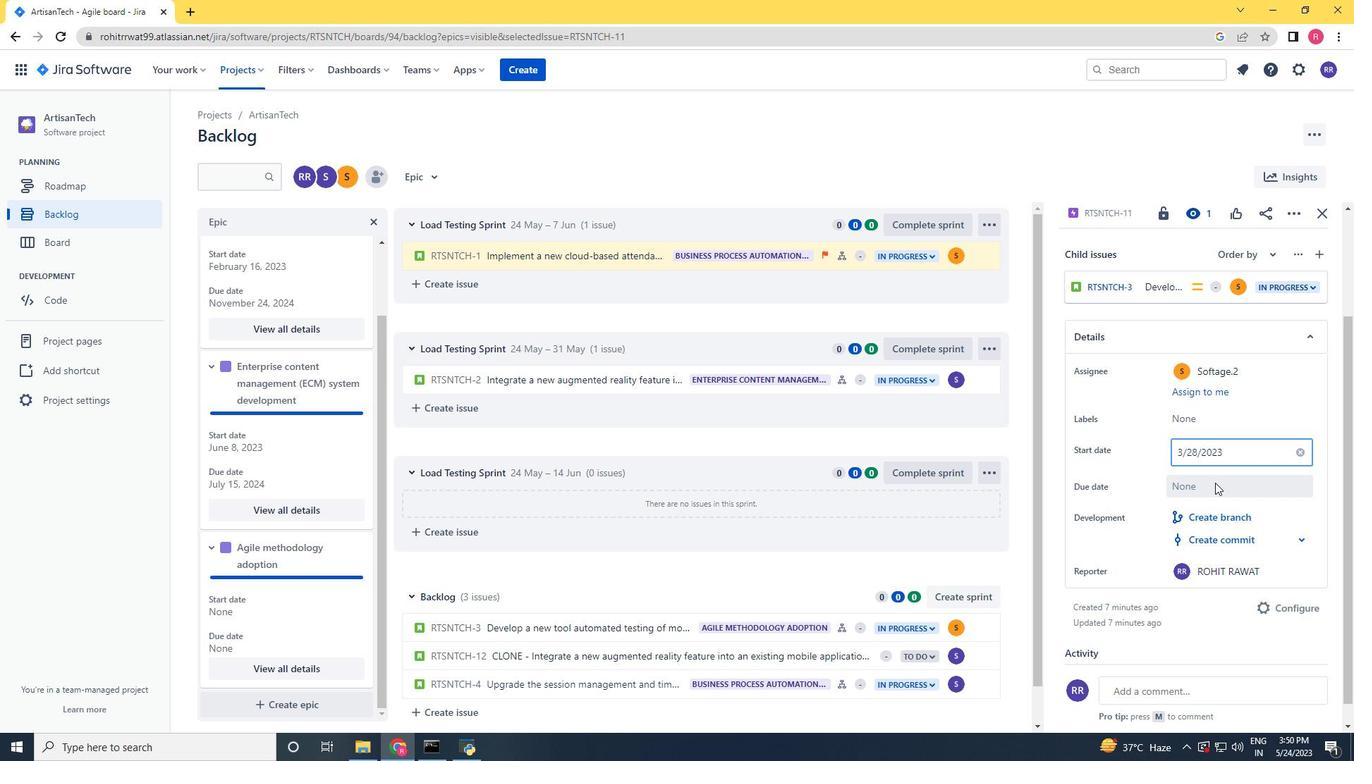 
Action: Mouse moved to (1318, 526)
Screenshot: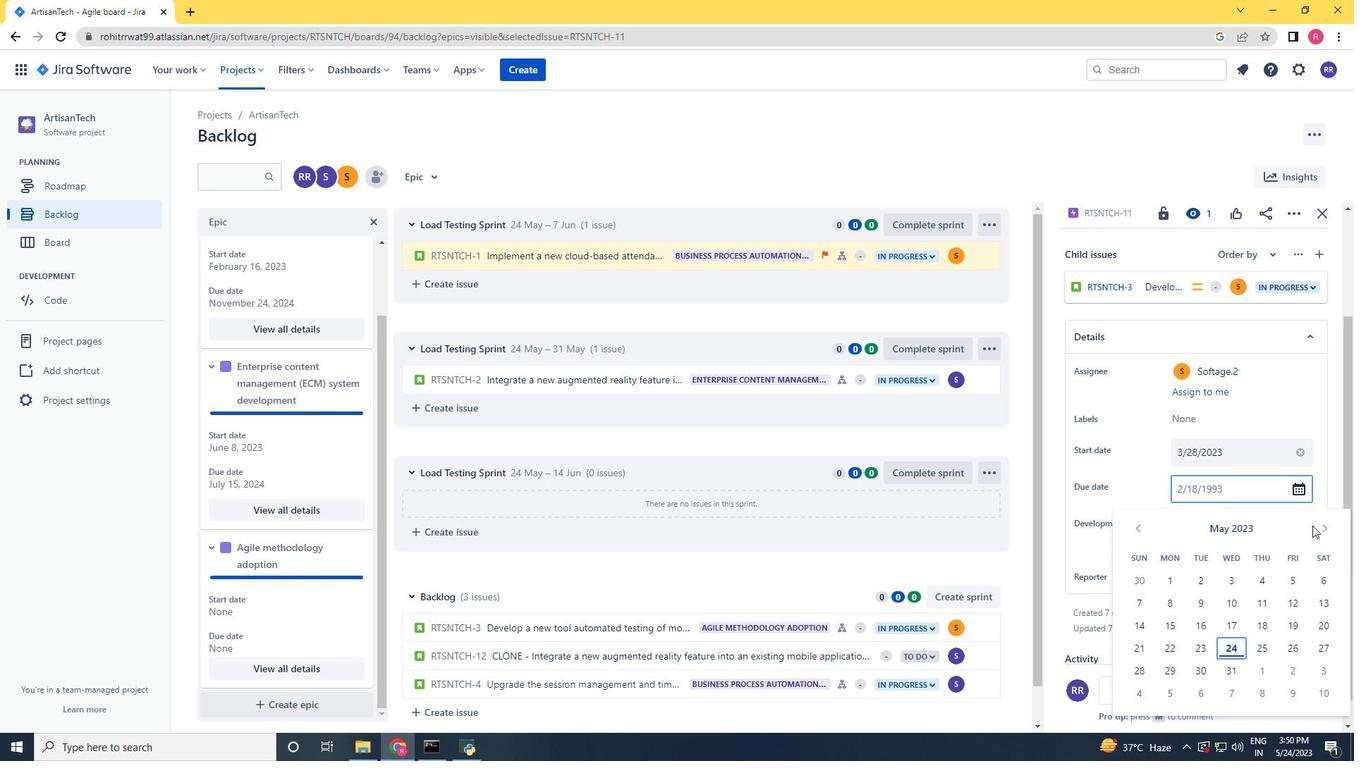 
Action: Mouse pressed left at (1318, 526)
Screenshot: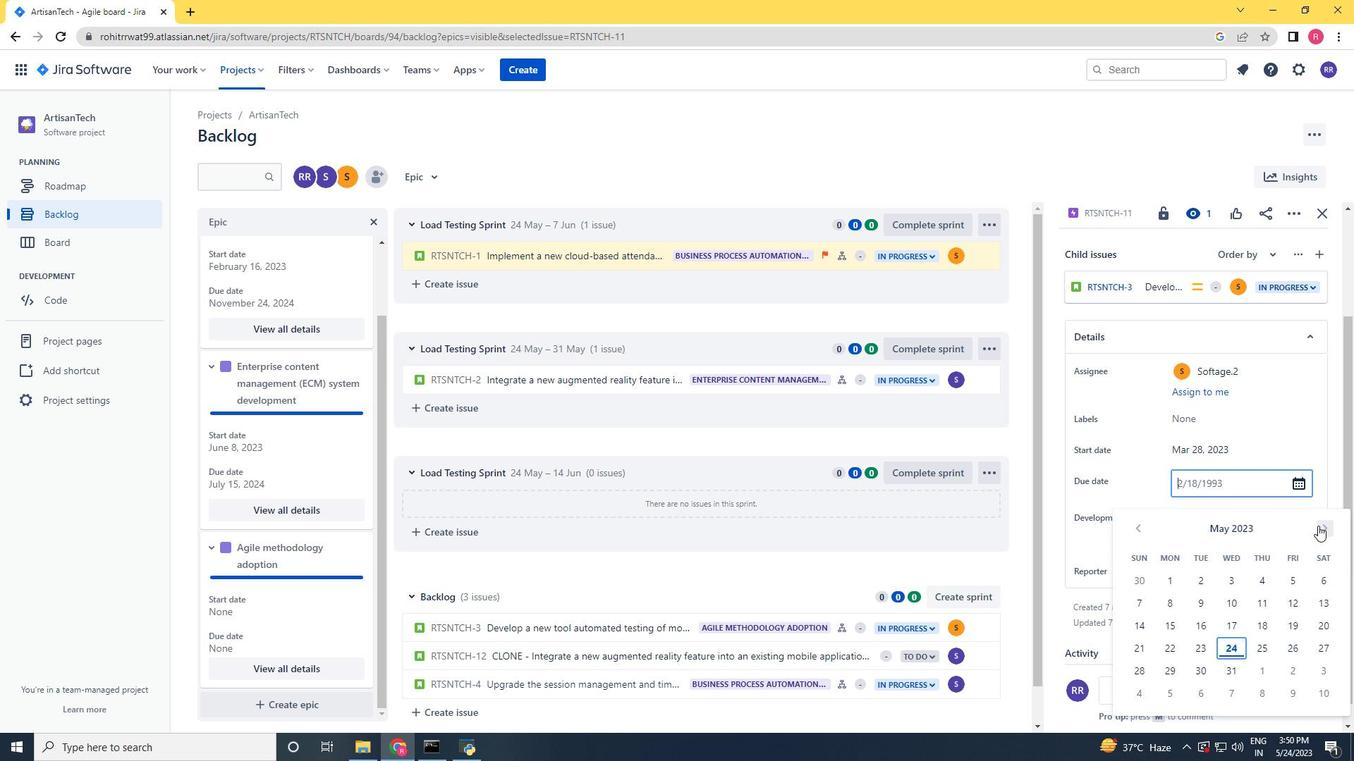 
Action: Mouse pressed left at (1318, 526)
Screenshot: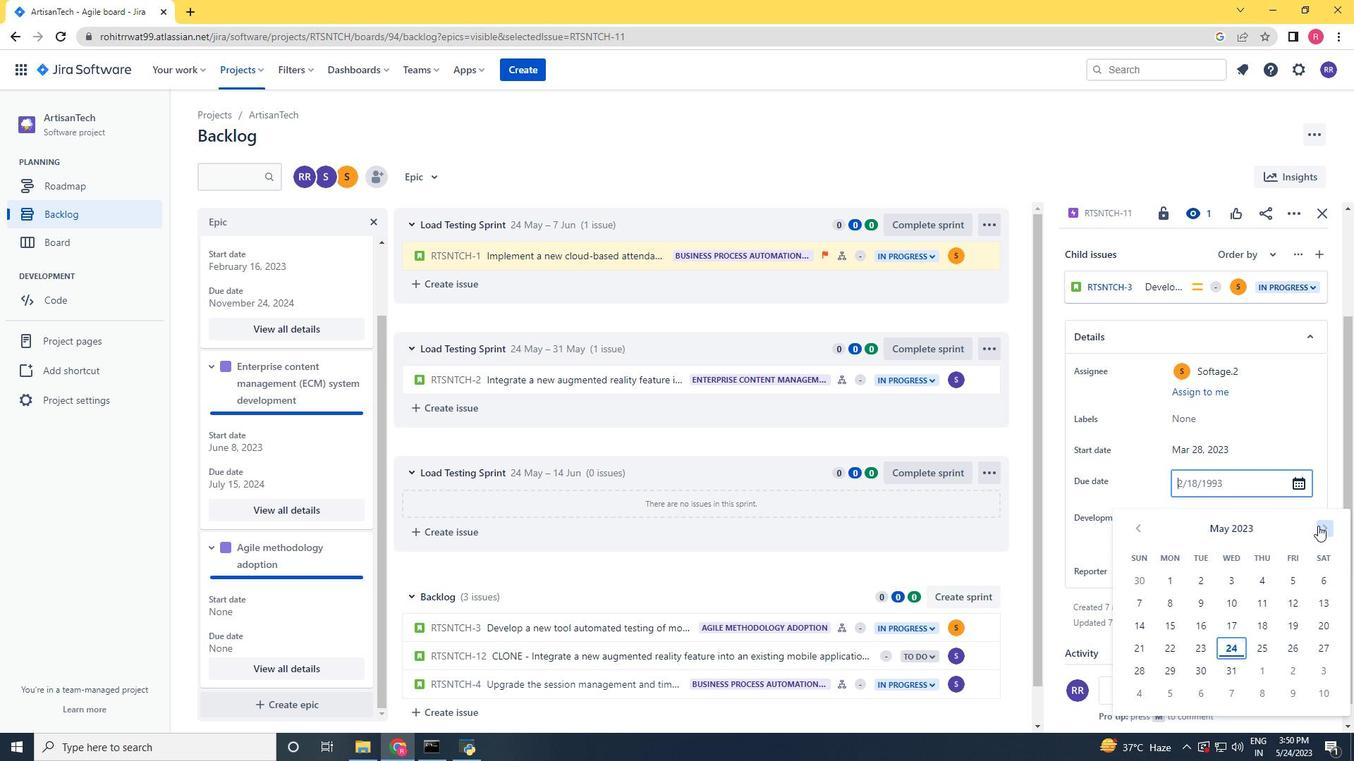 
Action: Mouse pressed left at (1318, 526)
Screenshot: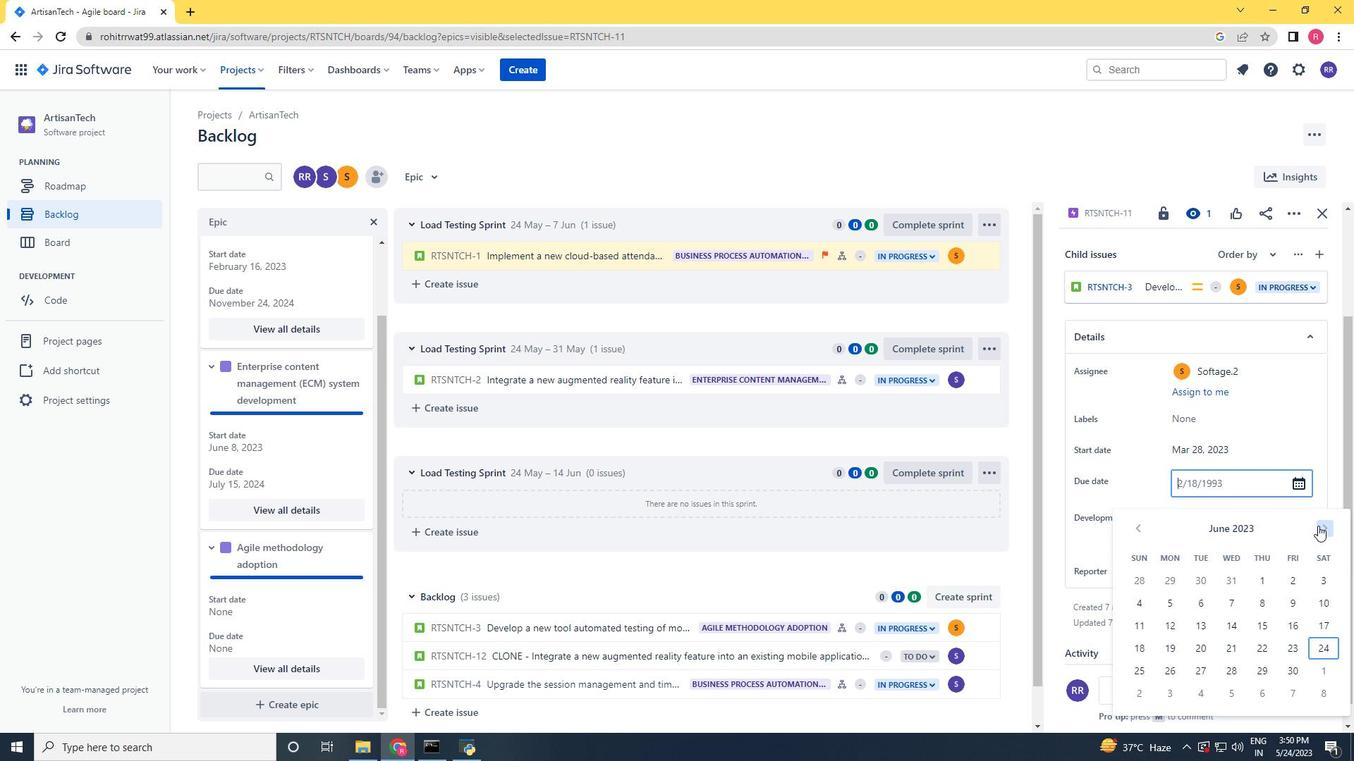 
Action: Mouse pressed left at (1318, 526)
Screenshot: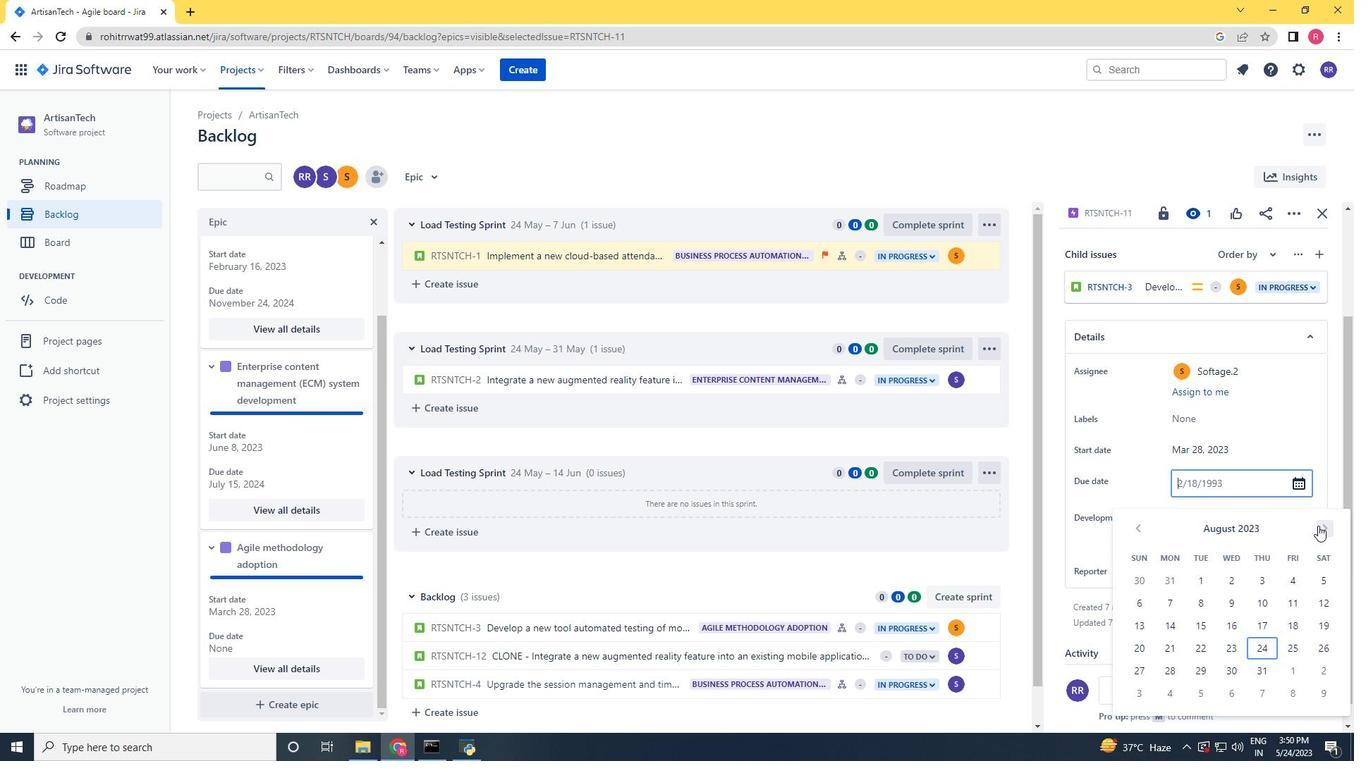 
Action: Mouse pressed left at (1318, 526)
Screenshot: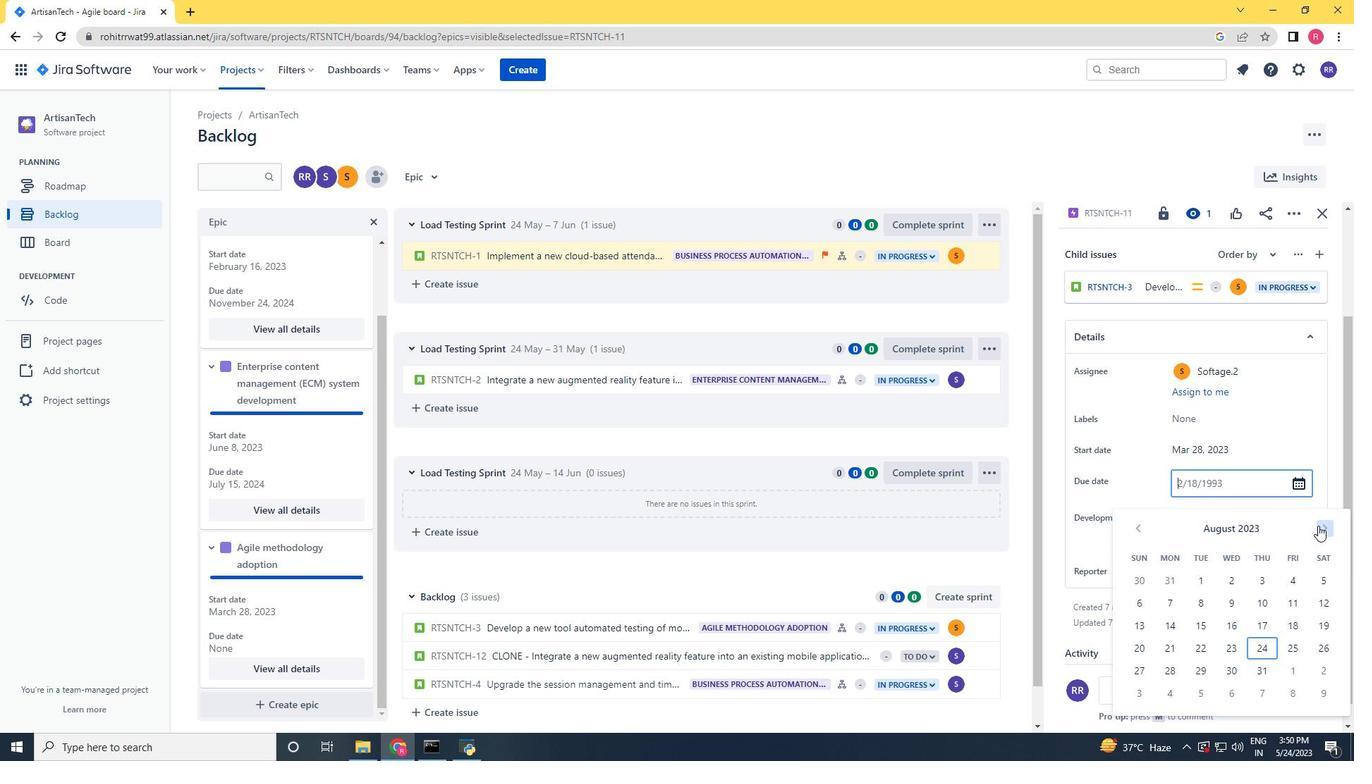
Action: Mouse pressed left at (1318, 526)
Screenshot: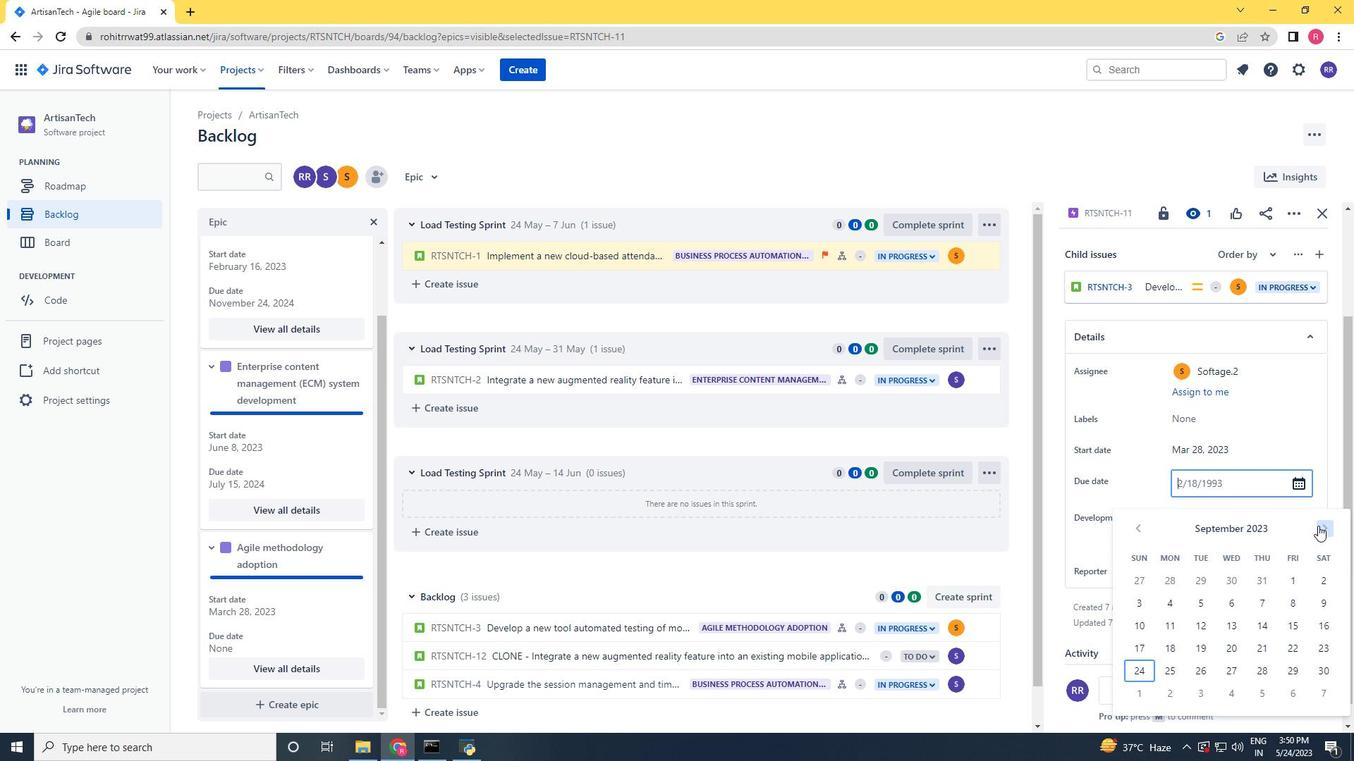 
Action: Mouse pressed left at (1318, 526)
Screenshot: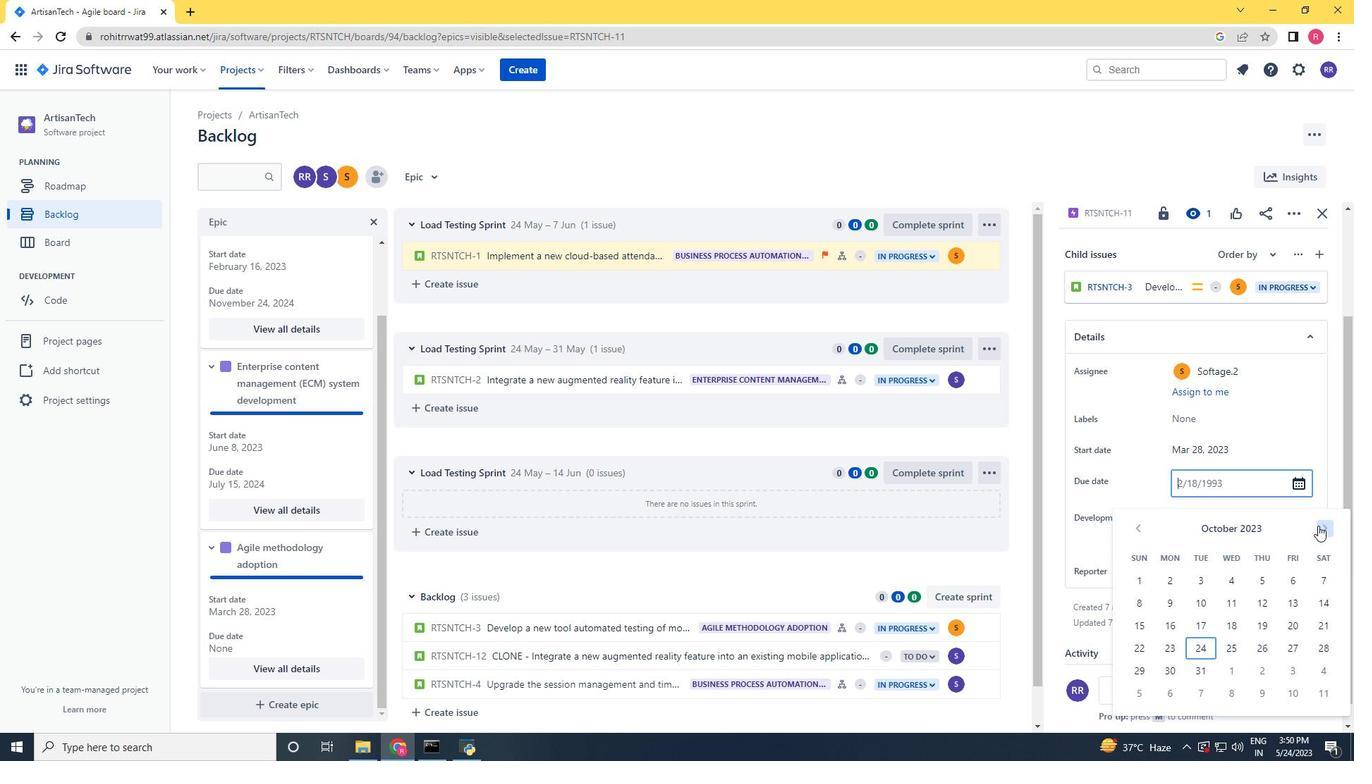 
Action: Mouse pressed left at (1318, 526)
Screenshot: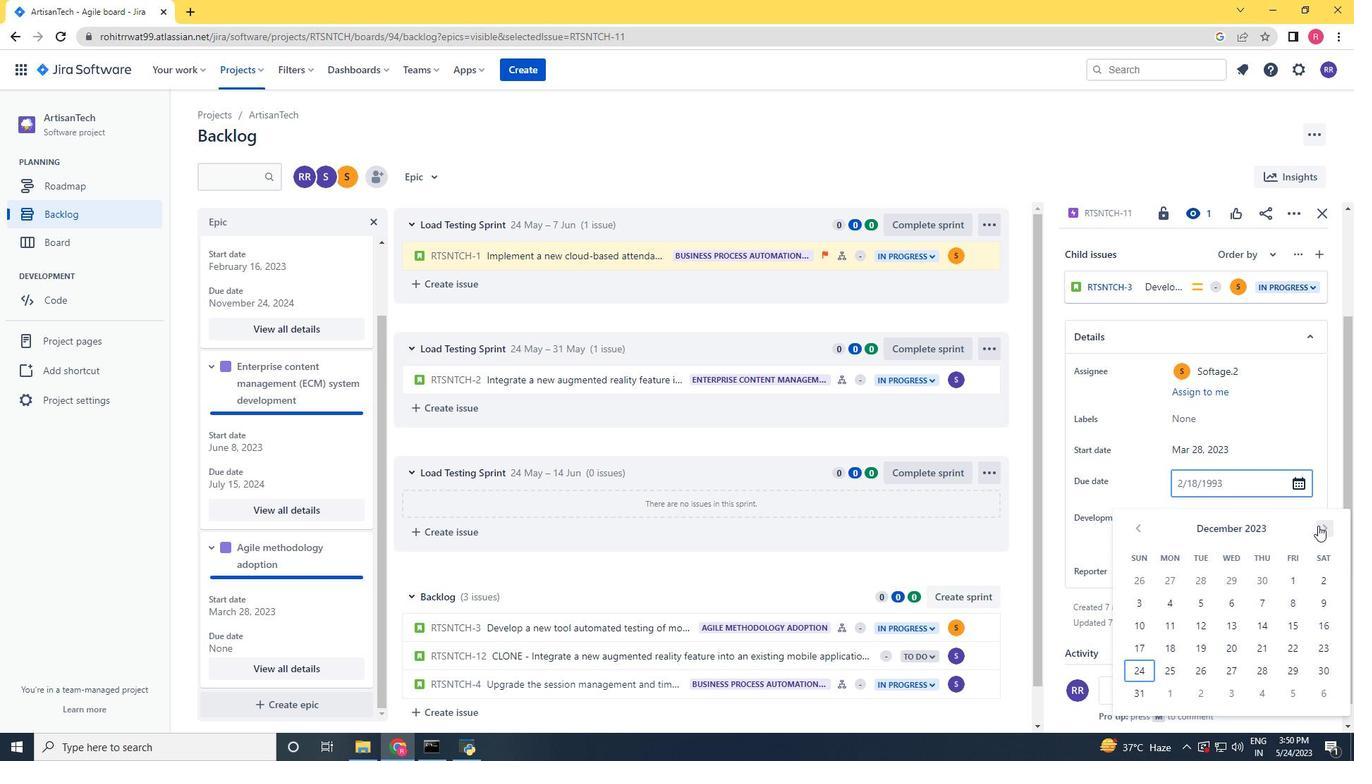 
Action: Mouse pressed left at (1318, 526)
Screenshot: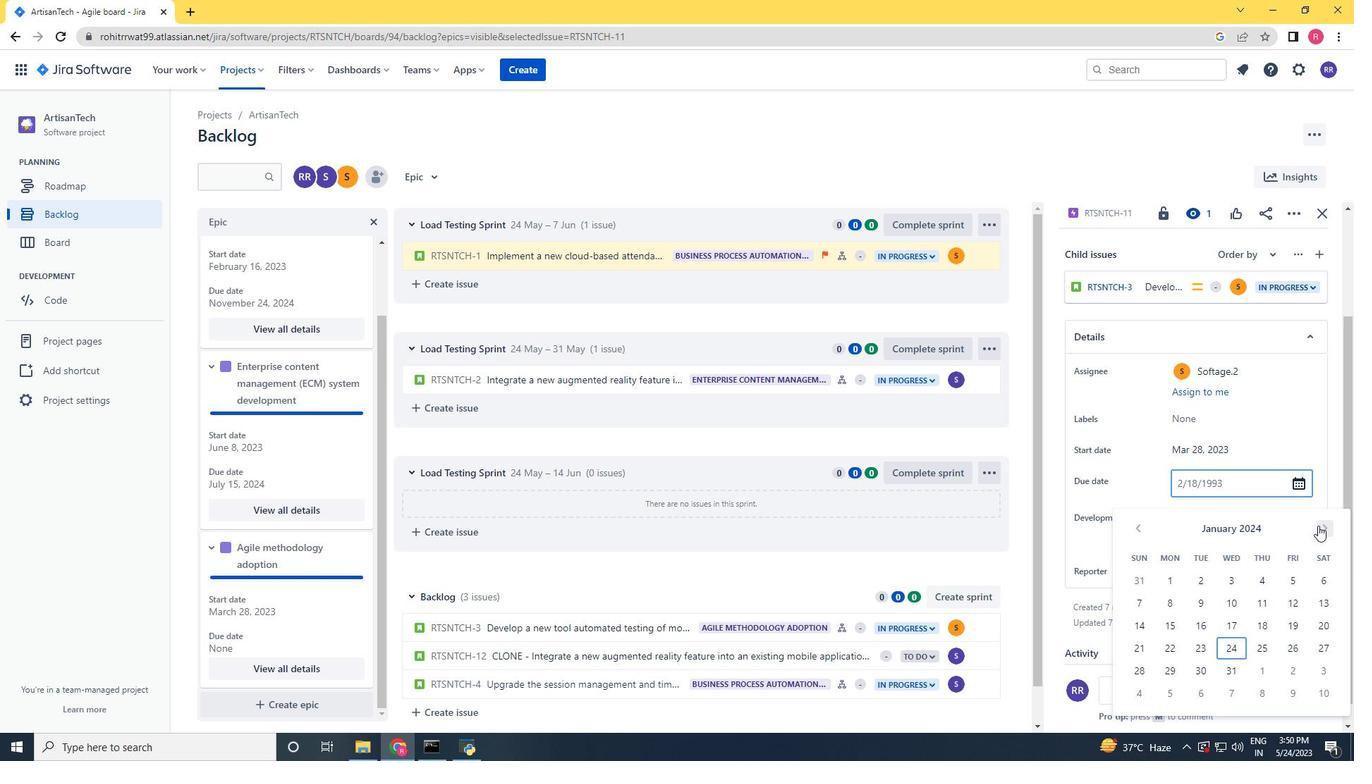 
Action: Mouse pressed left at (1318, 526)
Screenshot: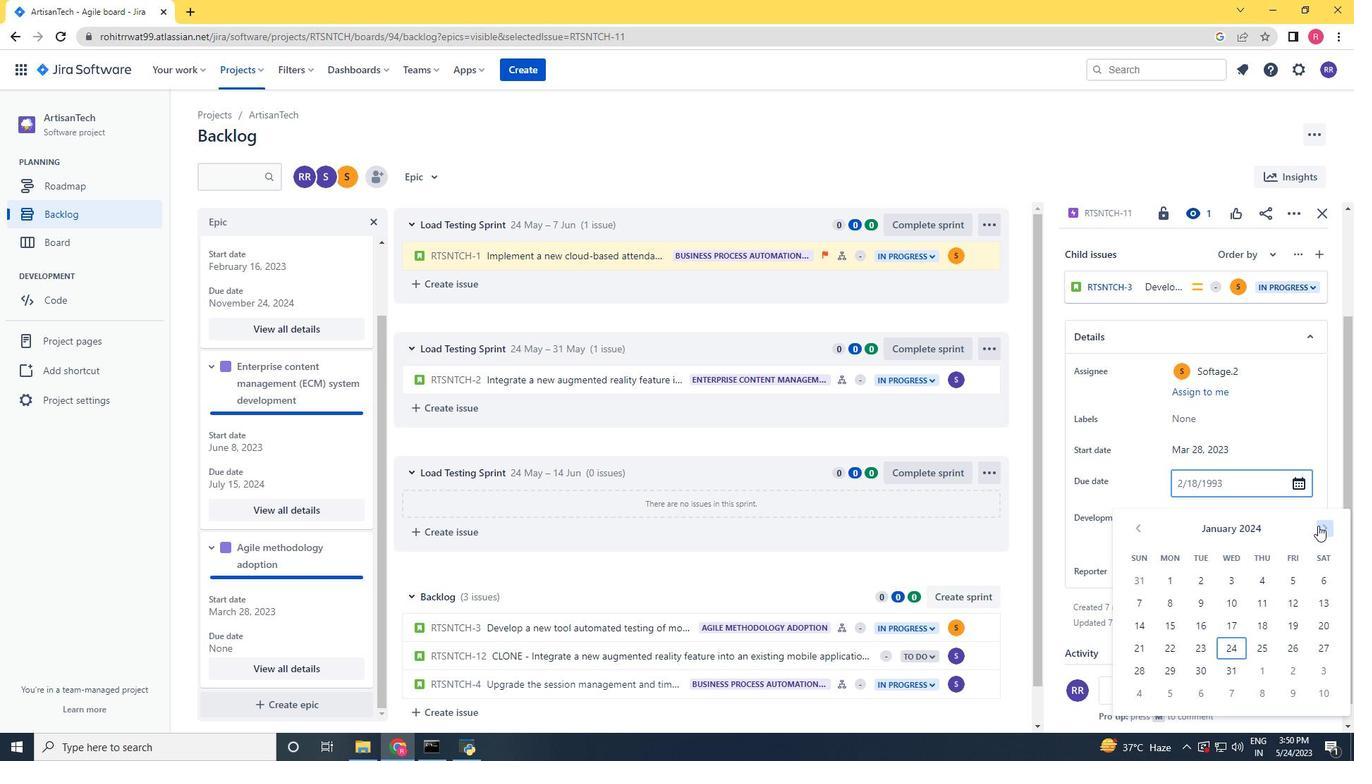 
Action: Mouse pressed left at (1318, 526)
Screenshot: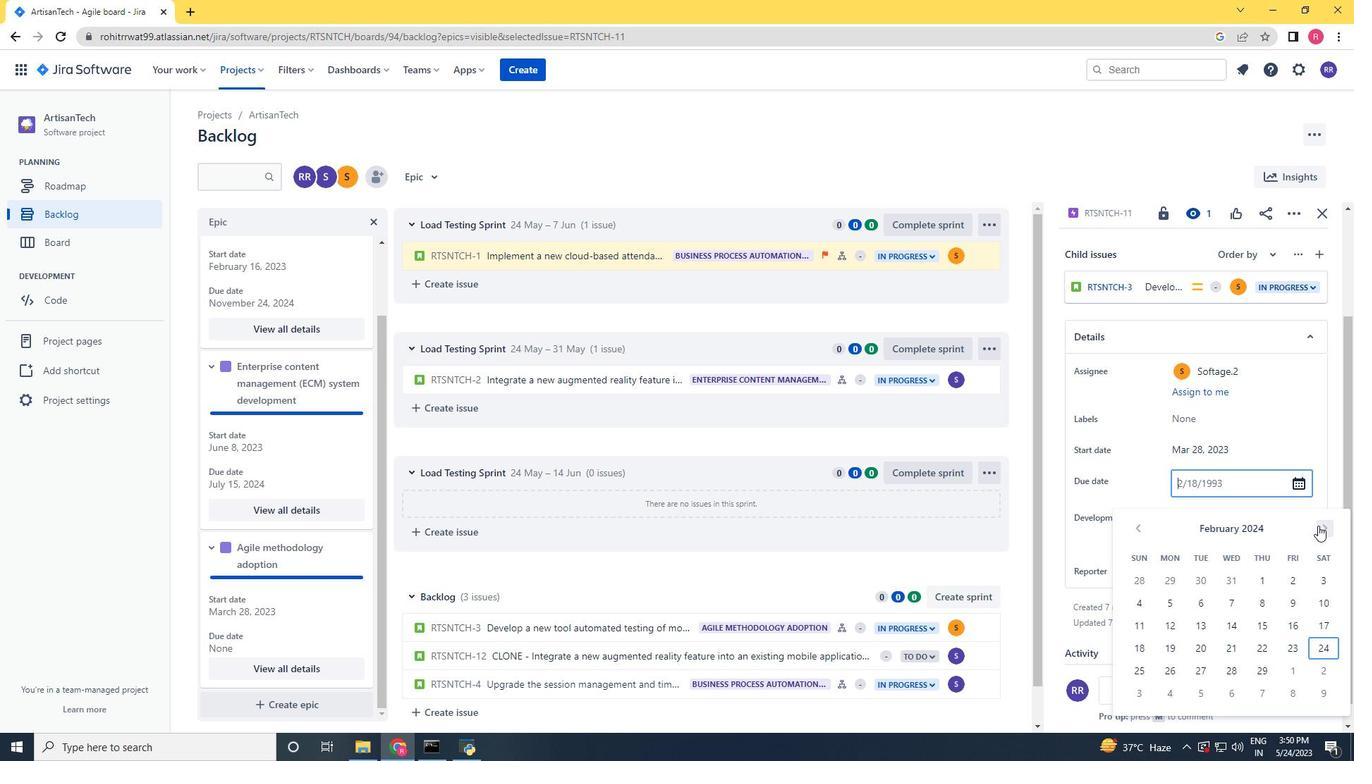 
Action: Mouse pressed left at (1318, 526)
Screenshot: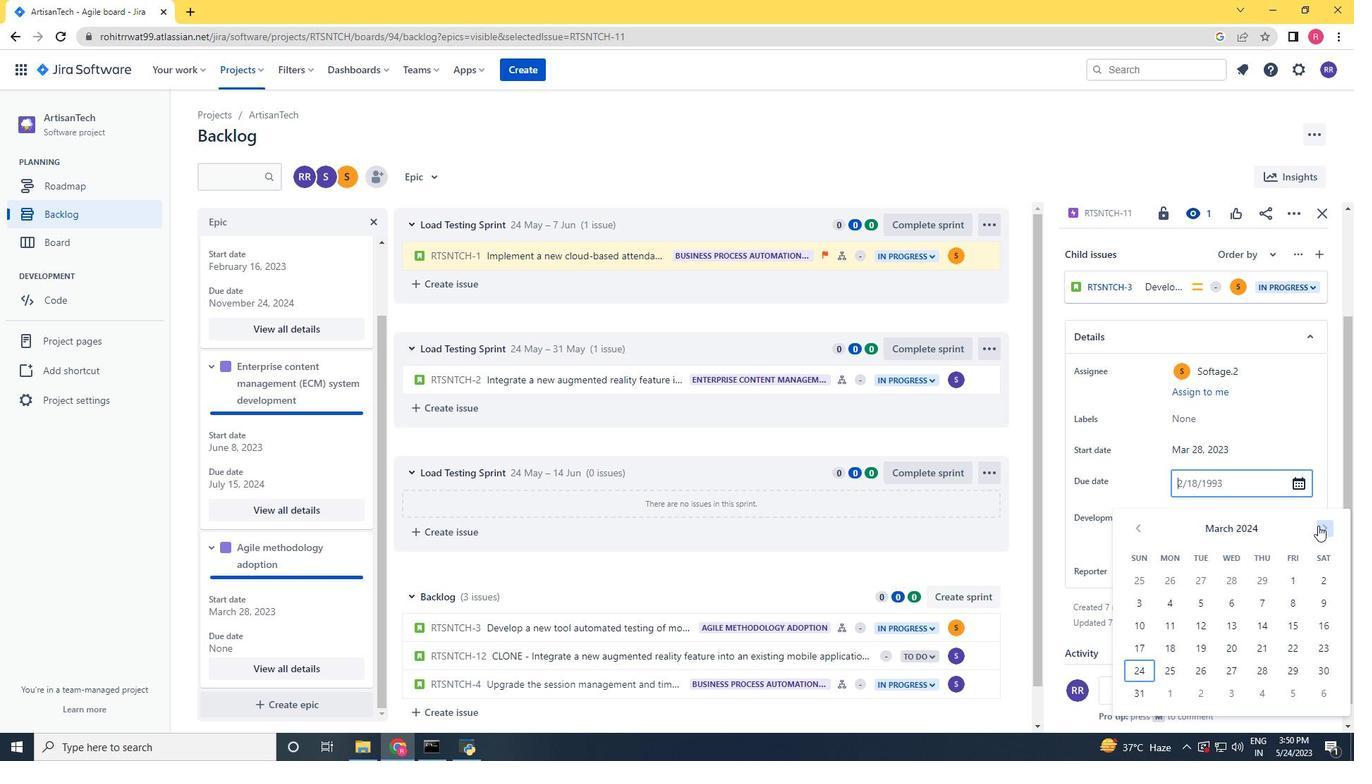 
Action: Mouse pressed left at (1318, 526)
Screenshot: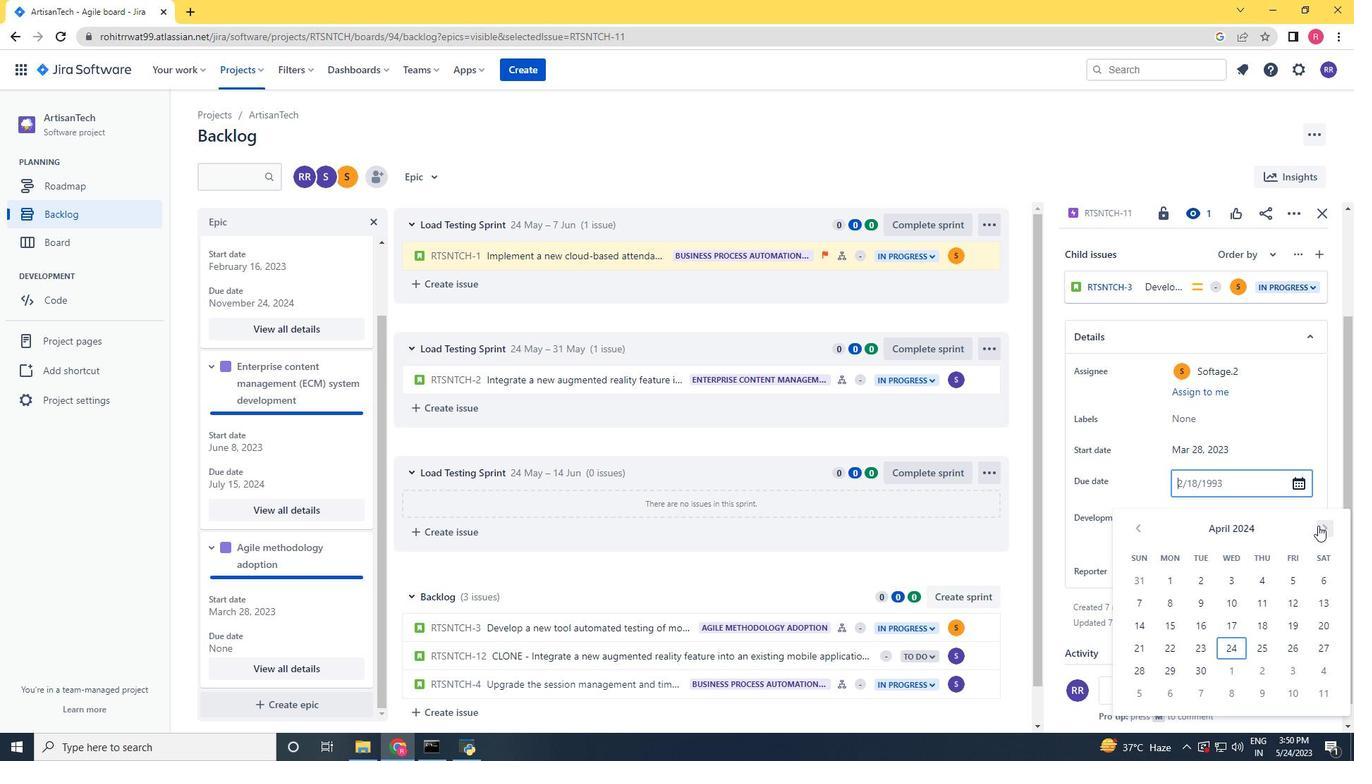 
Action: Mouse pressed left at (1318, 526)
Screenshot: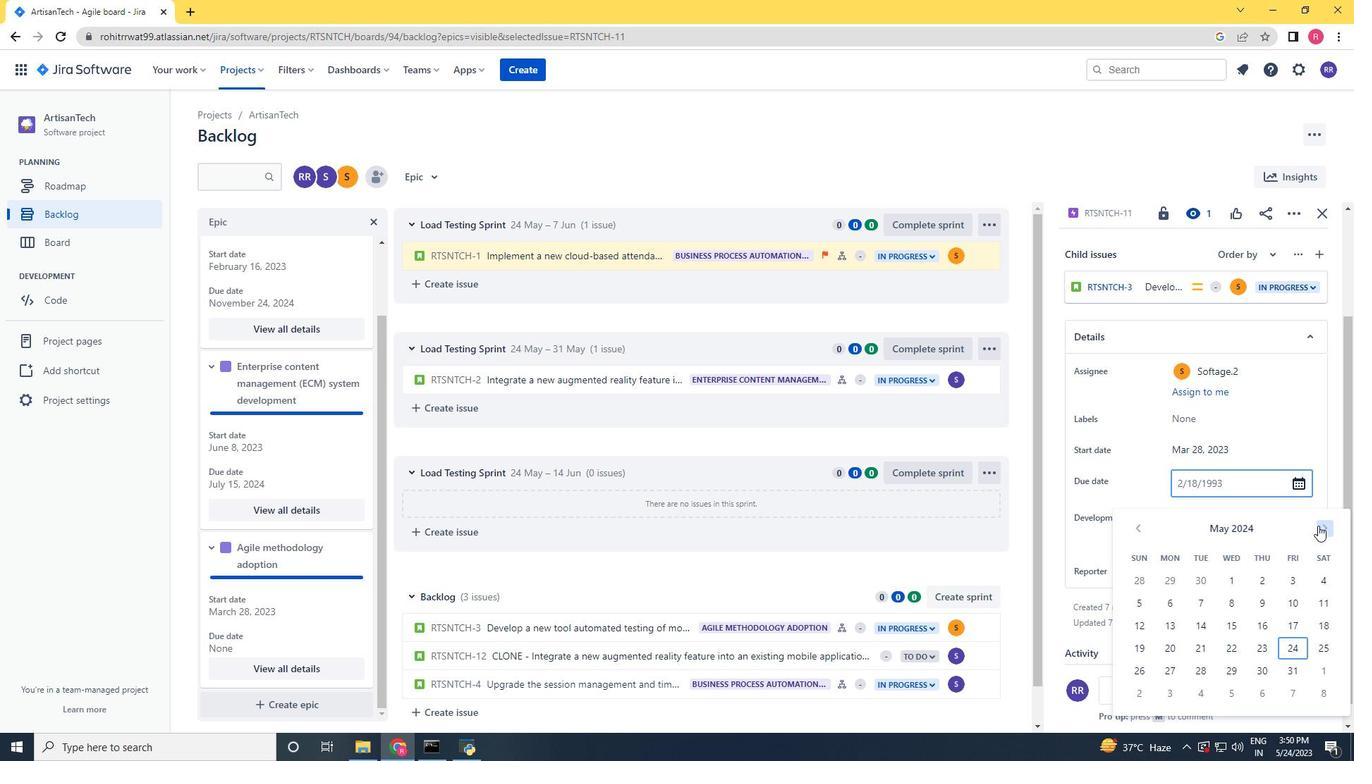 
Action: Mouse pressed left at (1318, 526)
Screenshot: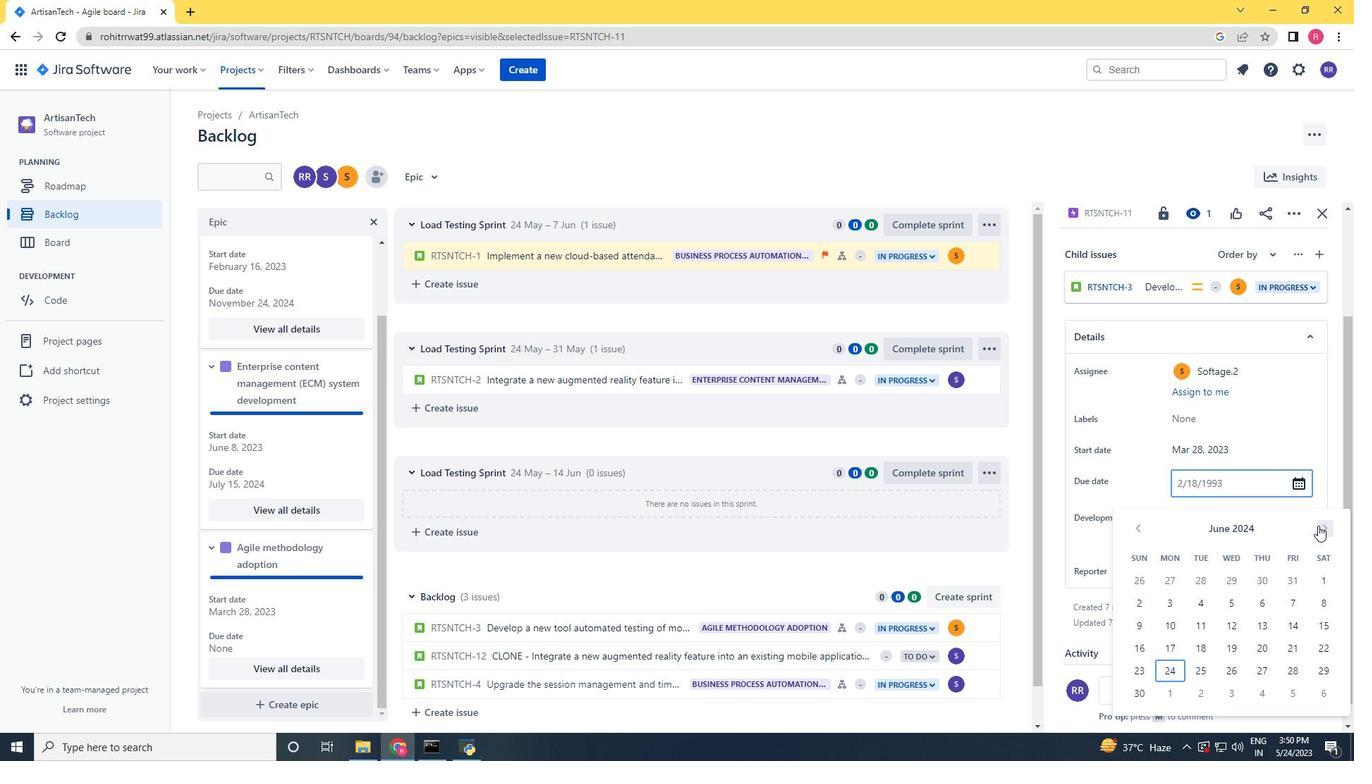 
Action: Mouse pressed left at (1318, 526)
Screenshot: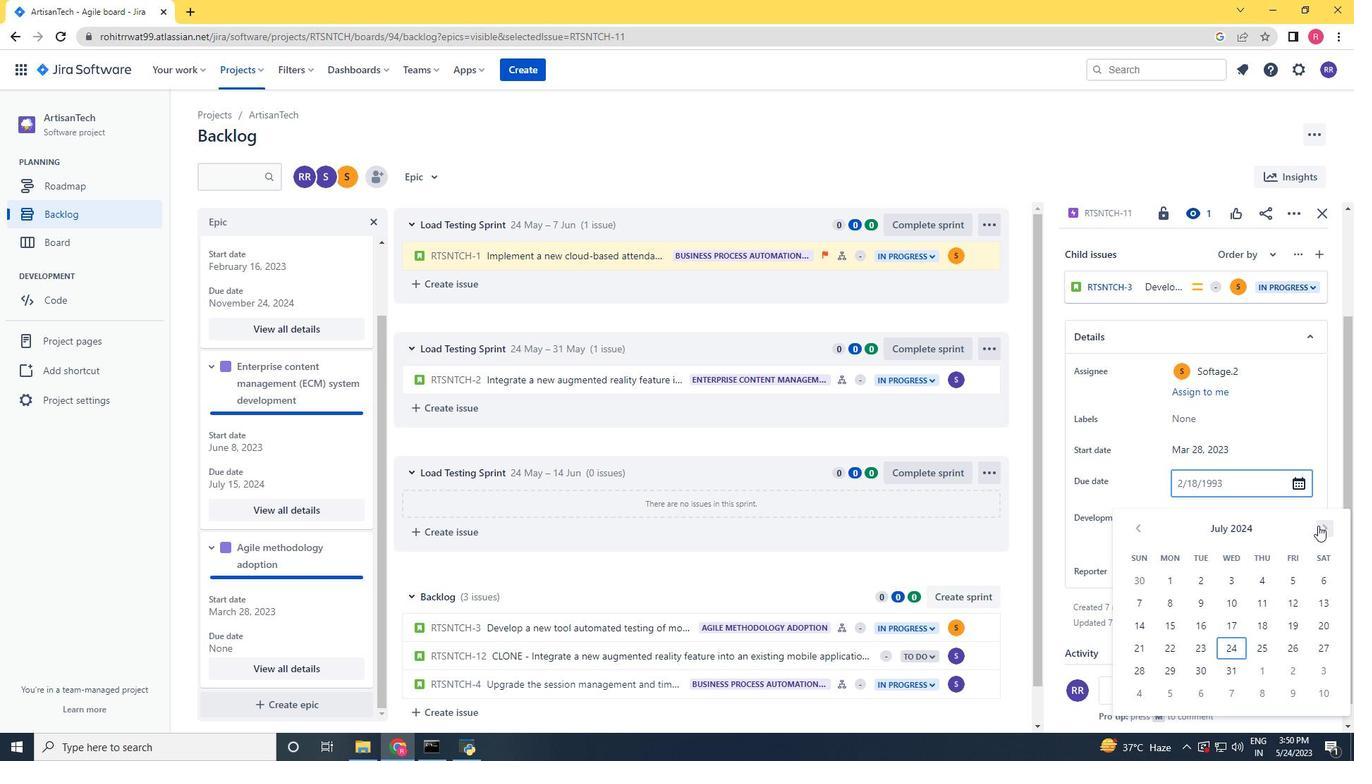 
Action: Mouse pressed left at (1318, 526)
Screenshot: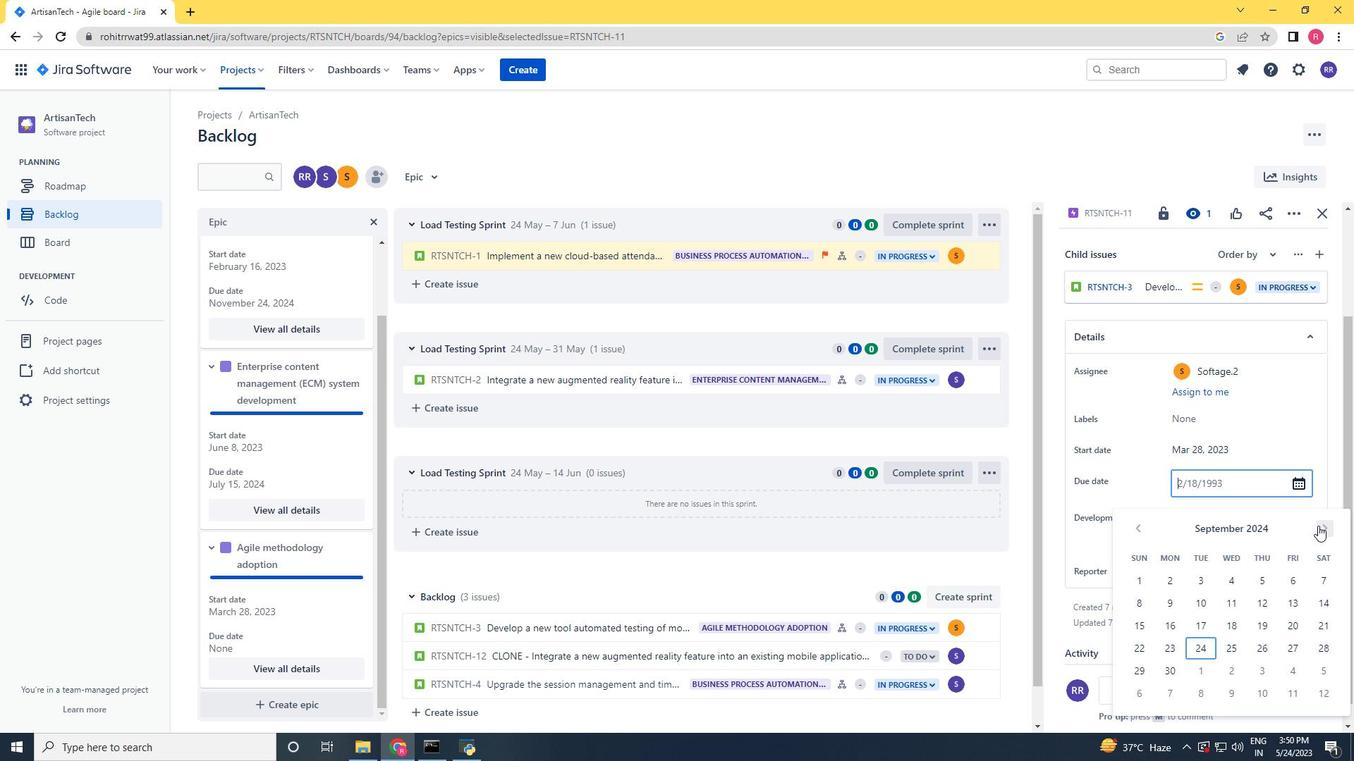 
Action: Mouse pressed left at (1318, 526)
Screenshot: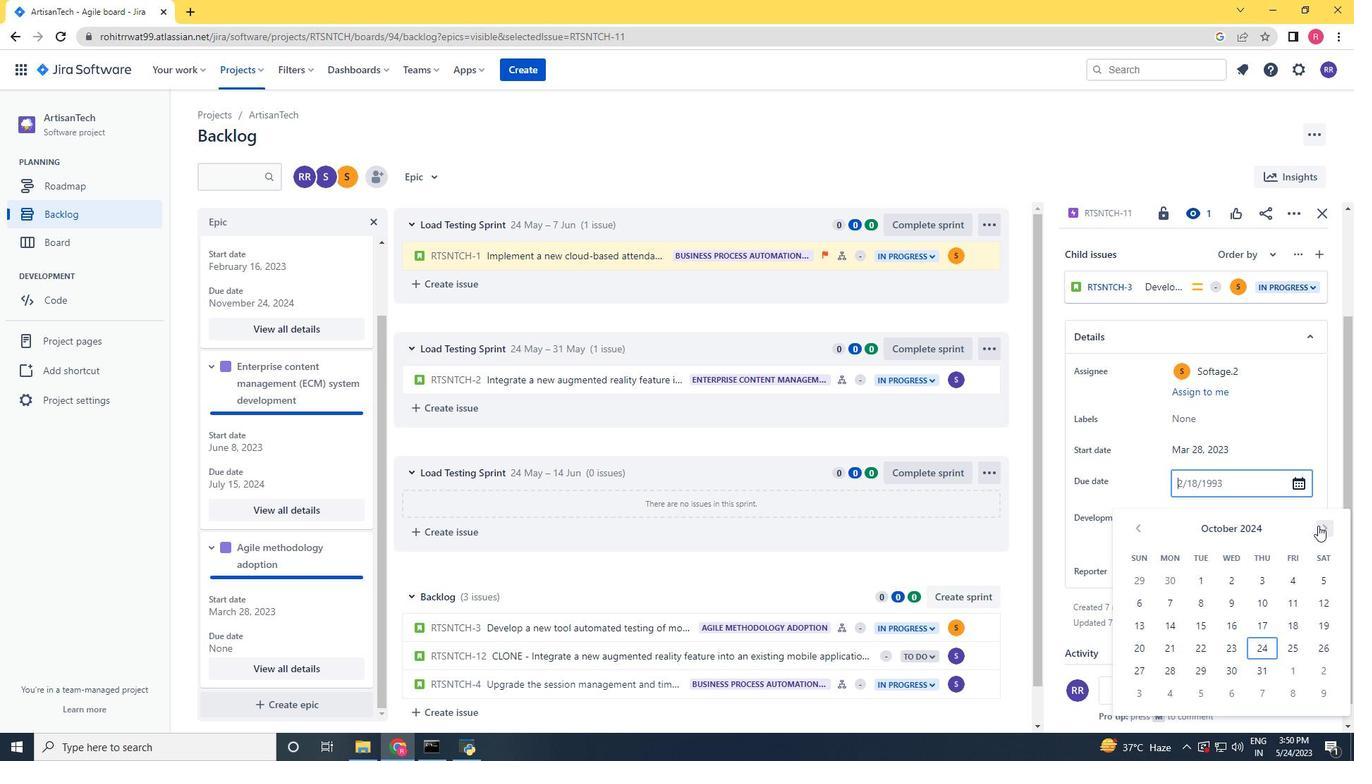 
Action: Mouse pressed left at (1318, 526)
Screenshot: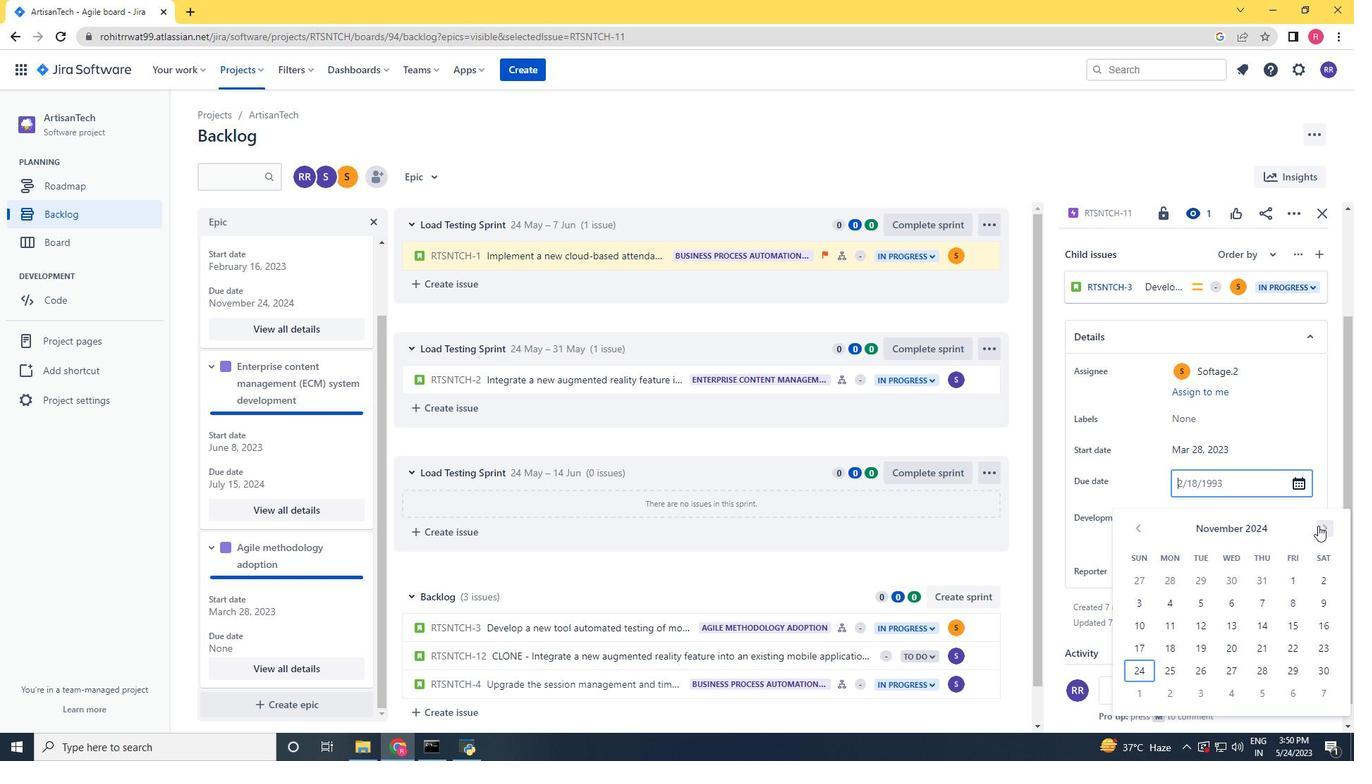 
Action: Mouse moved to (1196, 580)
Screenshot: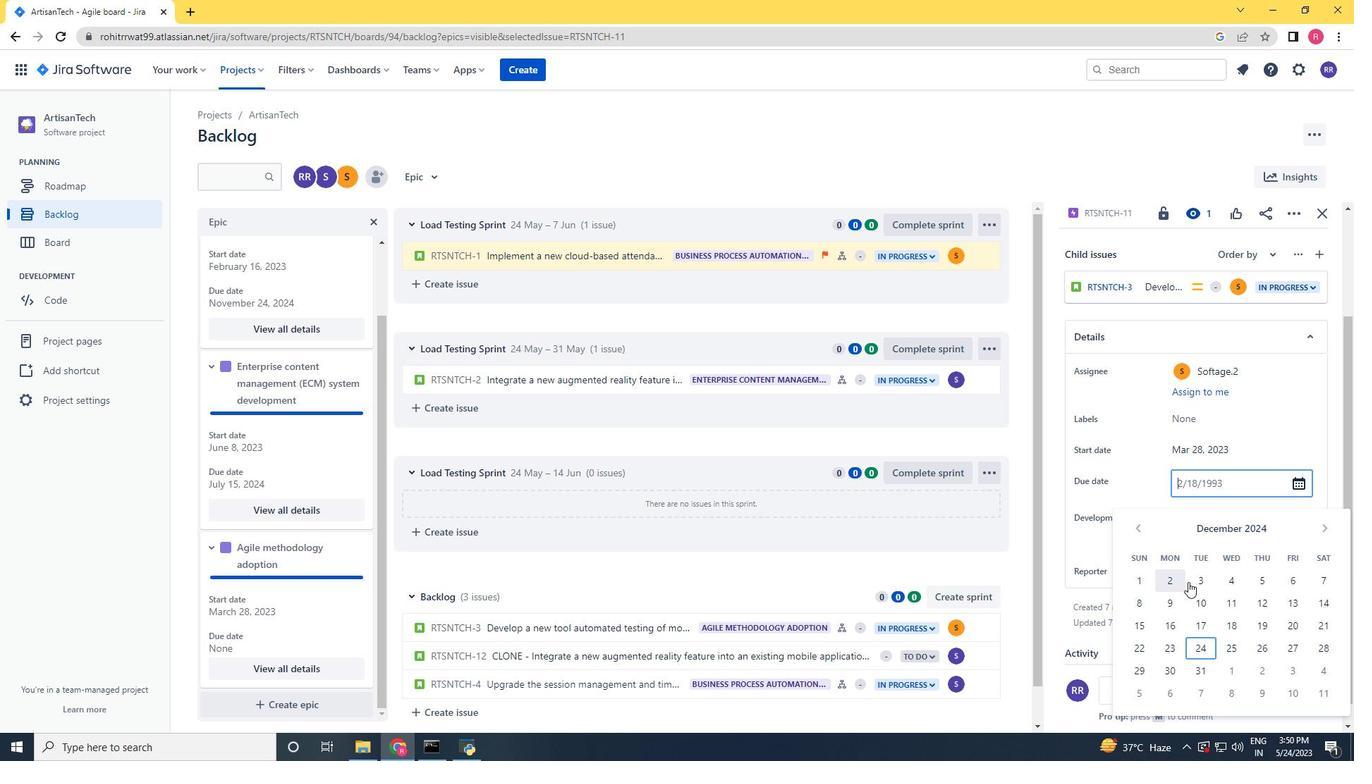 
Action: Mouse pressed left at (1196, 580)
Screenshot: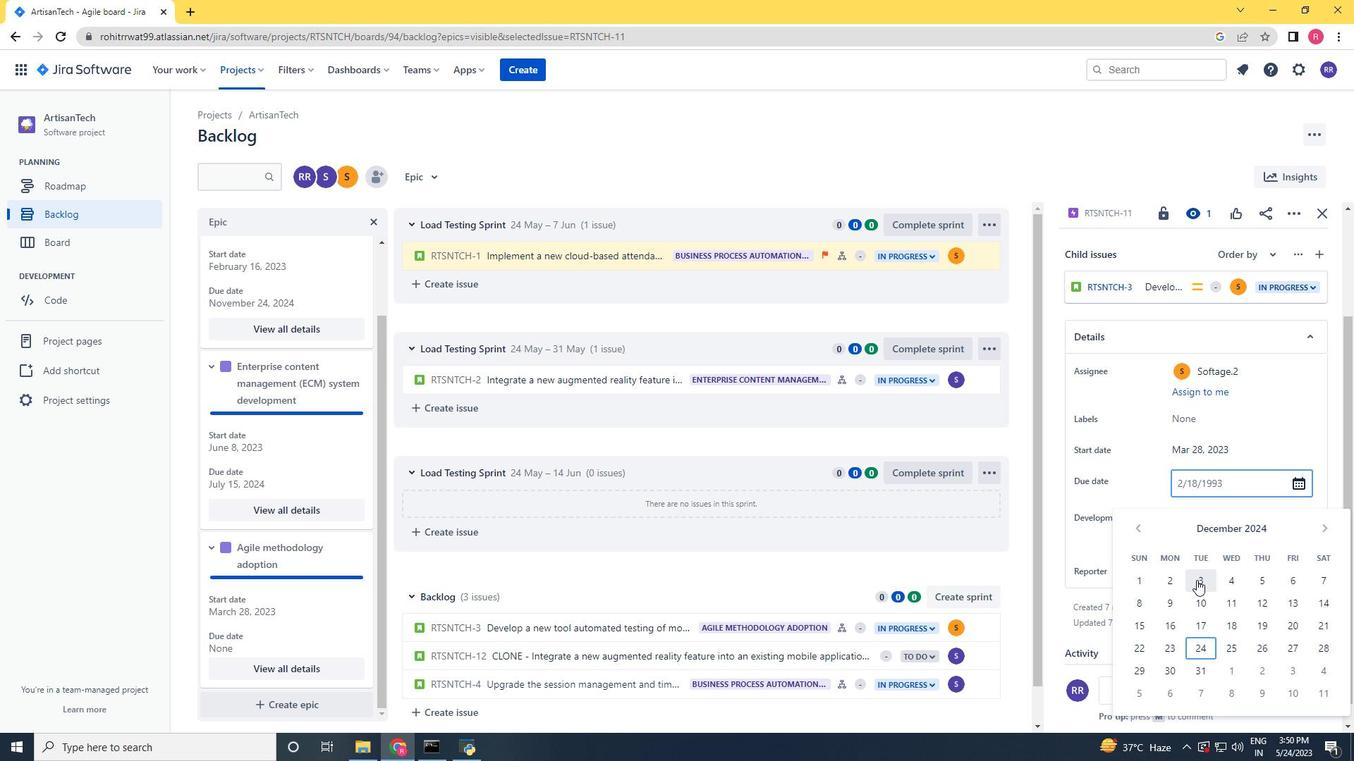 
Action: Mouse moved to (1223, 603)
Screenshot: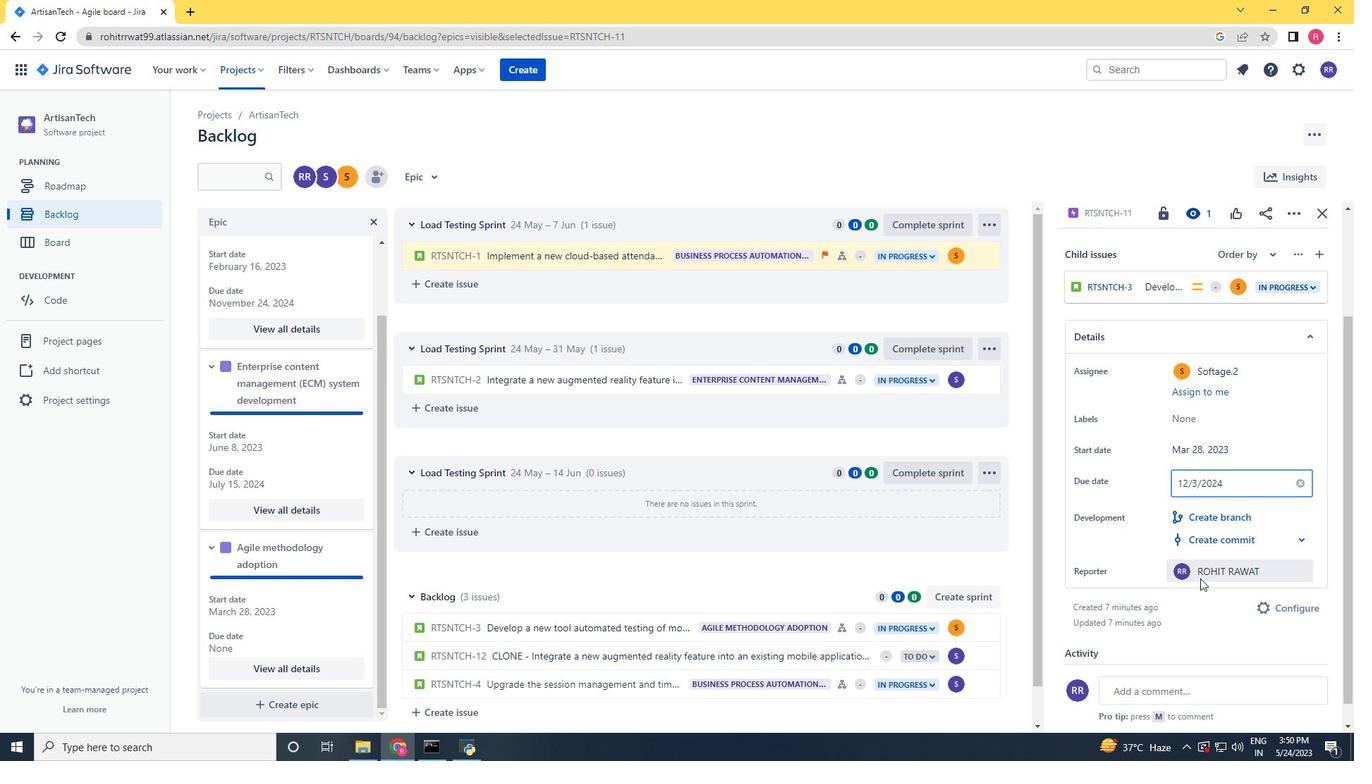 
Action: Mouse scrolled (1223, 602) with delta (0, 0)
Screenshot: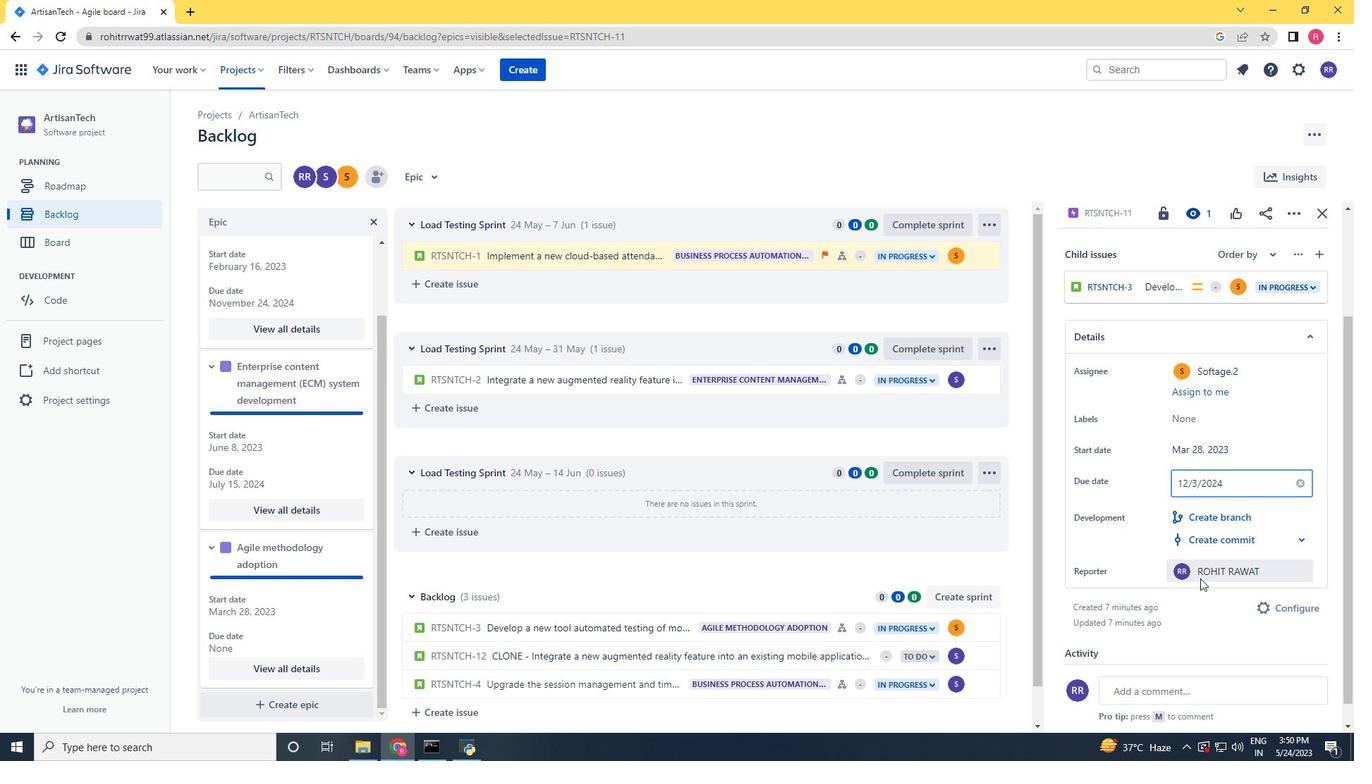 
Action: Mouse moved to (1223, 603)
Screenshot: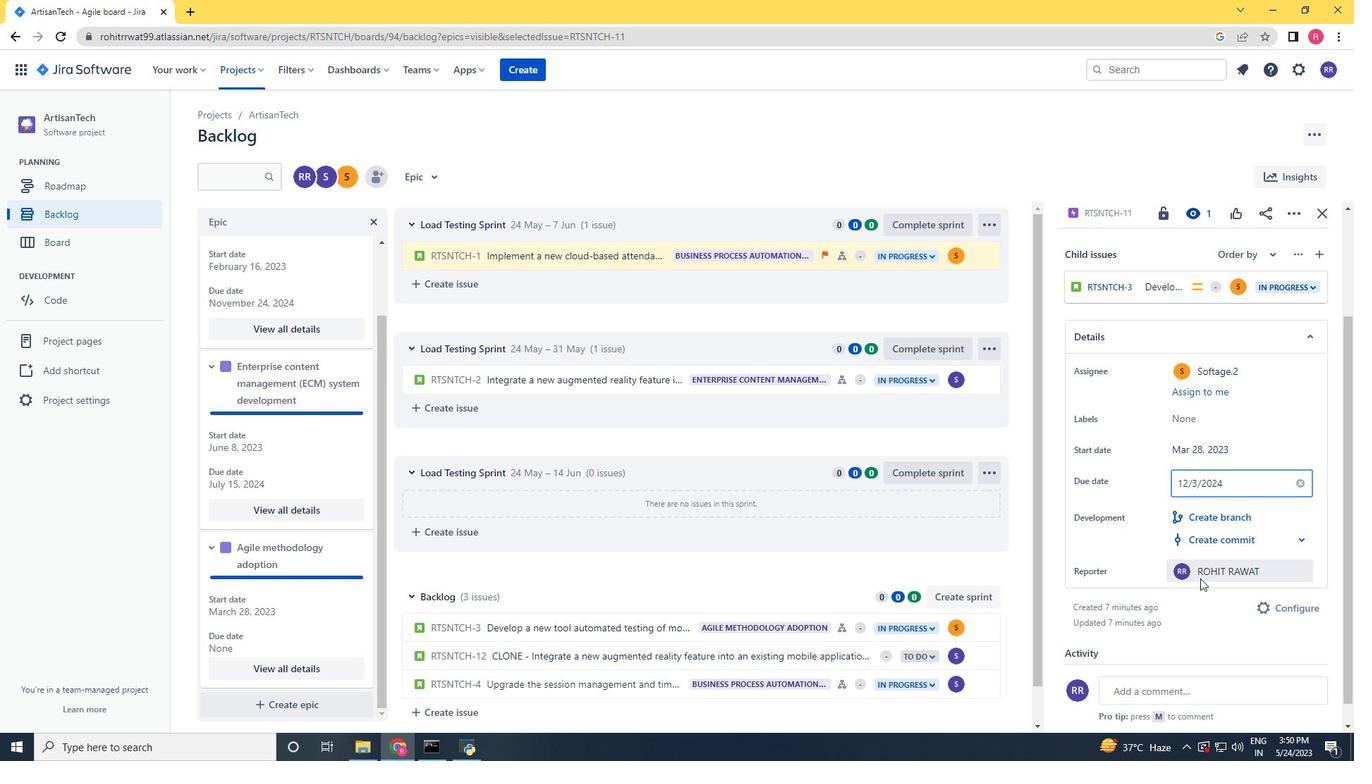 
Action: Mouse scrolled (1223, 603) with delta (0, 0)
Screenshot: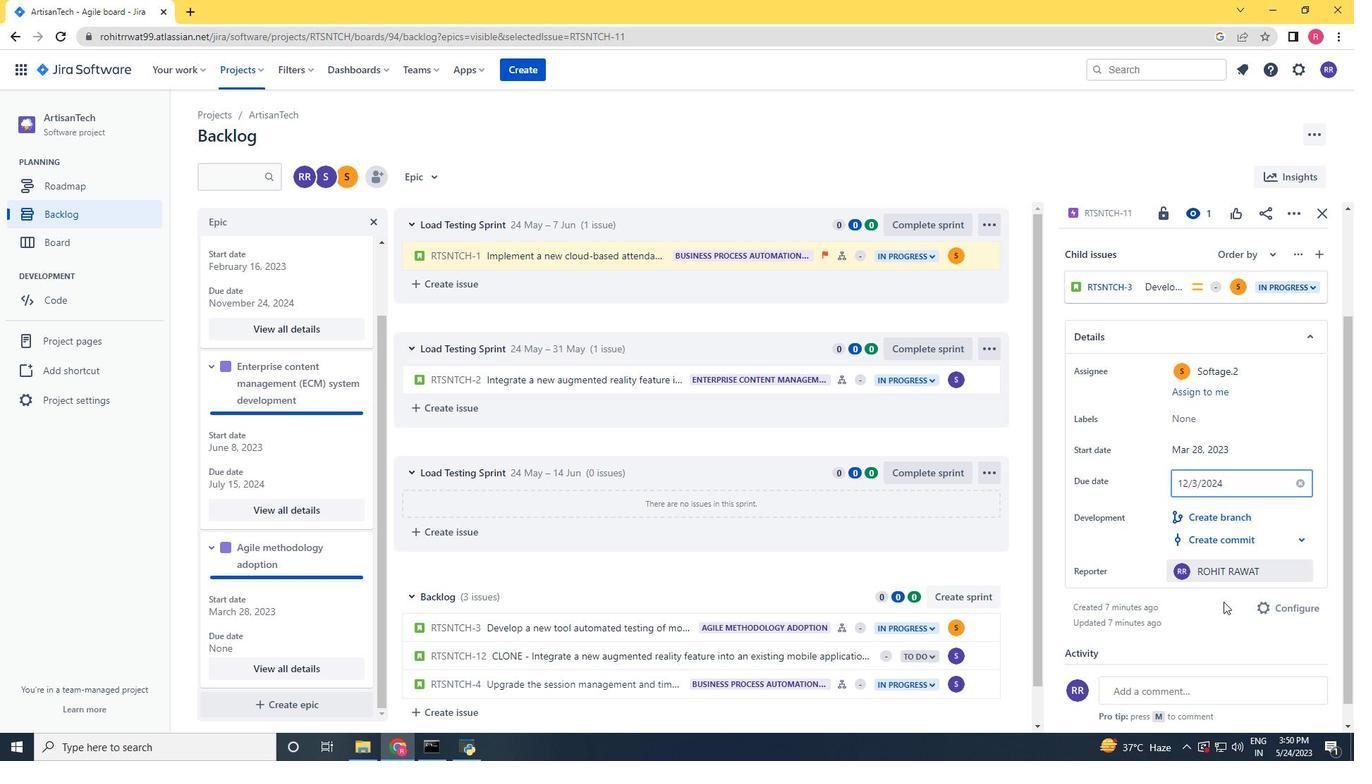 
Action: Mouse pressed left at (1223, 603)
Screenshot: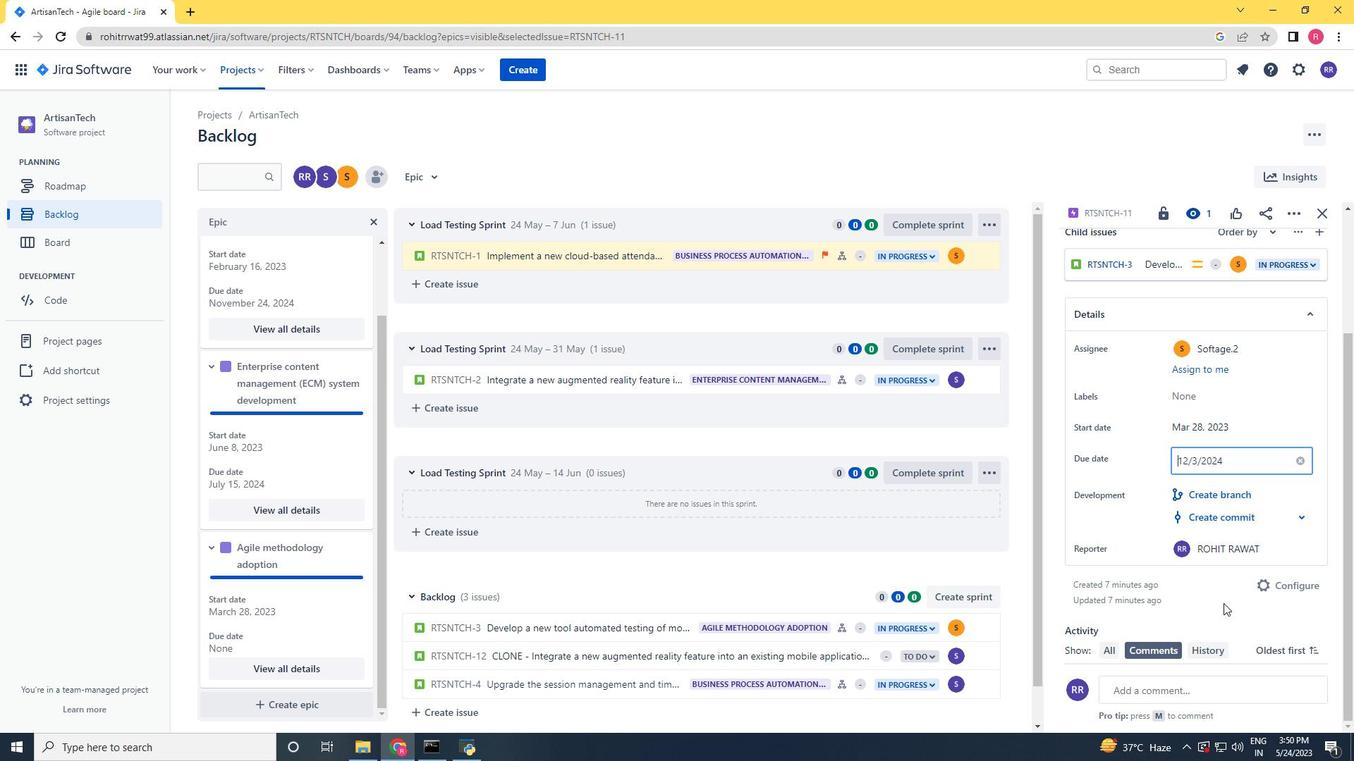 
Action: Mouse scrolled (1223, 604) with delta (0, 0)
Screenshot: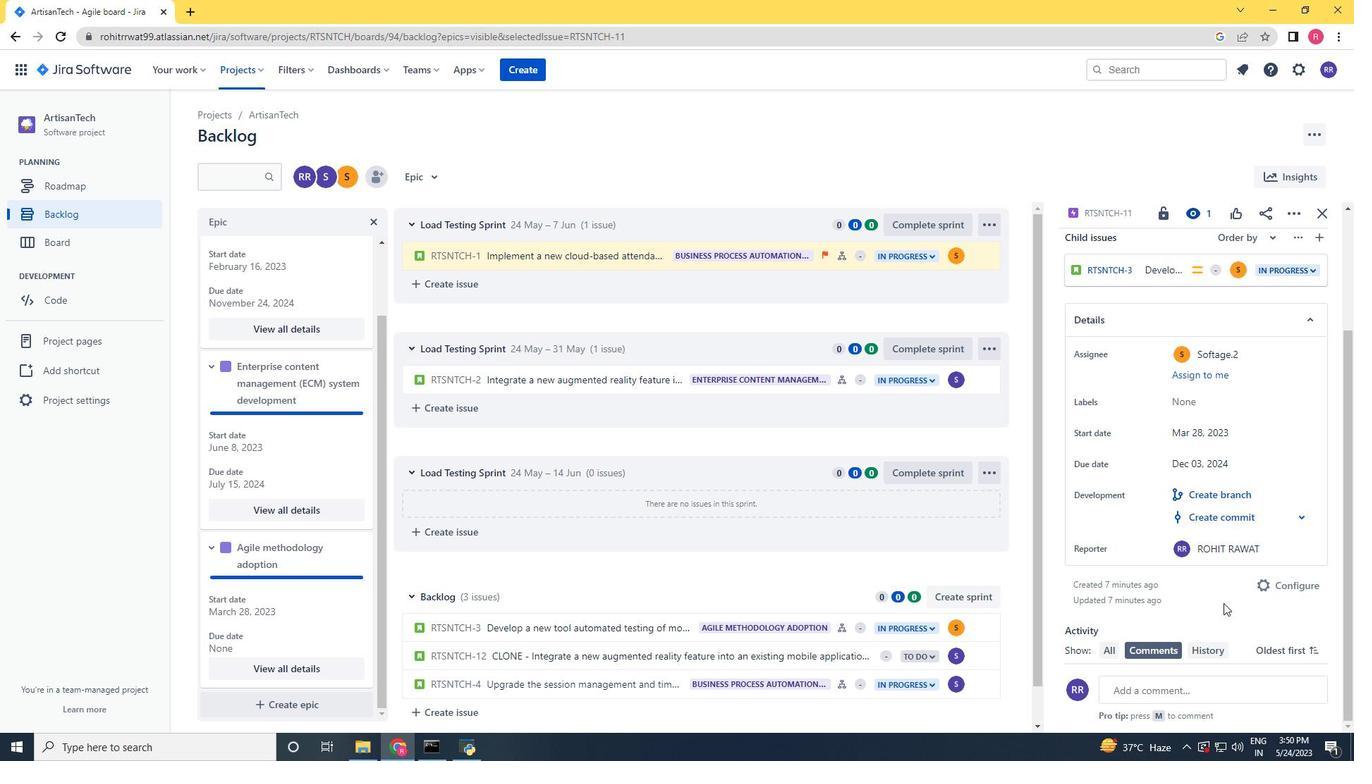 
Action: Mouse scrolled (1223, 604) with delta (0, 0)
Screenshot: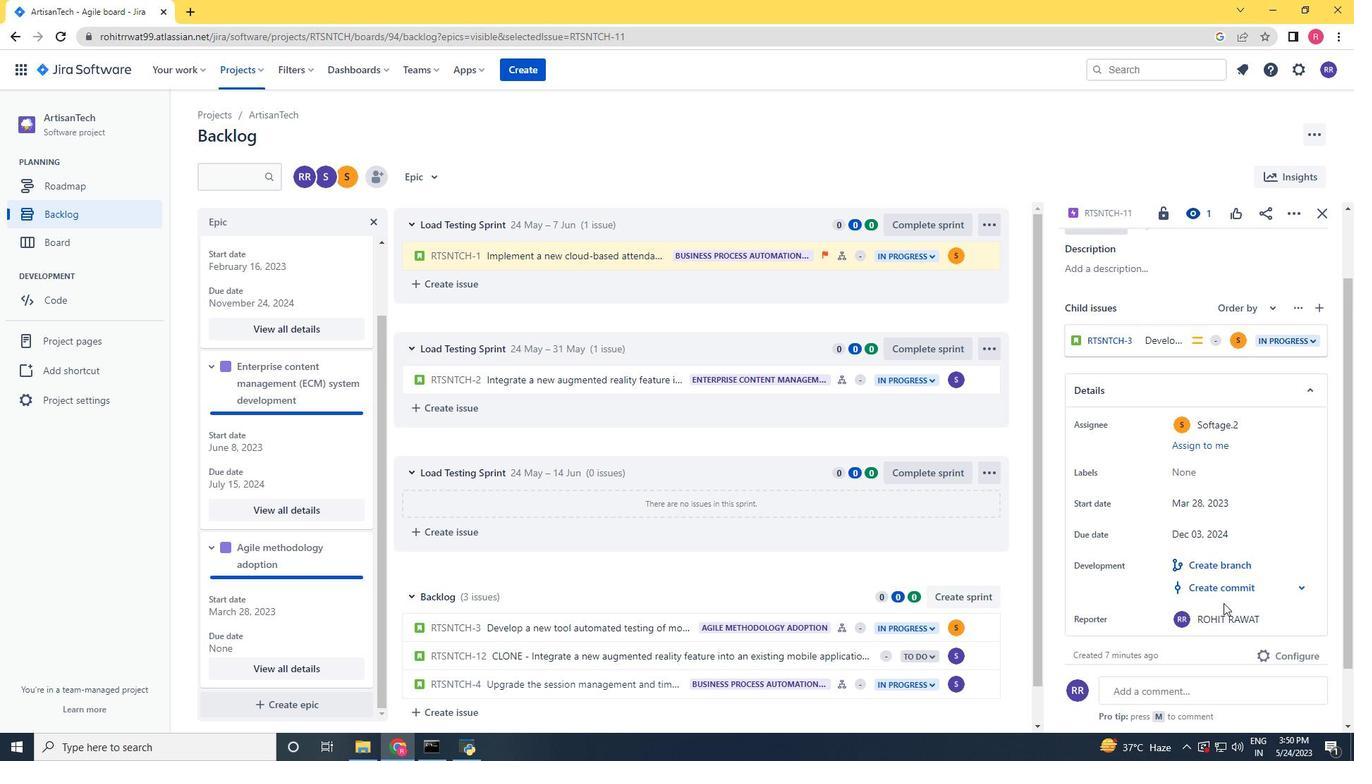 
Action: Mouse scrolled (1223, 604) with delta (0, 0)
Screenshot: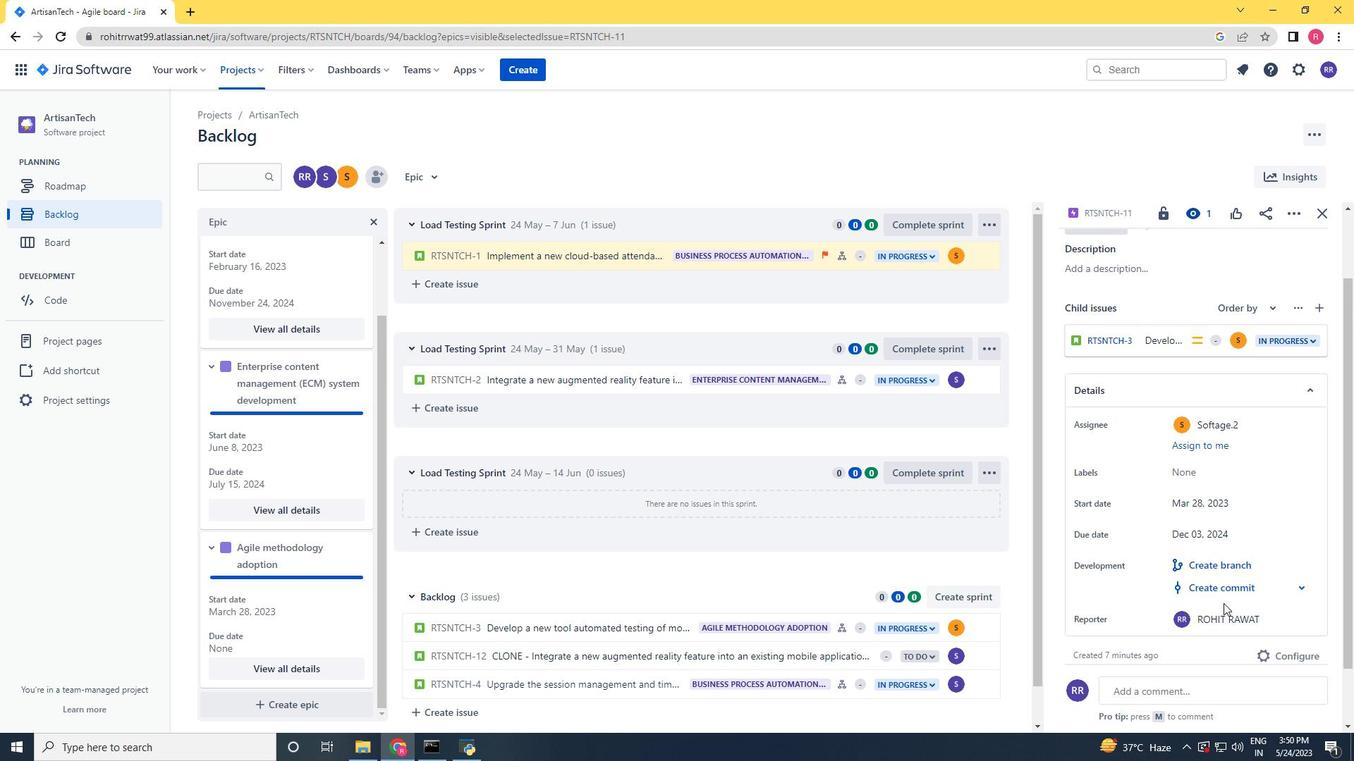 
Action: Mouse scrolled (1223, 604) with delta (0, 0)
Screenshot: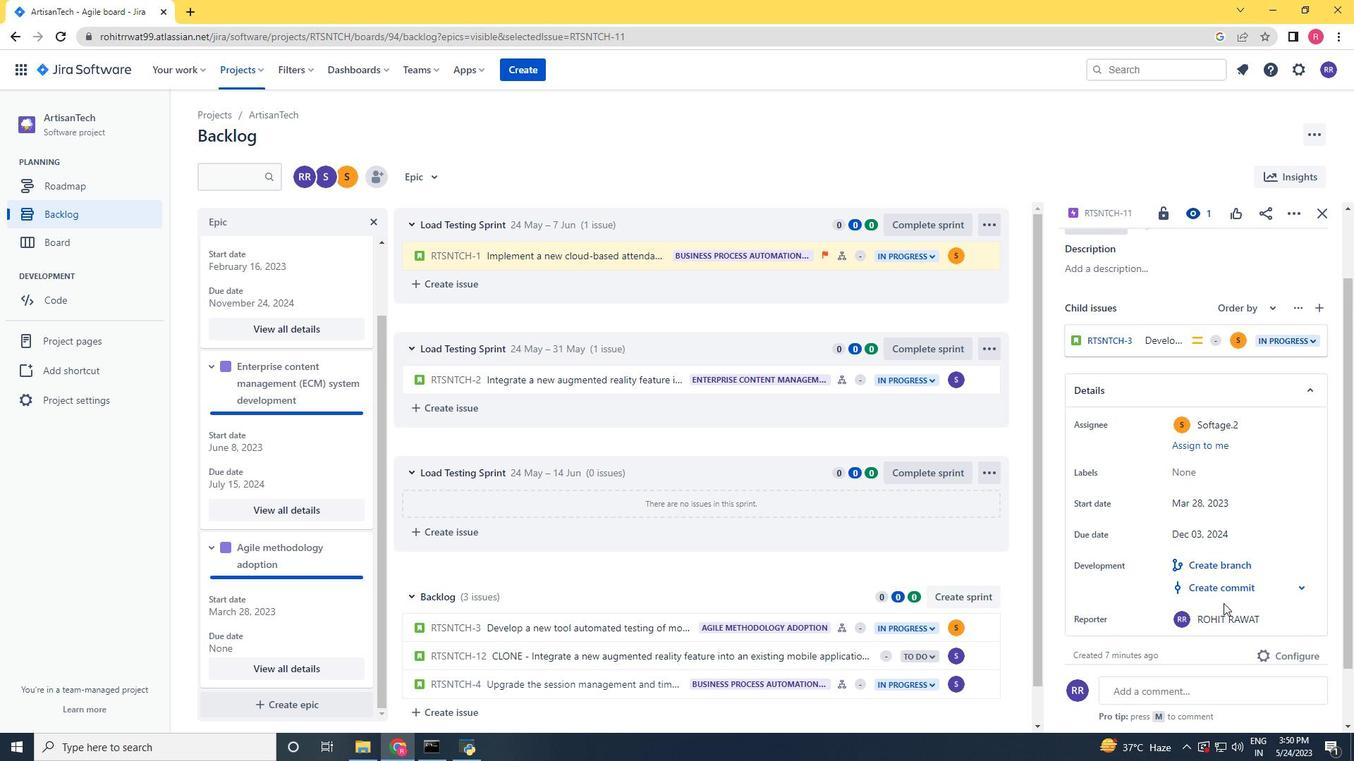 
Action: Mouse moved to (1225, 600)
Screenshot: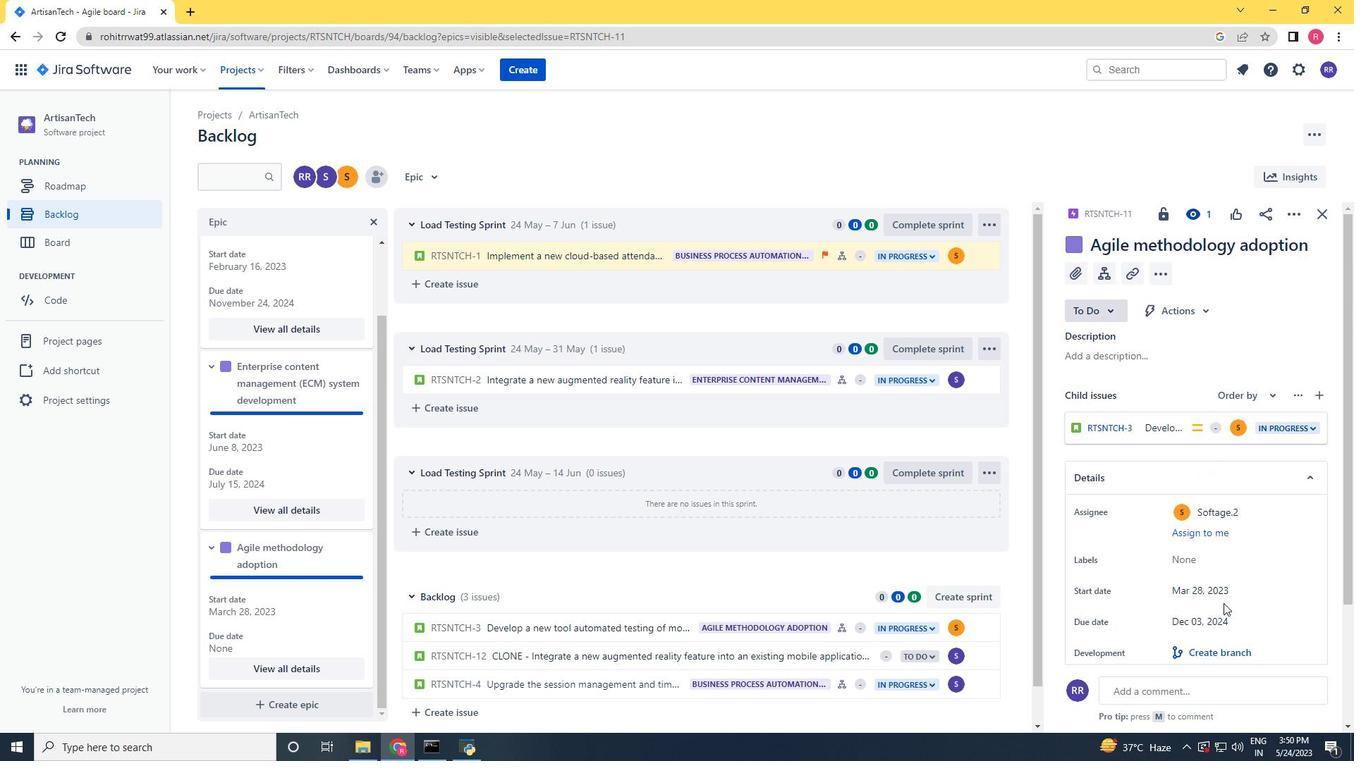 
Action: Mouse scrolled (1225, 600) with delta (0, 0)
Screenshot: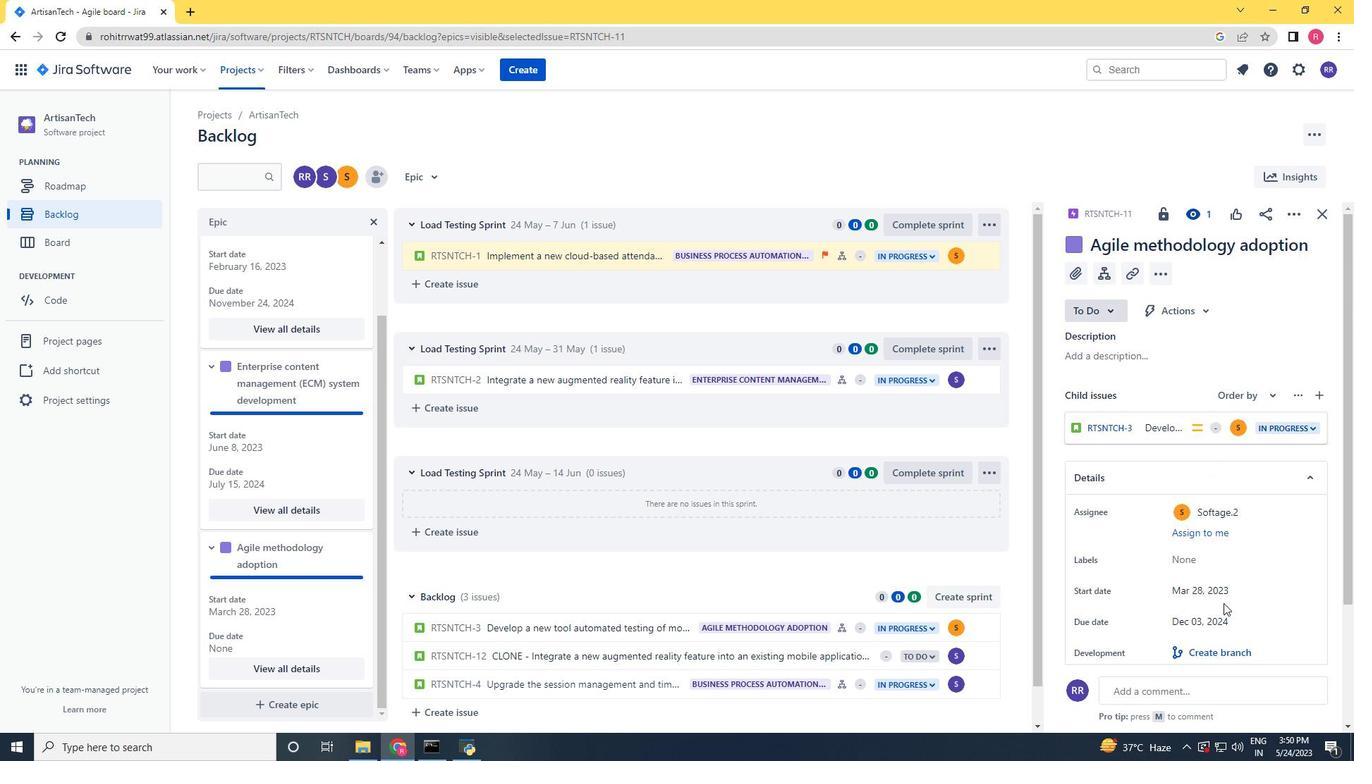 
Action: Mouse scrolled (1225, 600) with delta (0, 0)
Screenshot: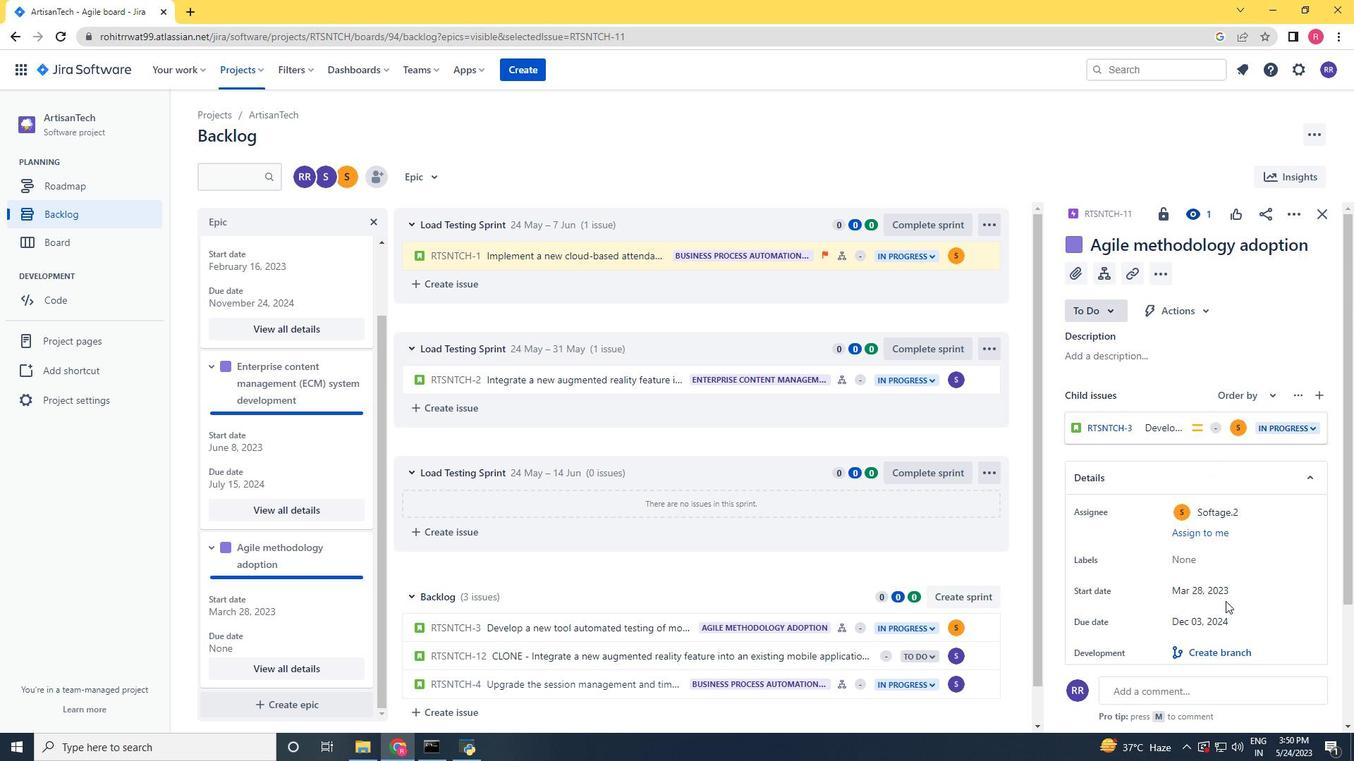 
Action: Mouse scrolled (1225, 600) with delta (0, 0)
Screenshot: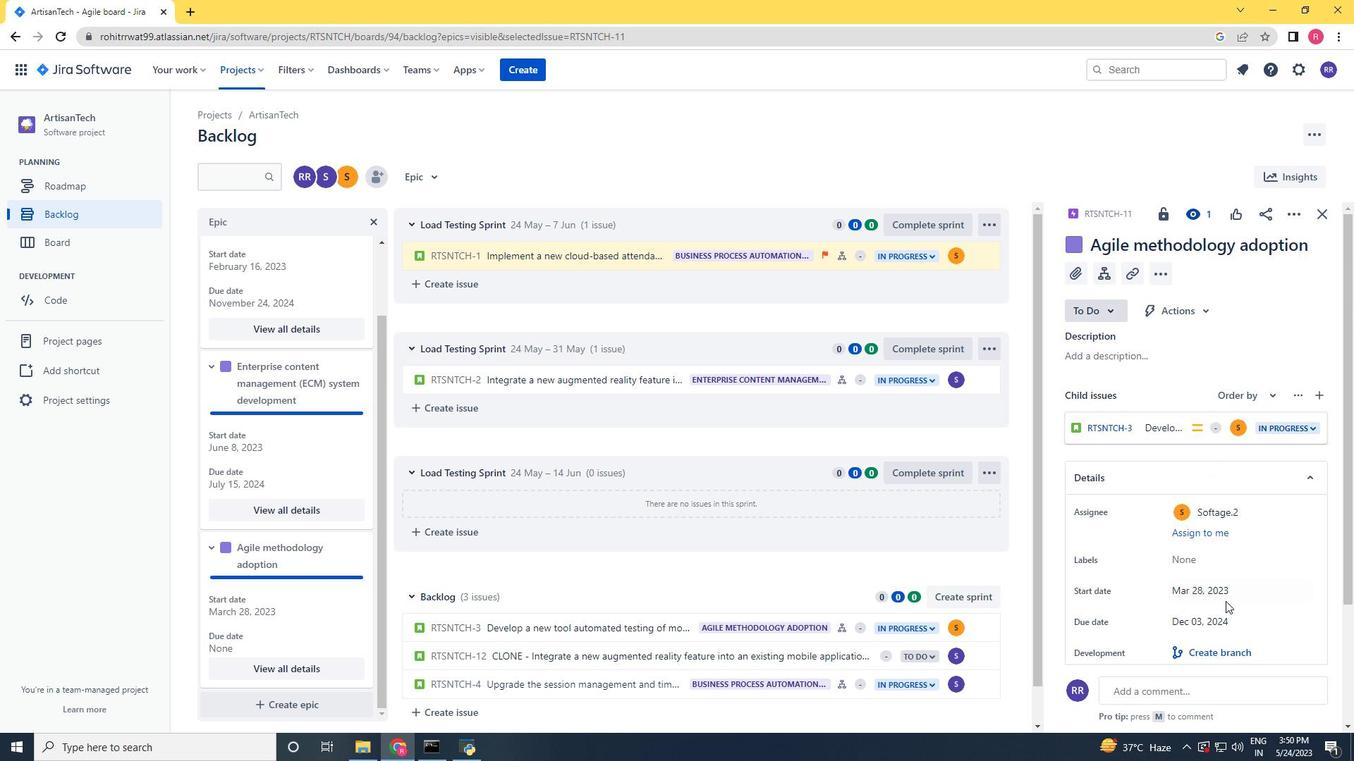 
Action: Mouse scrolled (1225, 600) with delta (0, 0)
Screenshot: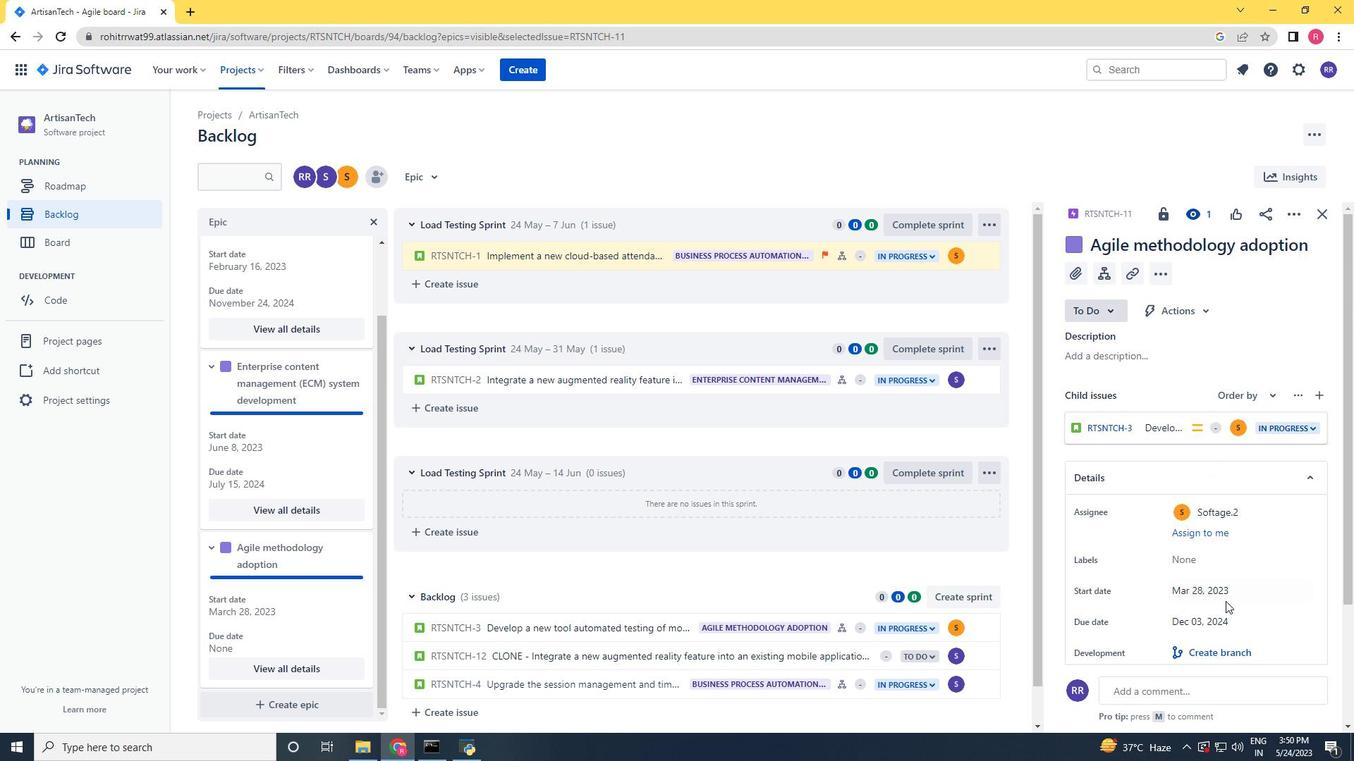 
Action: Mouse scrolled (1225, 601) with delta (0, 0)
Screenshot: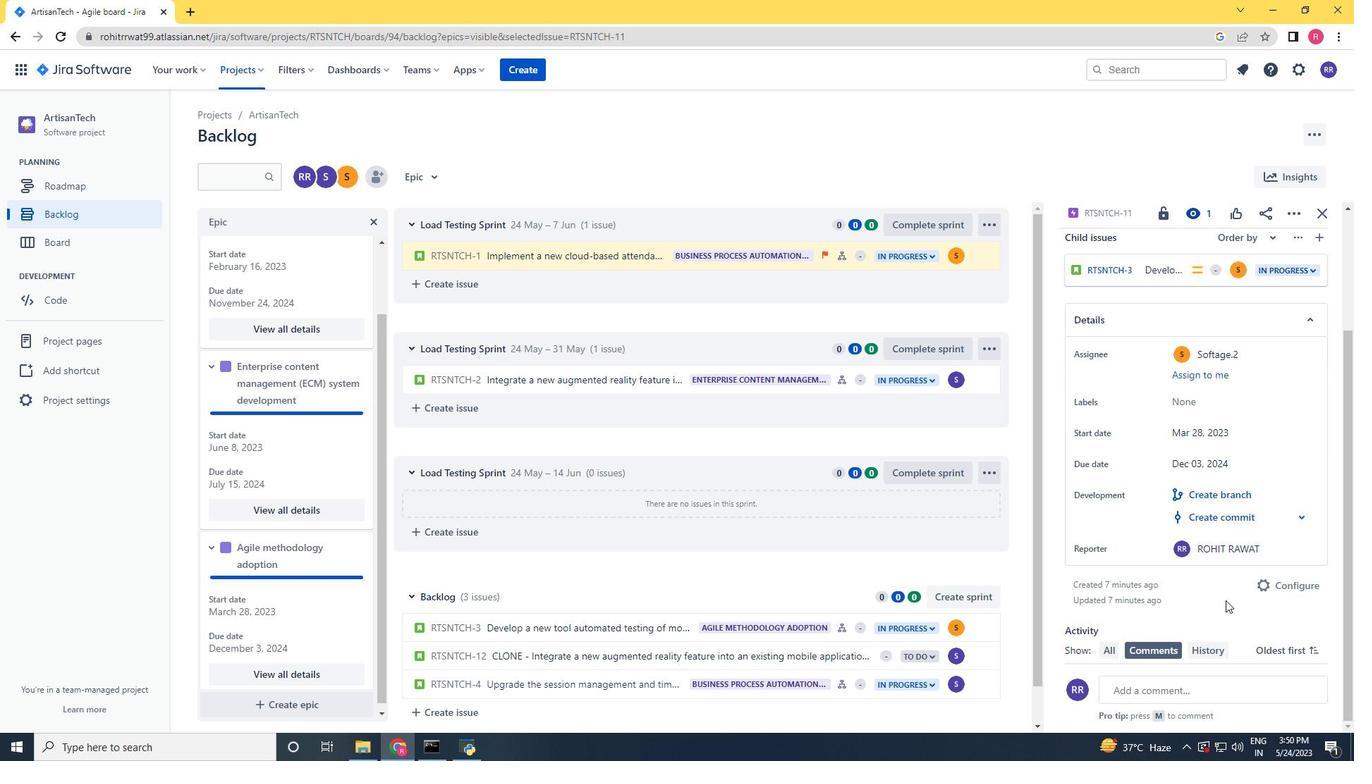 
Action: Mouse scrolled (1225, 601) with delta (0, 0)
Screenshot: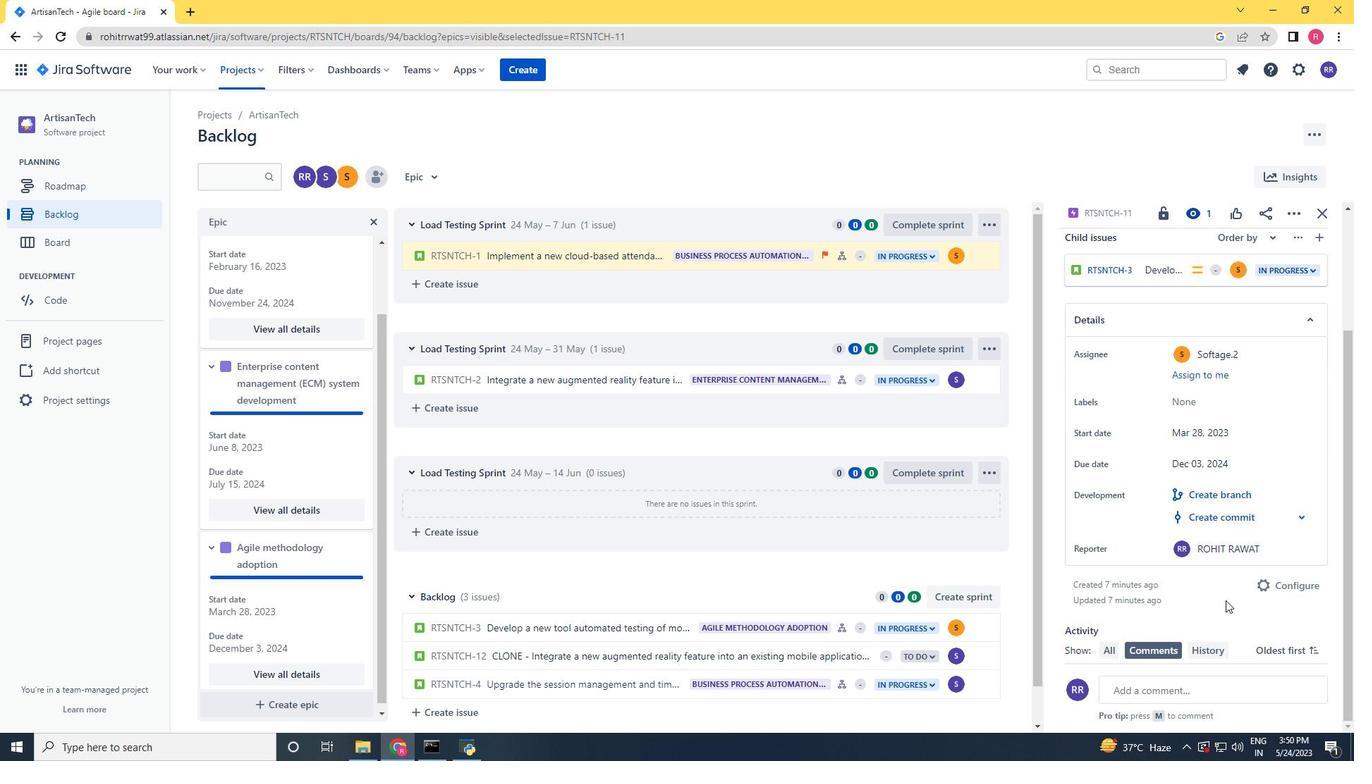 
Action: Mouse scrolled (1225, 601) with delta (0, 0)
Screenshot: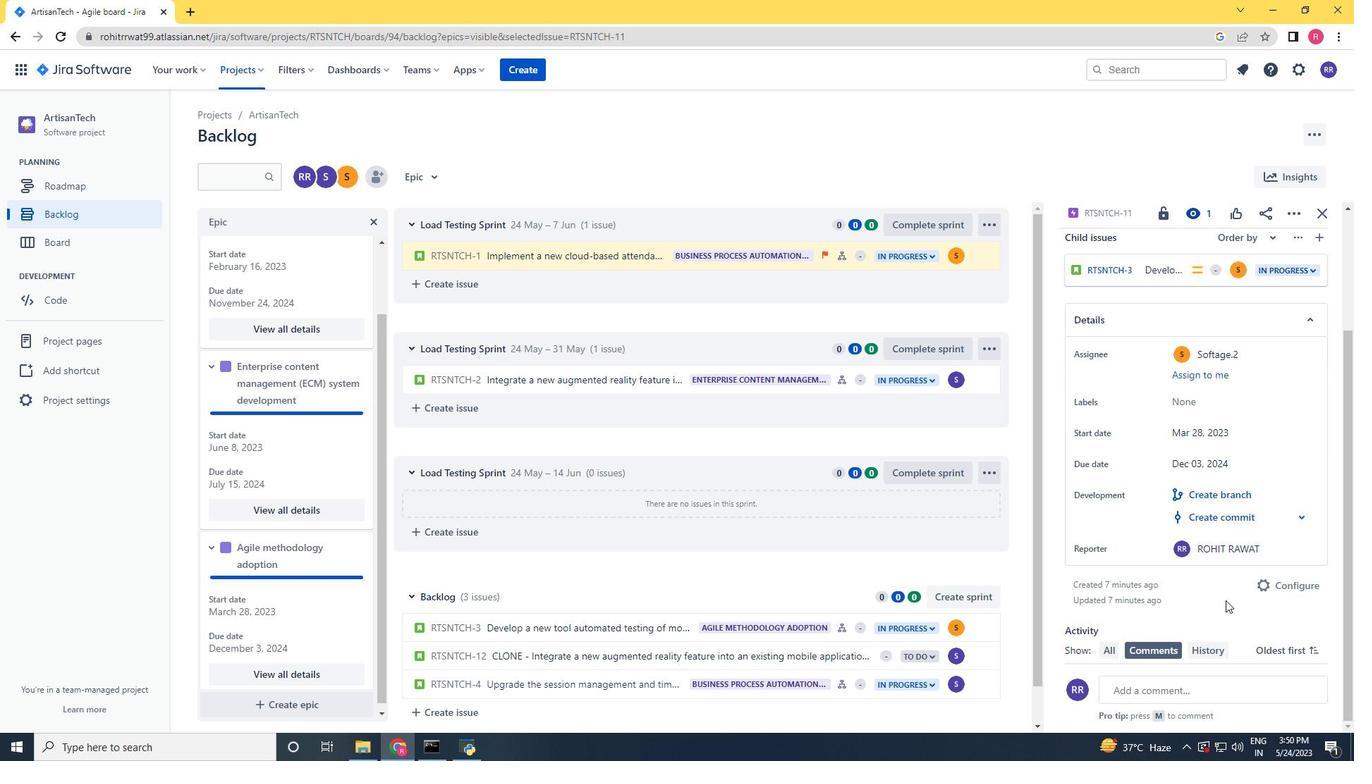 
Action: Mouse scrolled (1225, 601) with delta (0, 0)
Screenshot: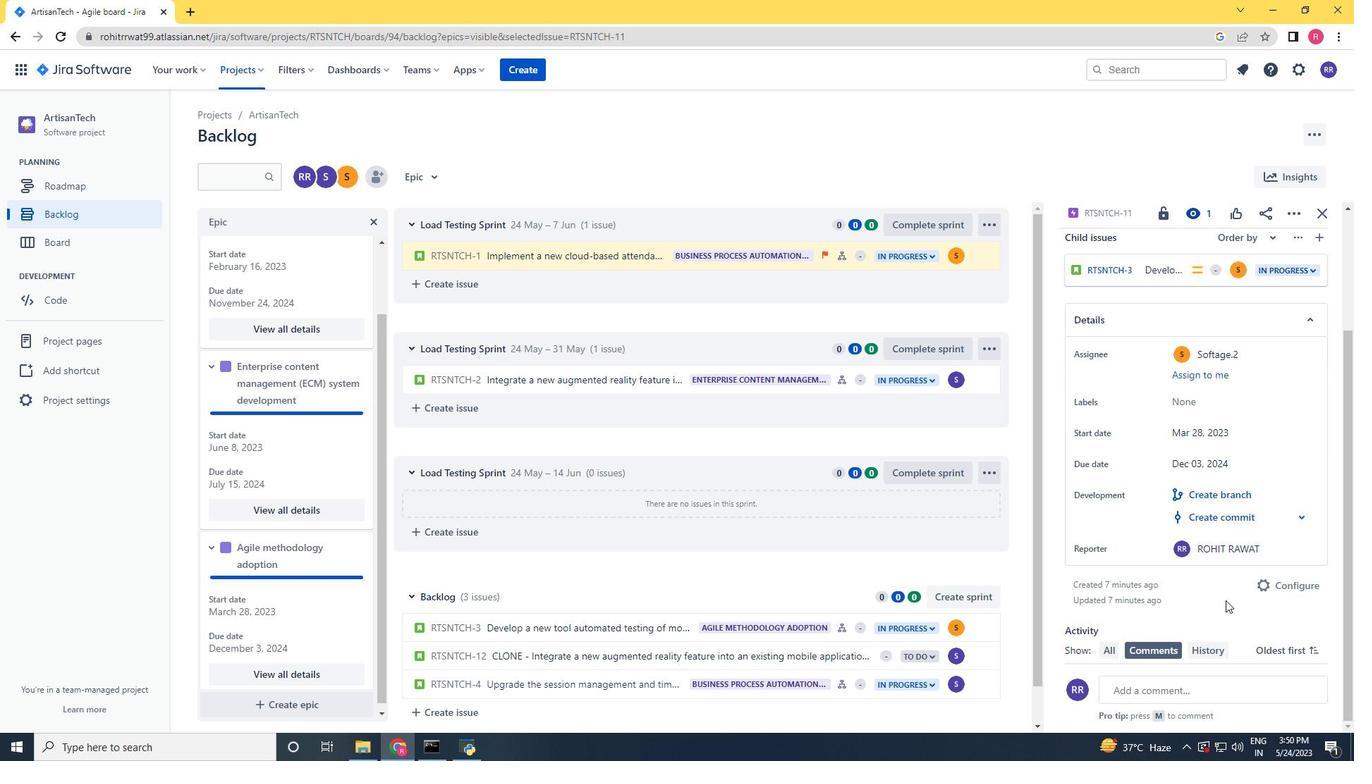 
Action: Mouse scrolled (1225, 601) with delta (0, 0)
Screenshot: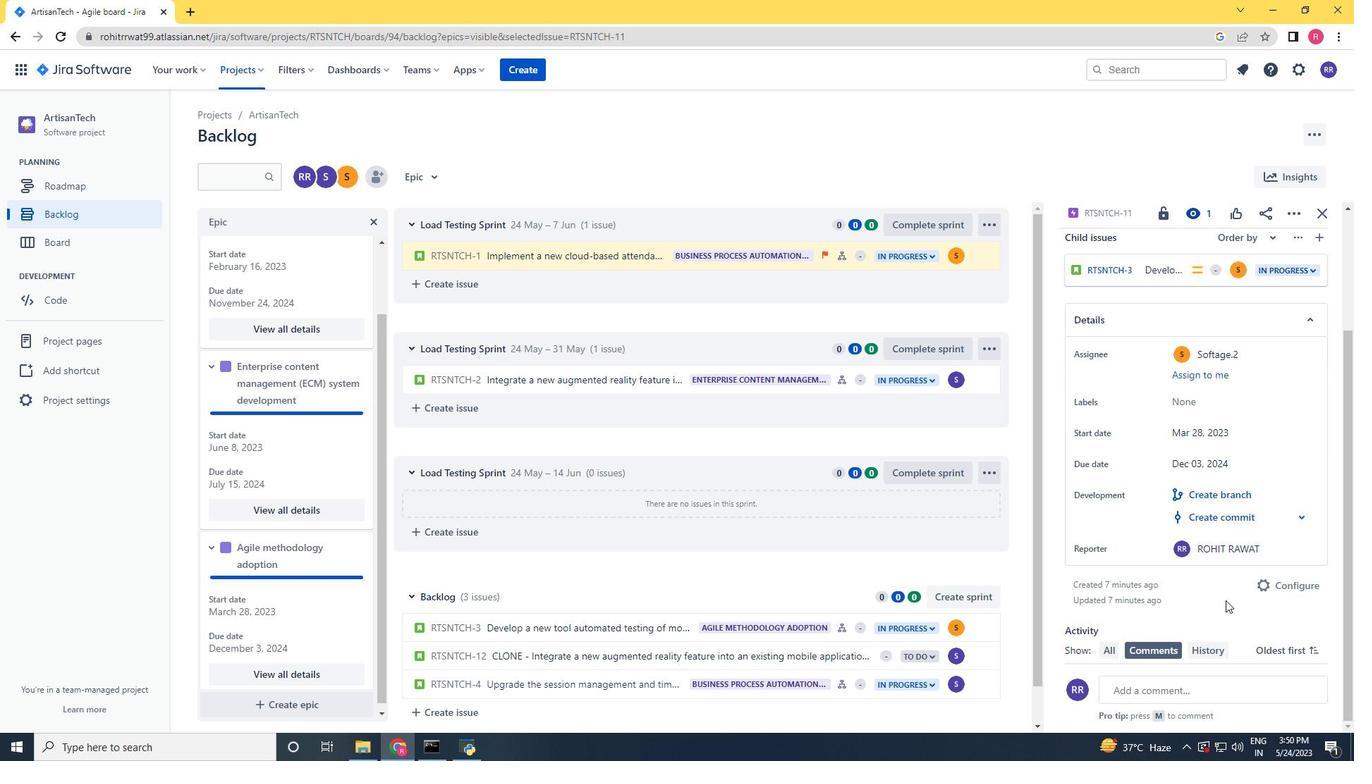 
Action: Mouse scrolled (1225, 601) with delta (0, 0)
Screenshot: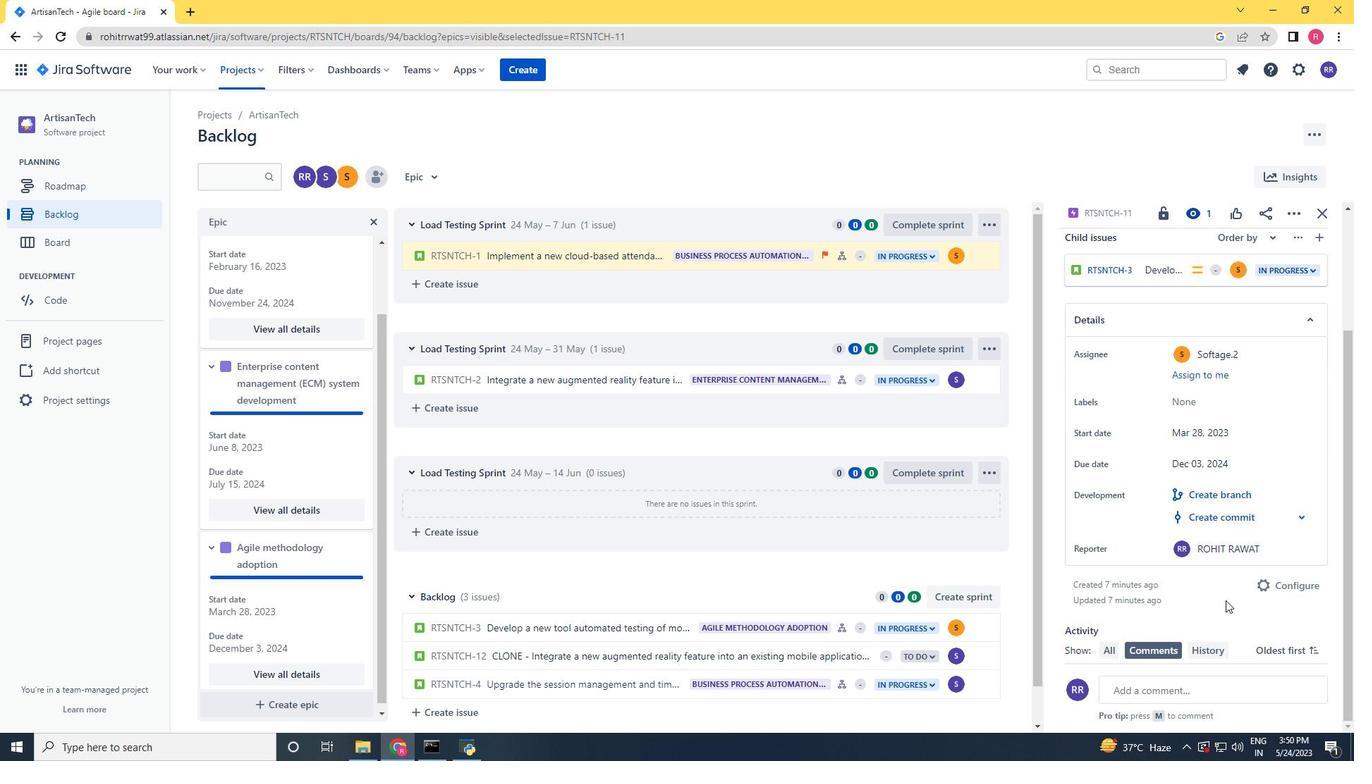 
Action: Mouse moved to (1320, 216)
Screenshot: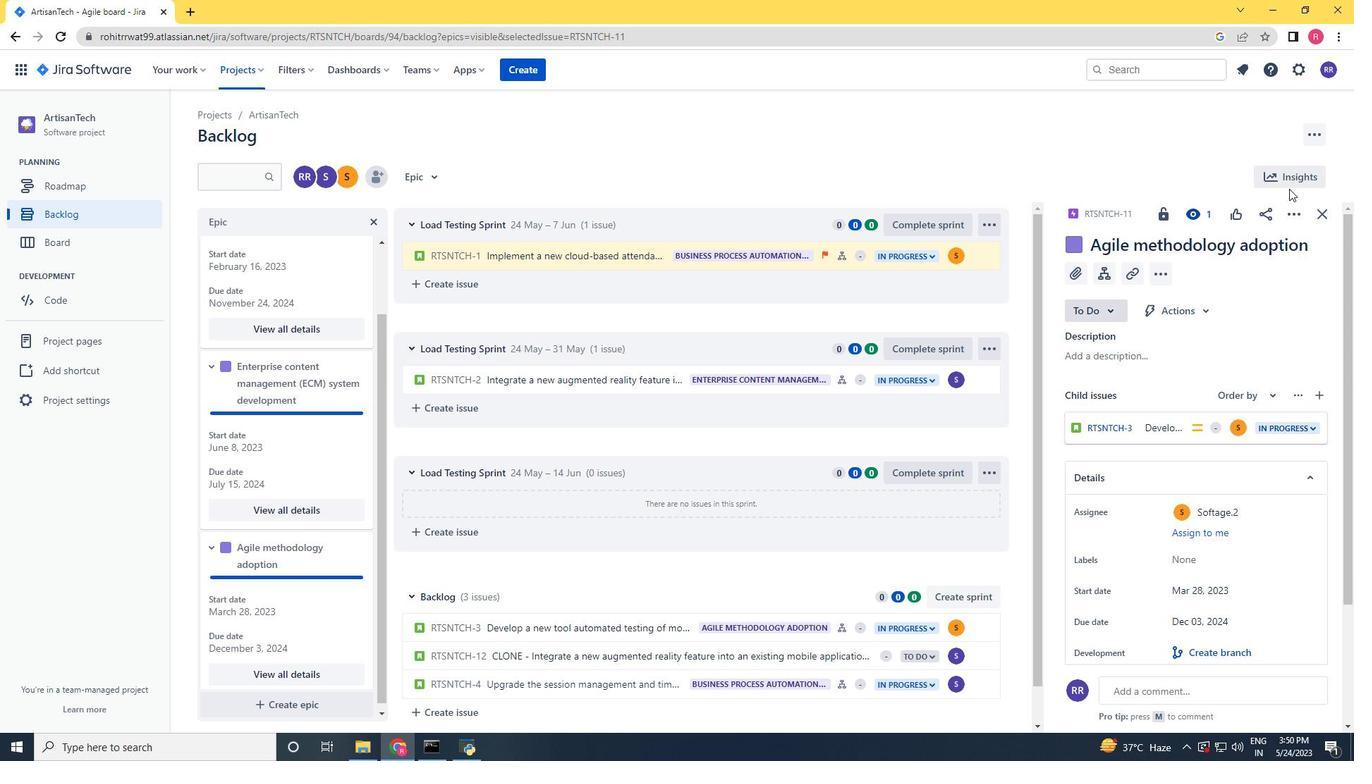 
Action: Mouse pressed left at (1320, 216)
Screenshot: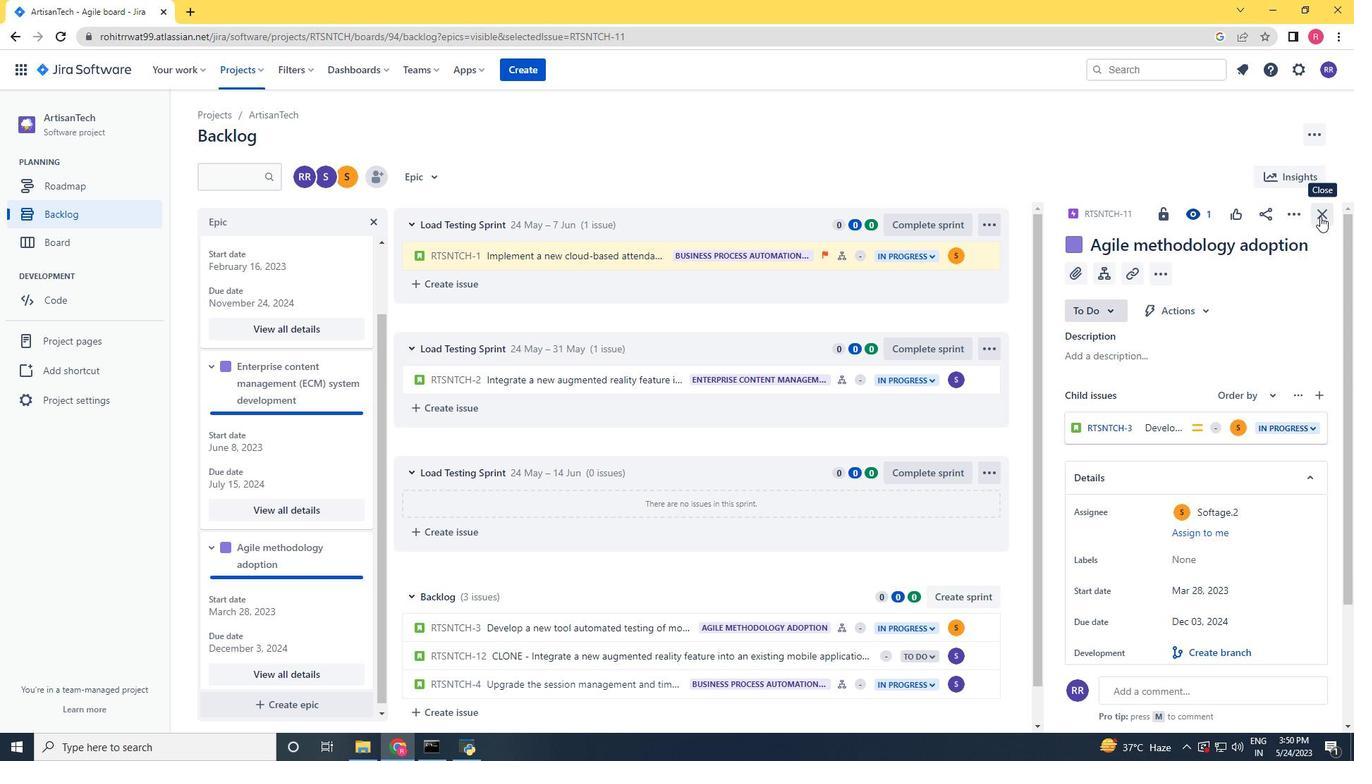 
Action: Mouse moved to (670, 480)
Screenshot: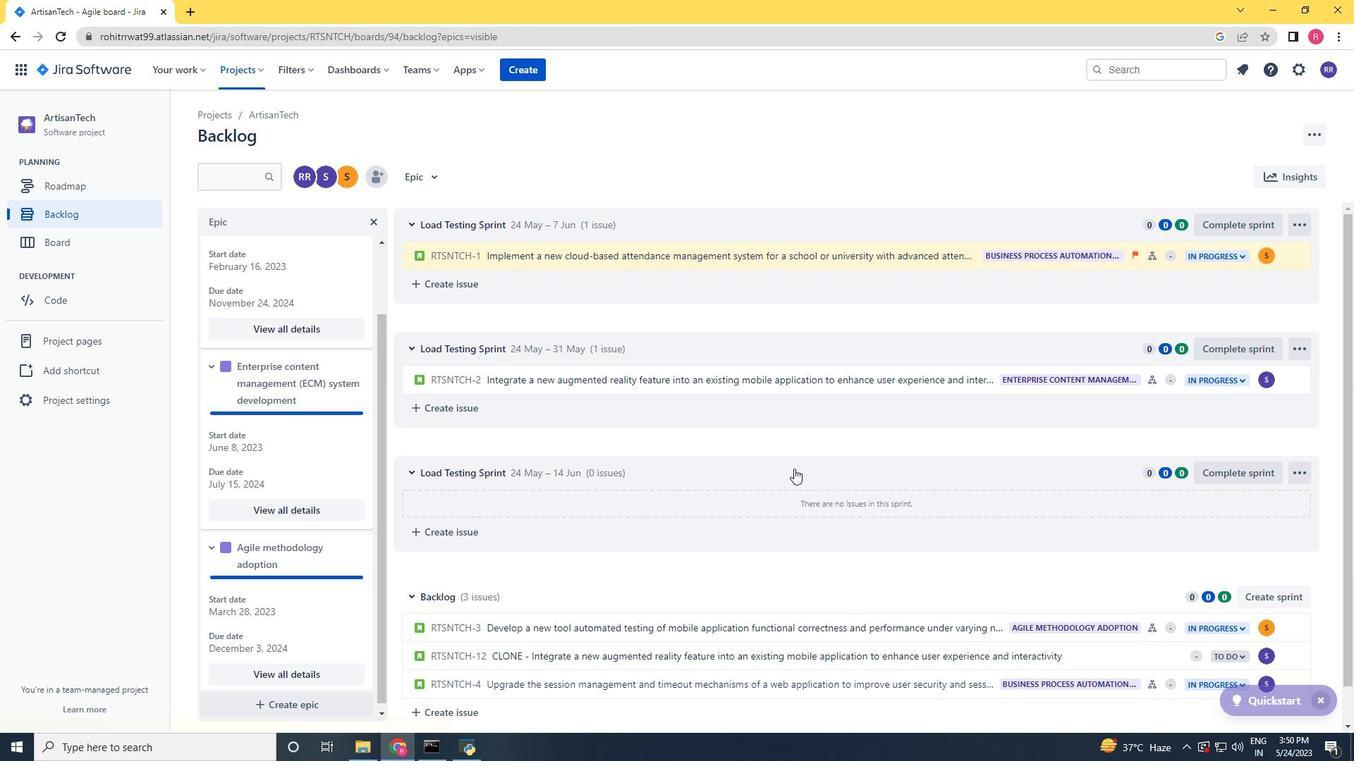 
Action: Mouse scrolled (670, 479) with delta (0, 0)
Screenshot: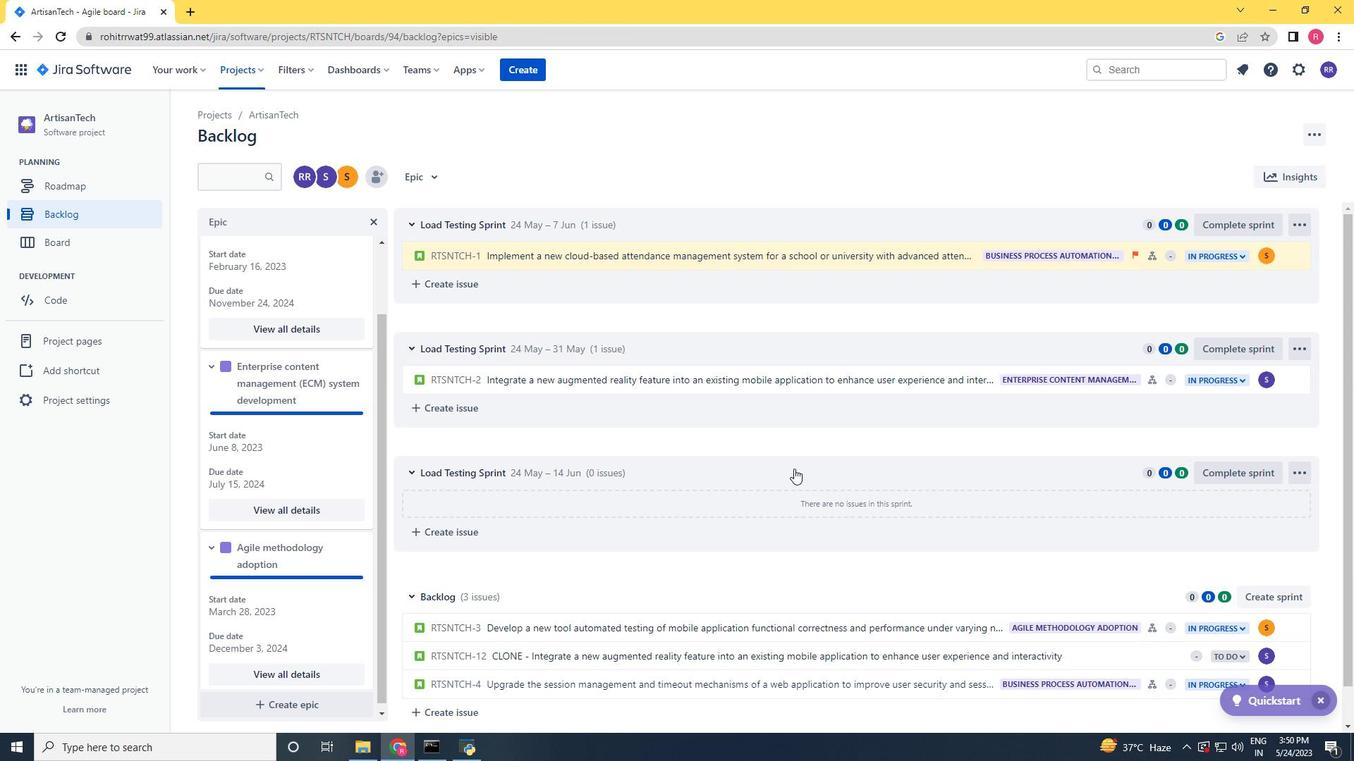 
Action: Mouse scrolled (670, 479) with delta (0, 0)
Screenshot: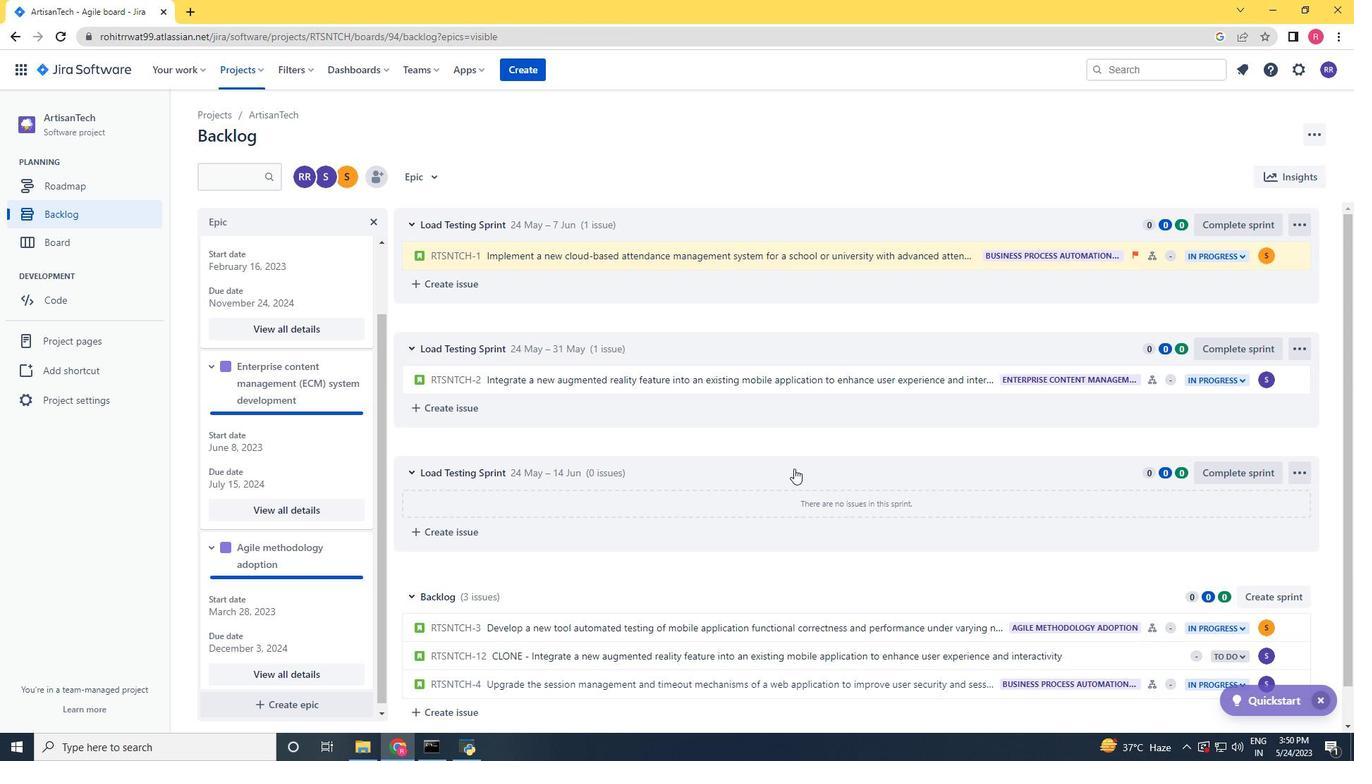 
Action: Mouse scrolled (670, 479) with delta (0, 0)
Screenshot: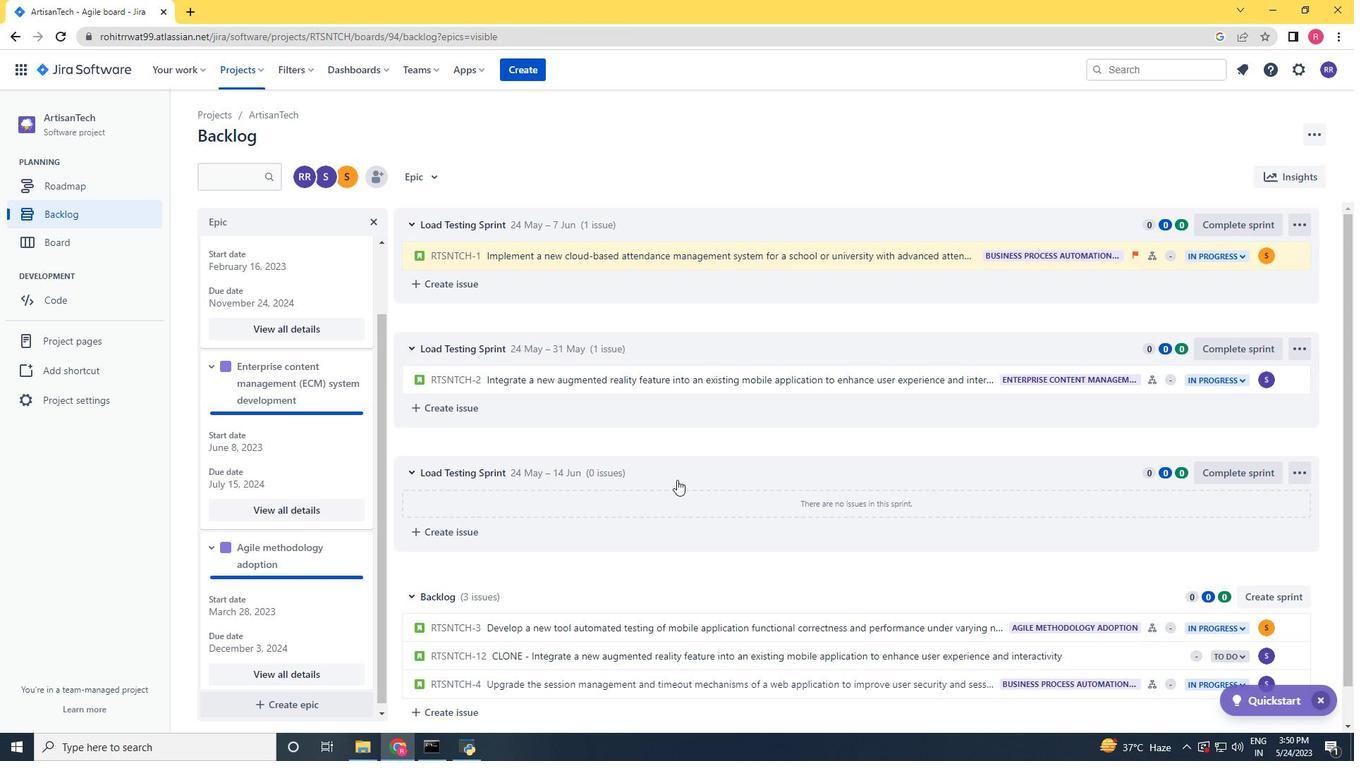 
Action: Mouse scrolled (670, 479) with delta (0, 0)
Screenshot: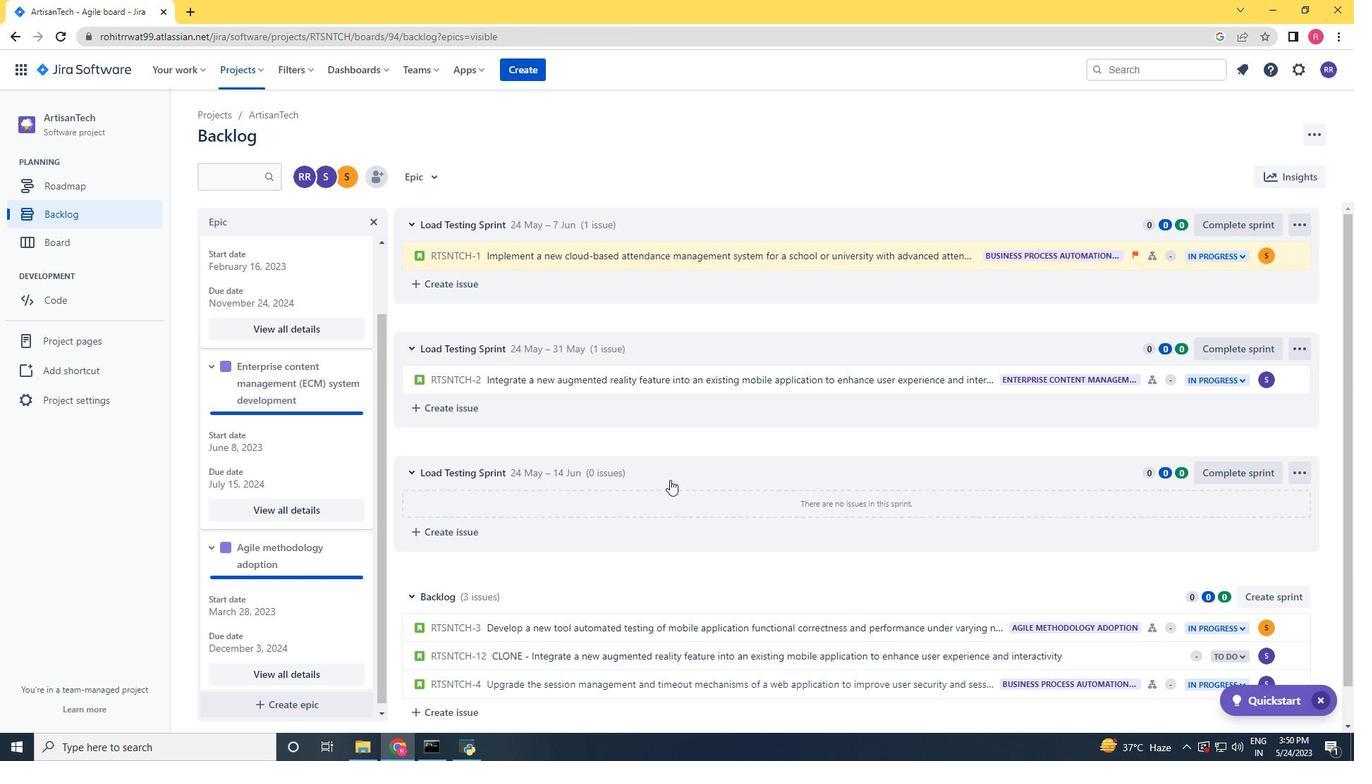 
Action: Mouse moved to (276, 474)
Screenshot: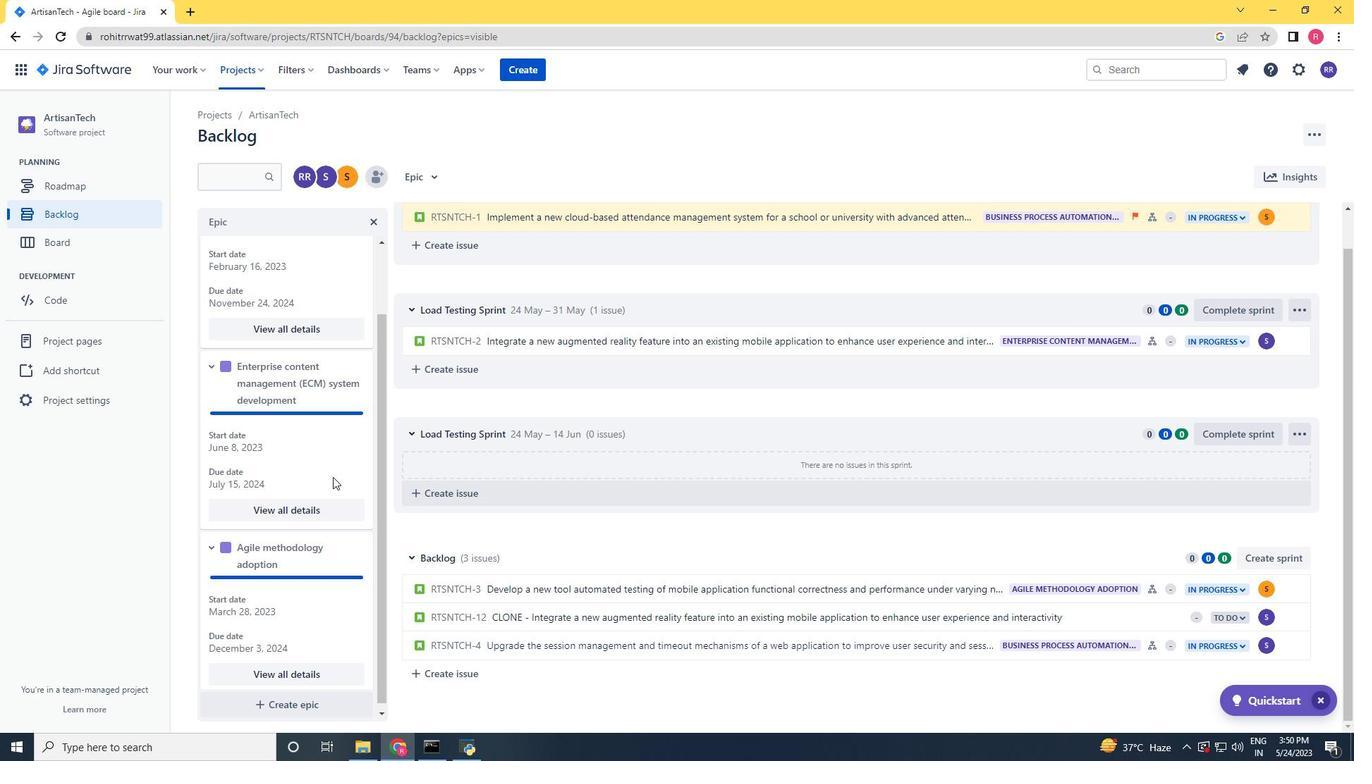 
Action: Mouse scrolled (276, 473) with delta (0, 0)
Screenshot: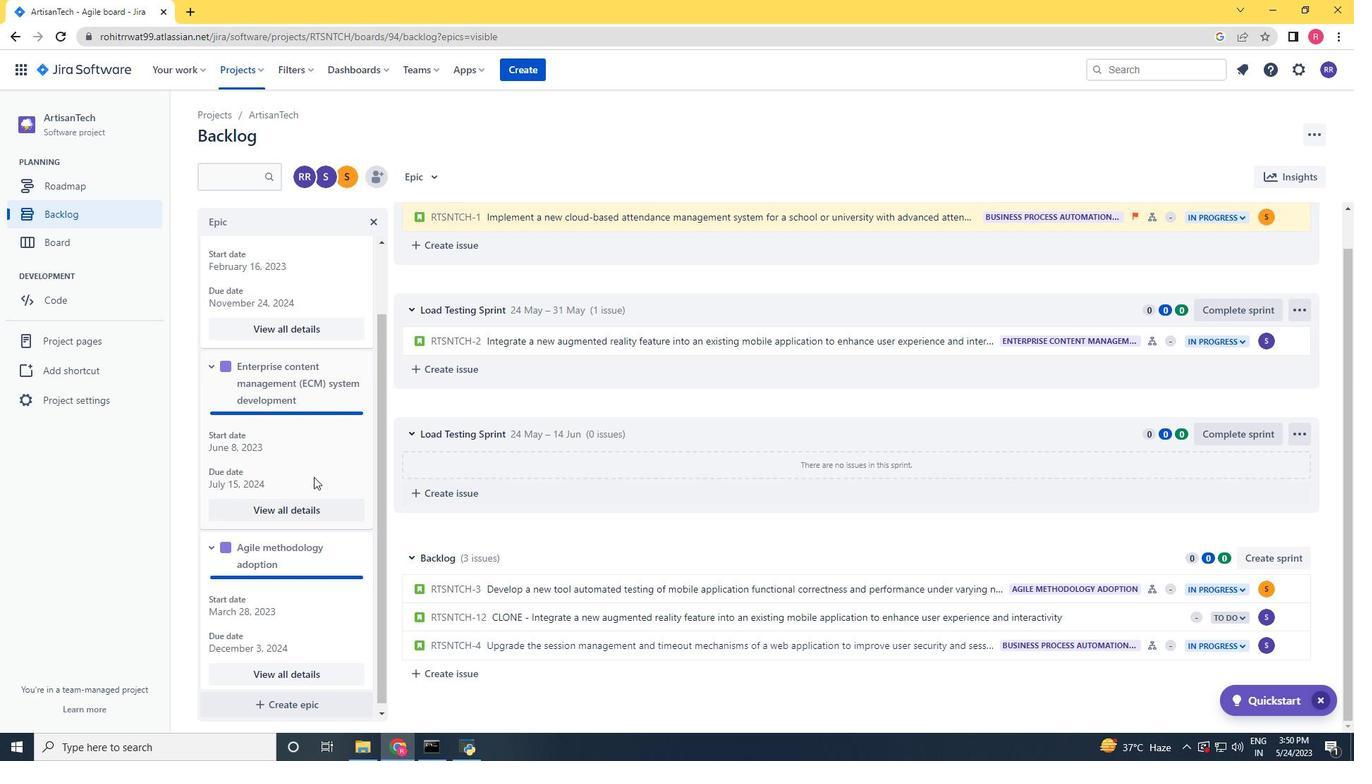 
Action: Mouse scrolled (276, 473) with delta (0, 0)
Screenshot: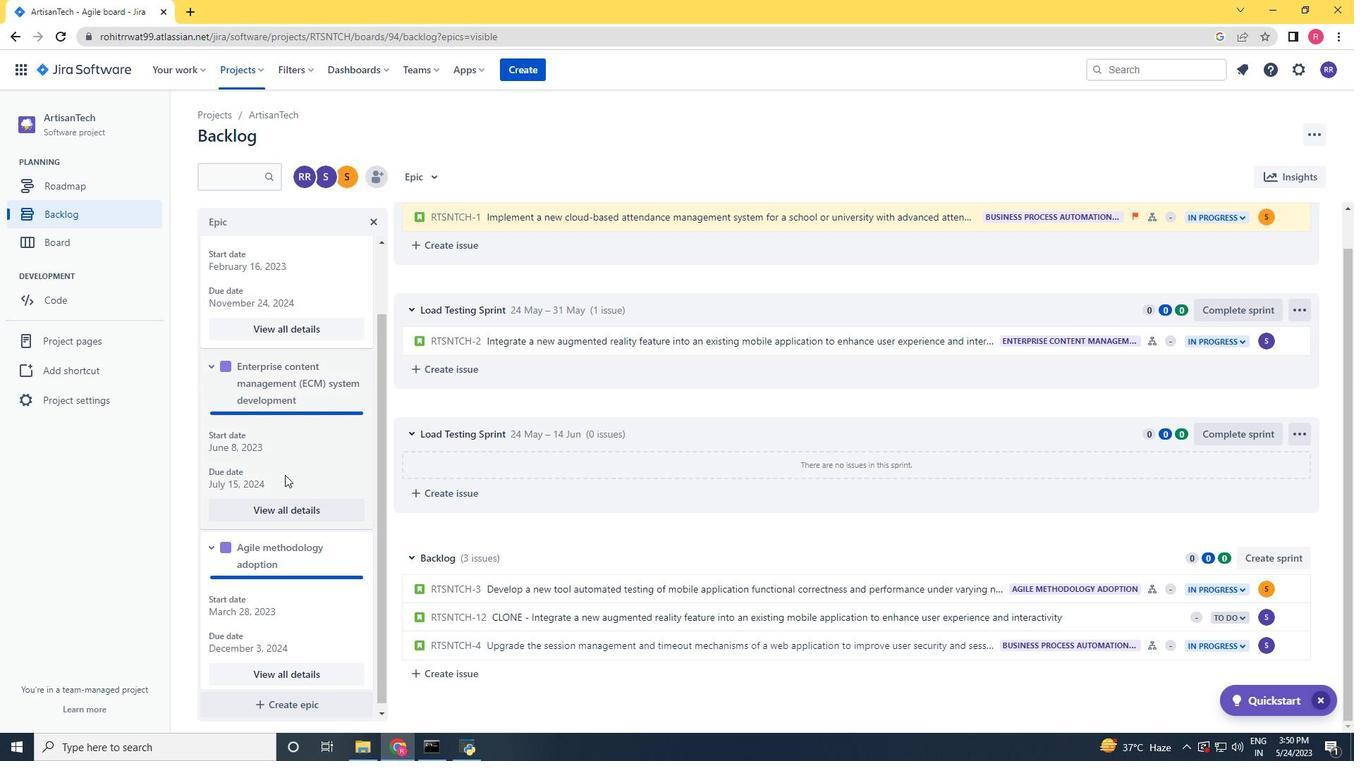 
Action: Mouse scrolled (276, 473) with delta (0, 0)
Screenshot: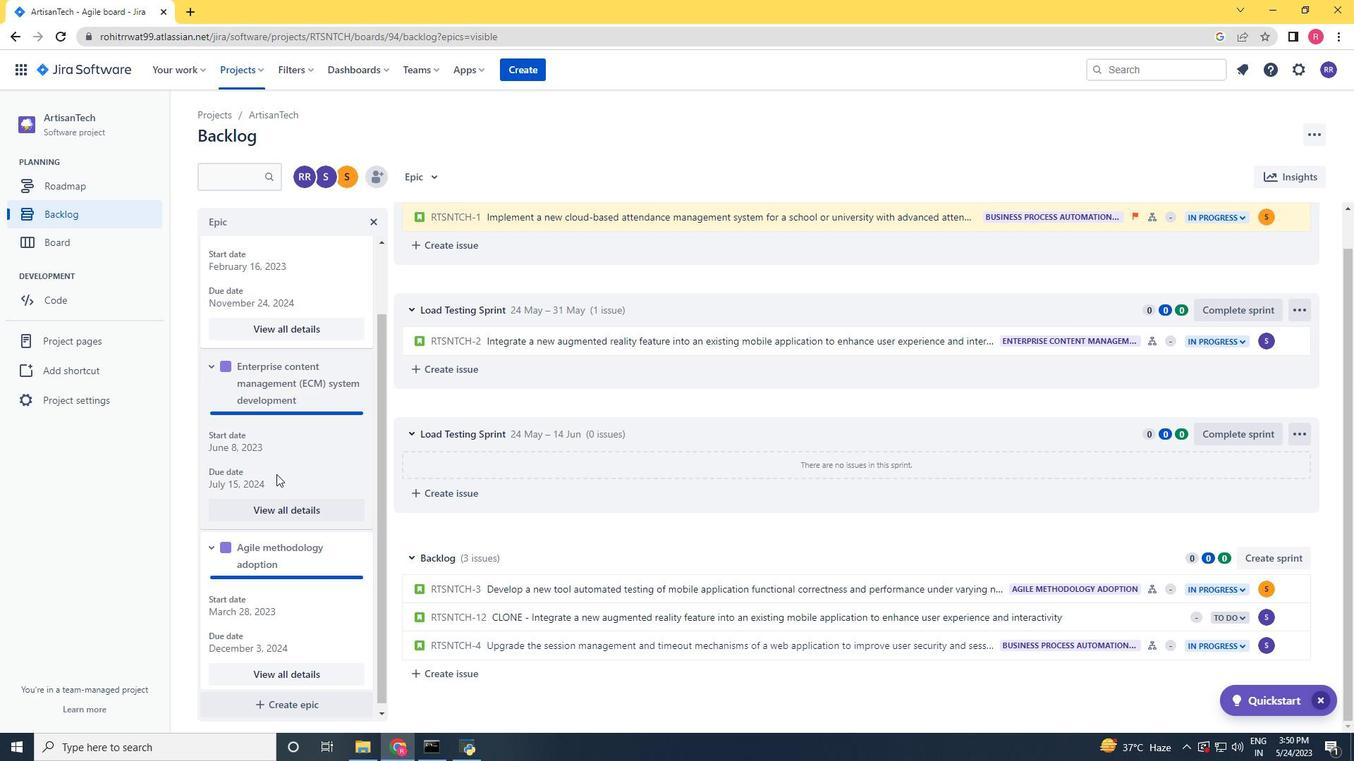 
Action: Mouse scrolled (276, 473) with delta (0, 0)
Screenshot: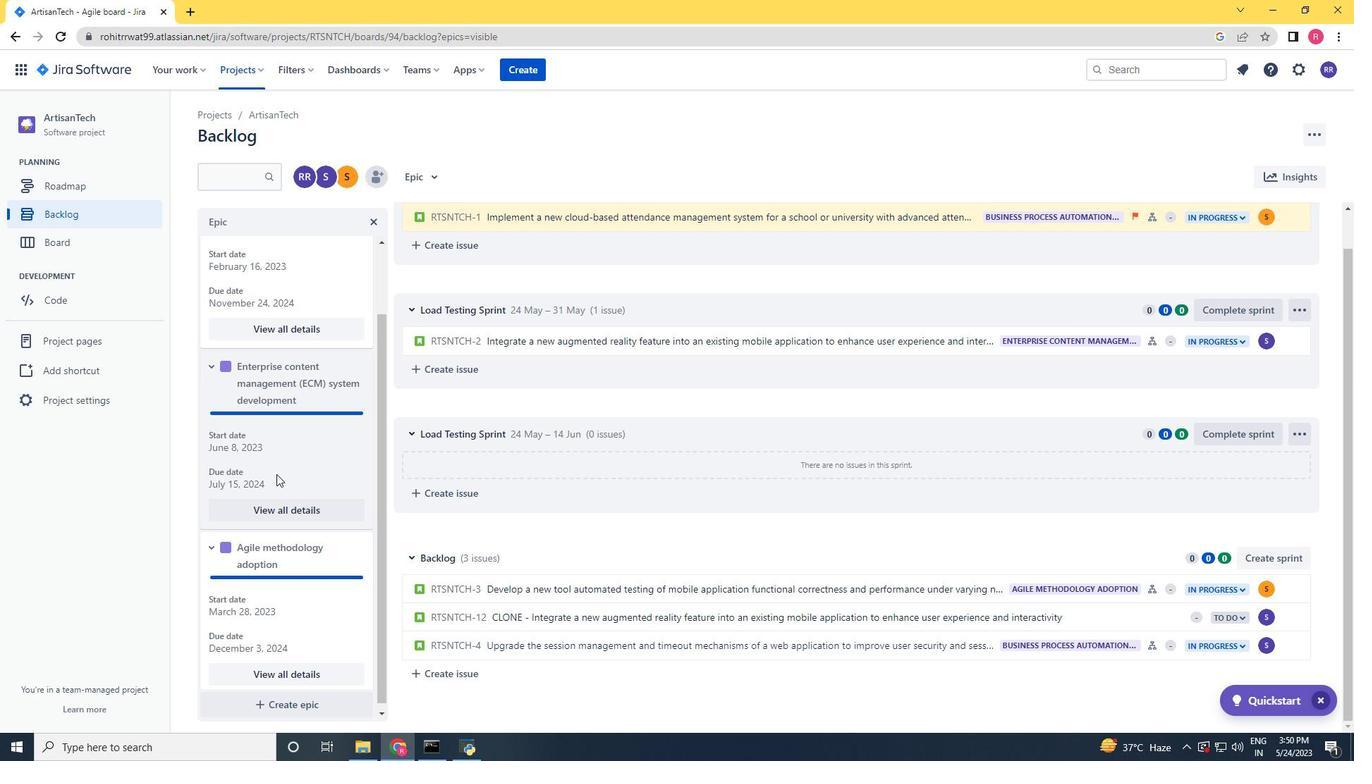 
Action: Mouse moved to (276, 471)
Screenshot: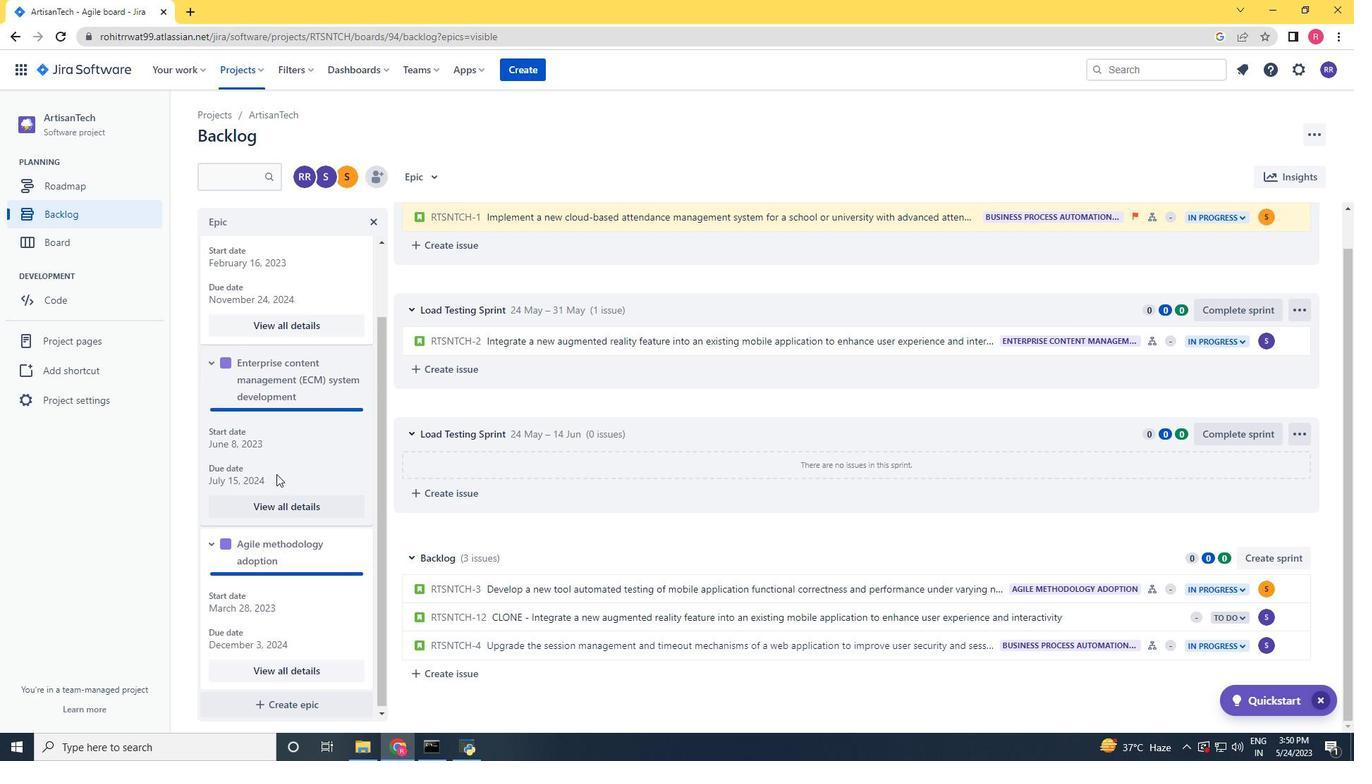 
Action: Mouse scrolled (276, 472) with delta (0, 0)
Screenshot: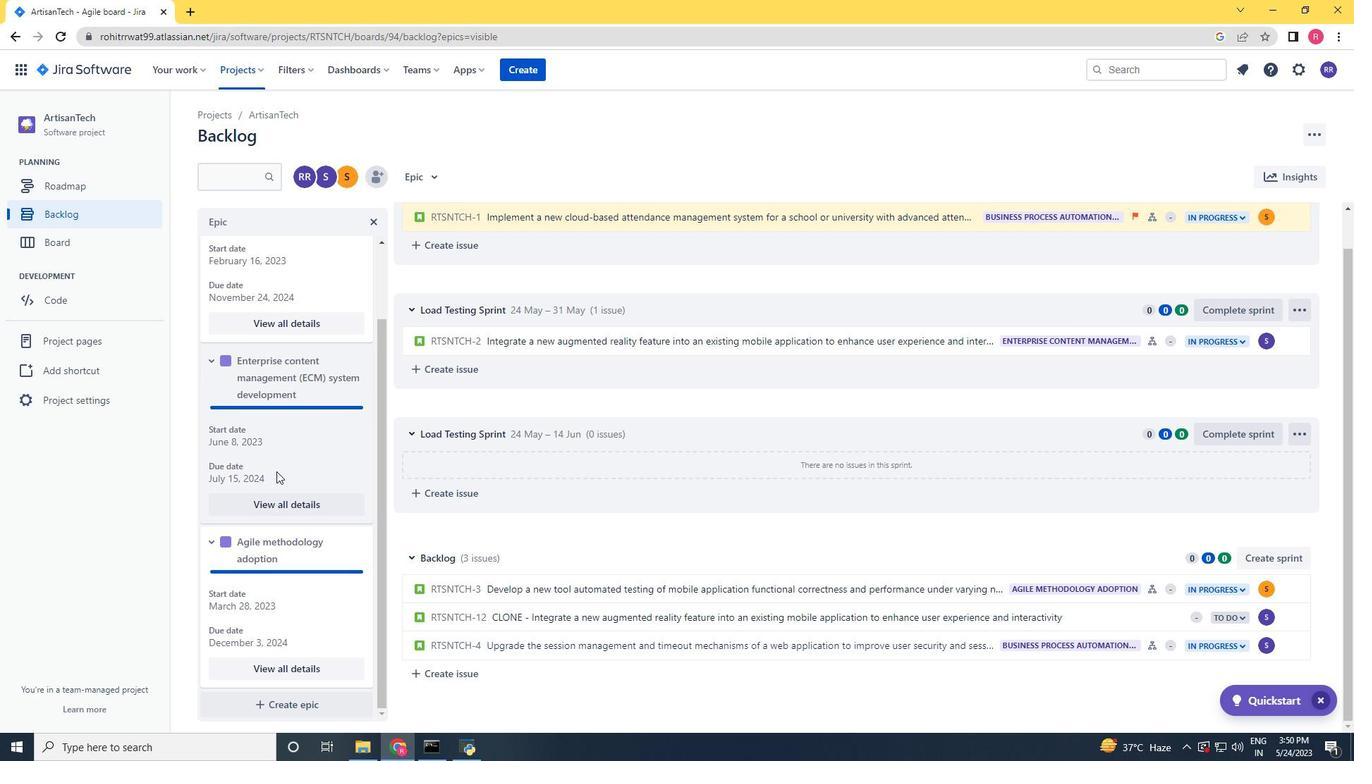 
Action: Mouse scrolled (276, 472) with delta (0, 0)
Screenshot: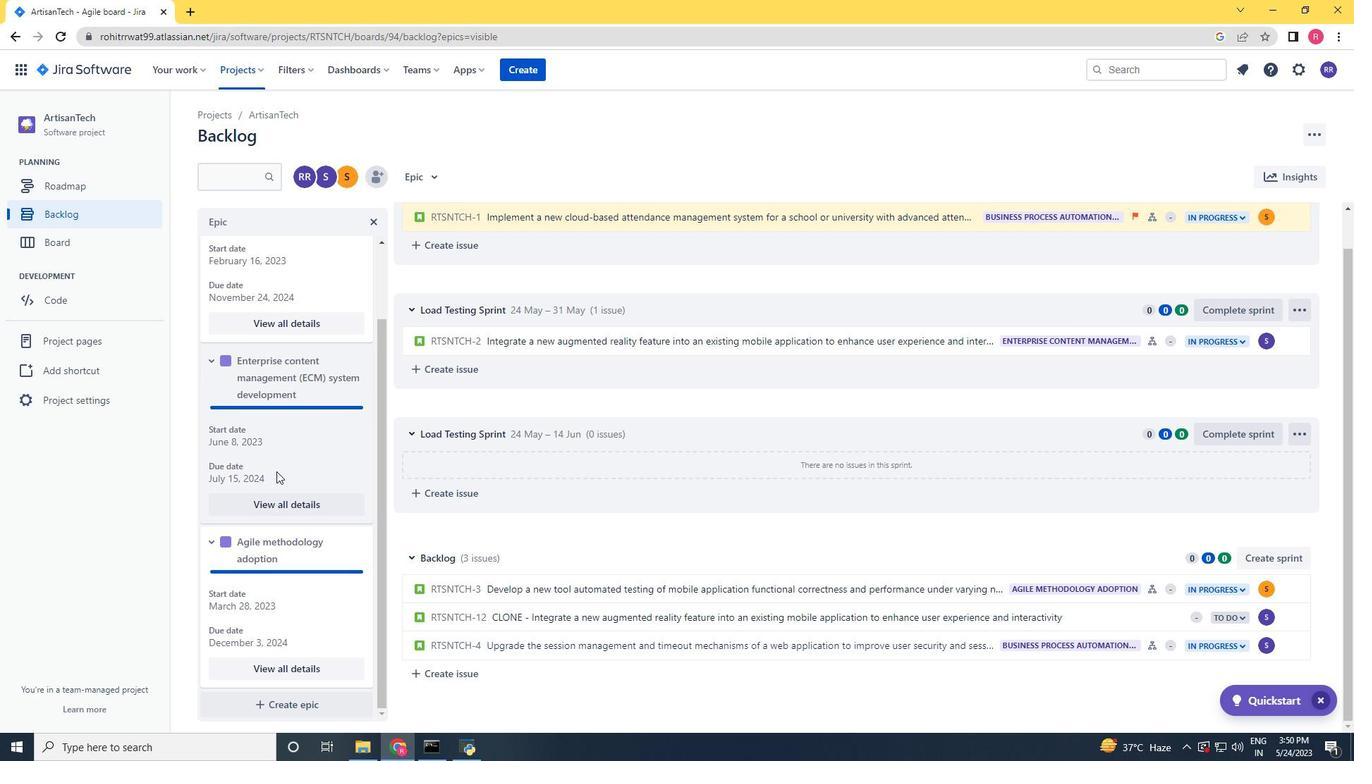 
Action: Mouse scrolled (276, 472) with delta (0, 0)
Screenshot: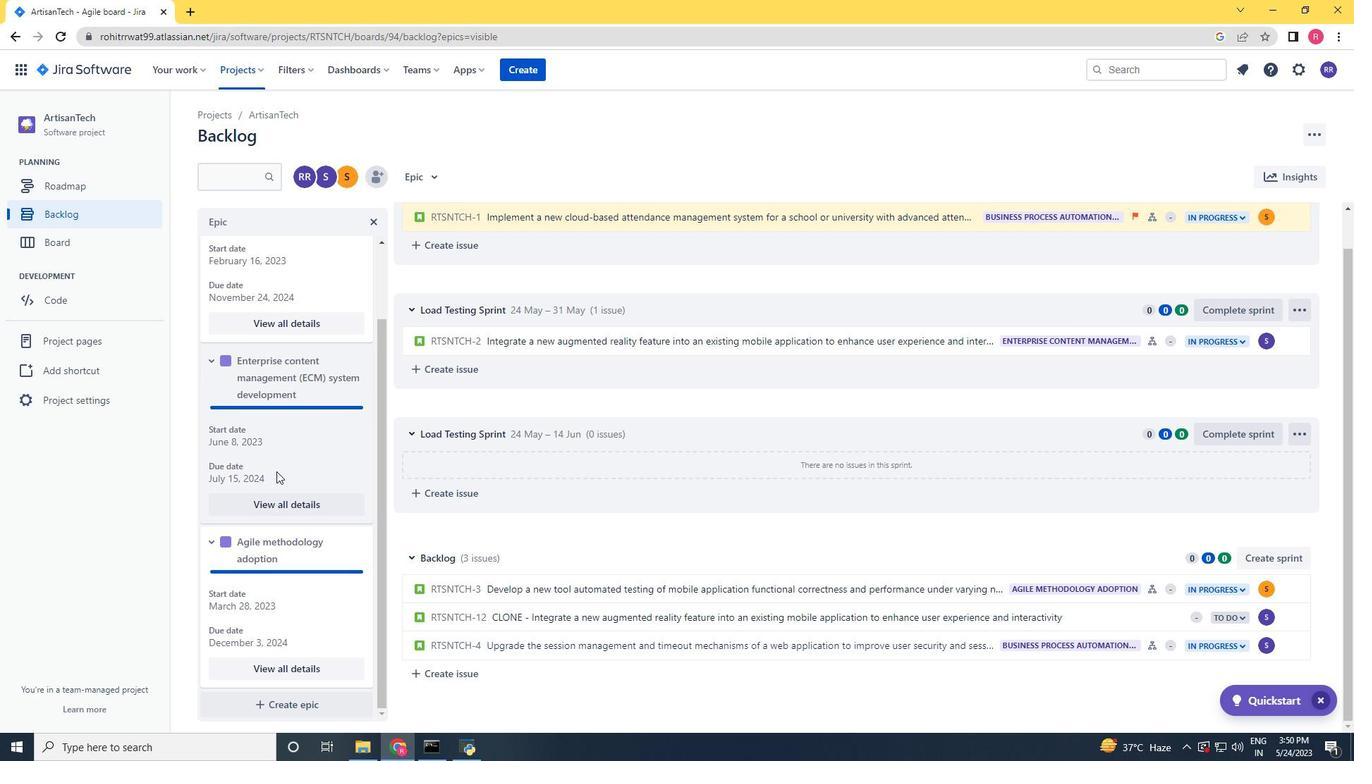 
Action: Mouse scrolled (276, 472) with delta (0, 0)
Screenshot: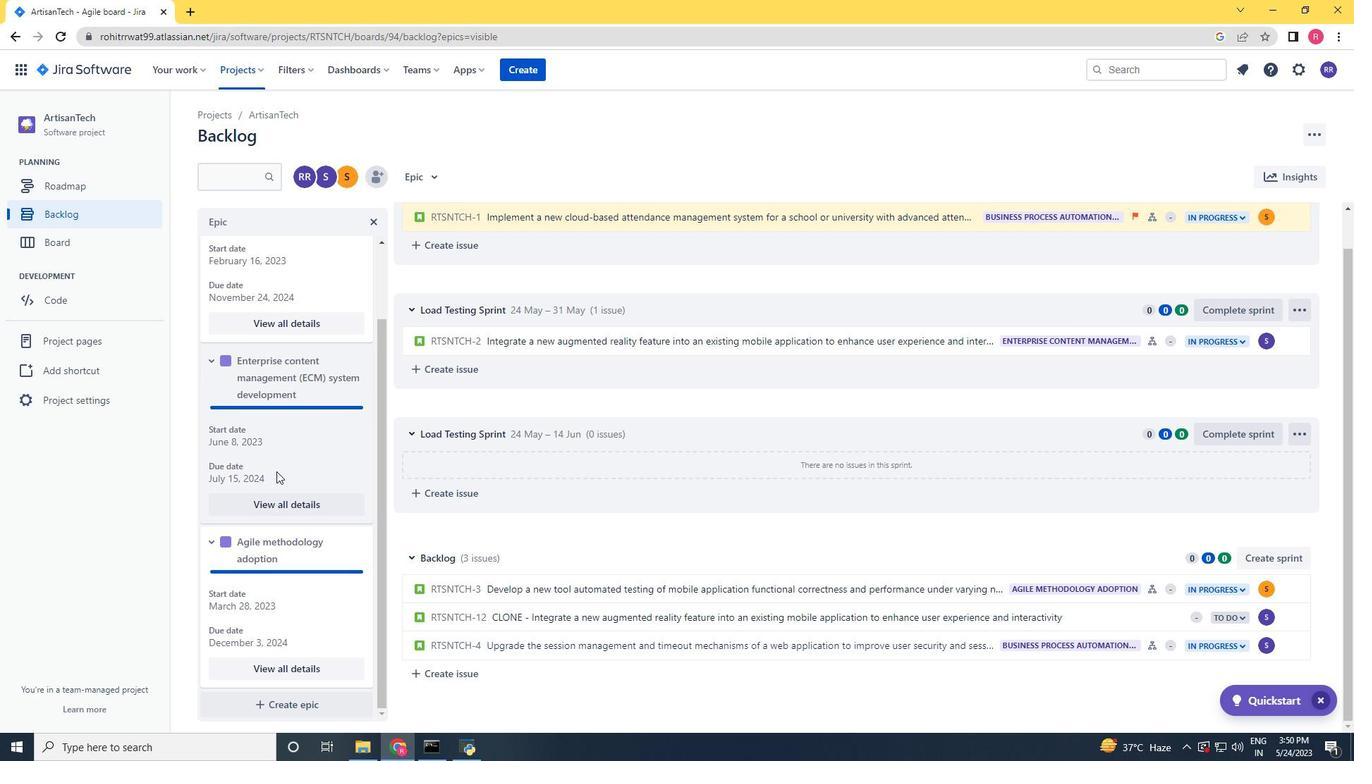 
